 Task: Slide 16 - Picnic Party-1.
Action: Mouse moved to (35, 104)
Screenshot: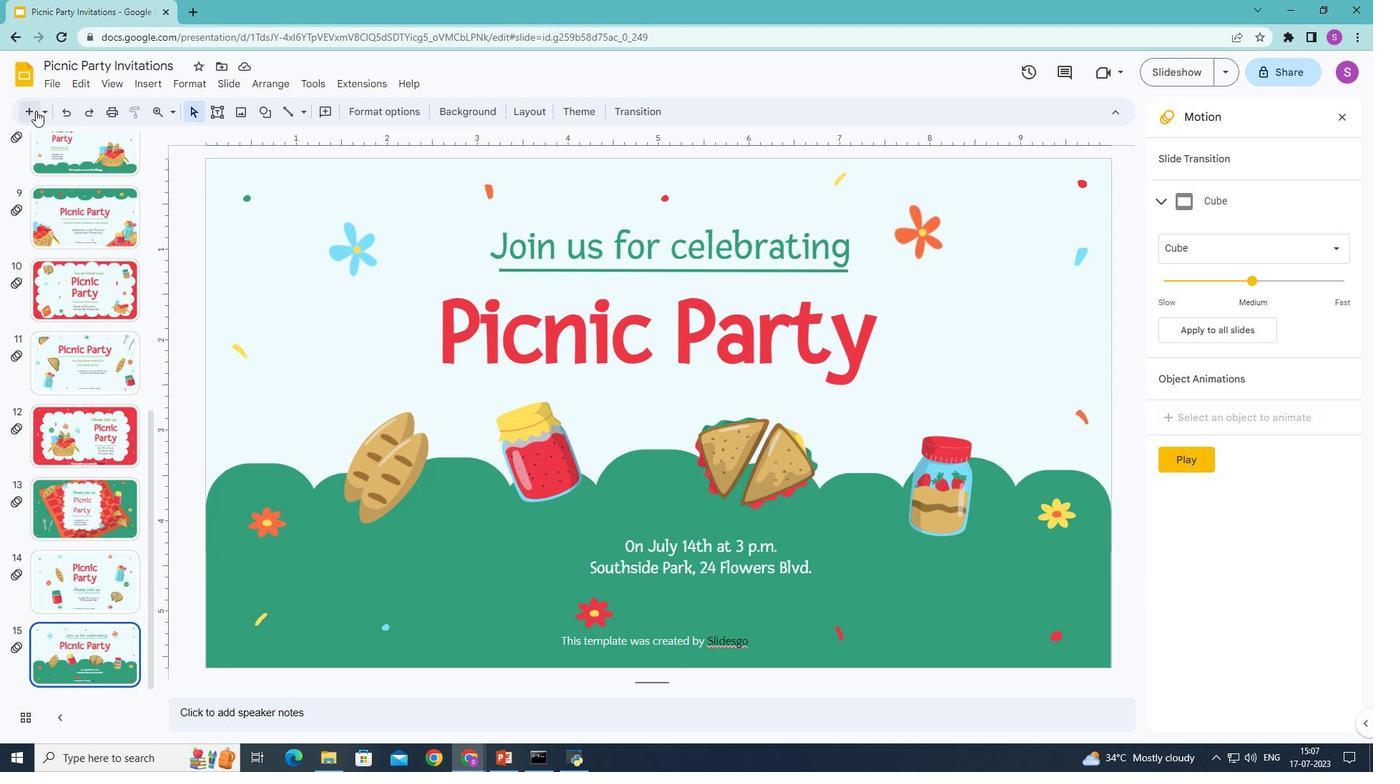 
Action: Mouse pressed left at (35, 104)
Screenshot: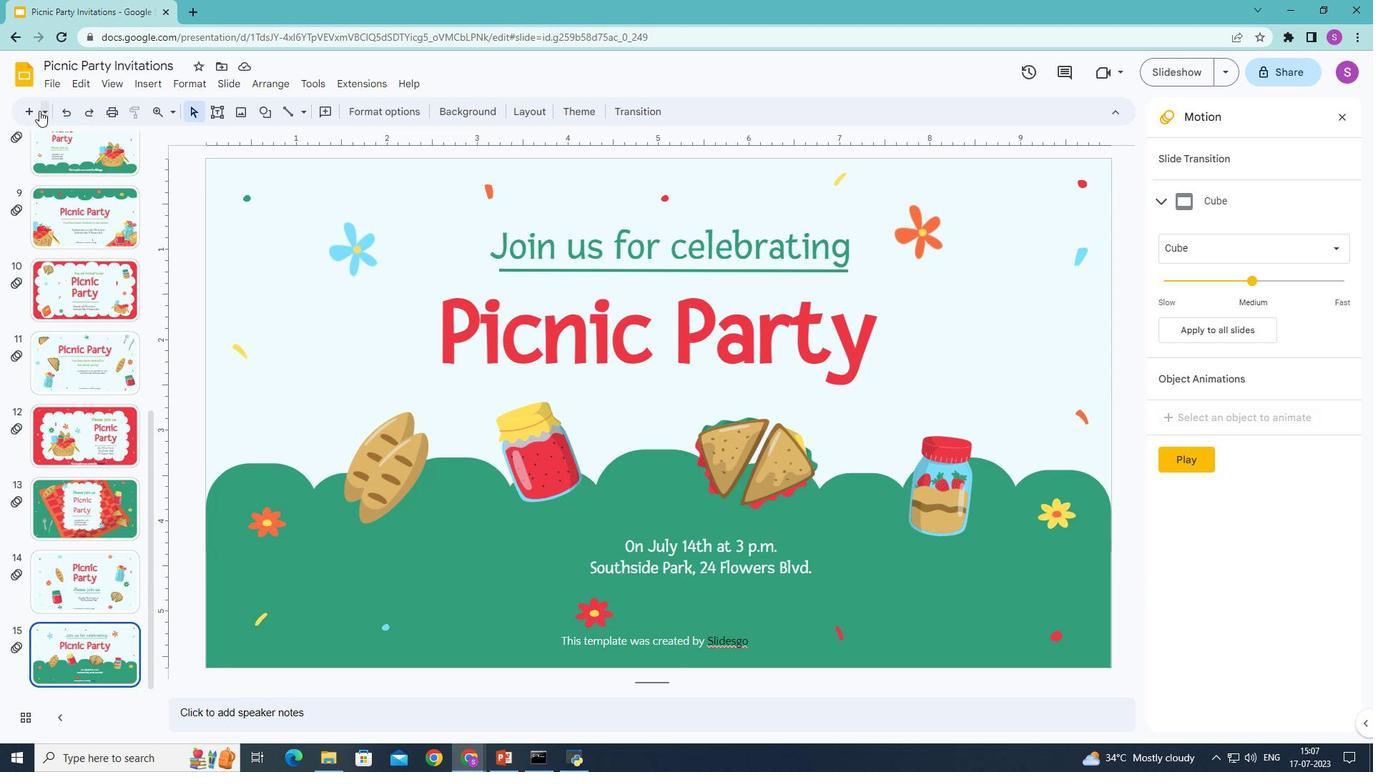 
Action: Mouse moved to (205, 298)
Screenshot: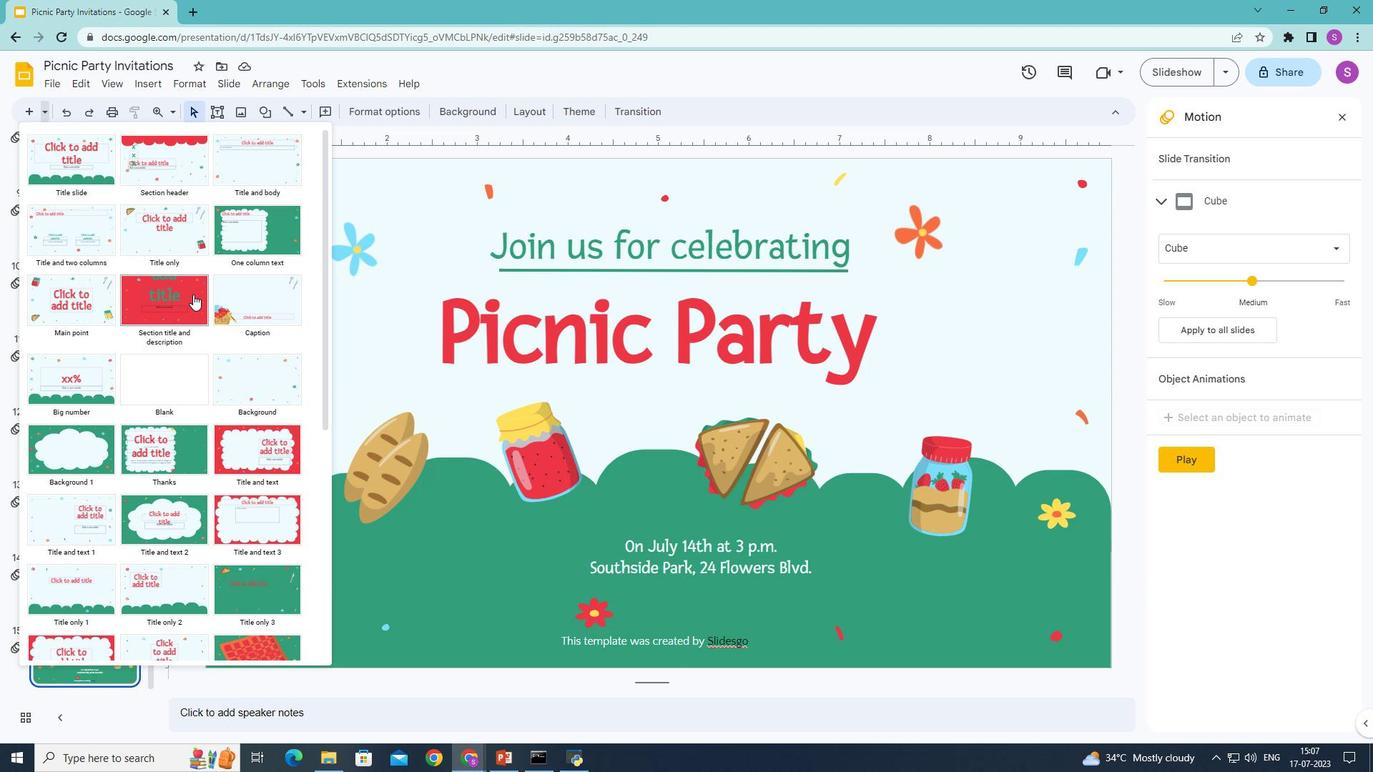 
Action: Mouse scrolled (205, 297) with delta (0, 0)
Screenshot: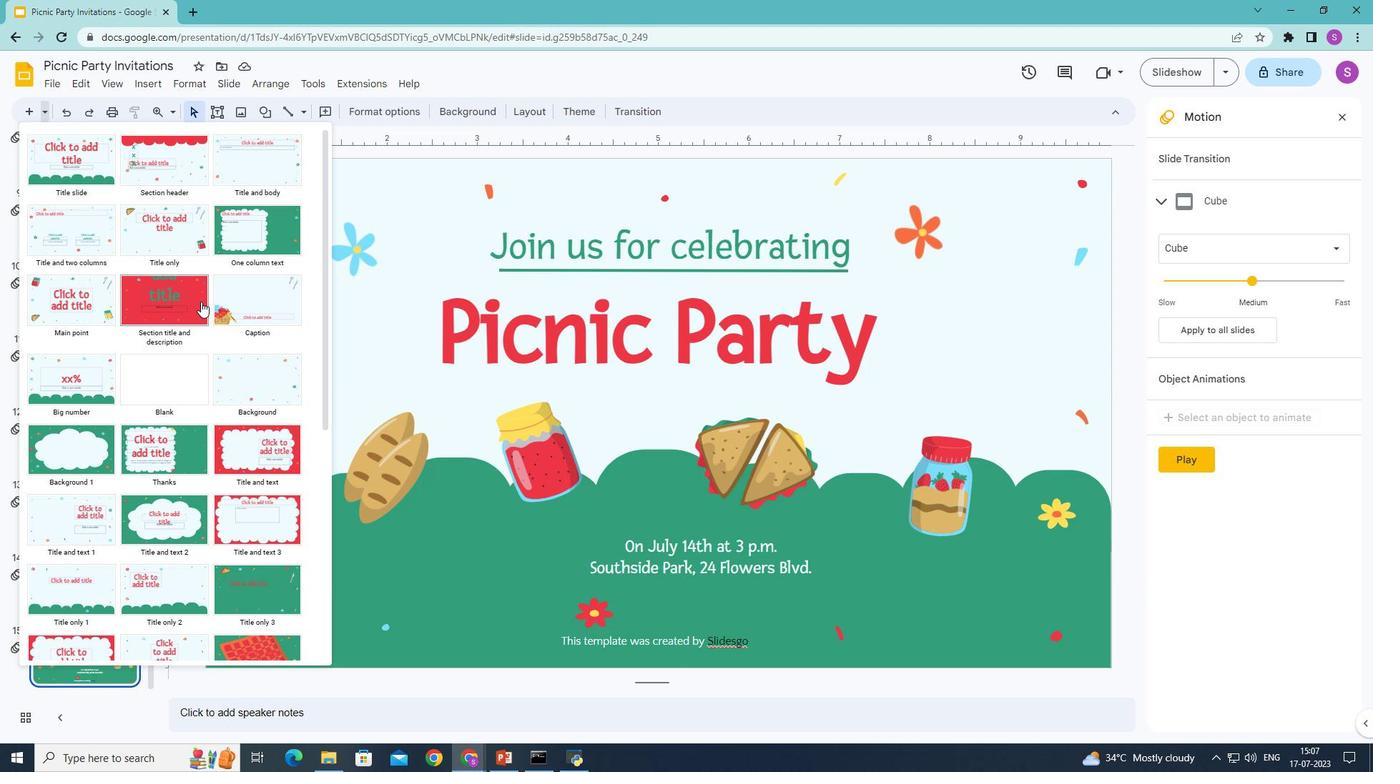 
Action: Mouse scrolled (205, 297) with delta (0, 0)
Screenshot: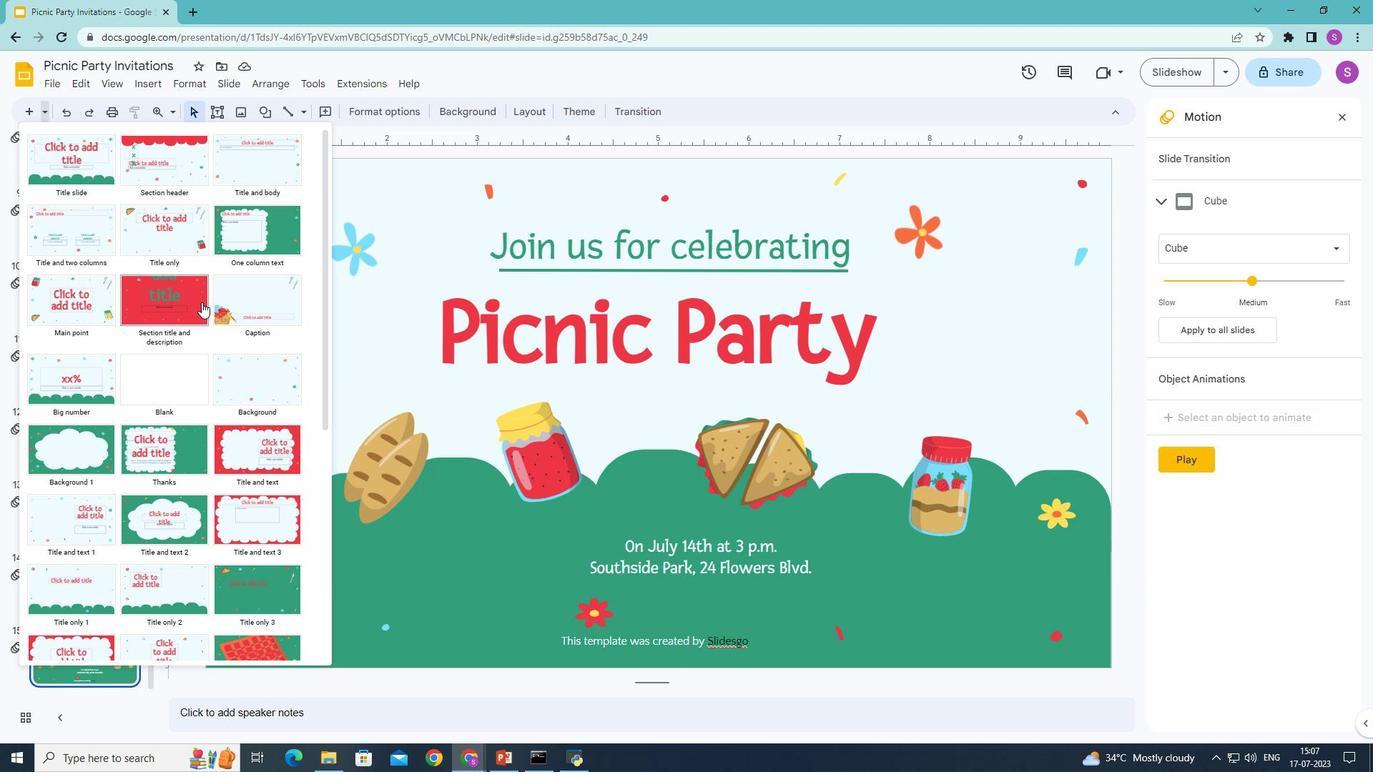 
Action: Mouse scrolled (205, 297) with delta (0, 0)
Screenshot: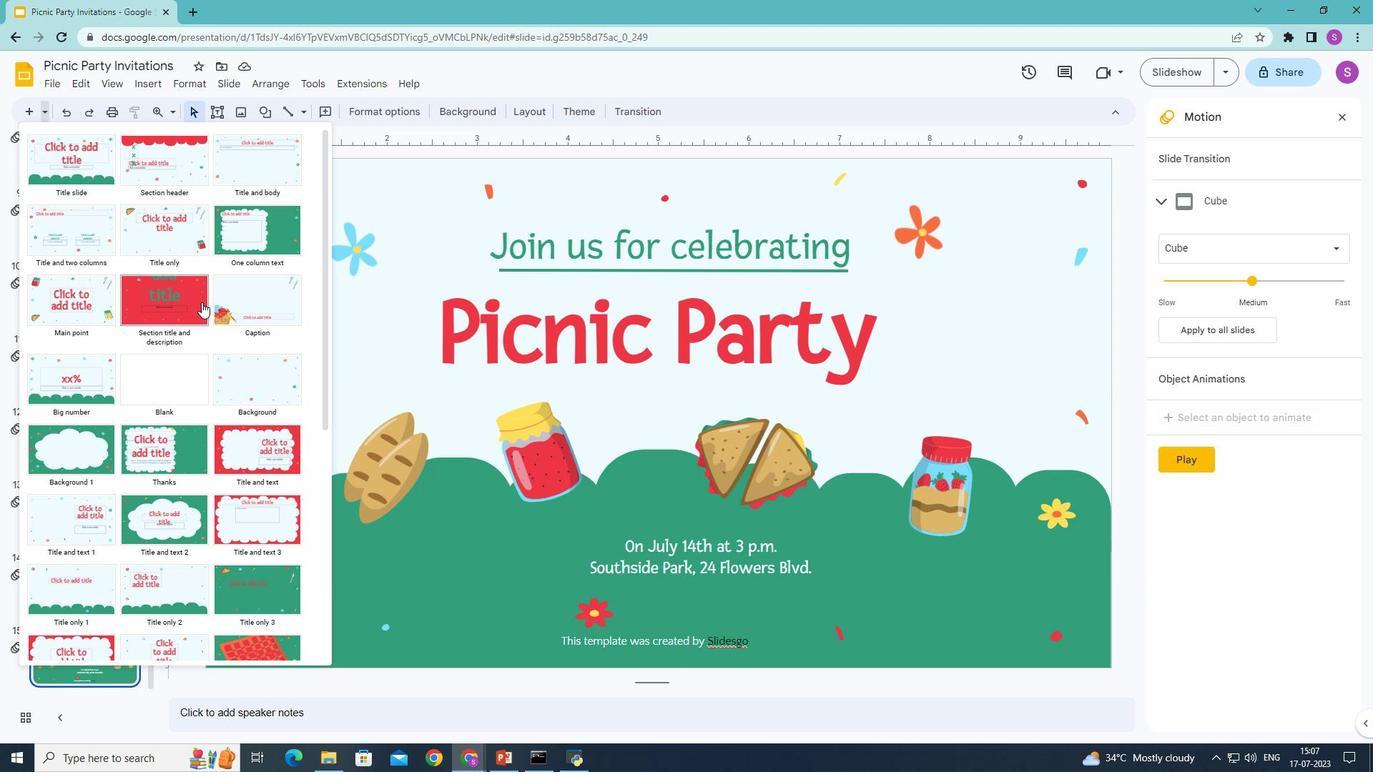 
Action: Mouse scrolled (205, 297) with delta (0, 0)
Screenshot: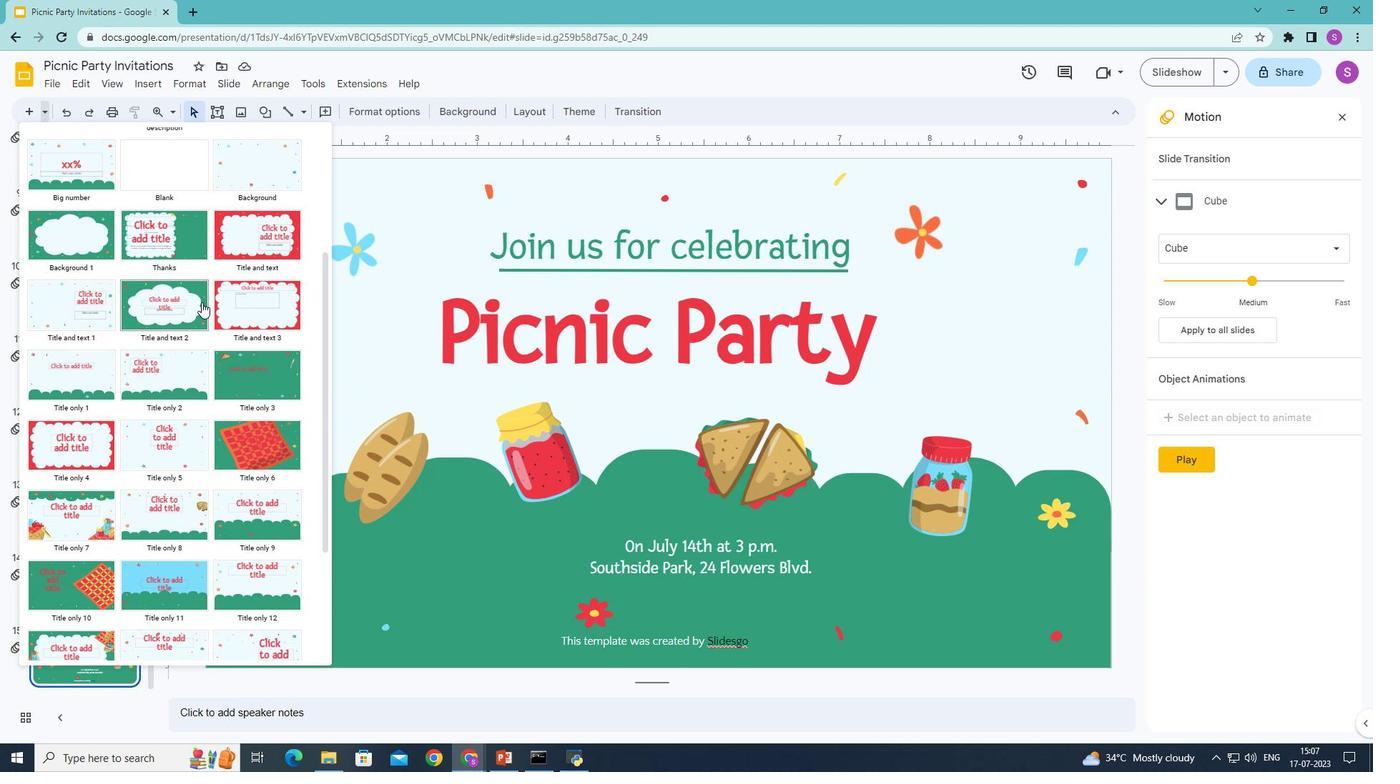 
Action: Mouse moved to (160, 444)
Screenshot: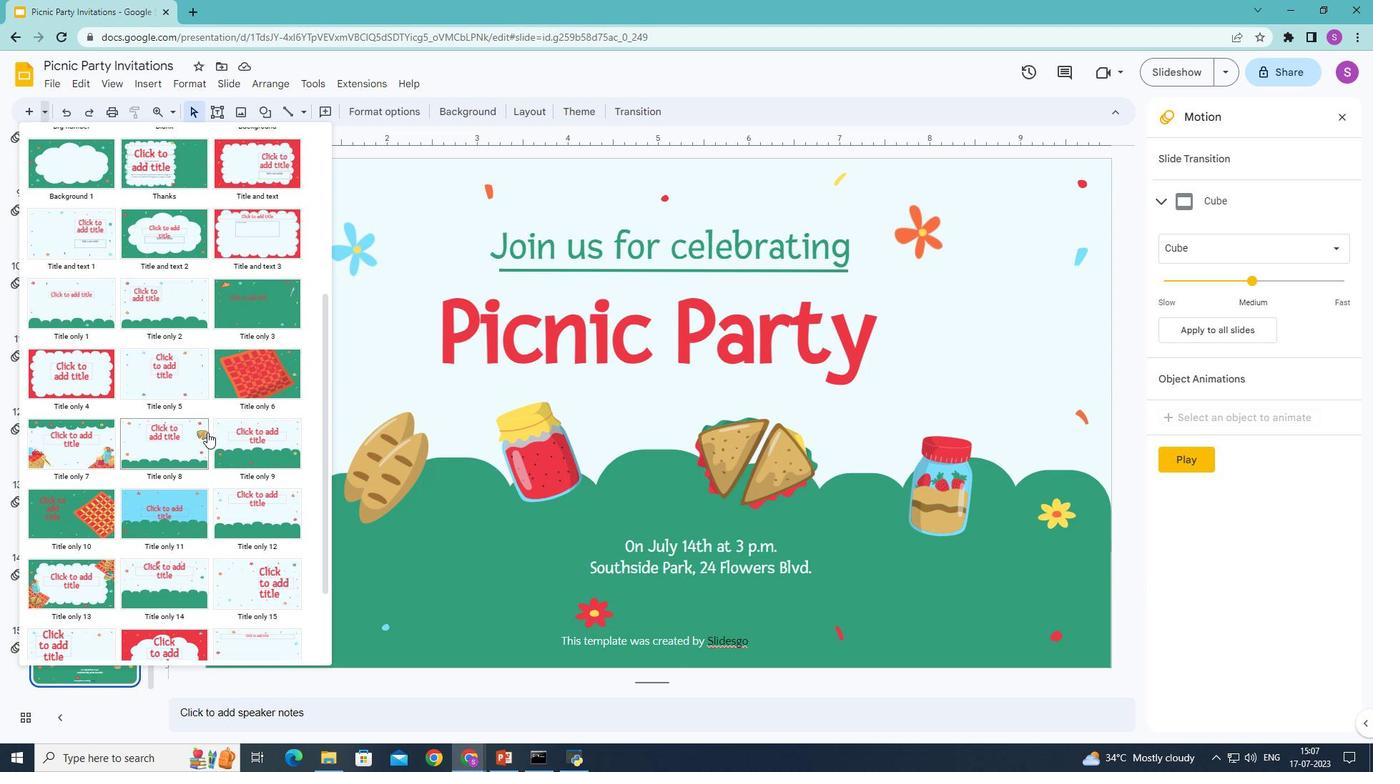 
Action: Mouse pressed left at (160, 444)
Screenshot: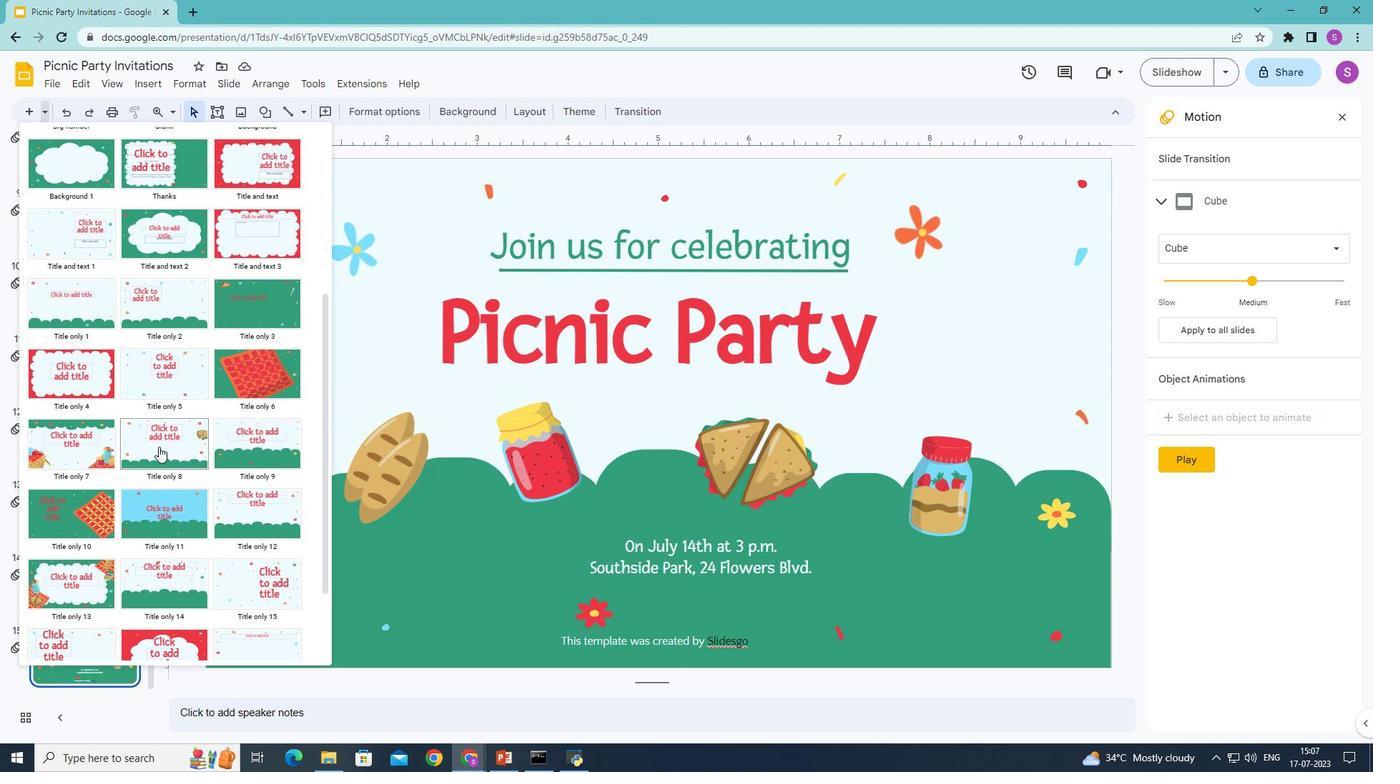 
Action: Mouse moved to (630, 268)
Screenshot: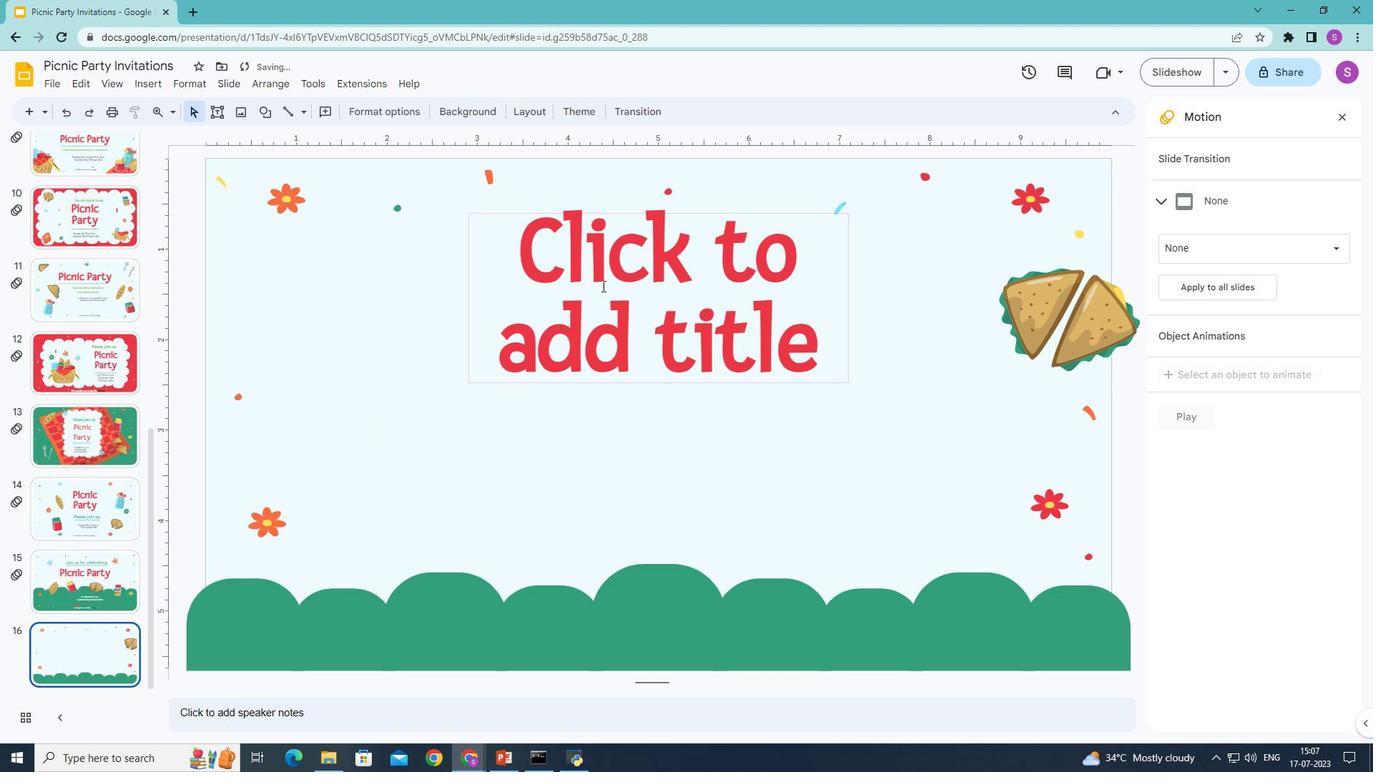 
Action: Mouse pressed left at (630, 268)
Screenshot: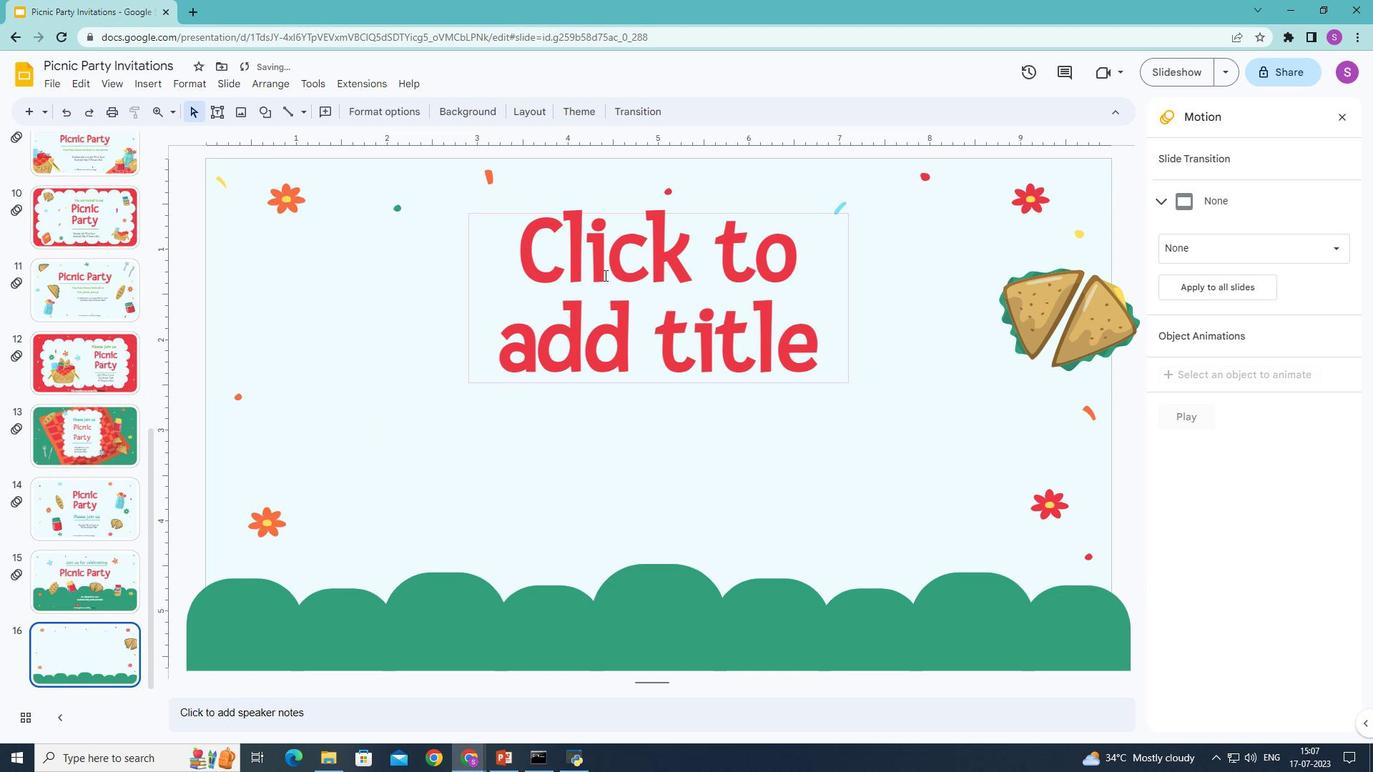 
Action: Key pressed <Key.shift>Picnic<Key.enter><Key.shift>Party
Screenshot: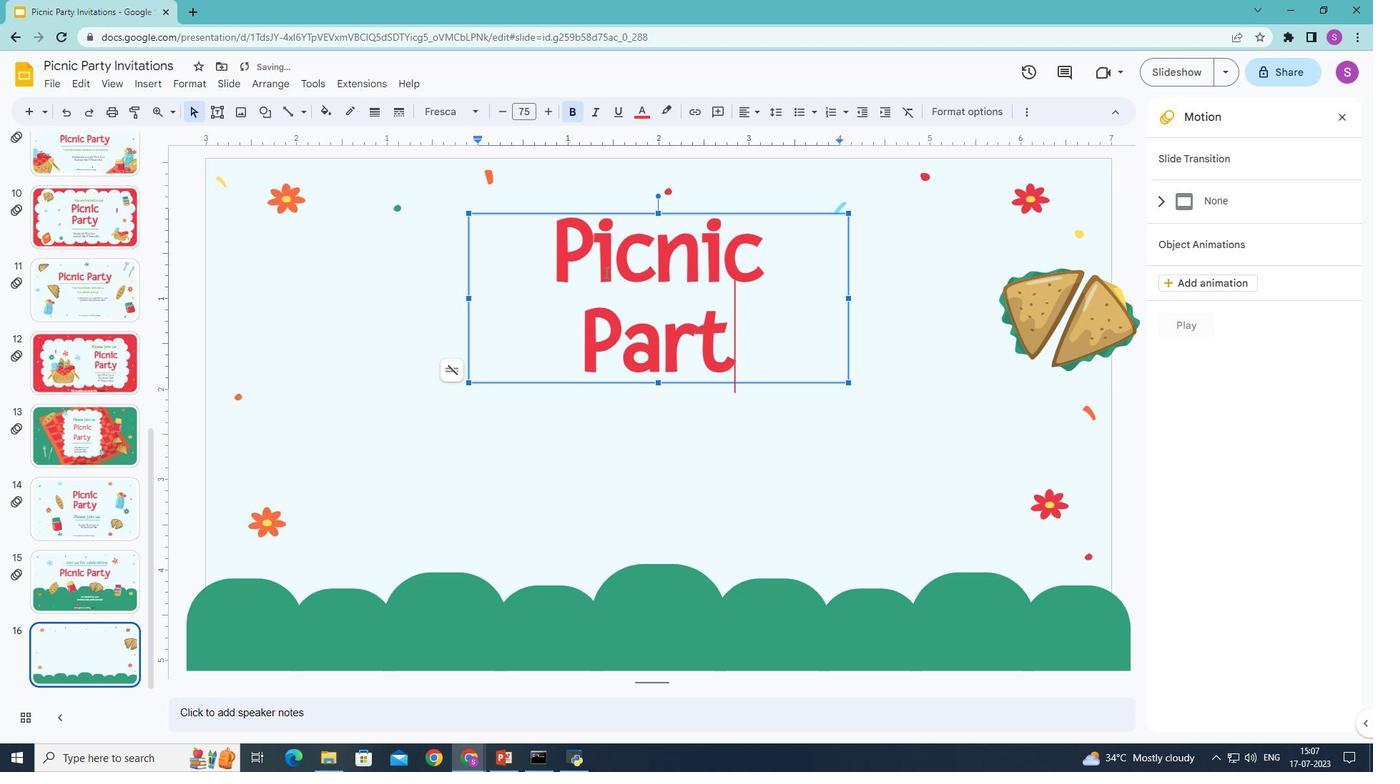 
Action: Mouse moved to (861, 504)
Screenshot: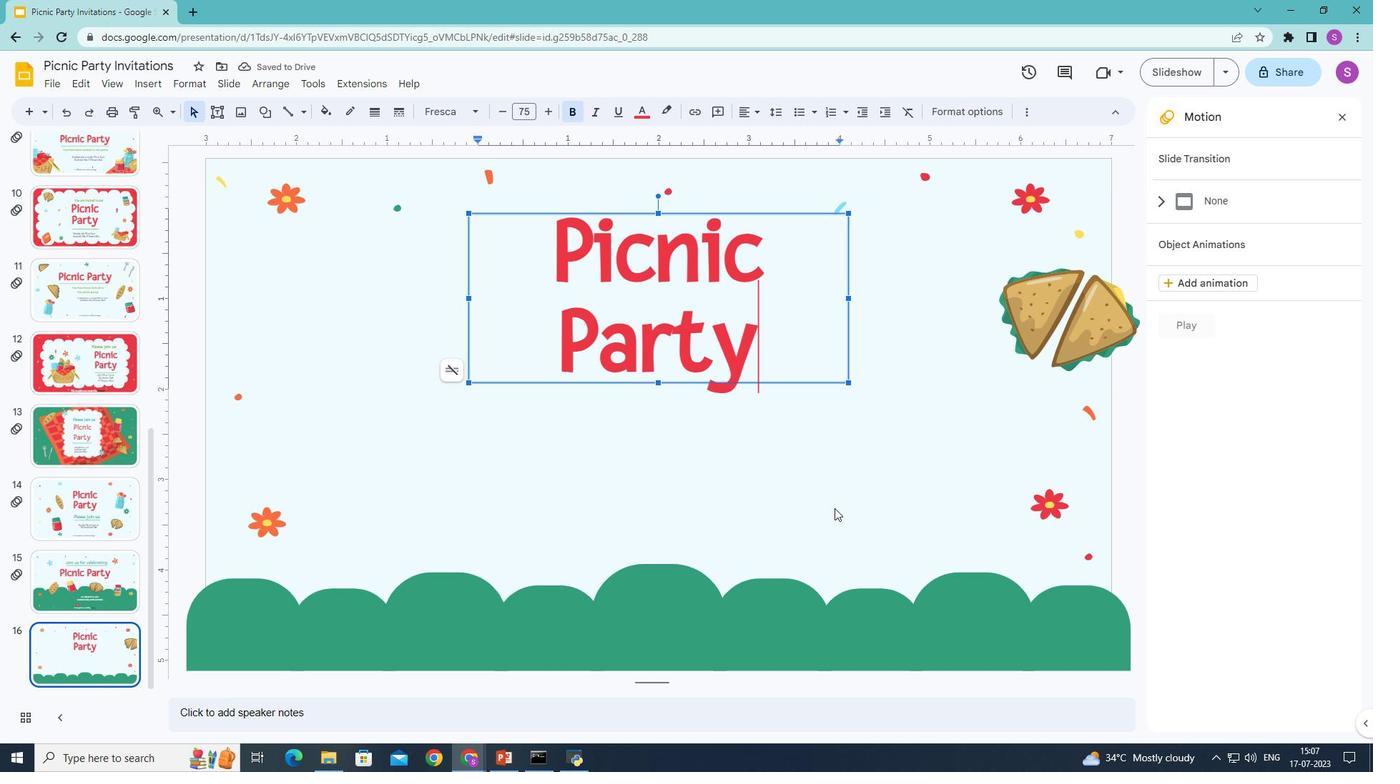 
Action: Mouse pressed left at (861, 504)
Screenshot: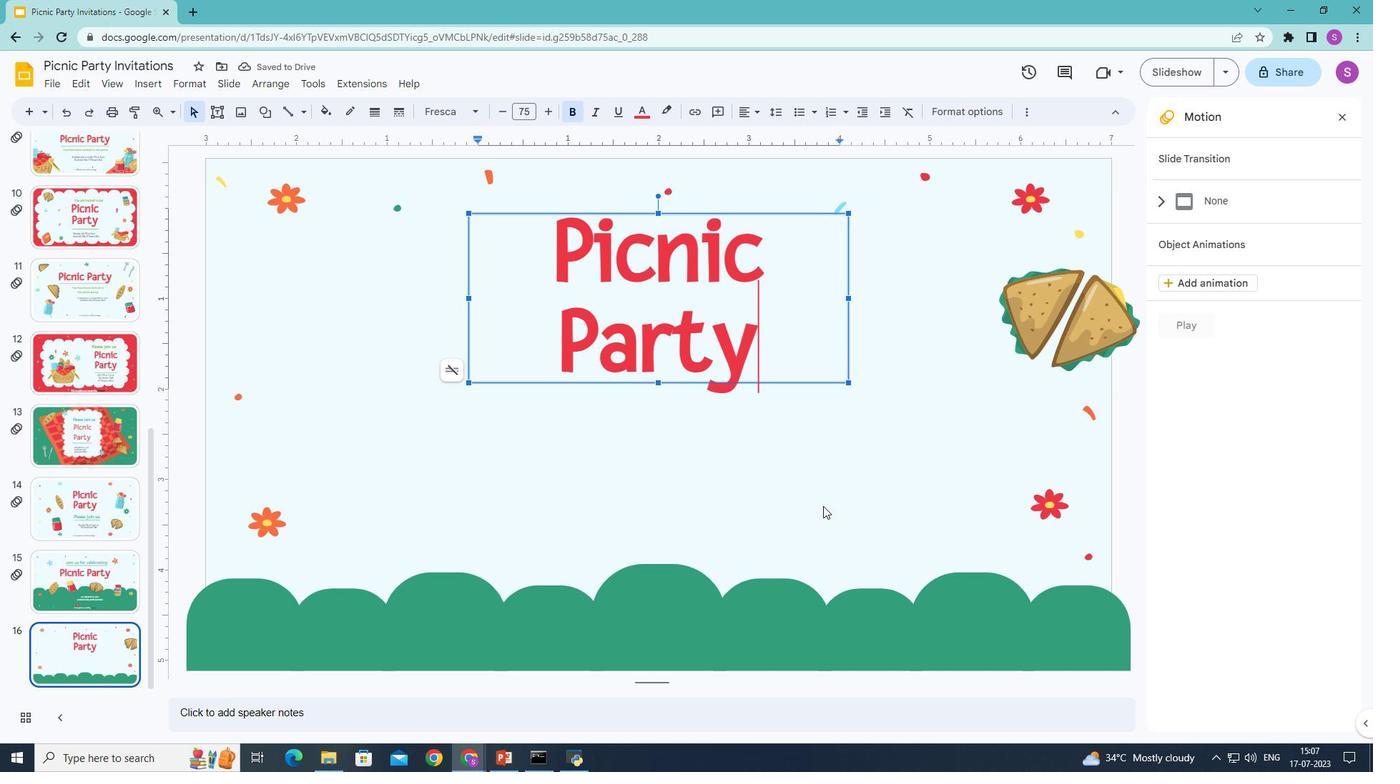 
Action: Mouse moved to (135, 77)
Screenshot: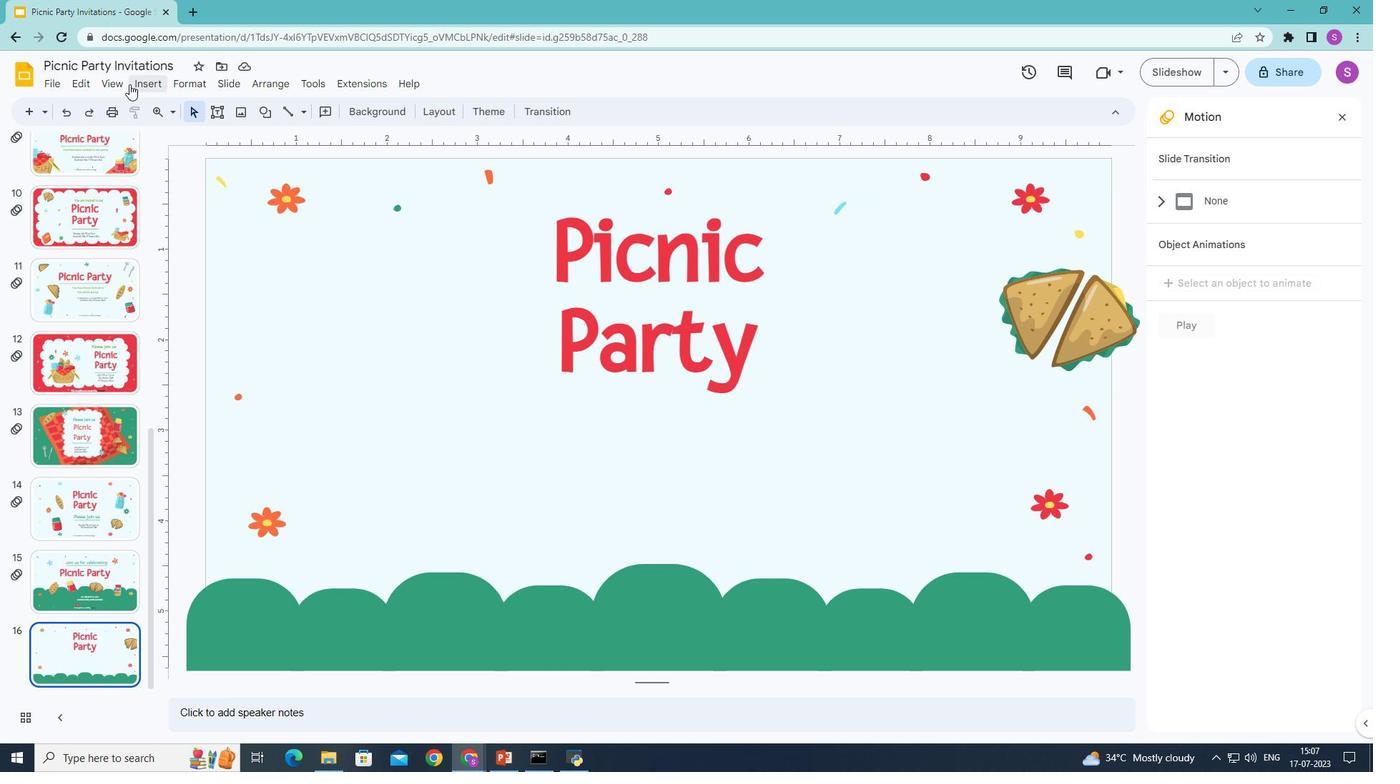 
Action: Mouse pressed left at (135, 77)
Screenshot: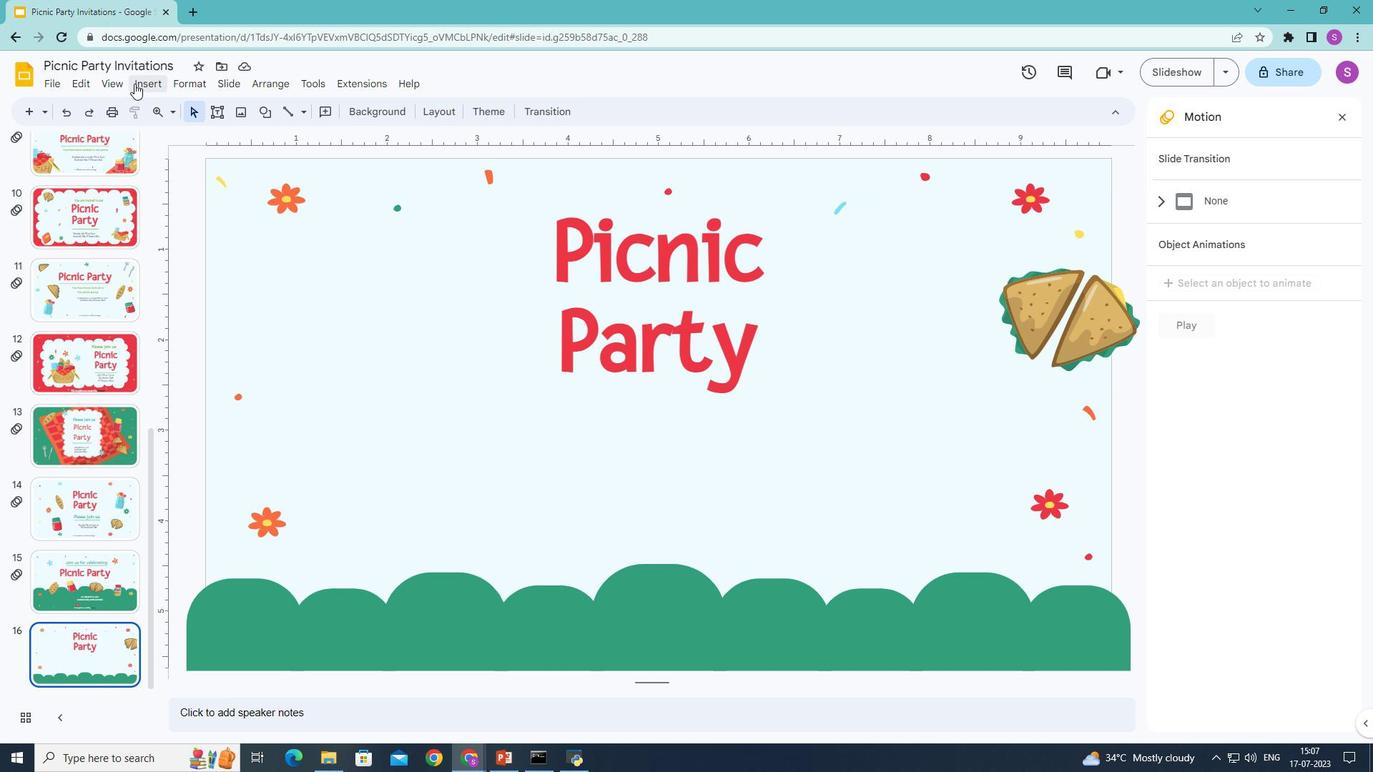
Action: Mouse moved to (489, 106)
Screenshot: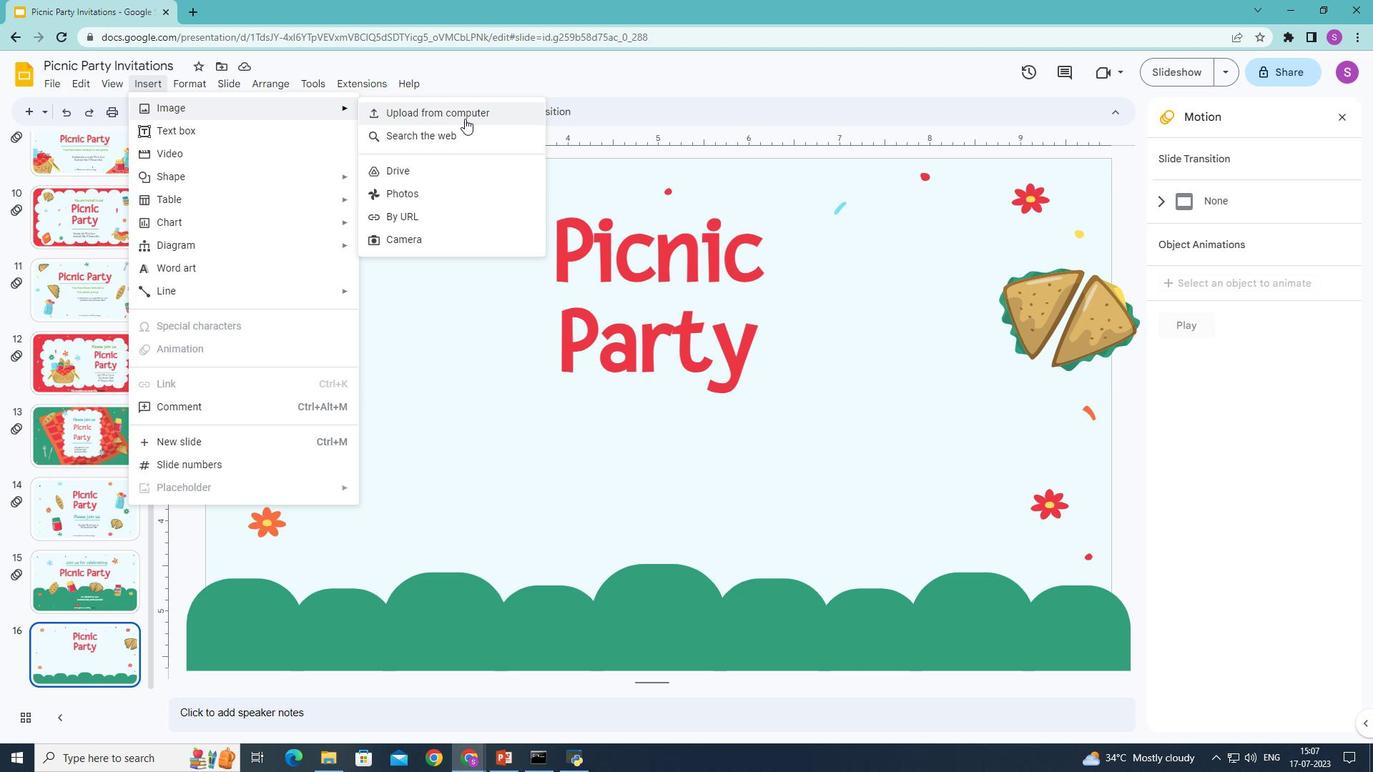 
Action: Mouse pressed left at (489, 106)
Screenshot: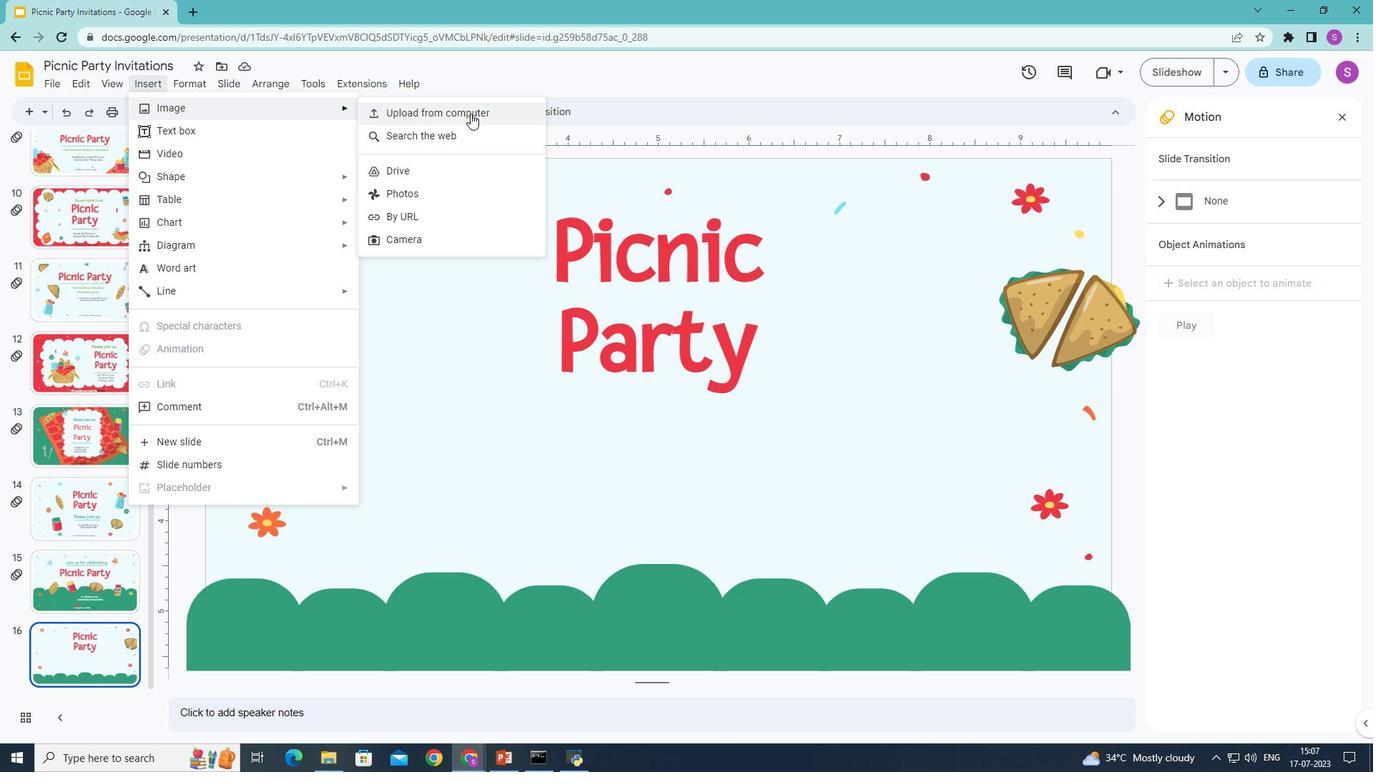 
Action: Mouse moved to (366, 160)
Screenshot: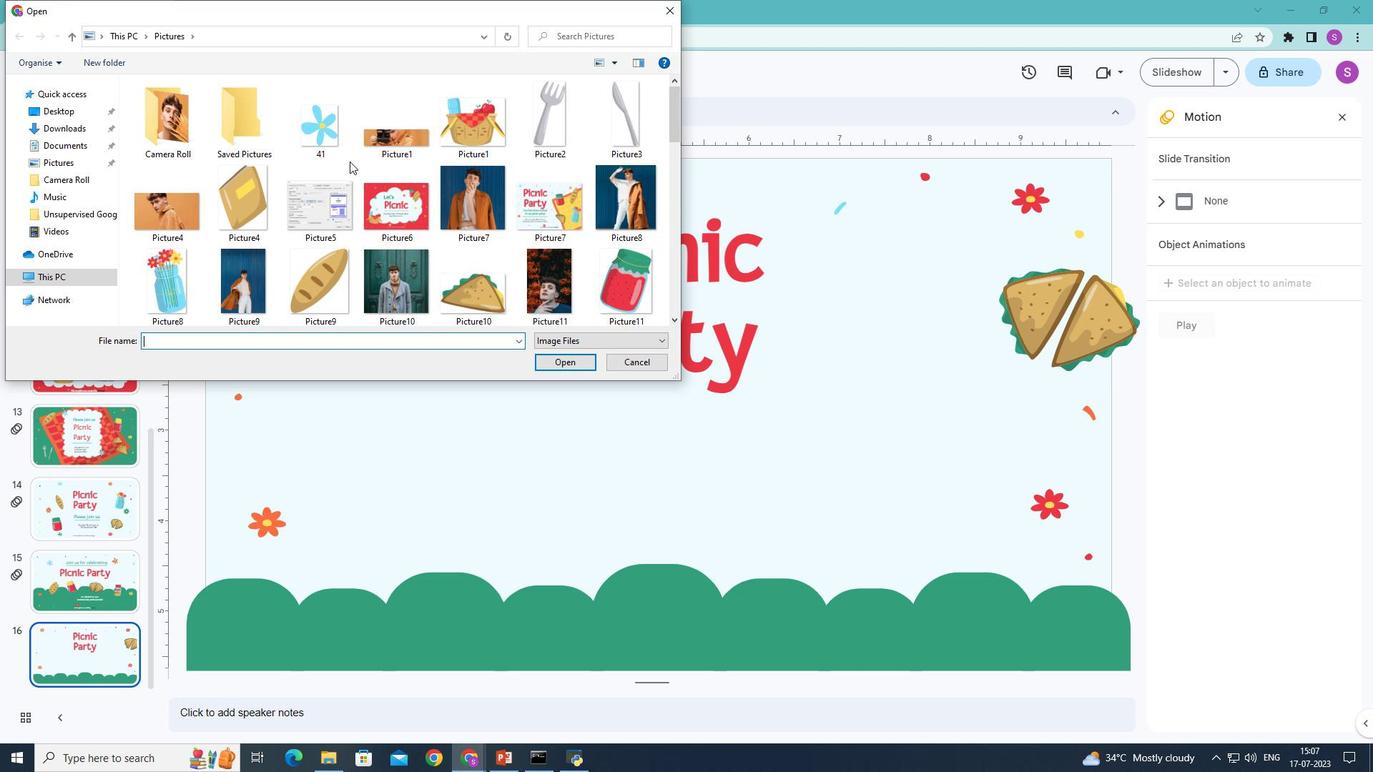 
Action: Mouse scrolled (366, 160) with delta (0, 0)
Screenshot: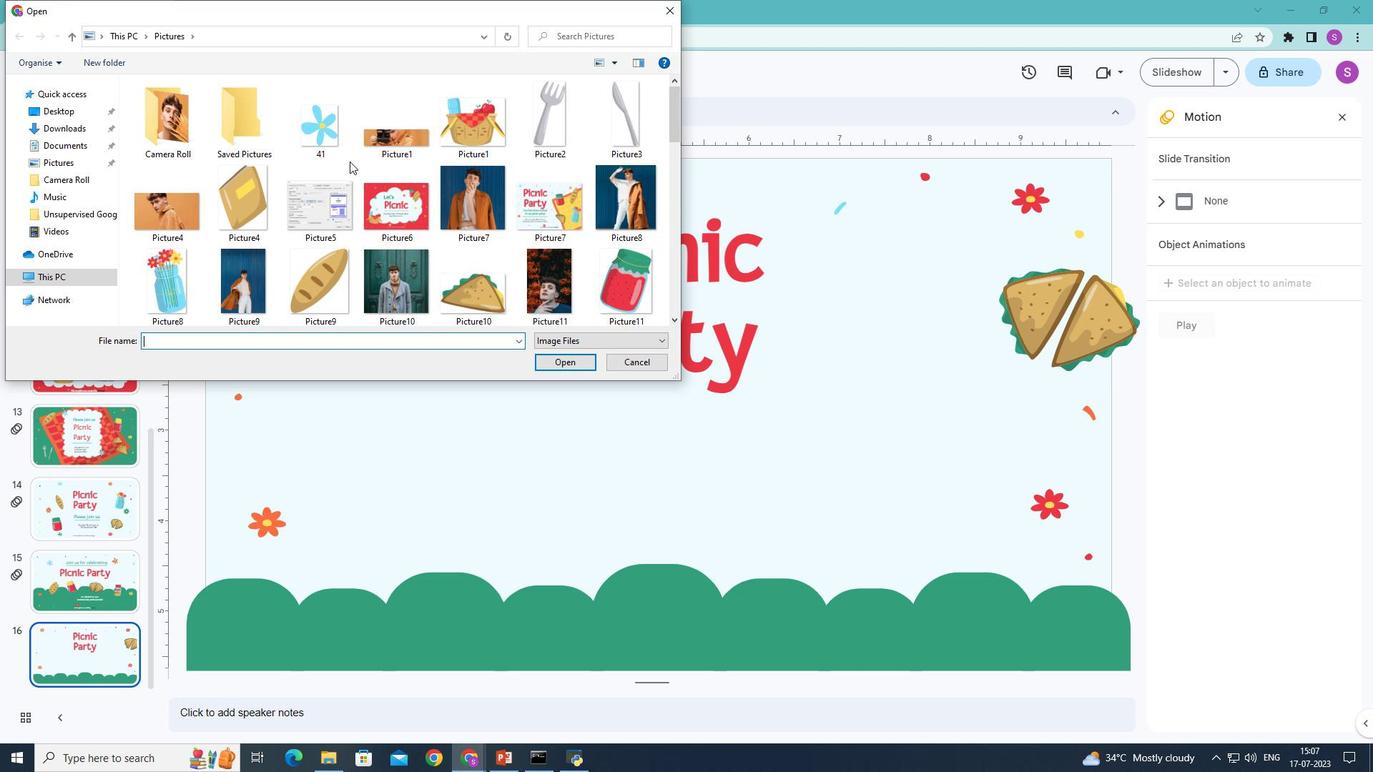 
Action: Mouse moved to (371, 170)
Screenshot: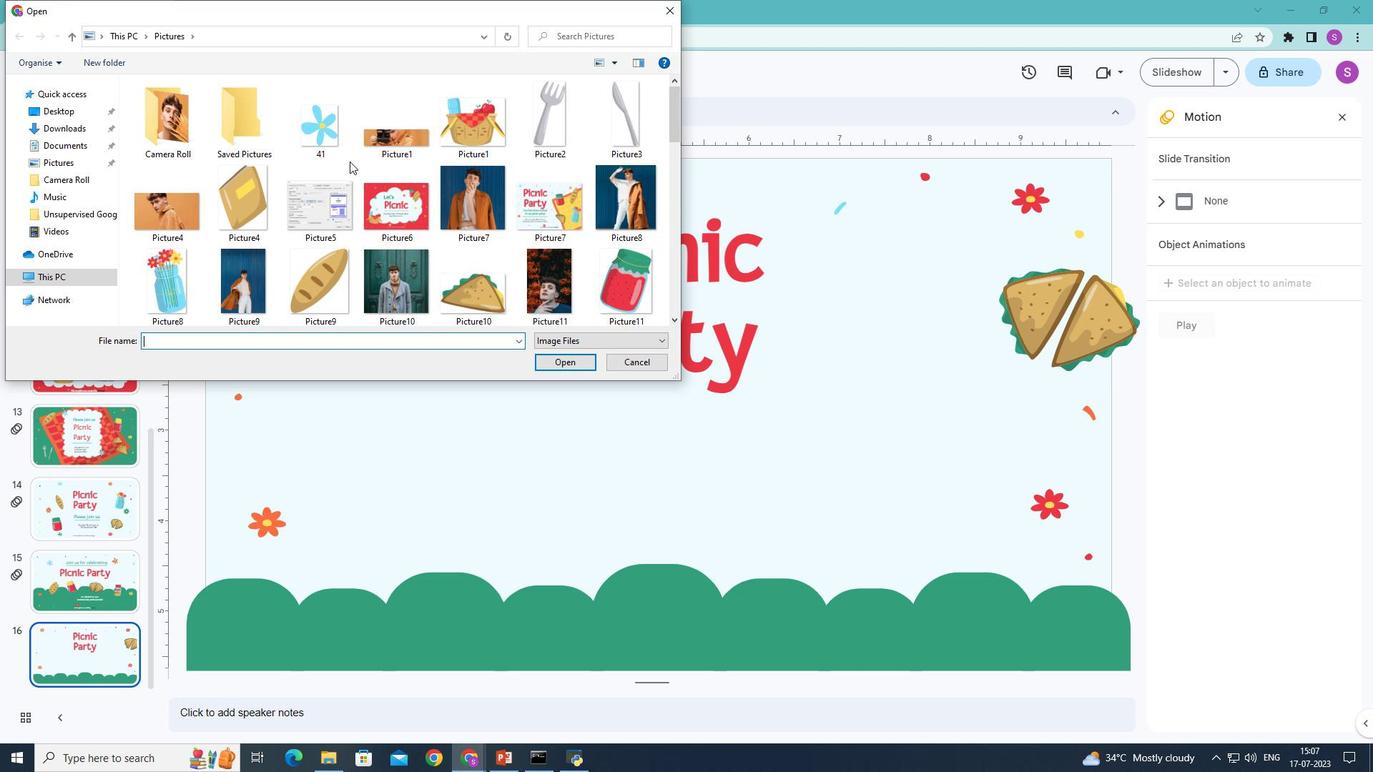 
Action: Mouse scrolled (371, 170) with delta (0, 0)
Screenshot: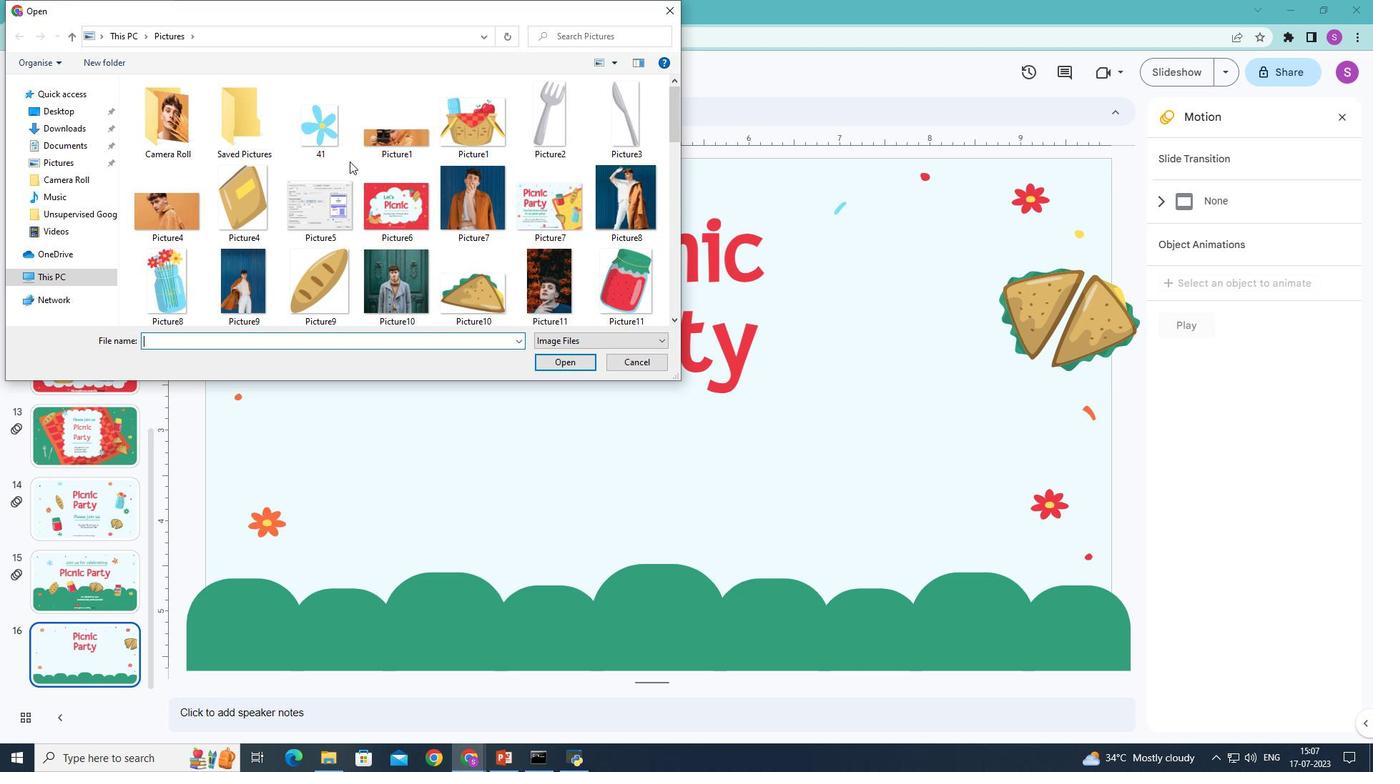 
Action: Mouse moved to (372, 172)
Screenshot: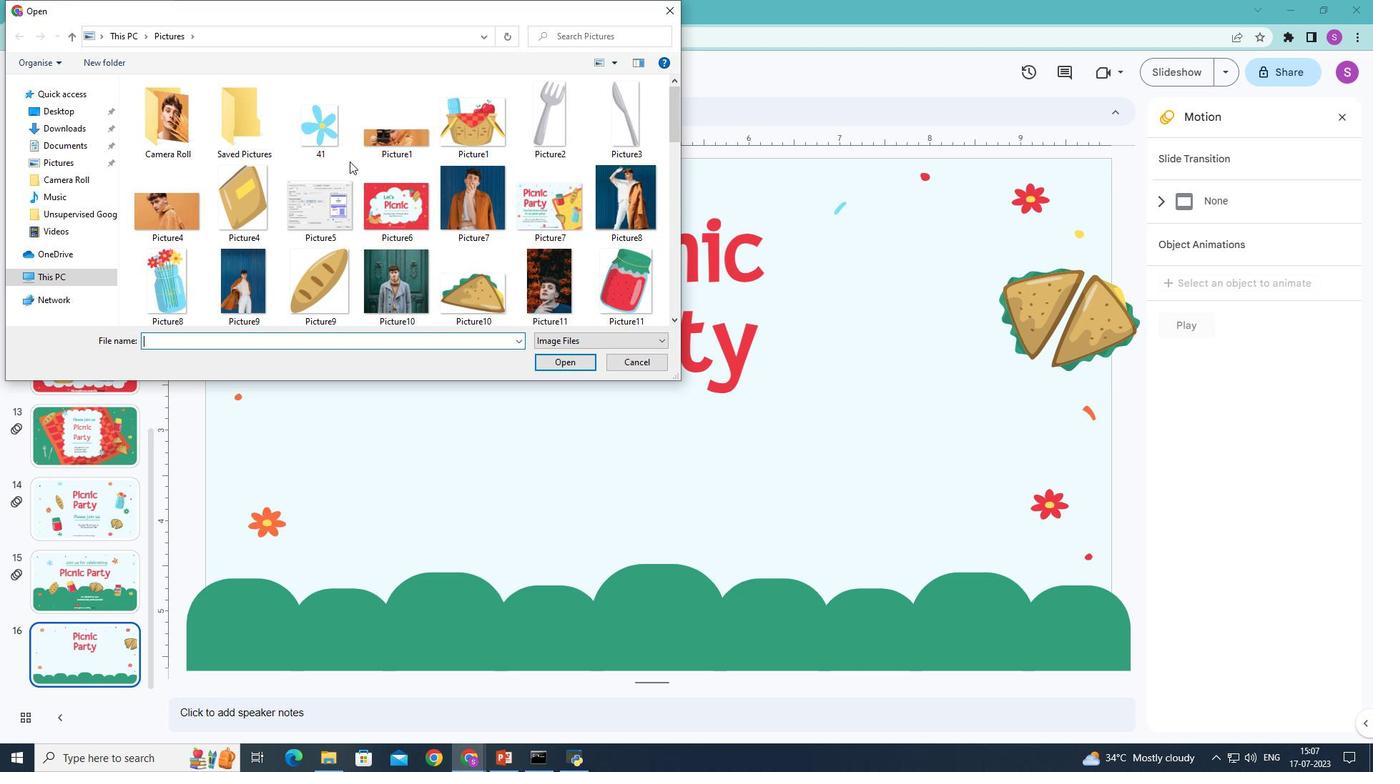 
Action: Mouse scrolled (372, 171) with delta (0, 0)
Screenshot: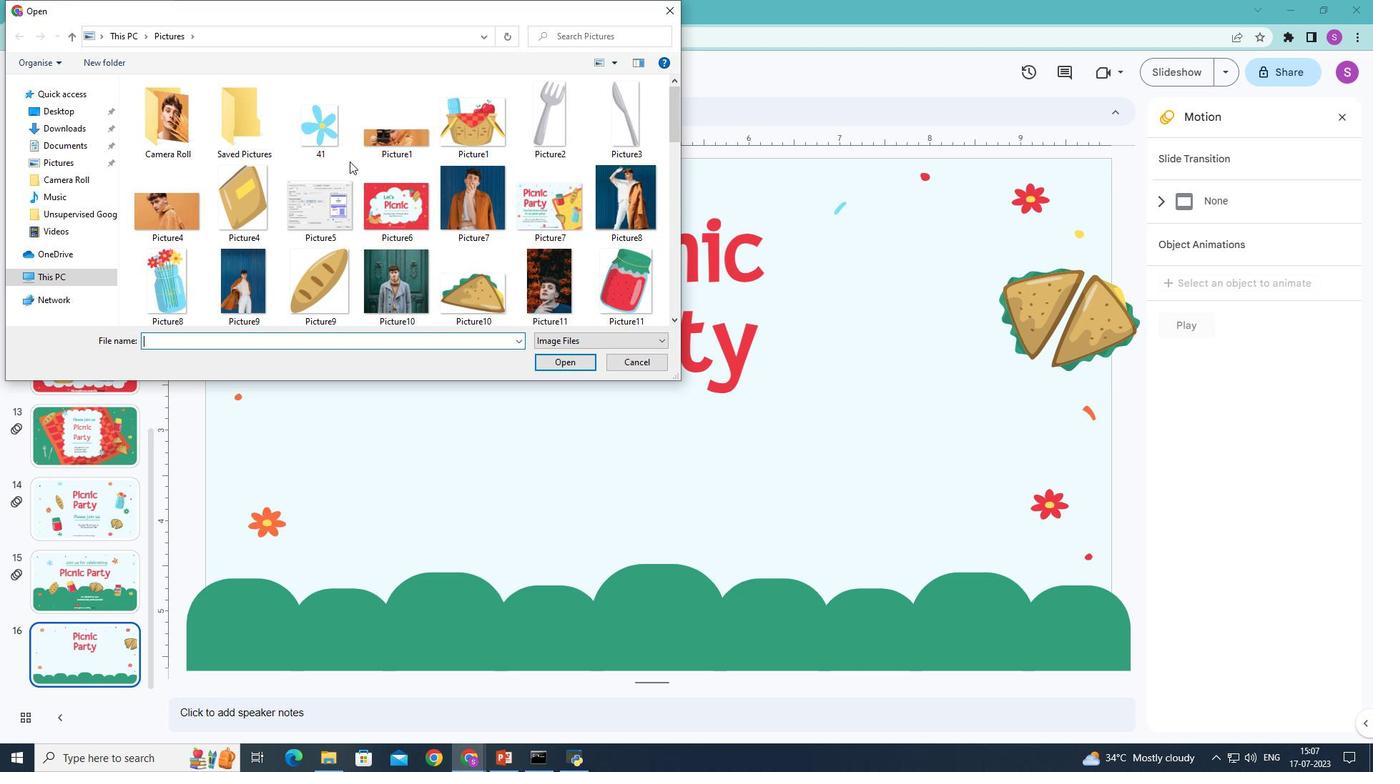 
Action: Mouse moved to (373, 173)
Screenshot: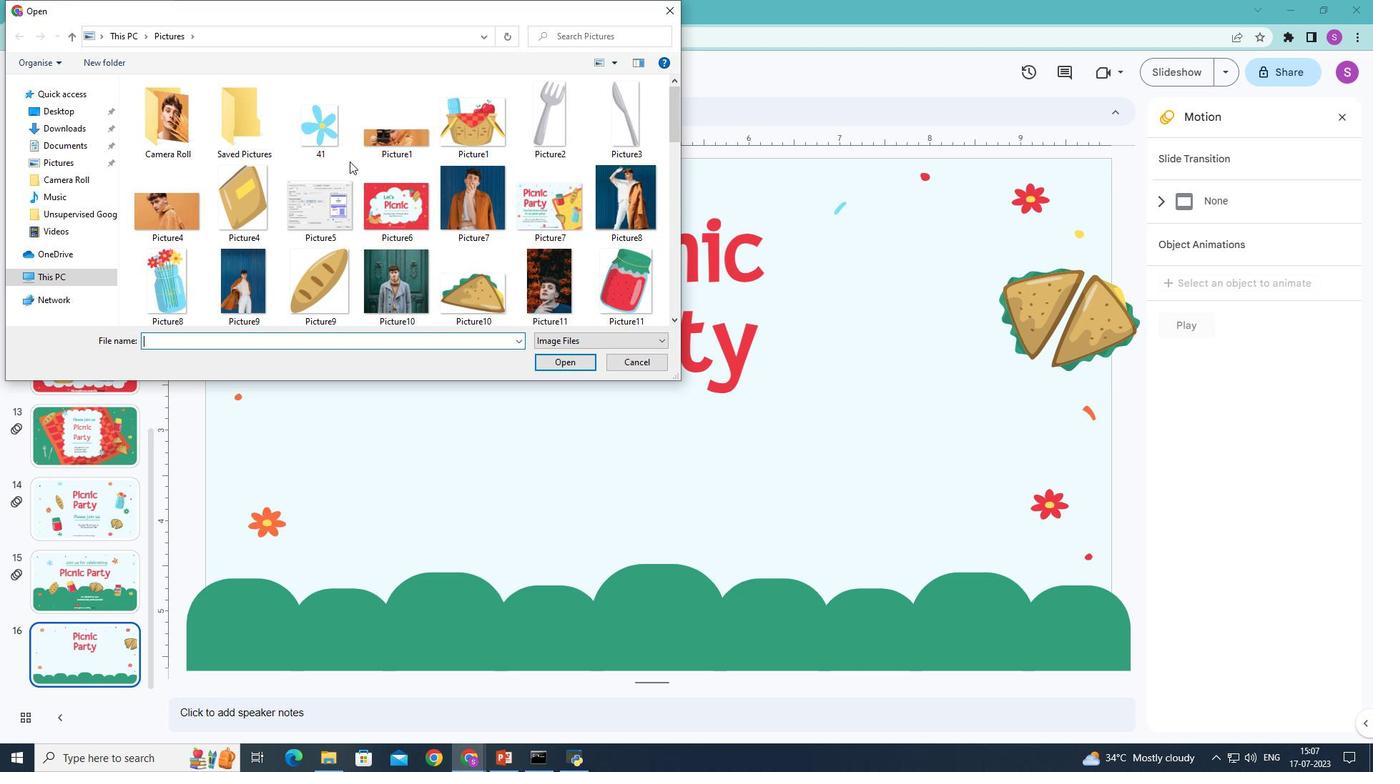
Action: Mouse scrolled (373, 172) with delta (0, 0)
Screenshot: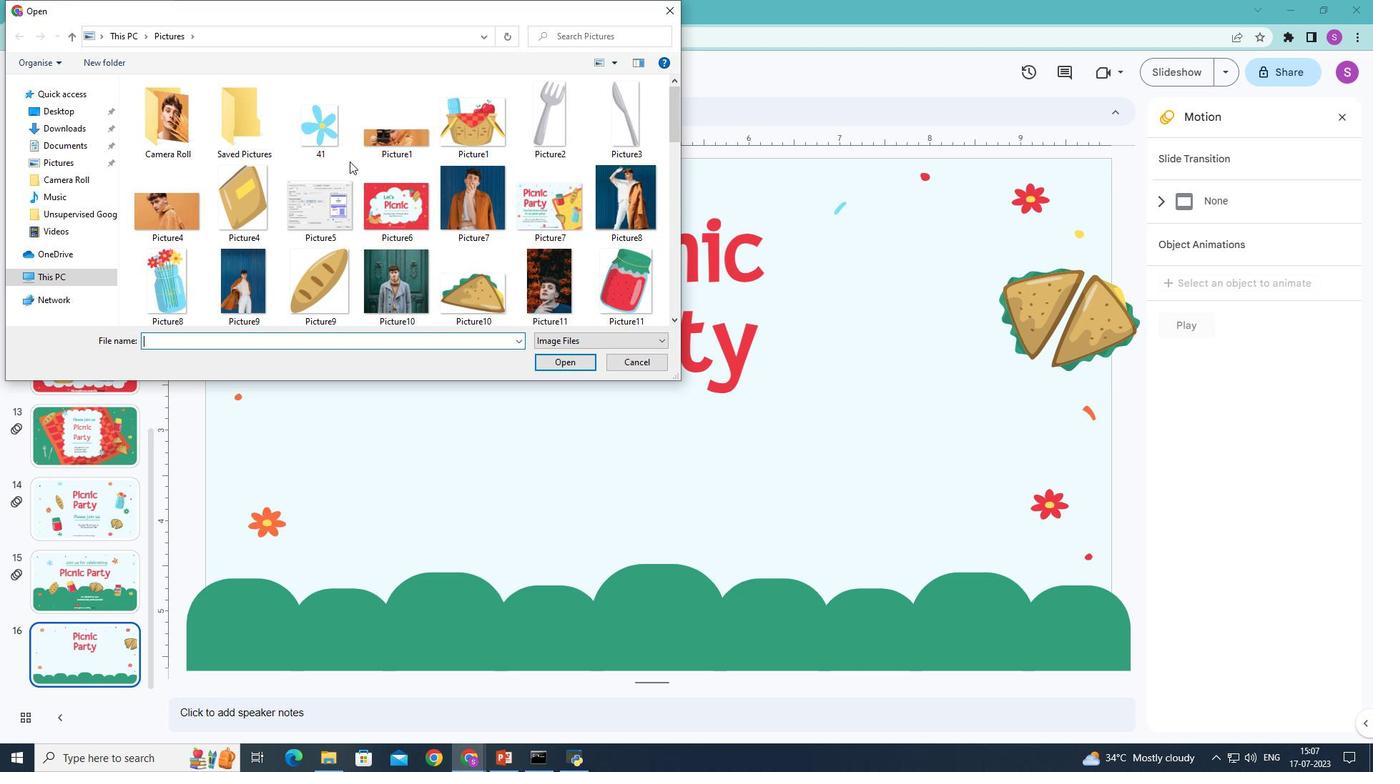 
Action: Mouse moved to (374, 174)
Screenshot: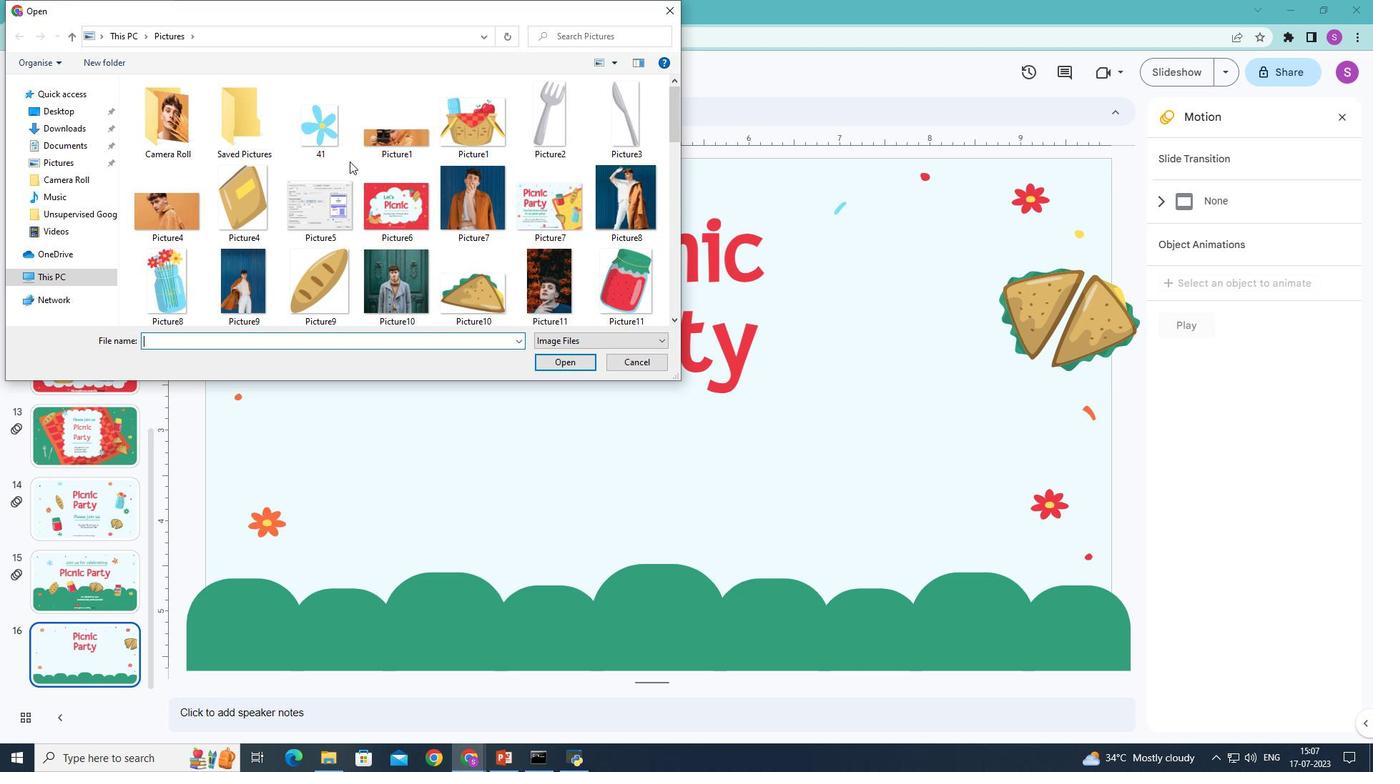 
Action: Mouse scrolled (374, 173) with delta (0, 0)
Screenshot: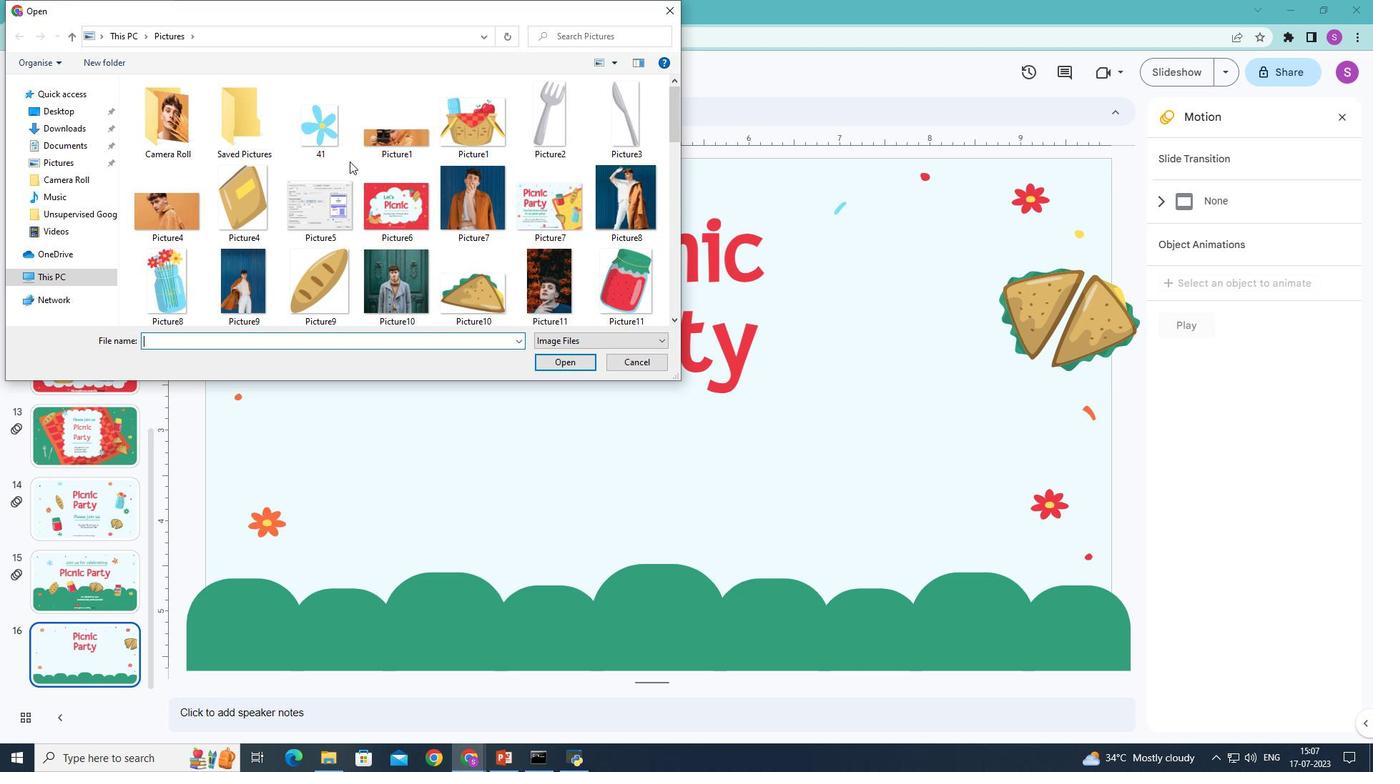 
Action: Mouse moved to (407, 185)
Screenshot: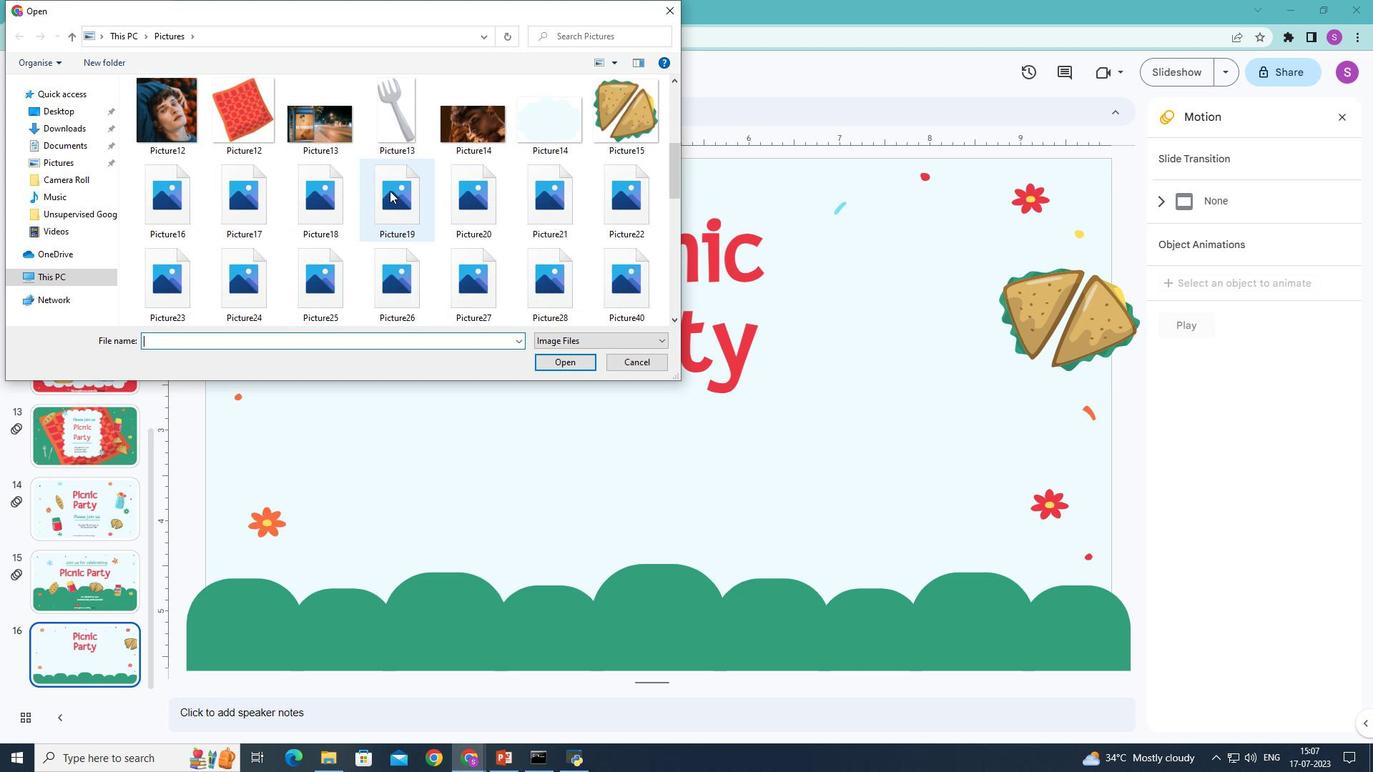 
Action: Mouse scrolled (407, 184) with delta (0, -1)
Screenshot: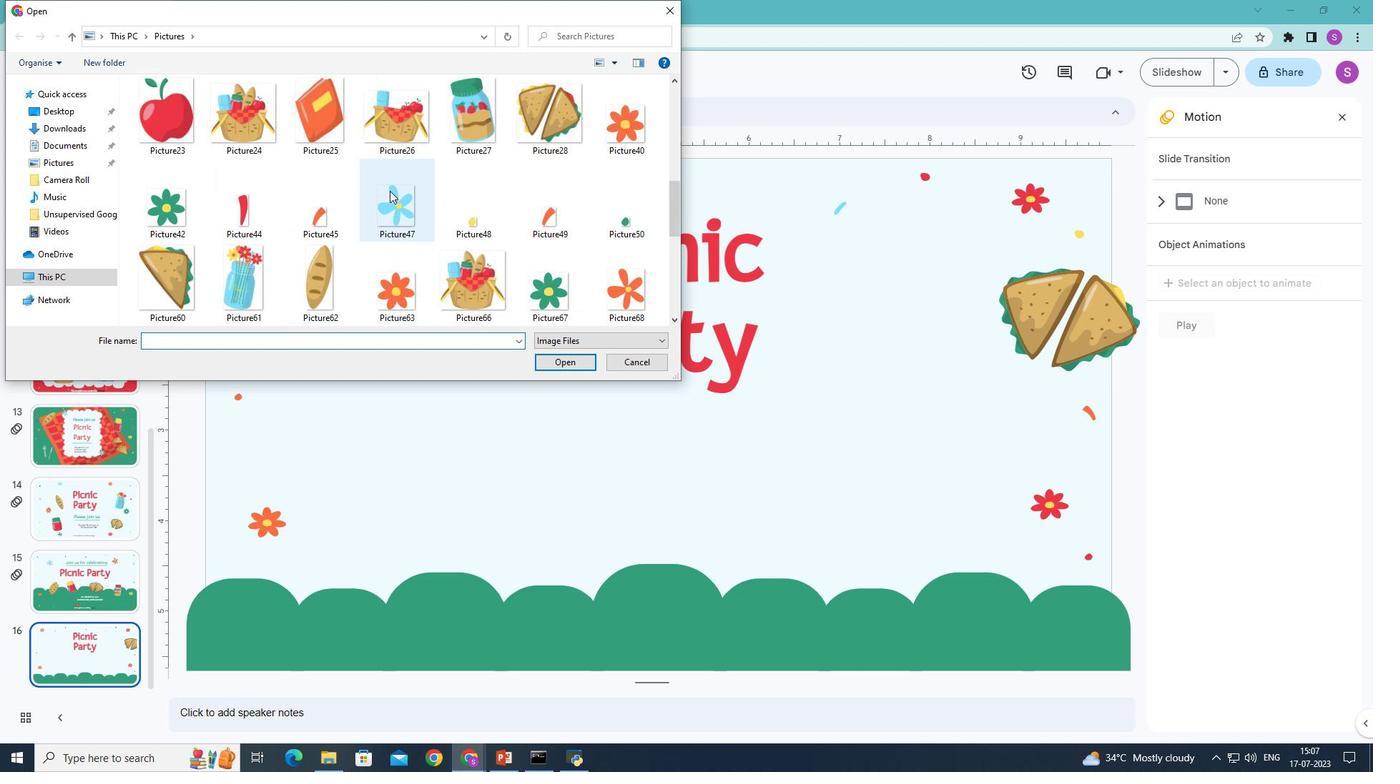 
Action: Mouse scrolled (407, 184) with delta (0, -1)
Screenshot: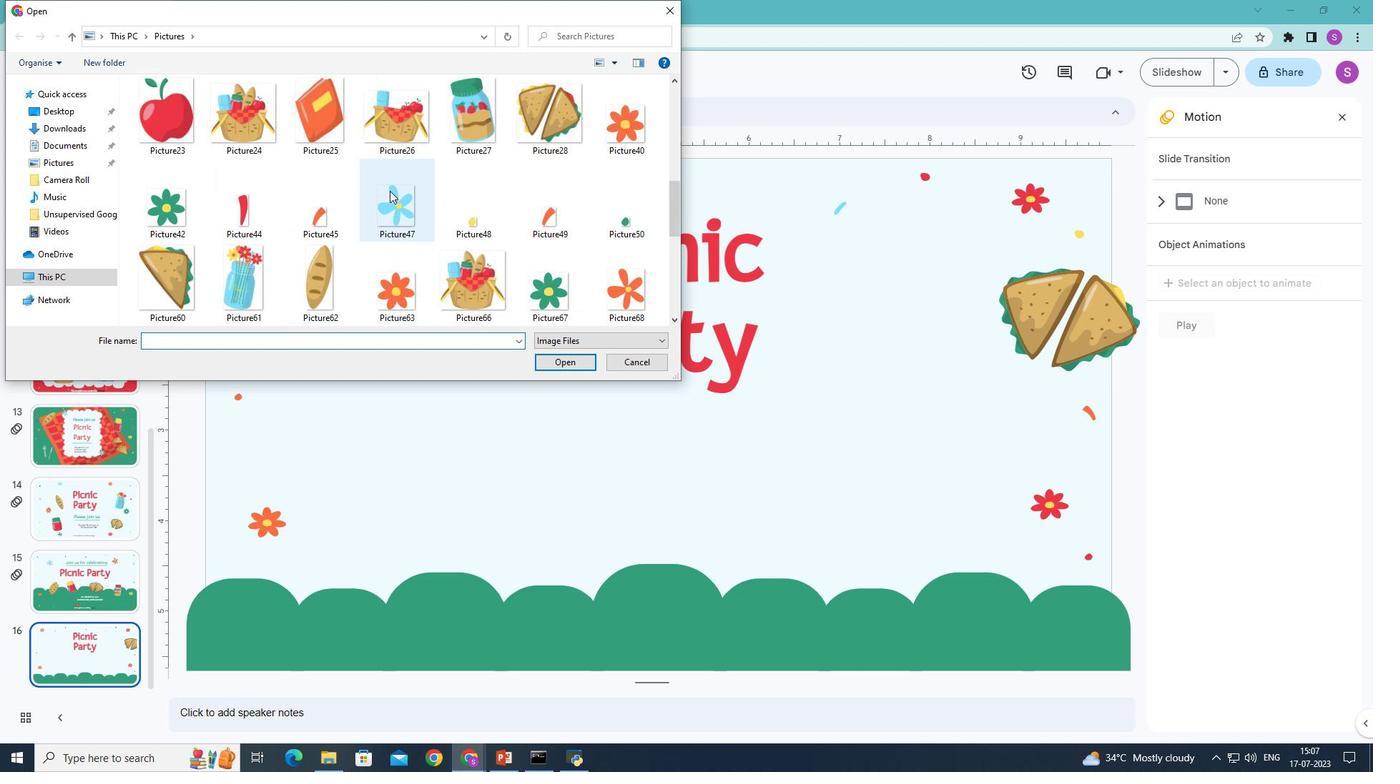 
Action: Mouse scrolled (407, 184) with delta (0, -1)
Screenshot: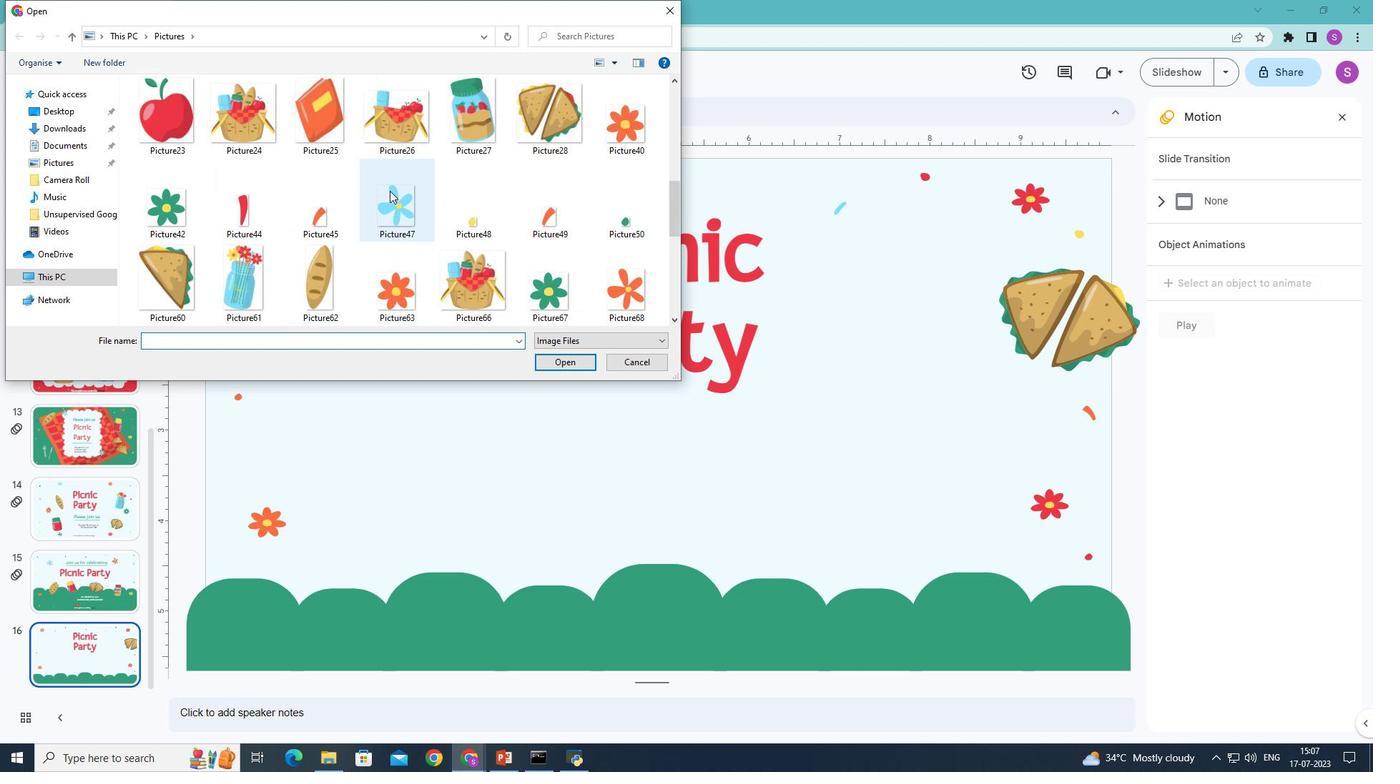 
Action: Mouse moved to (408, 185)
Screenshot: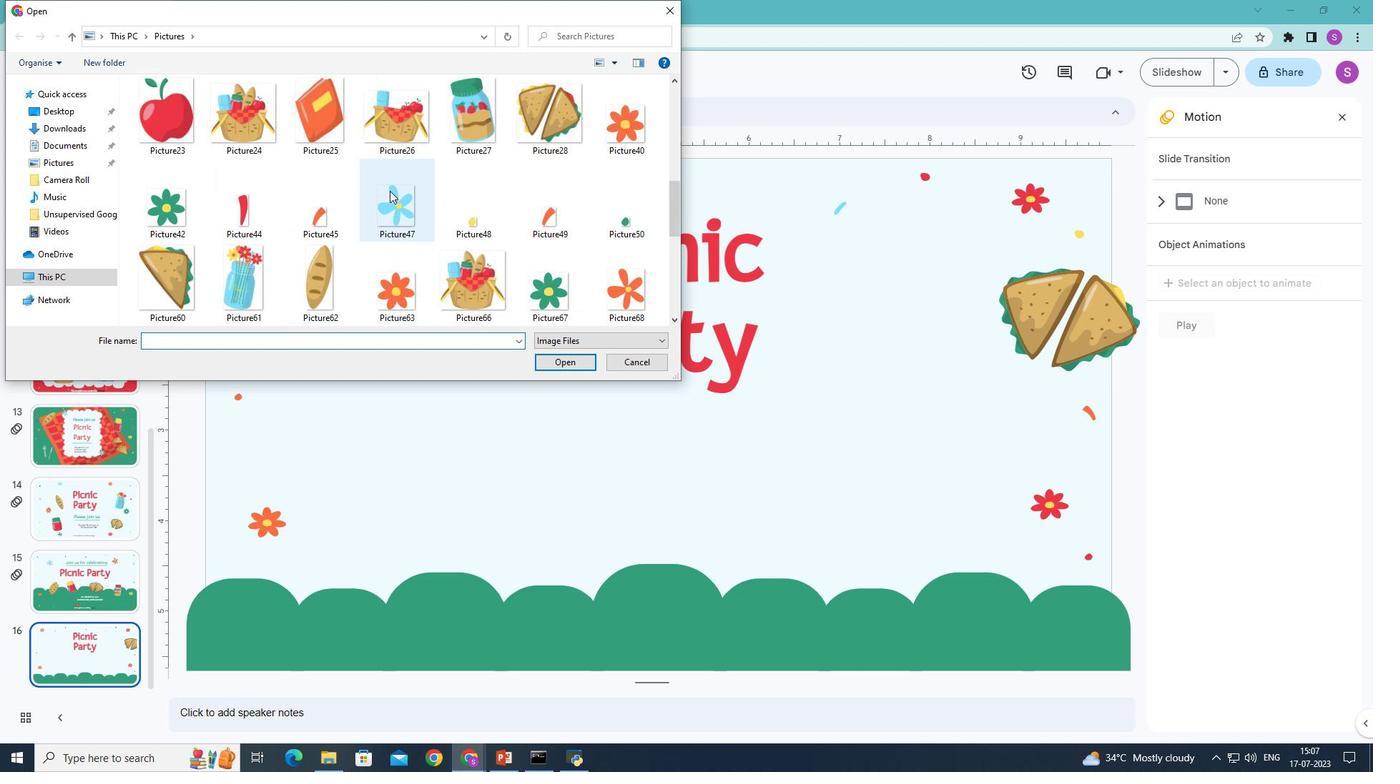 
Action: Mouse scrolled (408, 184) with delta (0, -1)
Screenshot: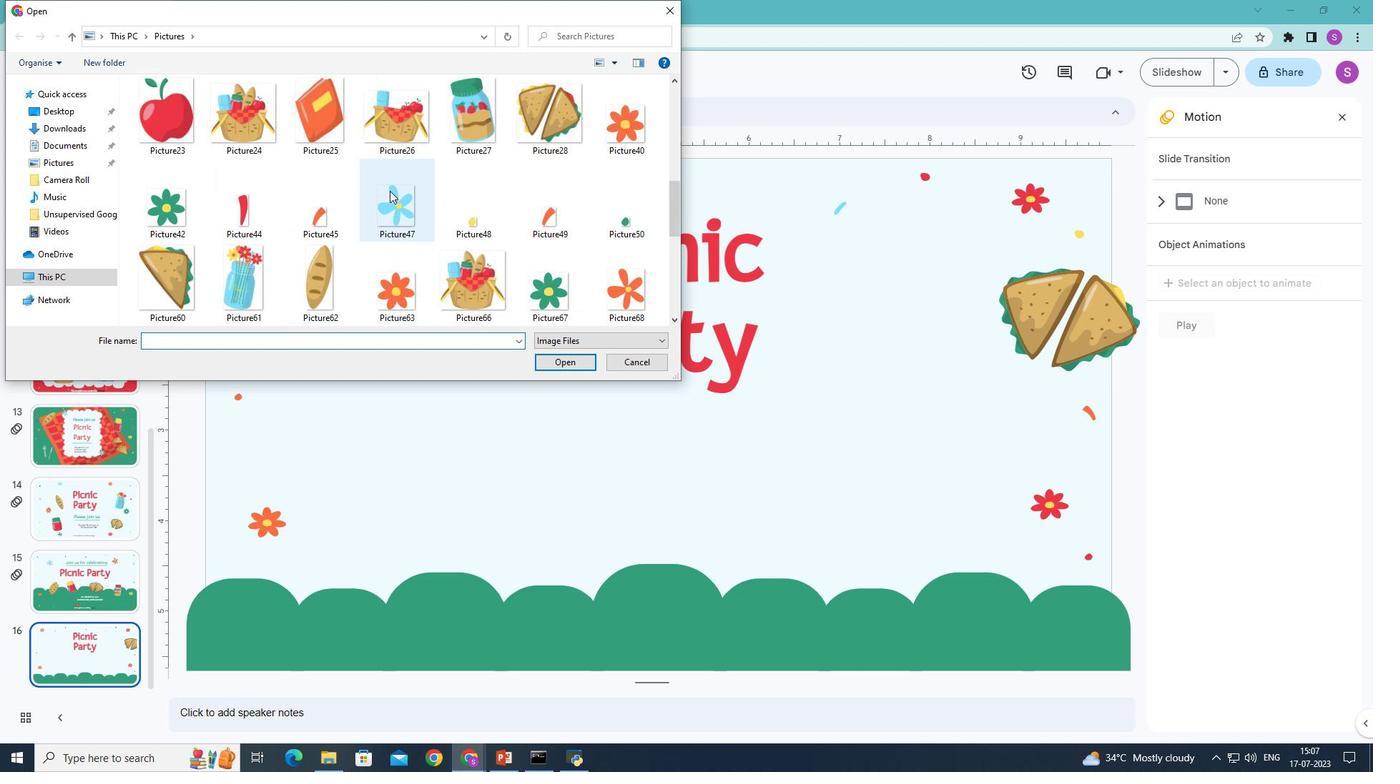 
Action: Mouse scrolled (408, 184) with delta (0, -1)
Screenshot: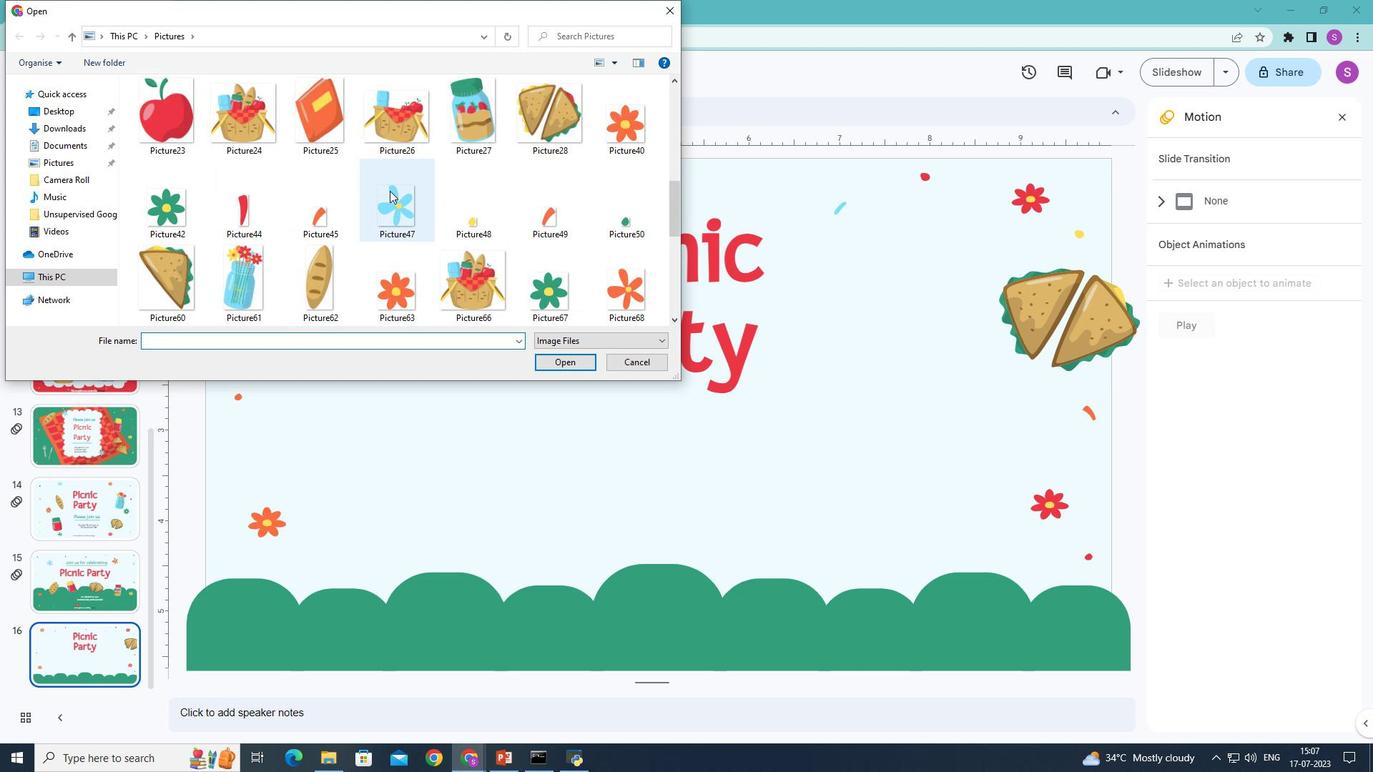 
Action: Mouse moved to (412, 186)
Screenshot: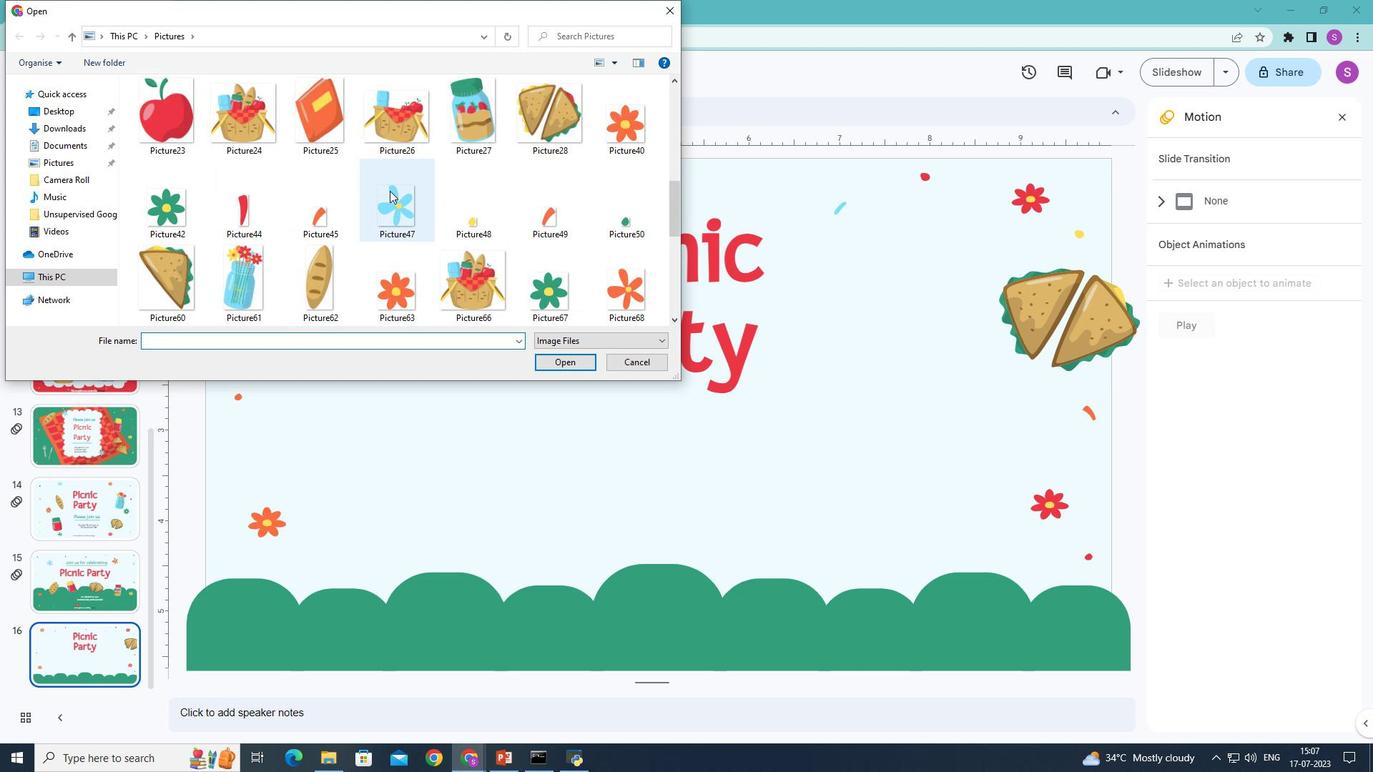 
Action: Mouse scrolled (412, 185) with delta (0, 0)
Screenshot: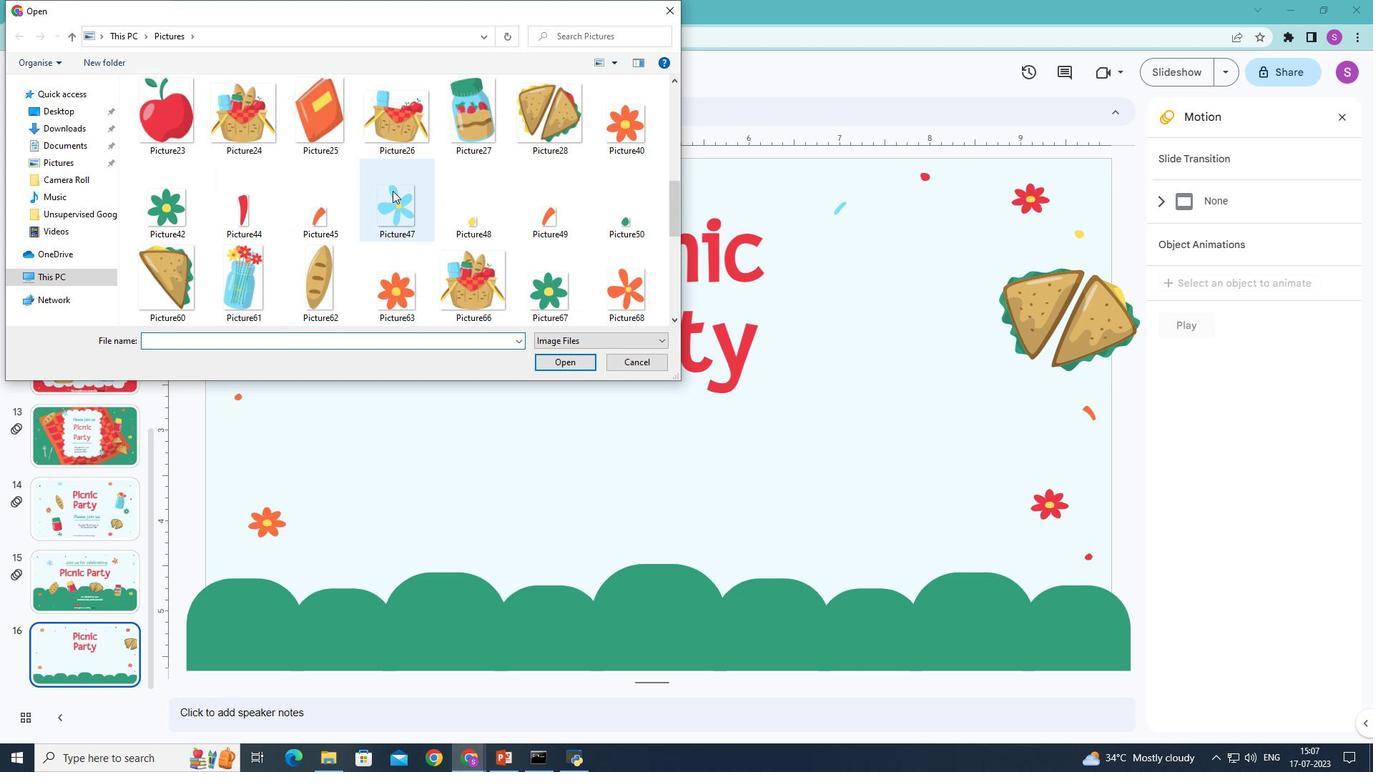 
Action: Mouse moved to (437, 186)
Screenshot: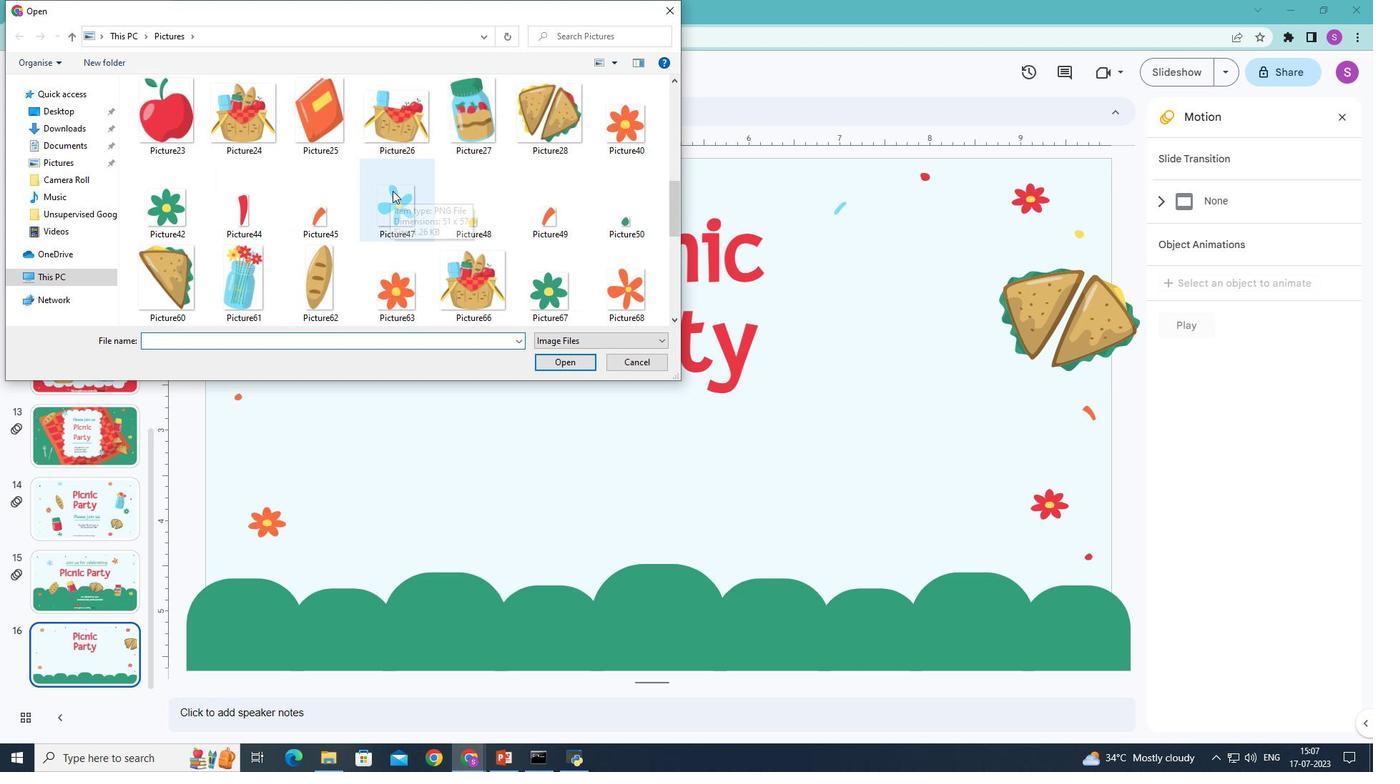 
Action: Mouse scrolled (437, 185) with delta (0, 0)
Screenshot: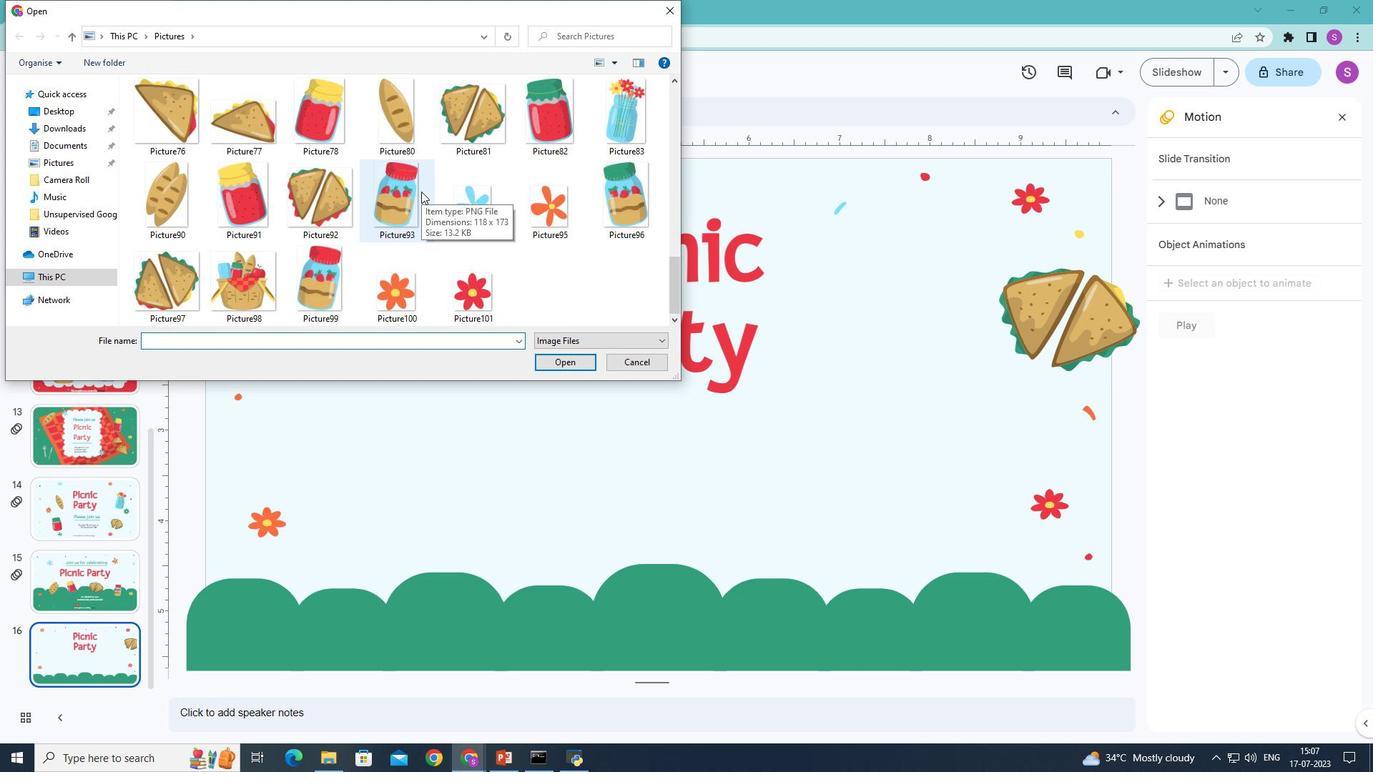
Action: Mouse scrolled (437, 185) with delta (0, 0)
Screenshot: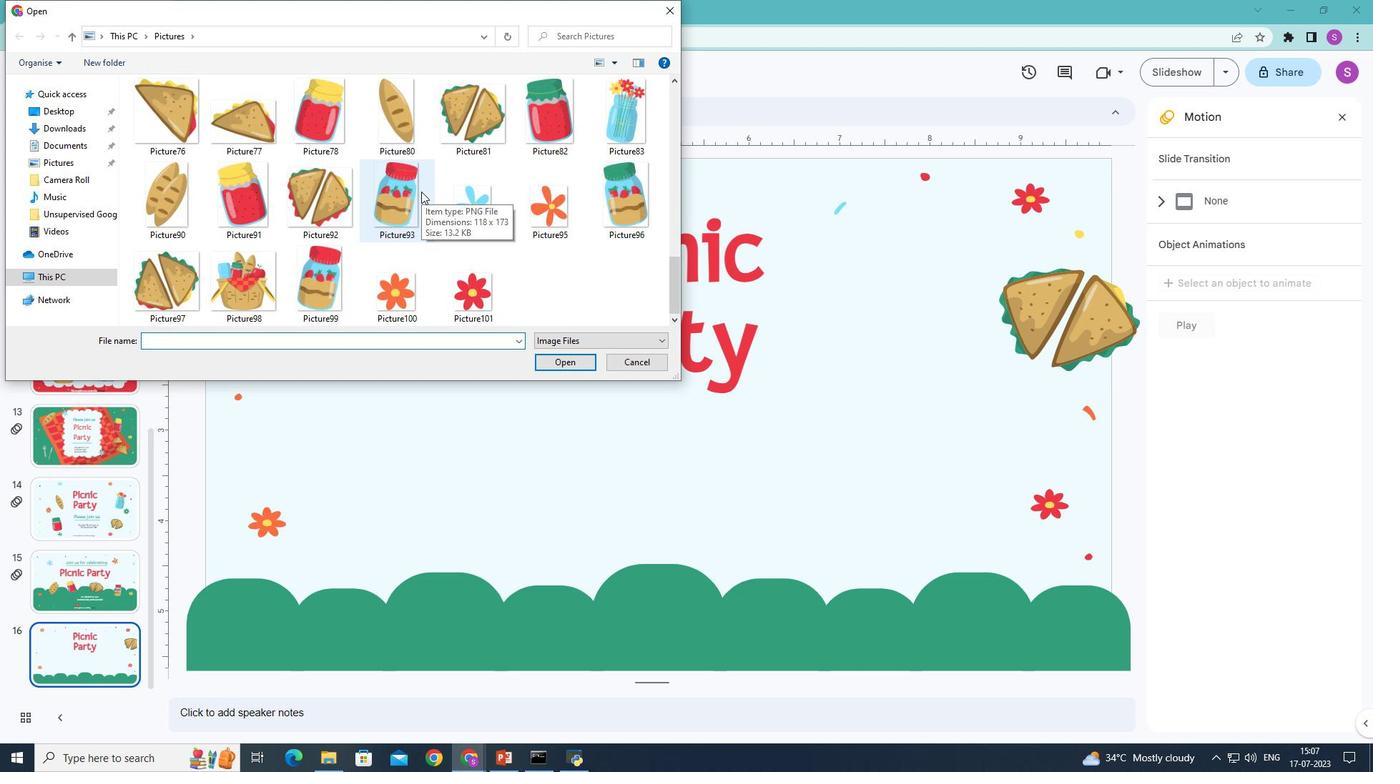 
Action: Mouse scrolled (437, 185) with delta (0, 0)
Screenshot: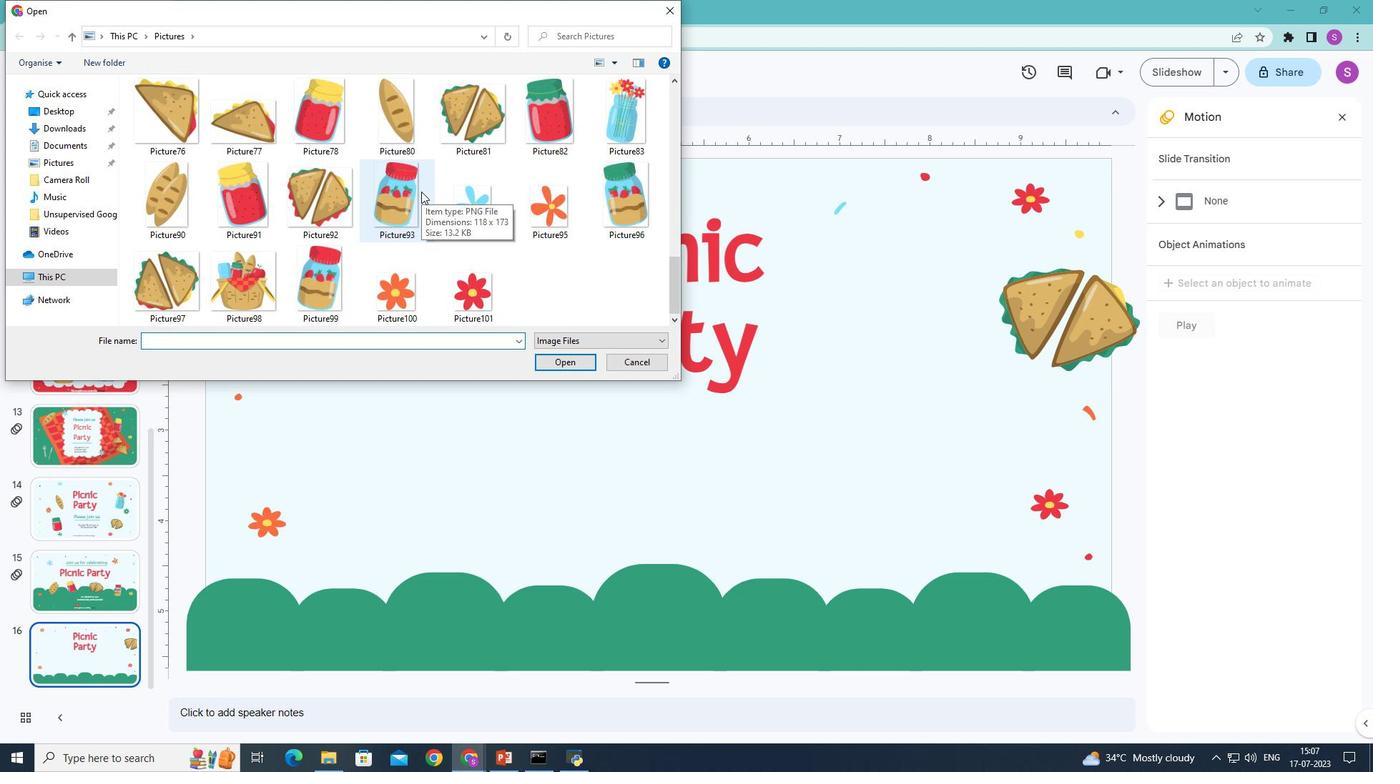 
Action: Mouse scrolled (437, 185) with delta (0, 0)
Screenshot: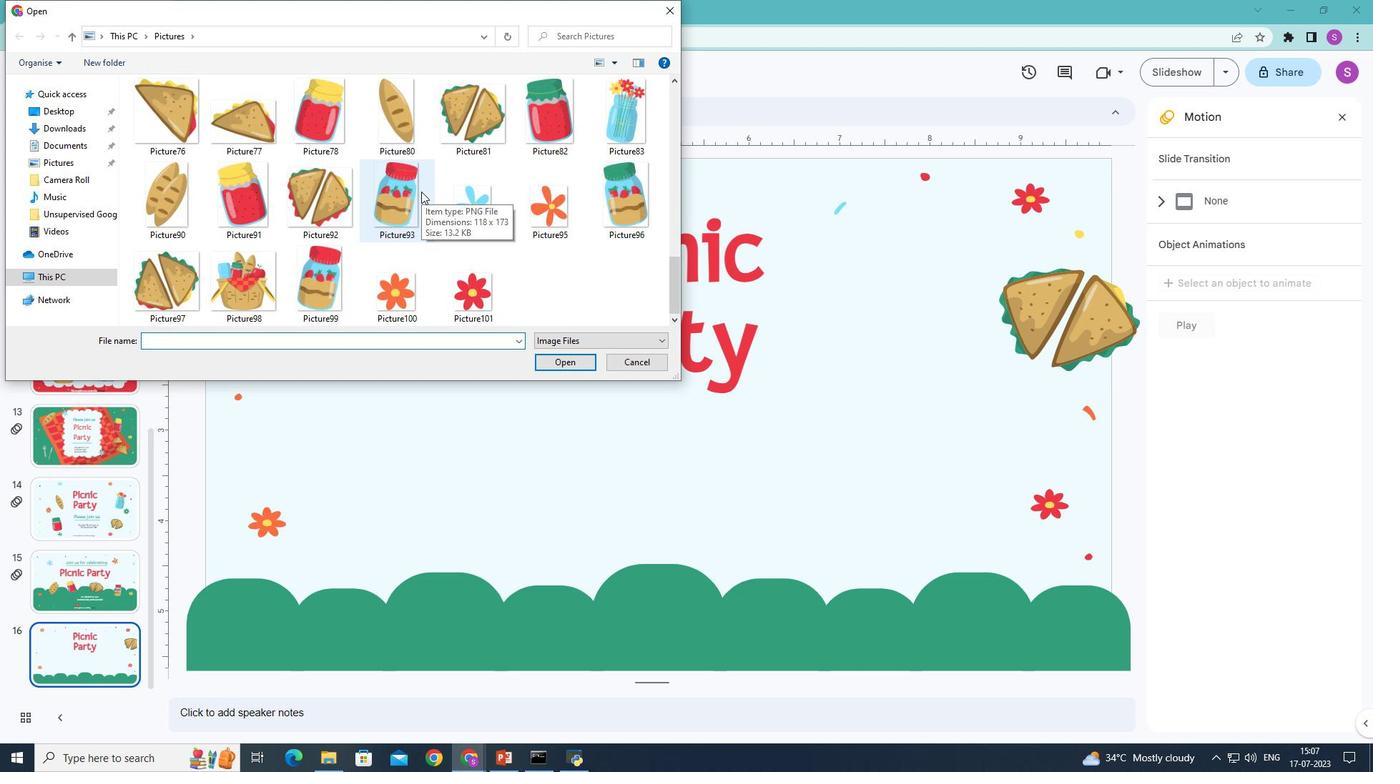 
Action: Mouse scrolled (437, 185) with delta (0, 0)
Screenshot: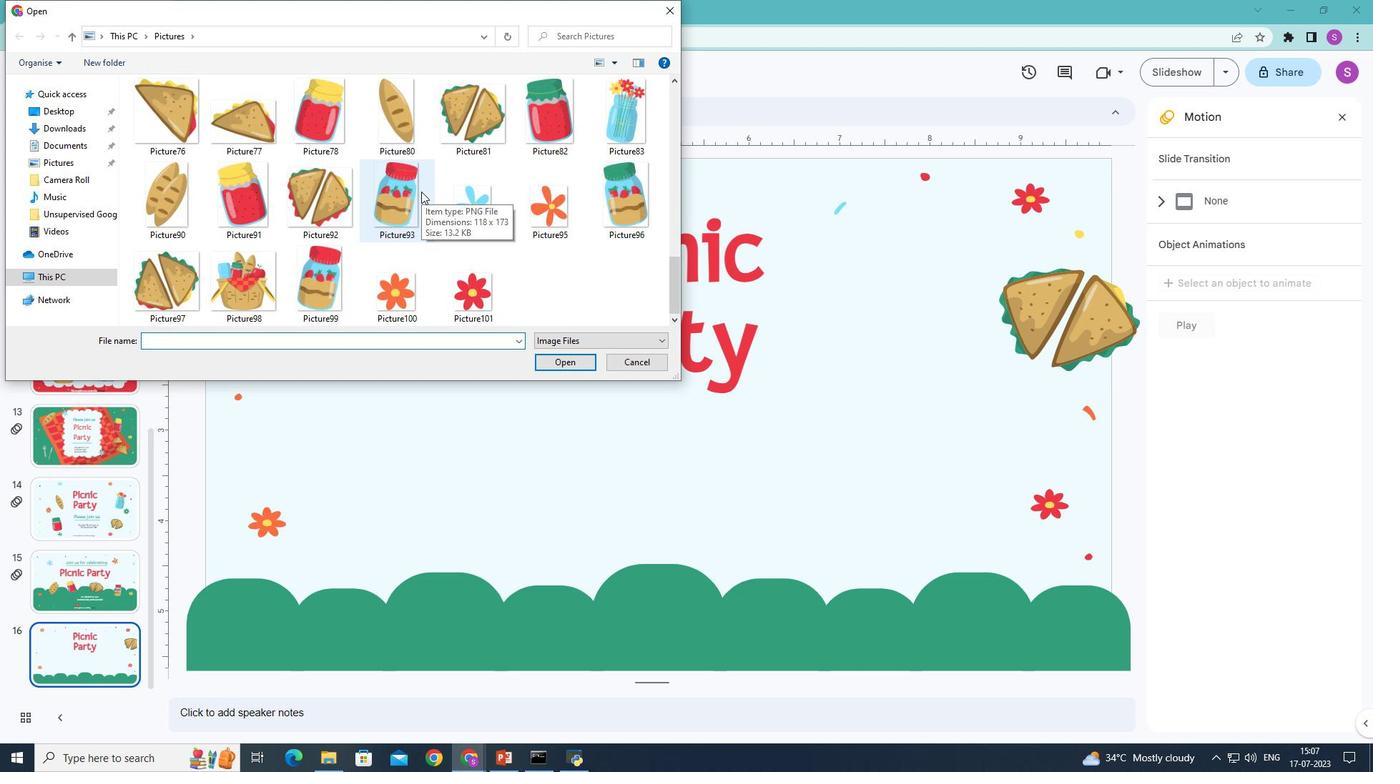 
Action: Mouse moved to (438, 186)
Screenshot: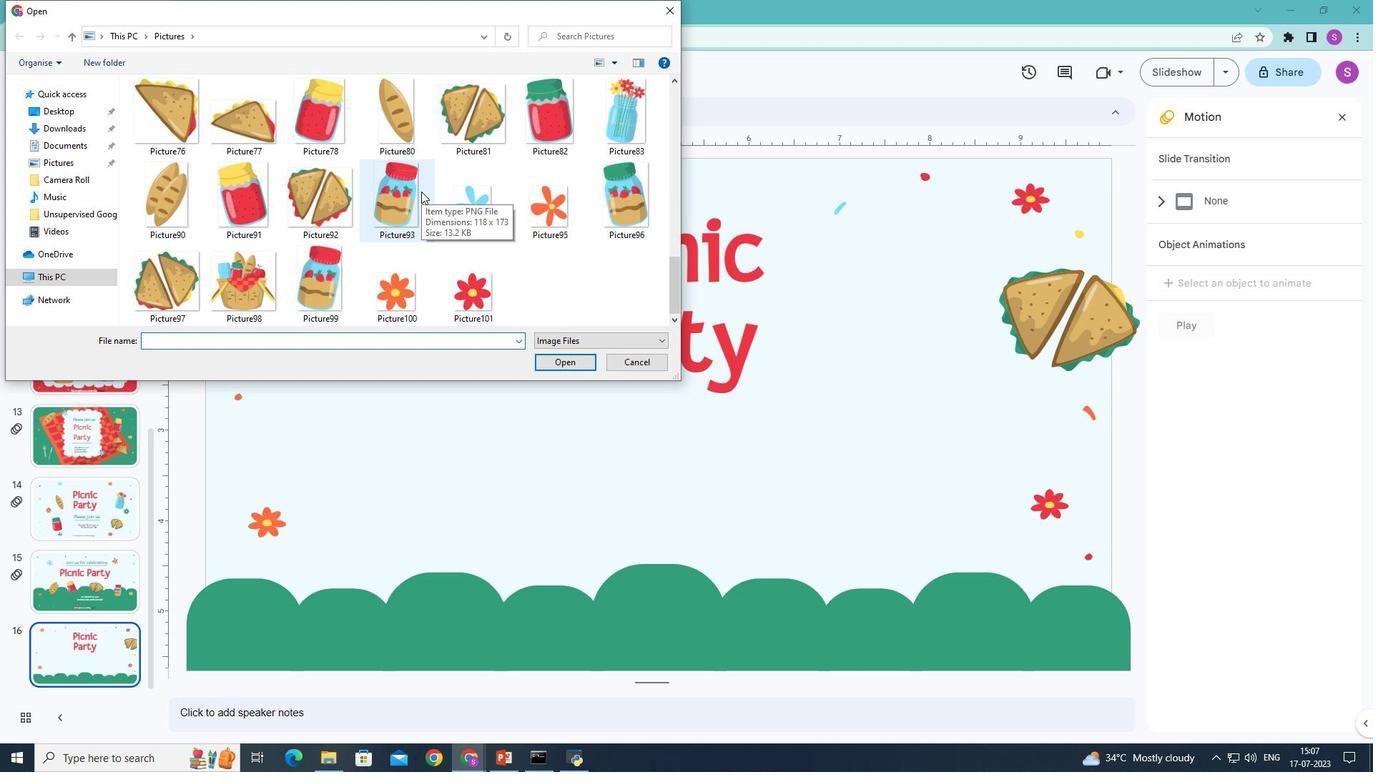
Action: Mouse scrolled (437, 185) with delta (0, 0)
Screenshot: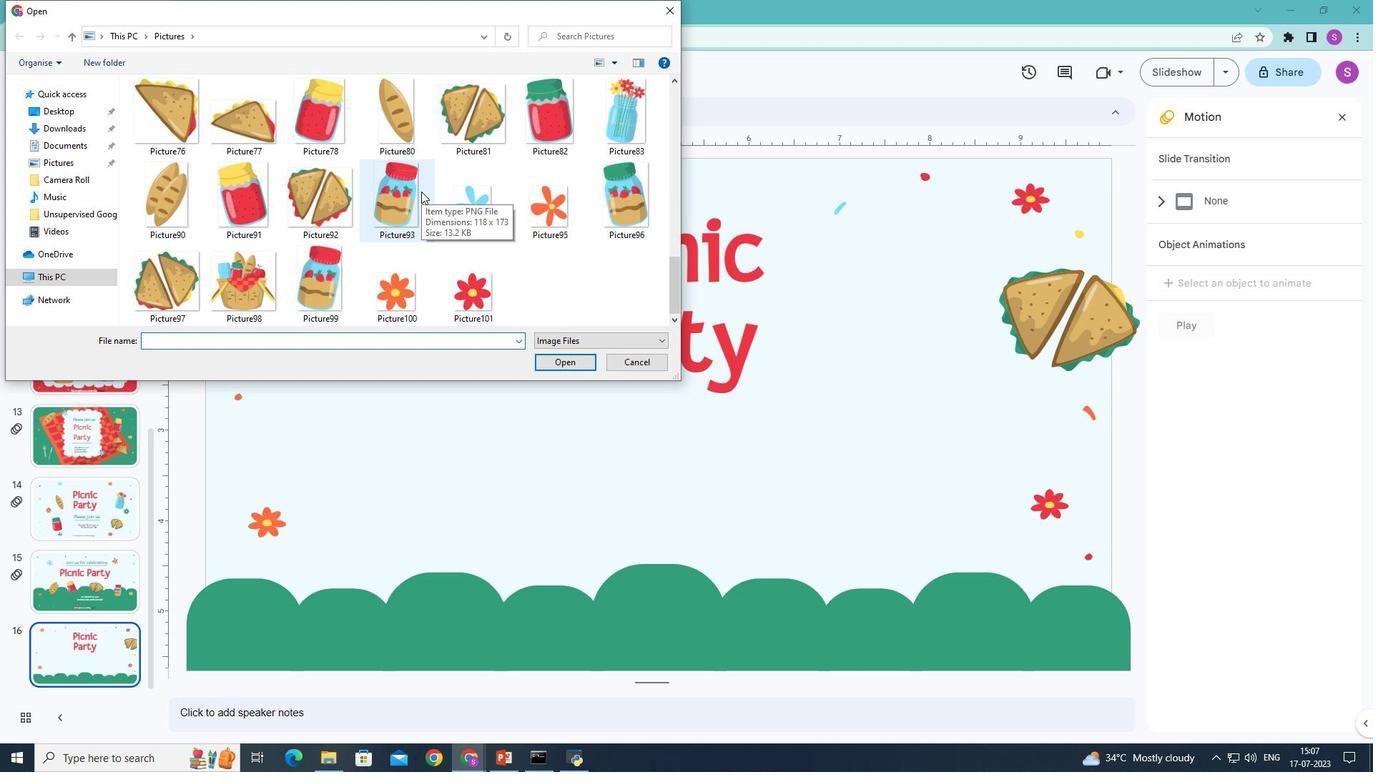 
Action: Mouse moved to (247, 276)
Screenshot: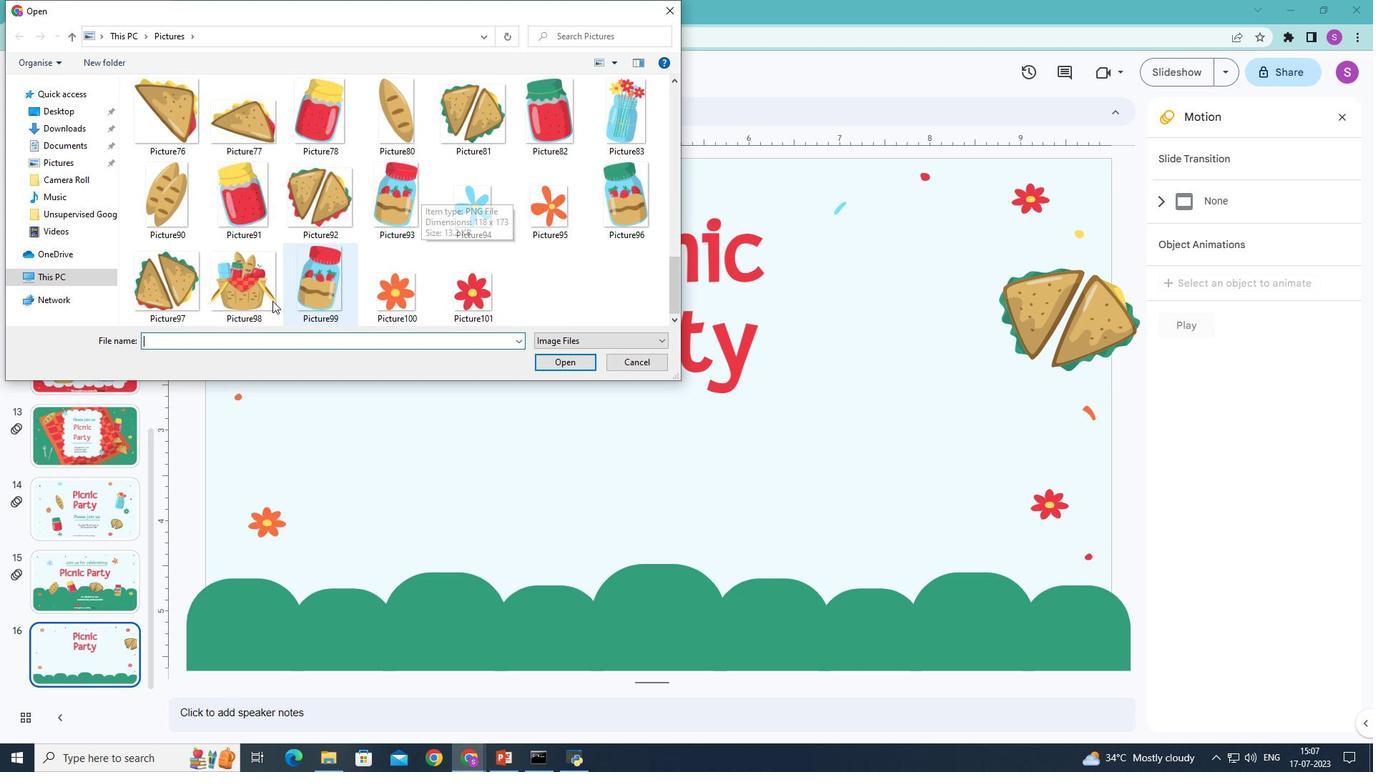 
Action: Mouse pressed left at (247, 276)
Screenshot: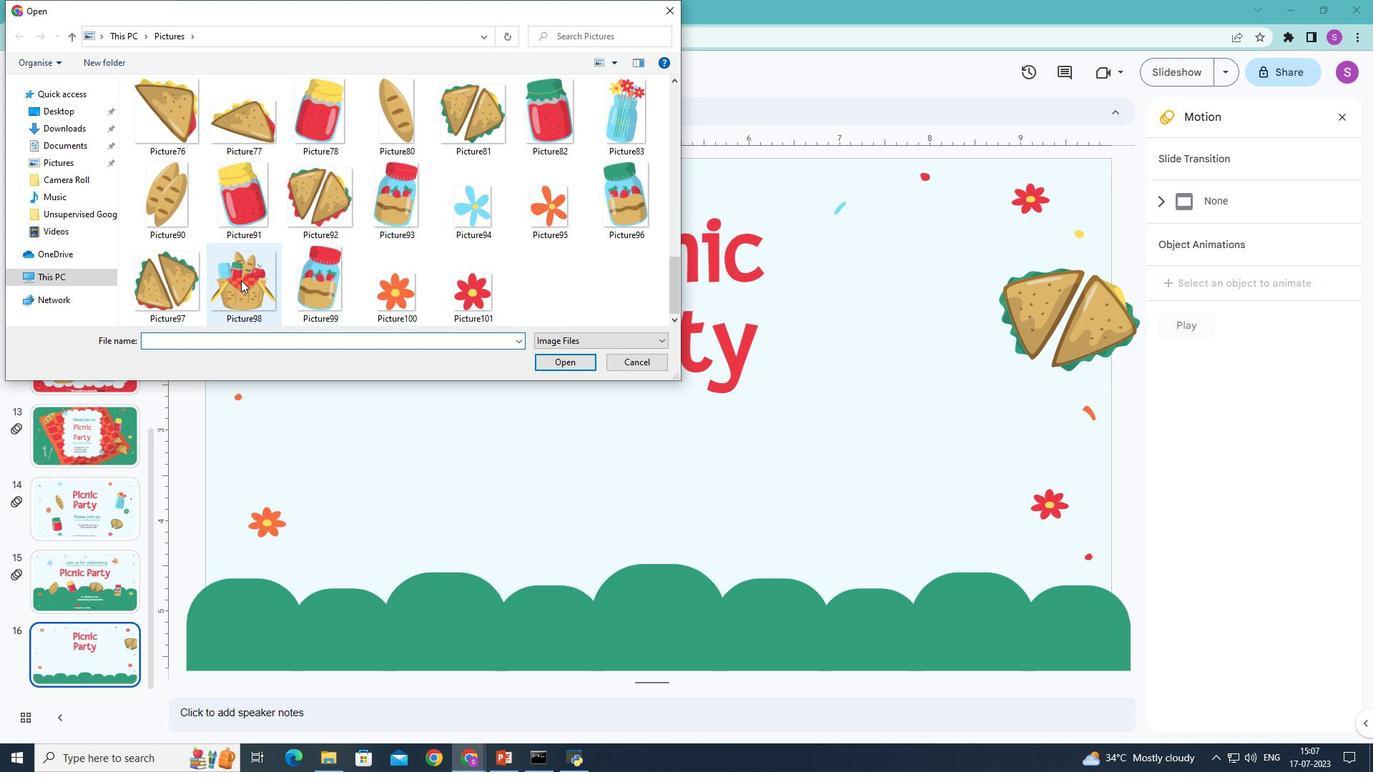 
Action: Mouse moved to (592, 361)
Screenshot: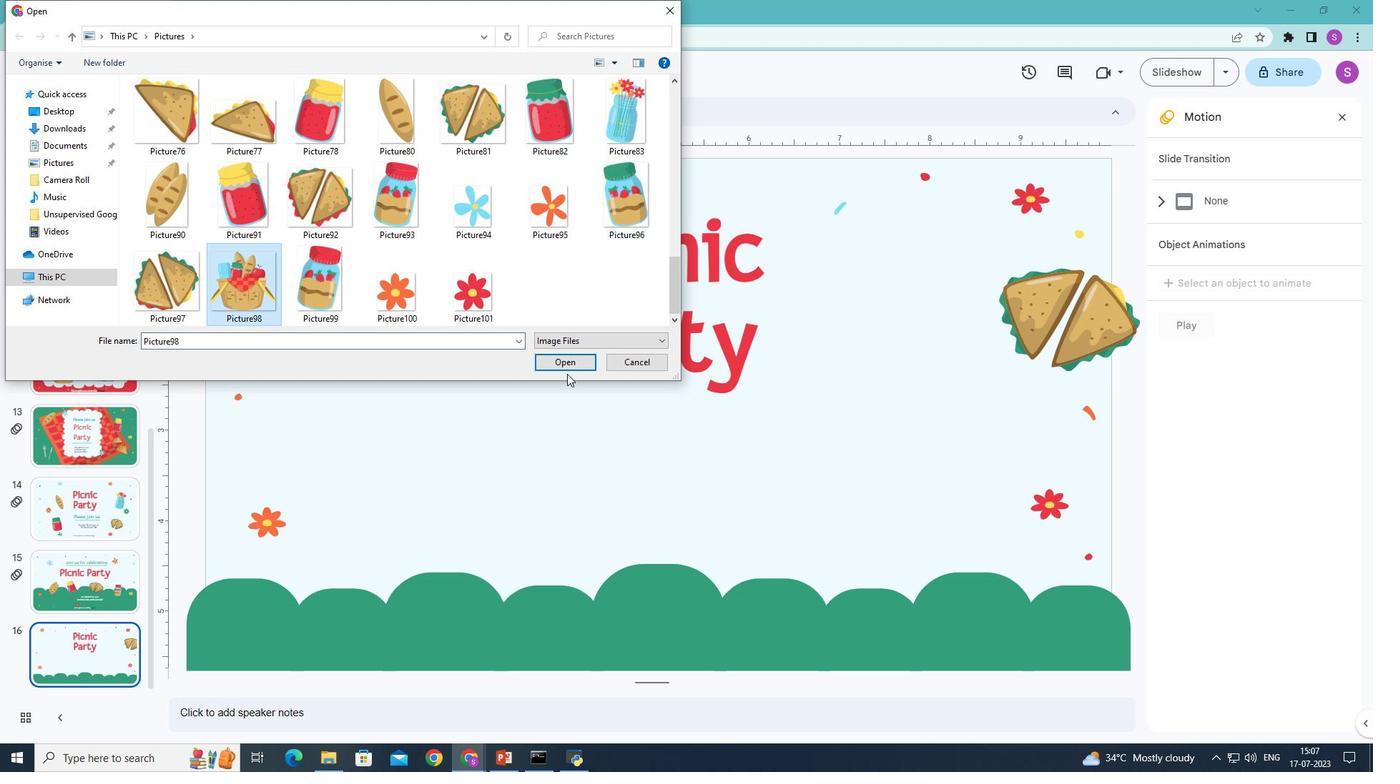 
Action: Mouse pressed left at (592, 361)
Screenshot: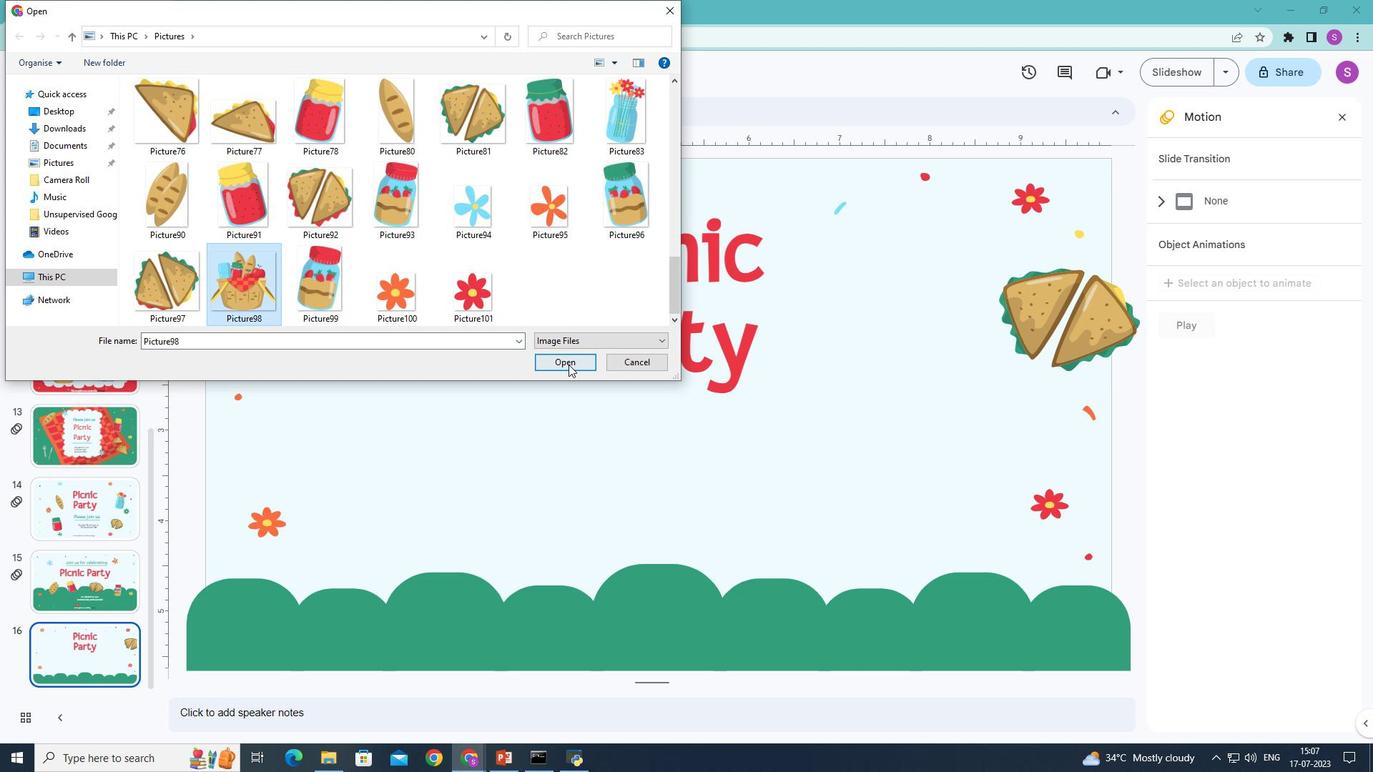 
Action: Mouse moved to (283, 522)
Screenshot: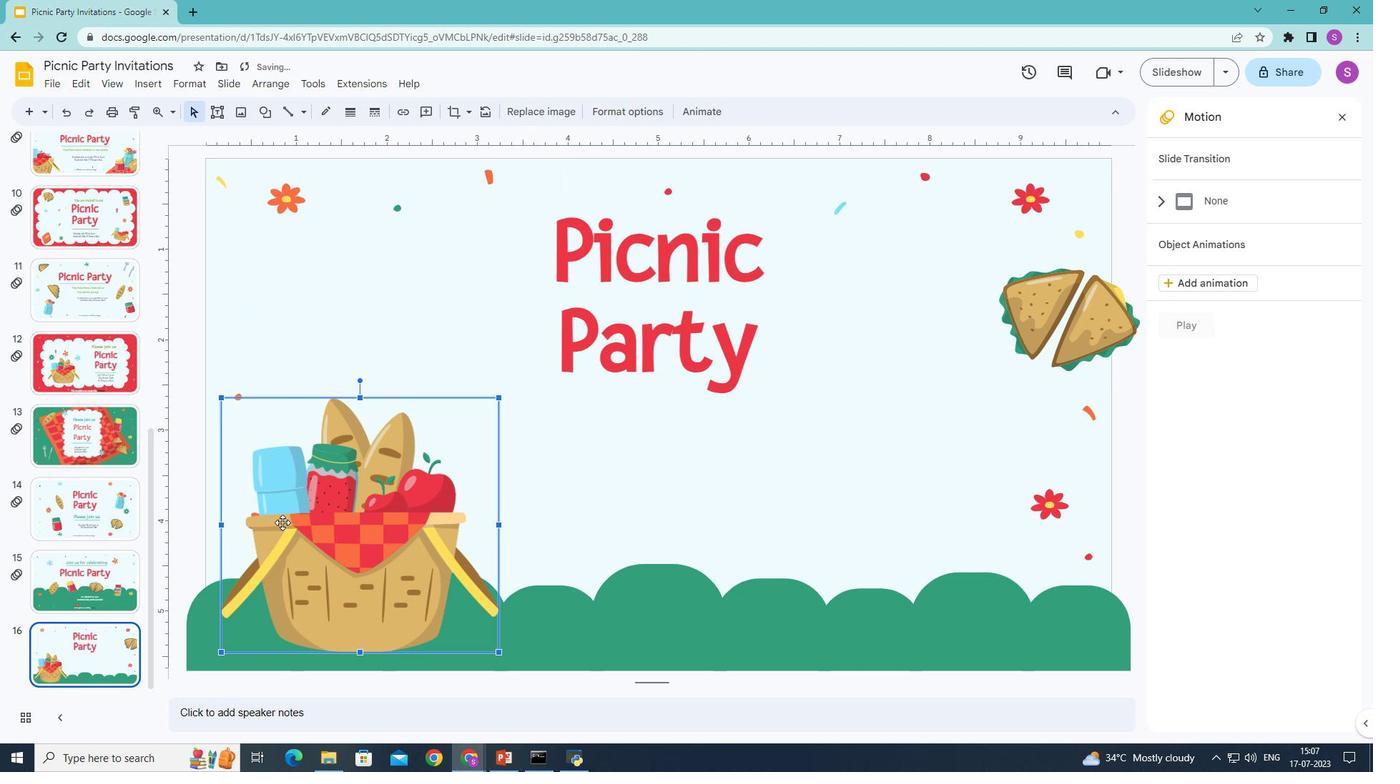 
Action: Mouse pressed left at (283, 522)
Screenshot: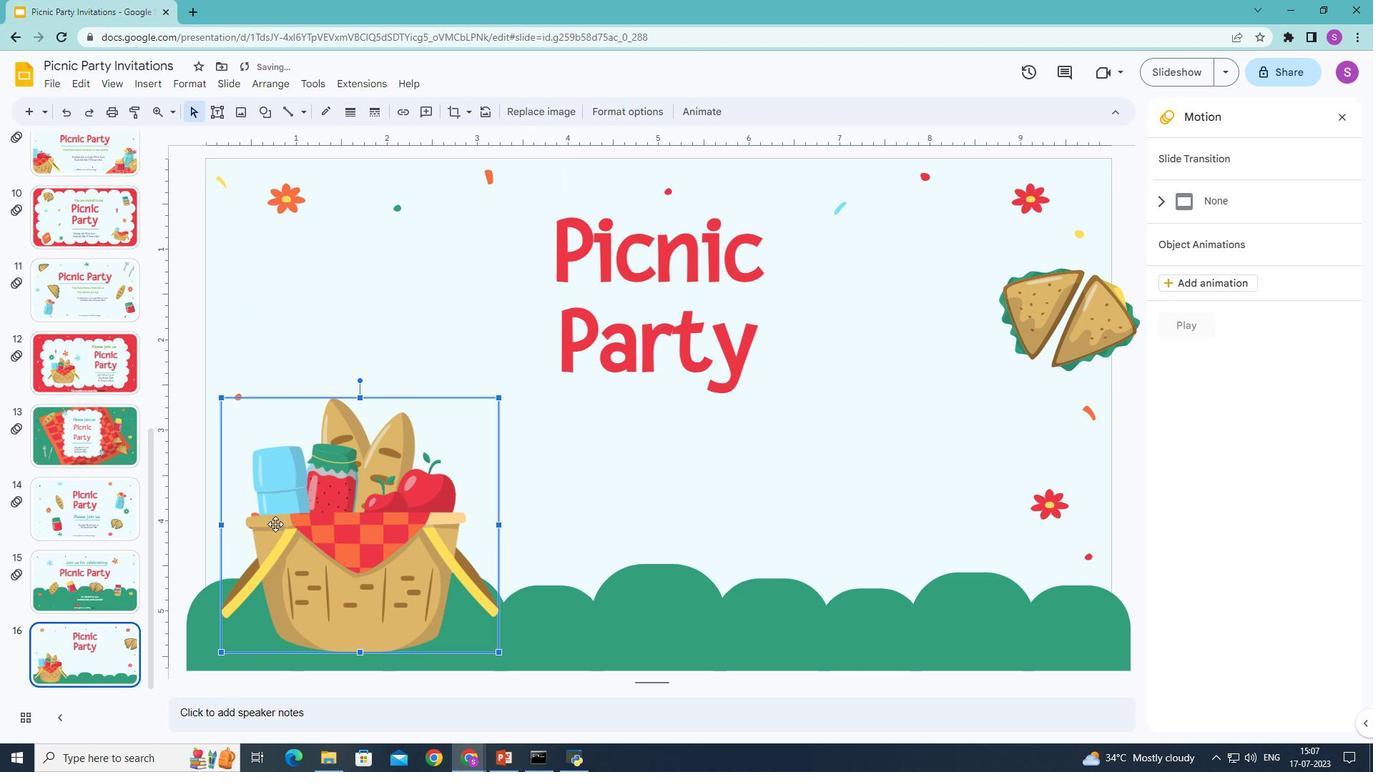
Action: Mouse moved to (714, 394)
Screenshot: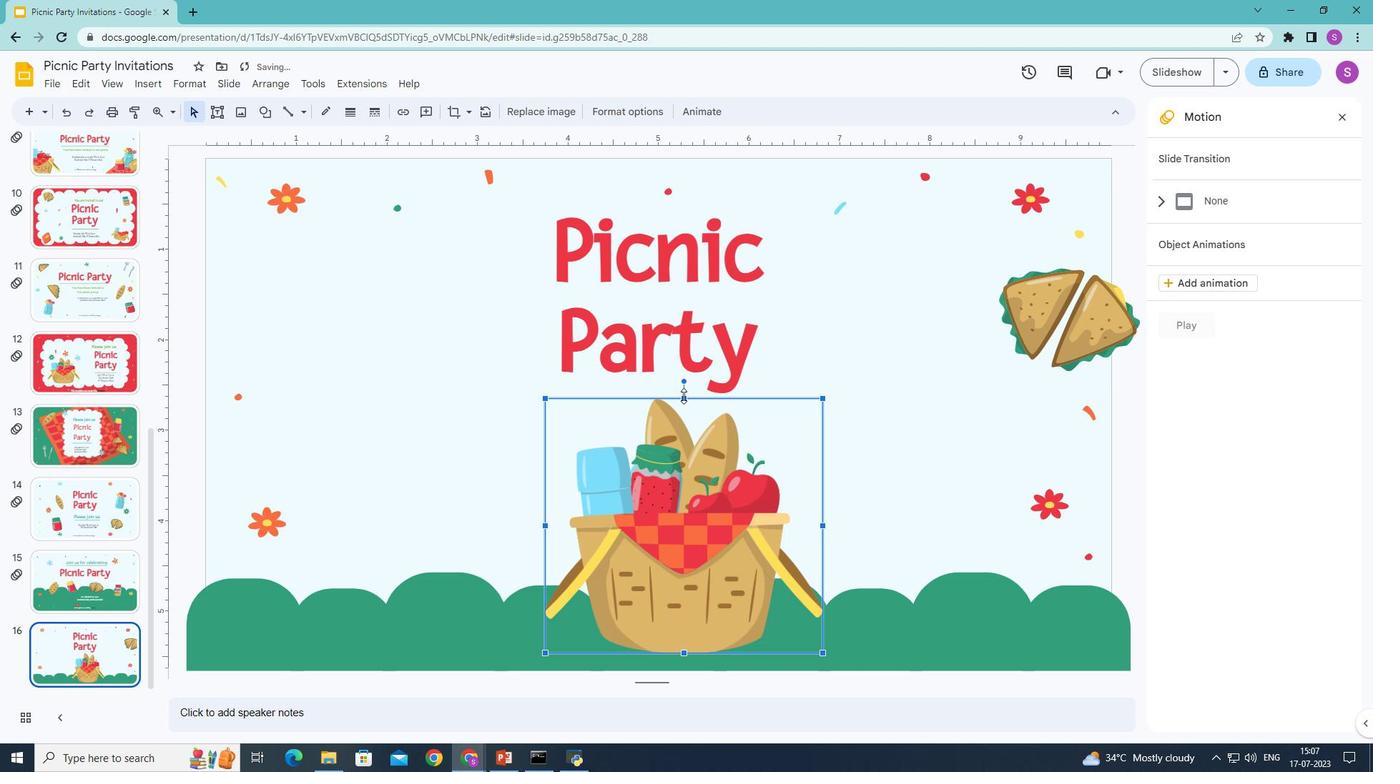
Action: Mouse pressed left at (714, 394)
Screenshot: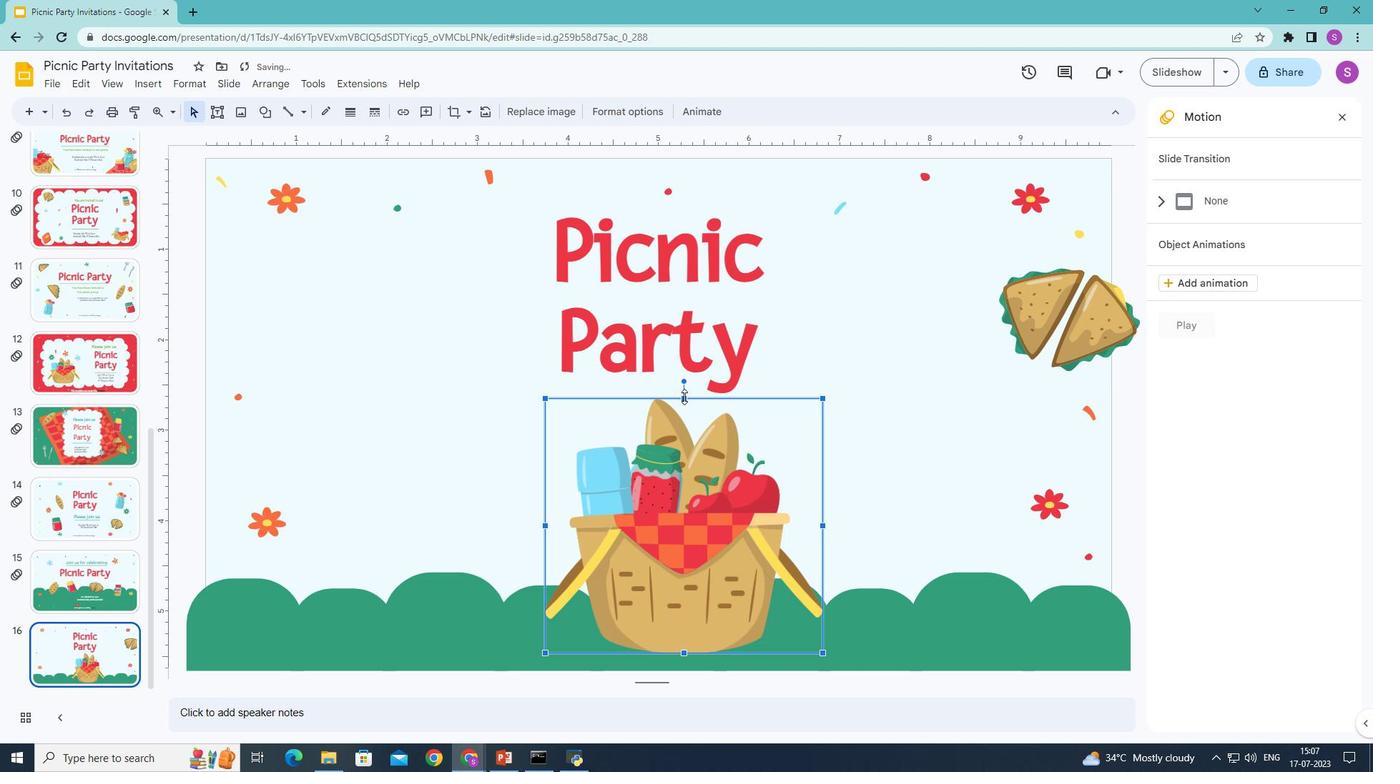 
Action: Mouse moved to (569, 540)
Screenshot: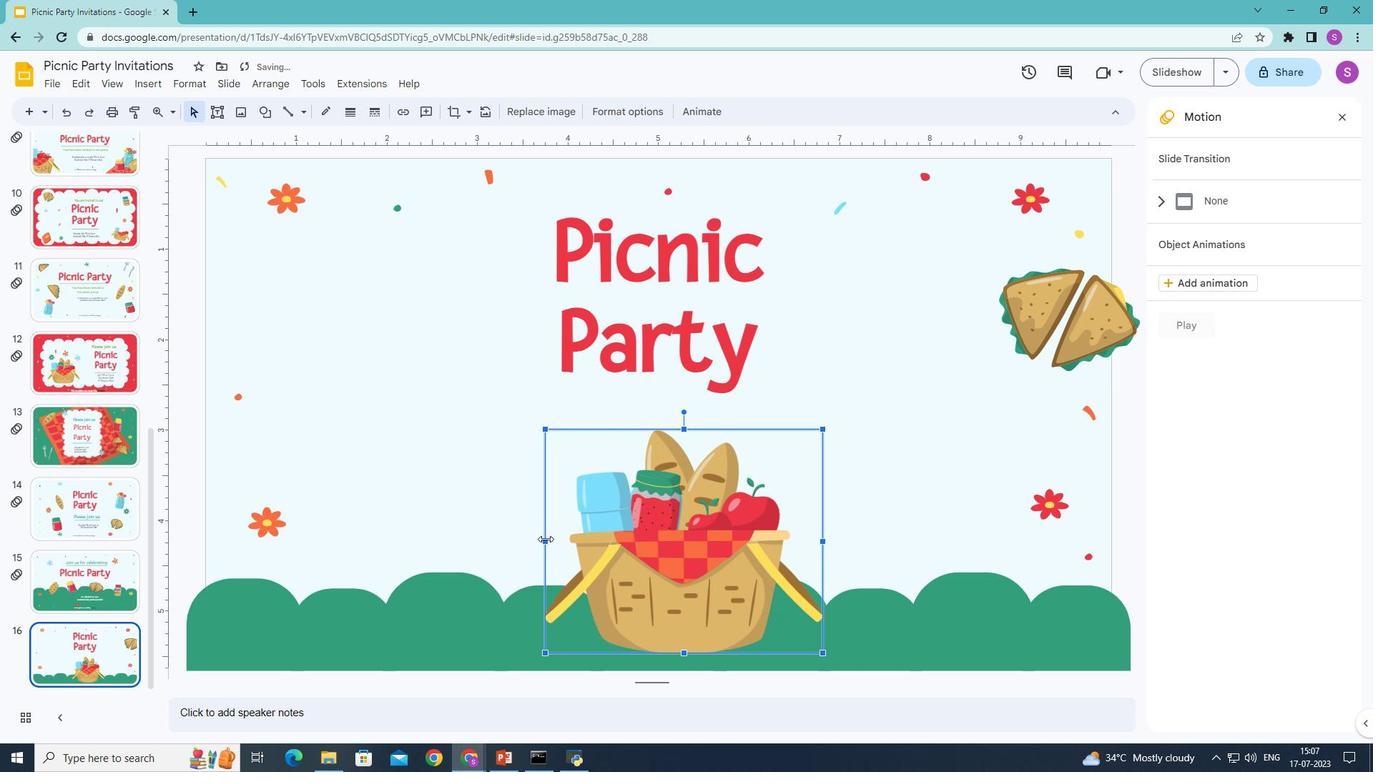 
Action: Mouse pressed left at (569, 540)
Screenshot: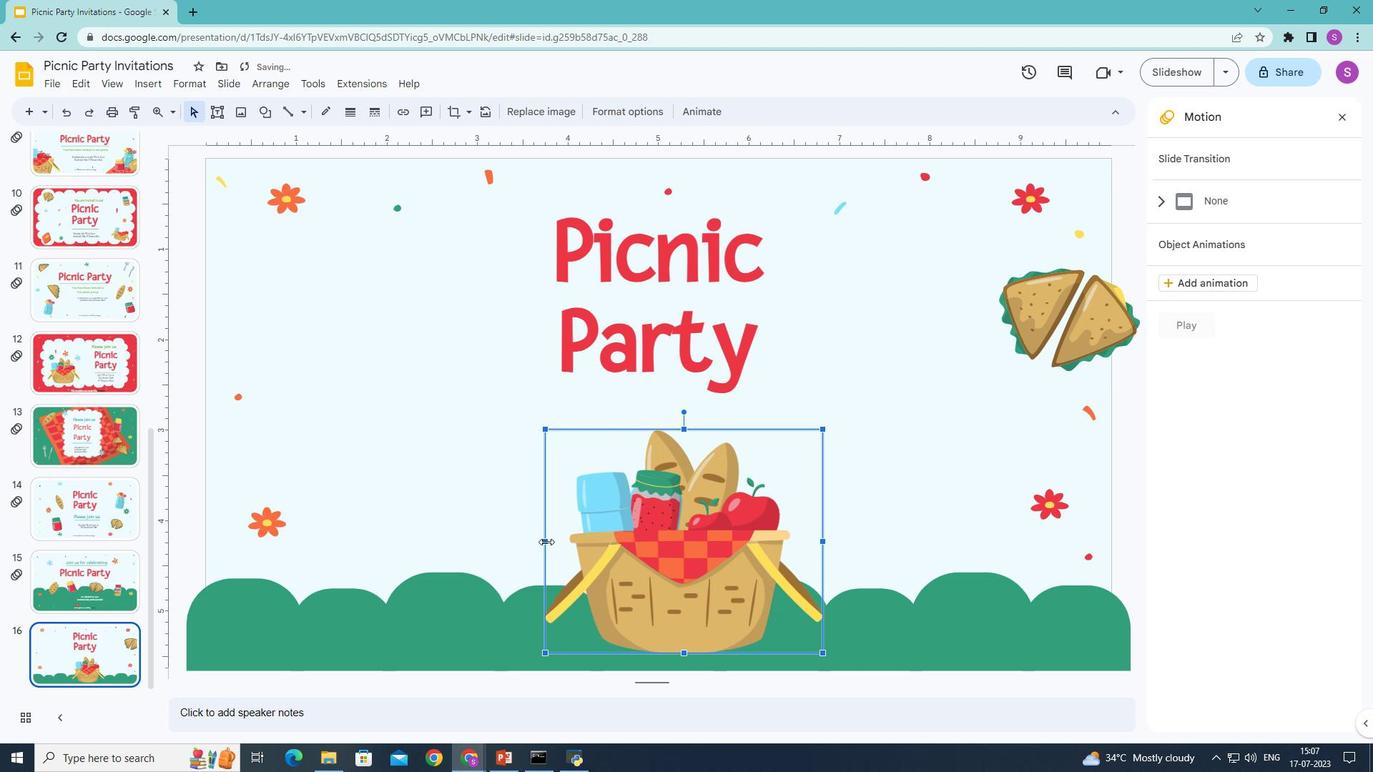 
Action: Mouse moved to (861, 540)
Screenshot: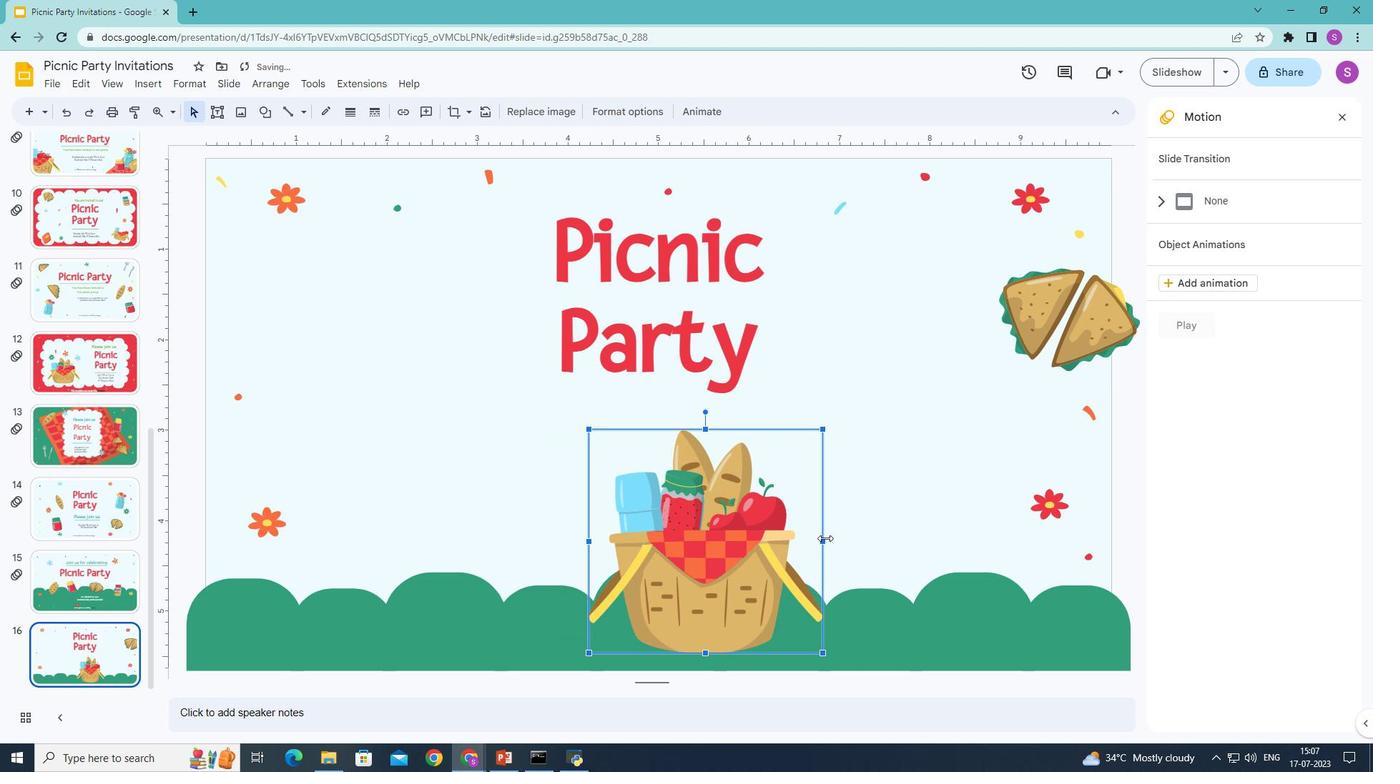
Action: Mouse pressed left at (861, 540)
Screenshot: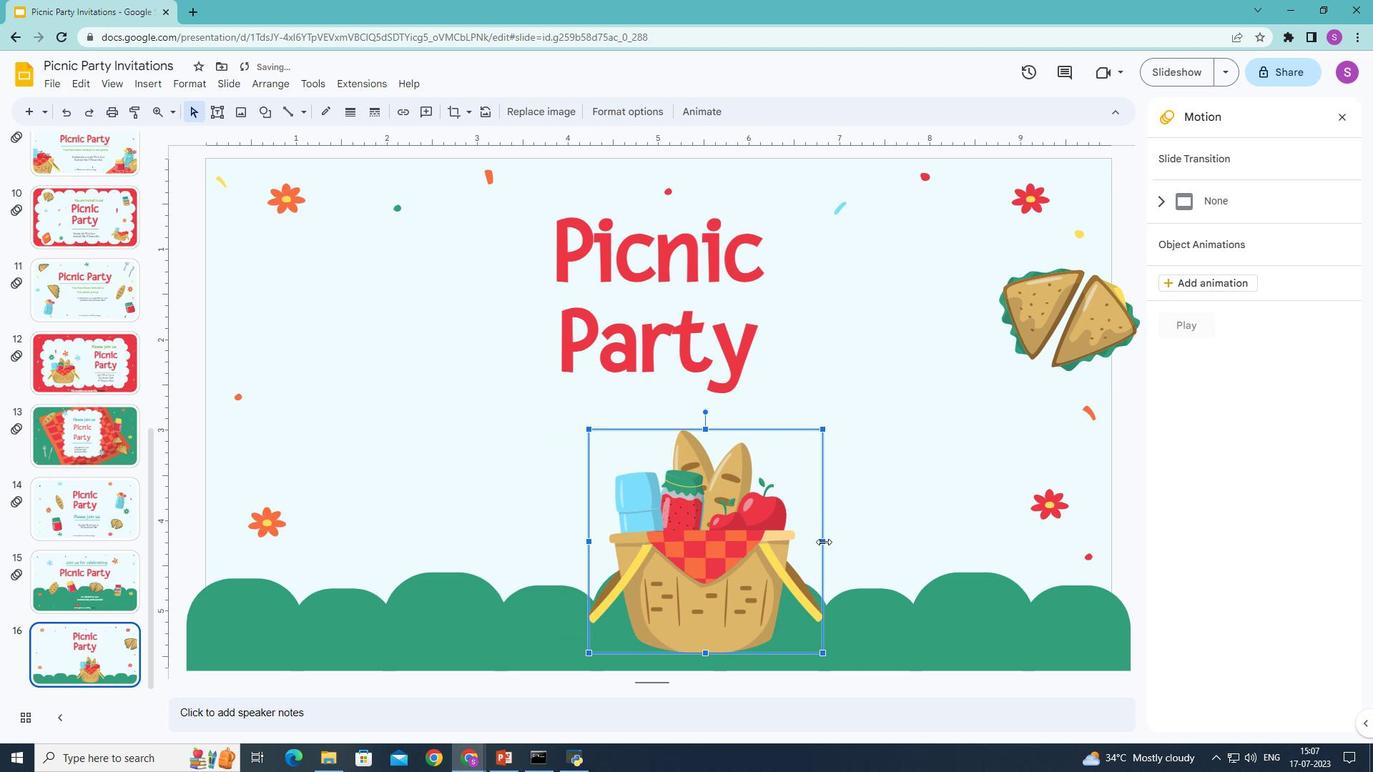 
Action: Mouse moved to (725, 652)
Screenshot: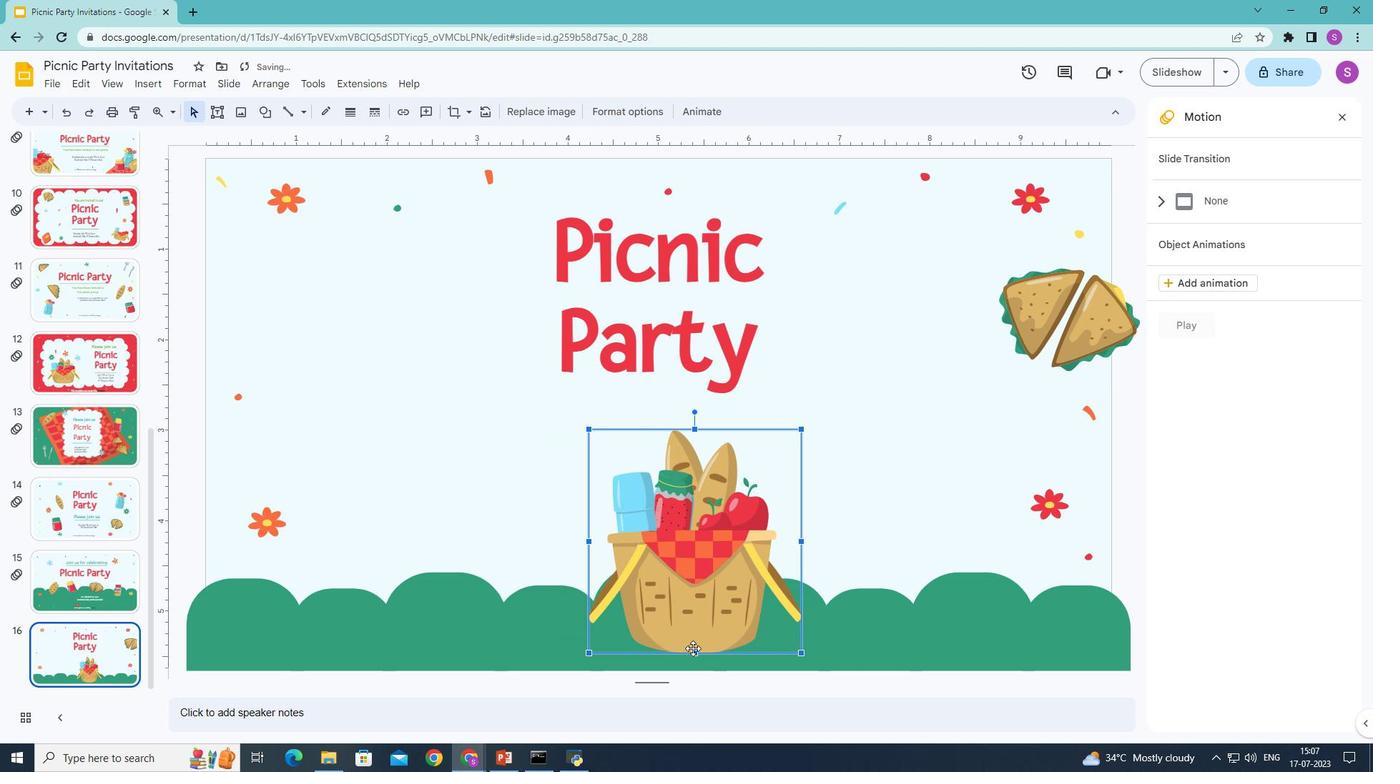 
Action: Mouse pressed left at (725, 652)
Screenshot: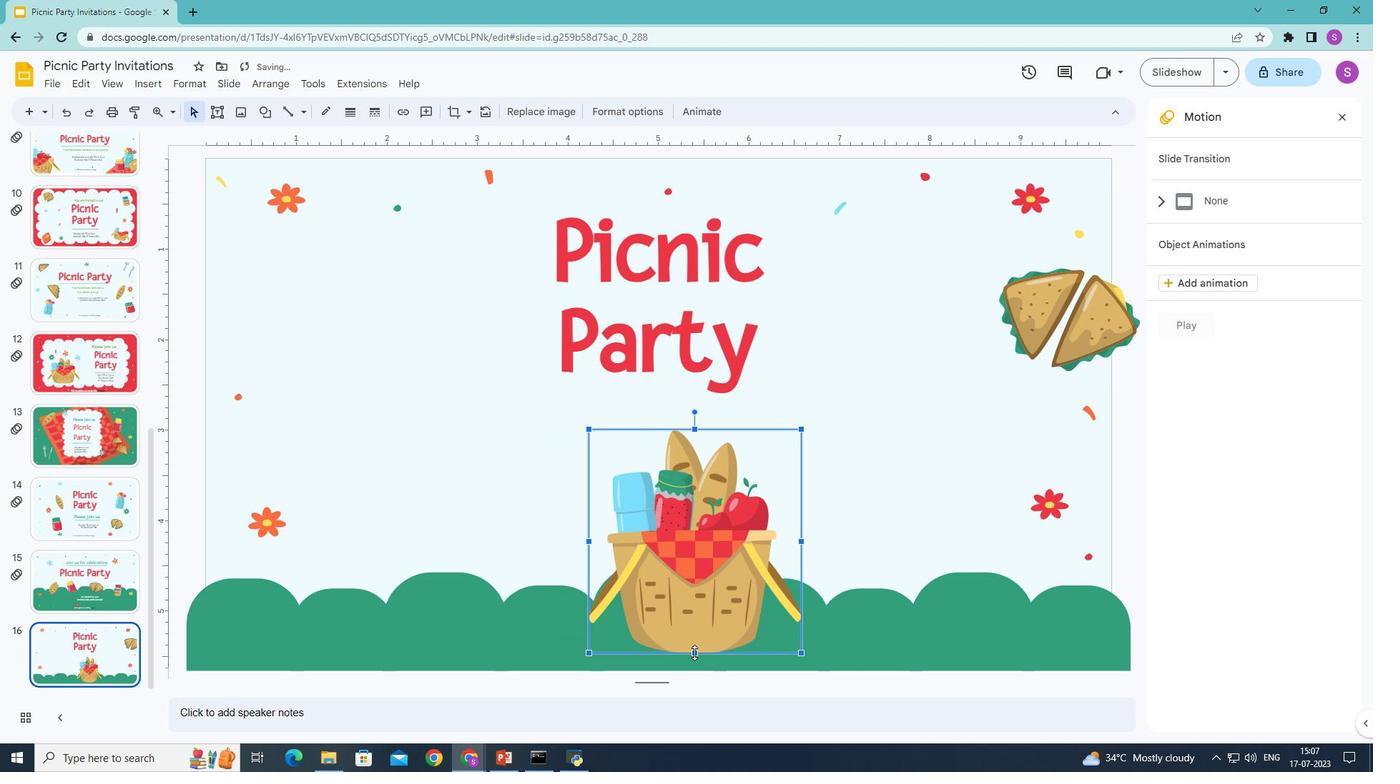 
Action: Mouse moved to (940, 451)
Screenshot: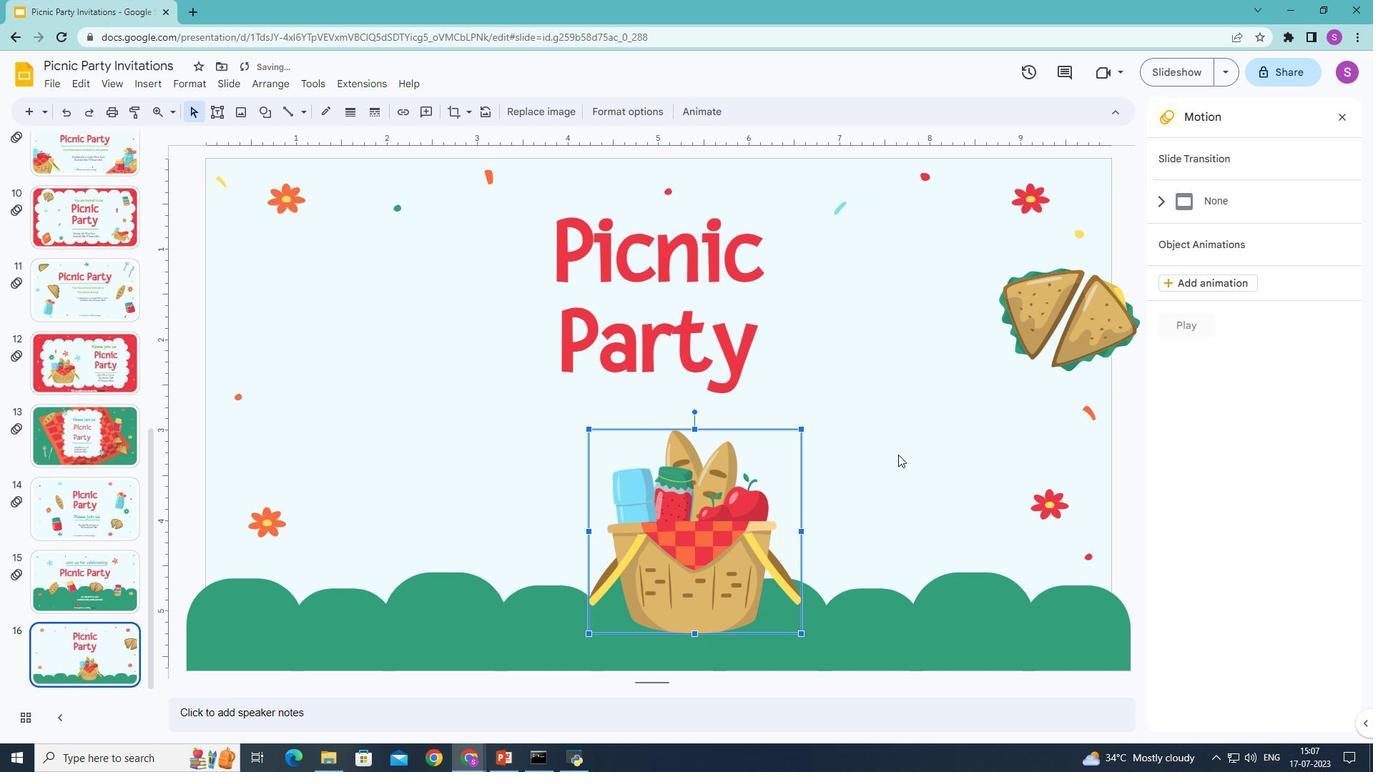 
Action: Mouse pressed left at (940, 451)
Screenshot: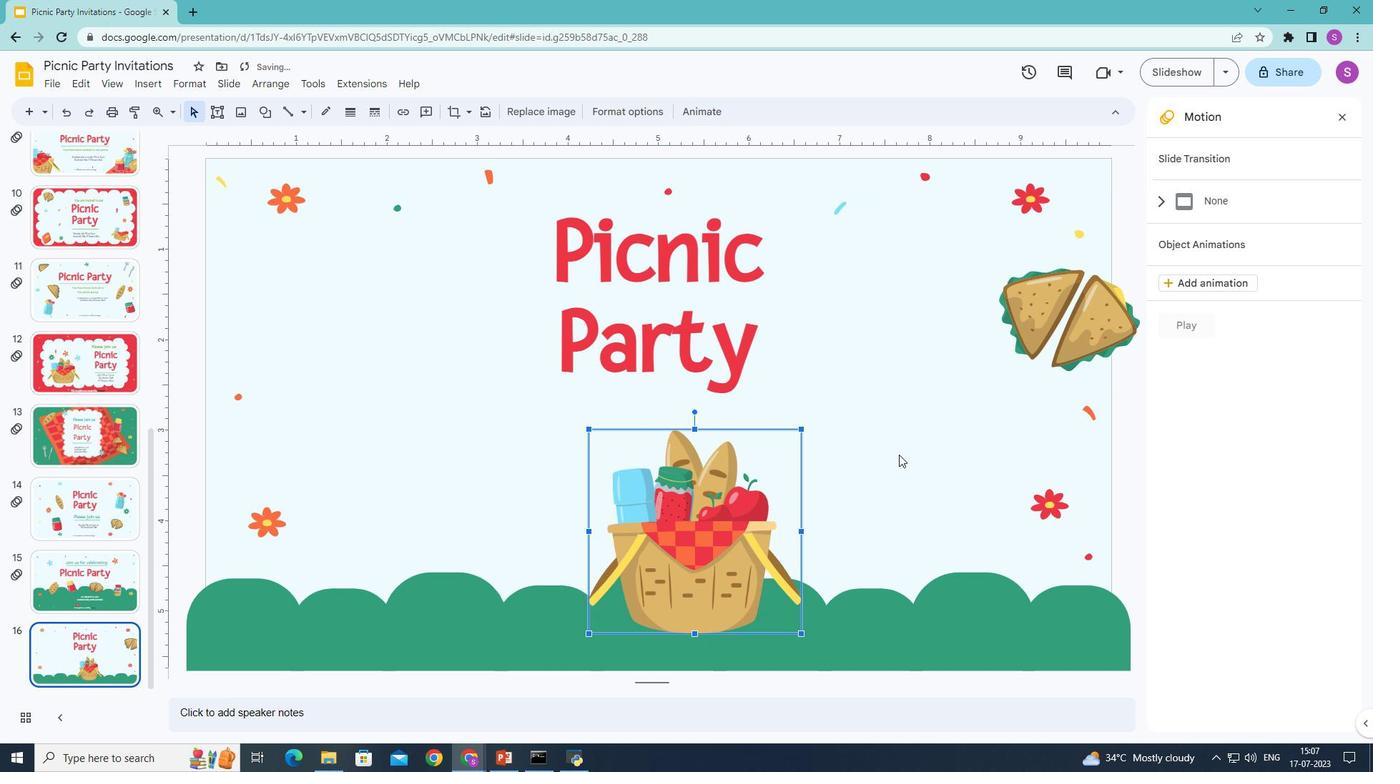 
Action: Mouse moved to (721, 558)
Screenshot: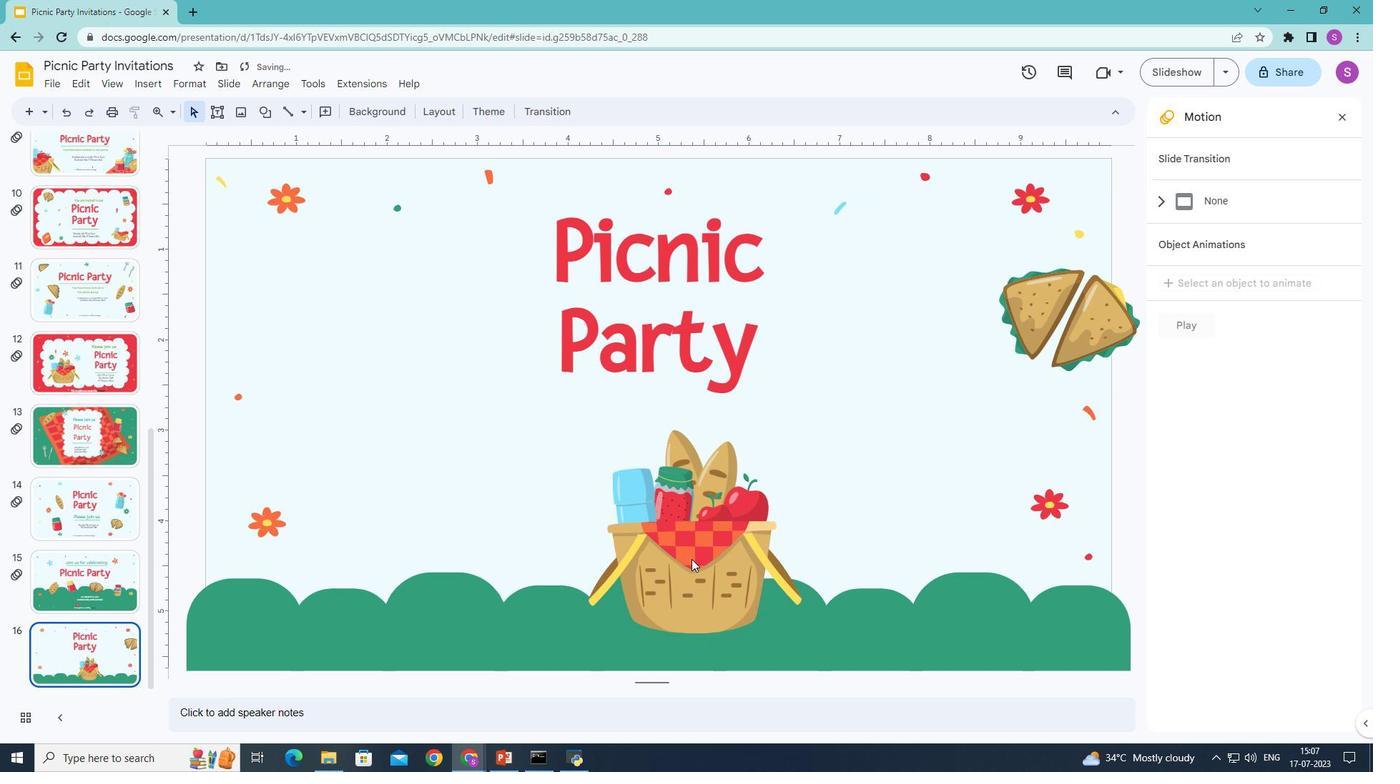 
Action: Mouse pressed left at (721, 558)
Screenshot: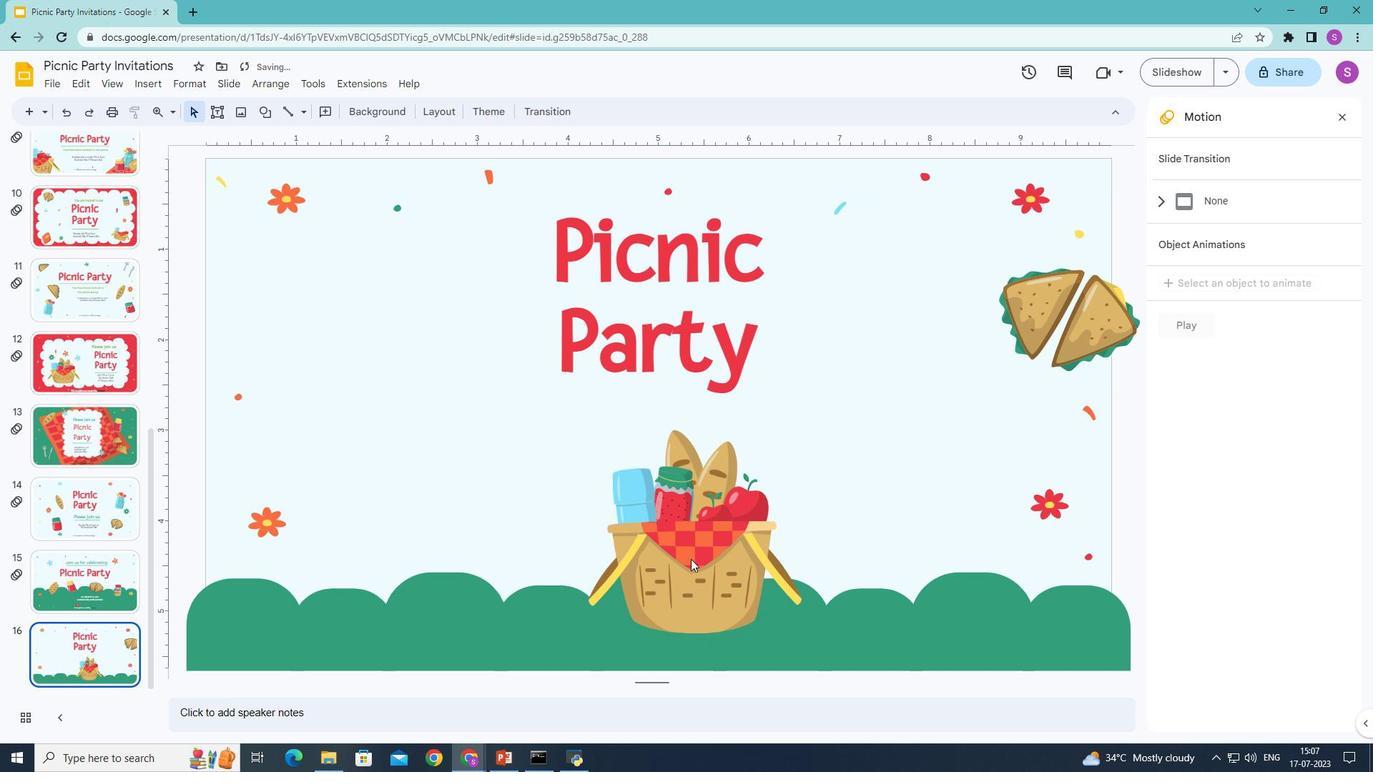 
Action: Mouse moved to (720, 558)
Screenshot: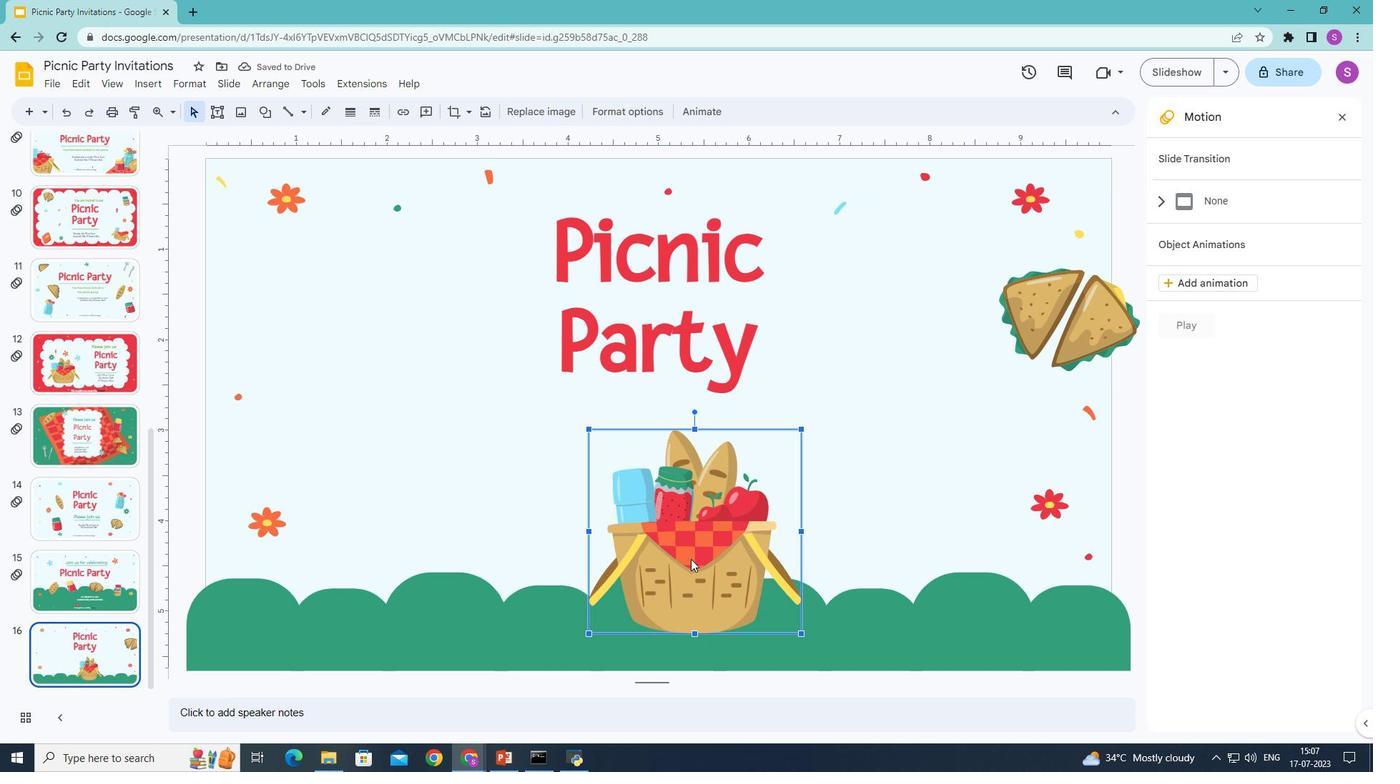 
Action: Mouse pressed left at (720, 558)
Screenshot: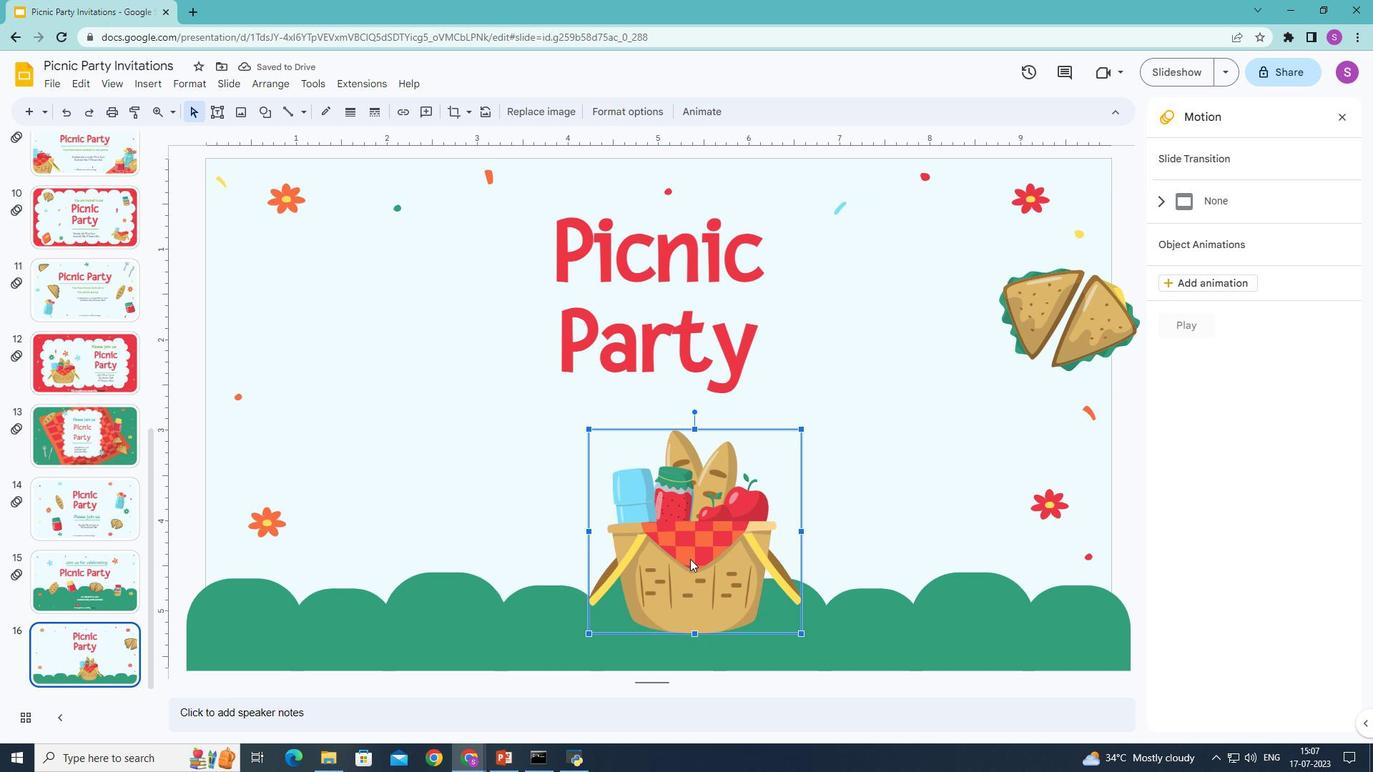 
Action: Mouse moved to (901, 494)
Screenshot: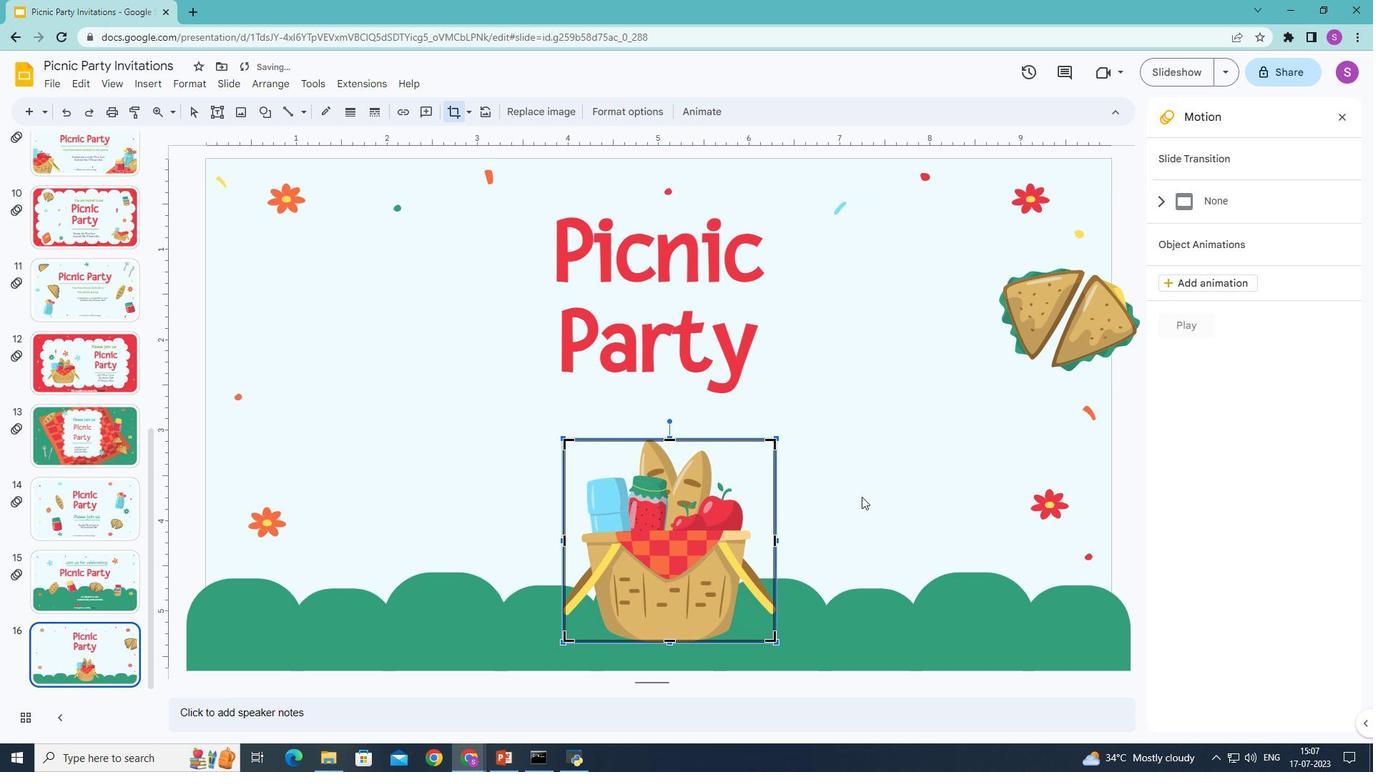 
Action: Mouse pressed left at (901, 494)
Screenshot: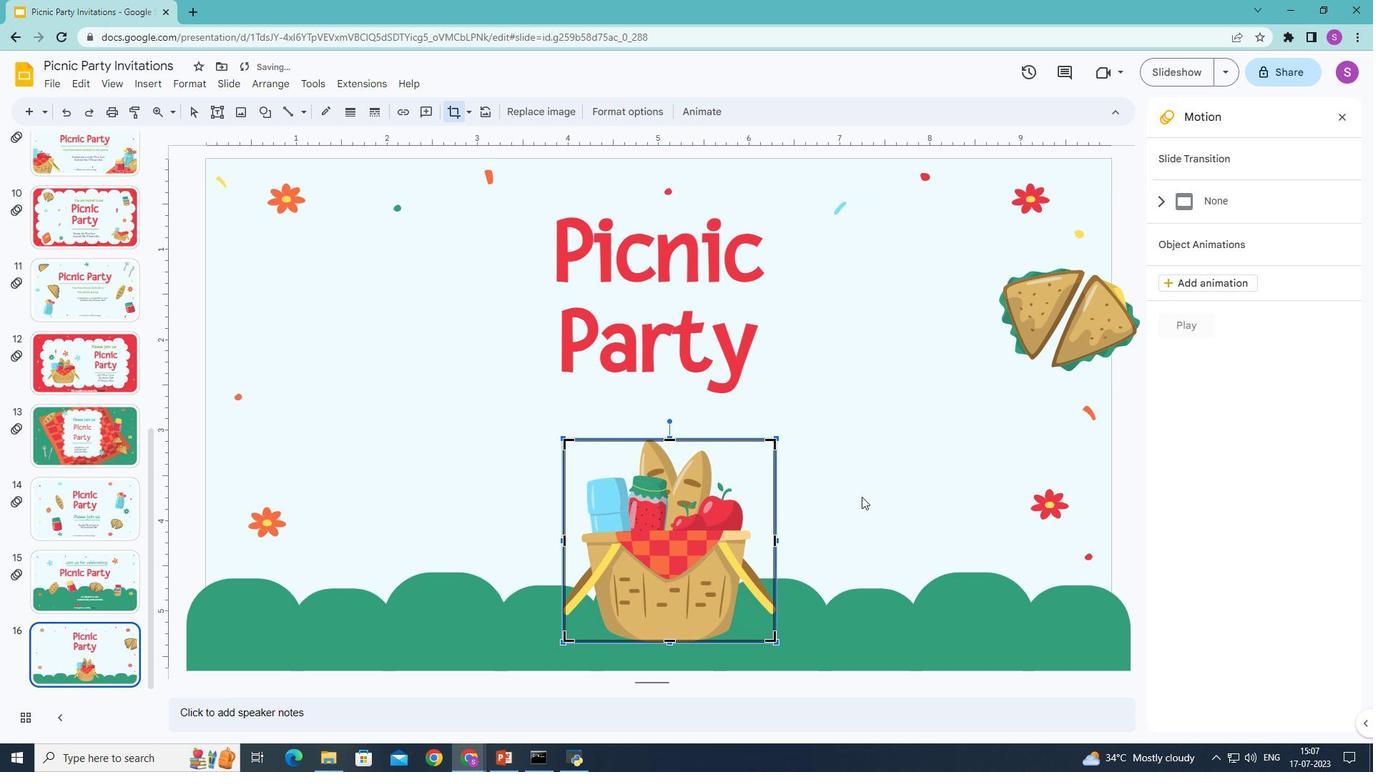 
Action: Mouse moved to (897, 504)
Screenshot: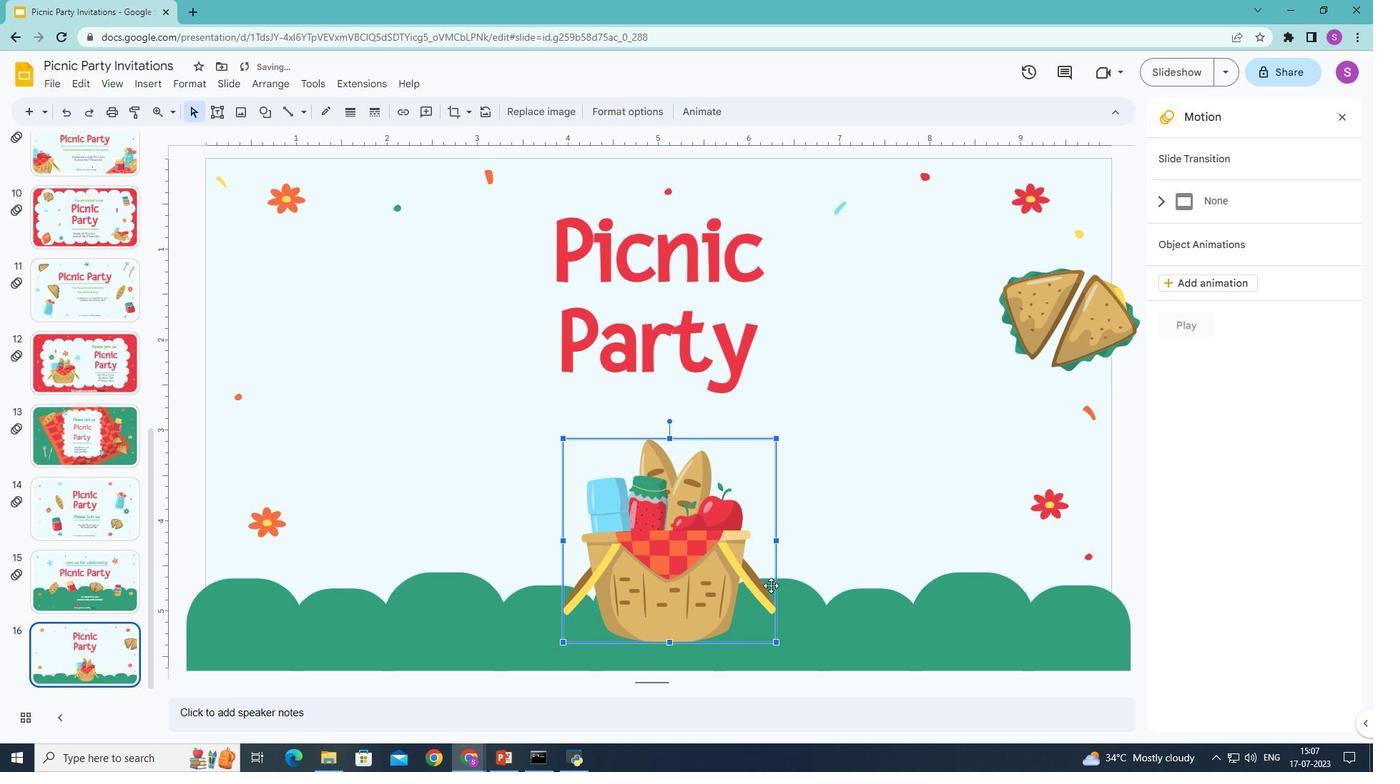 
Action: Mouse pressed left at (897, 504)
Screenshot: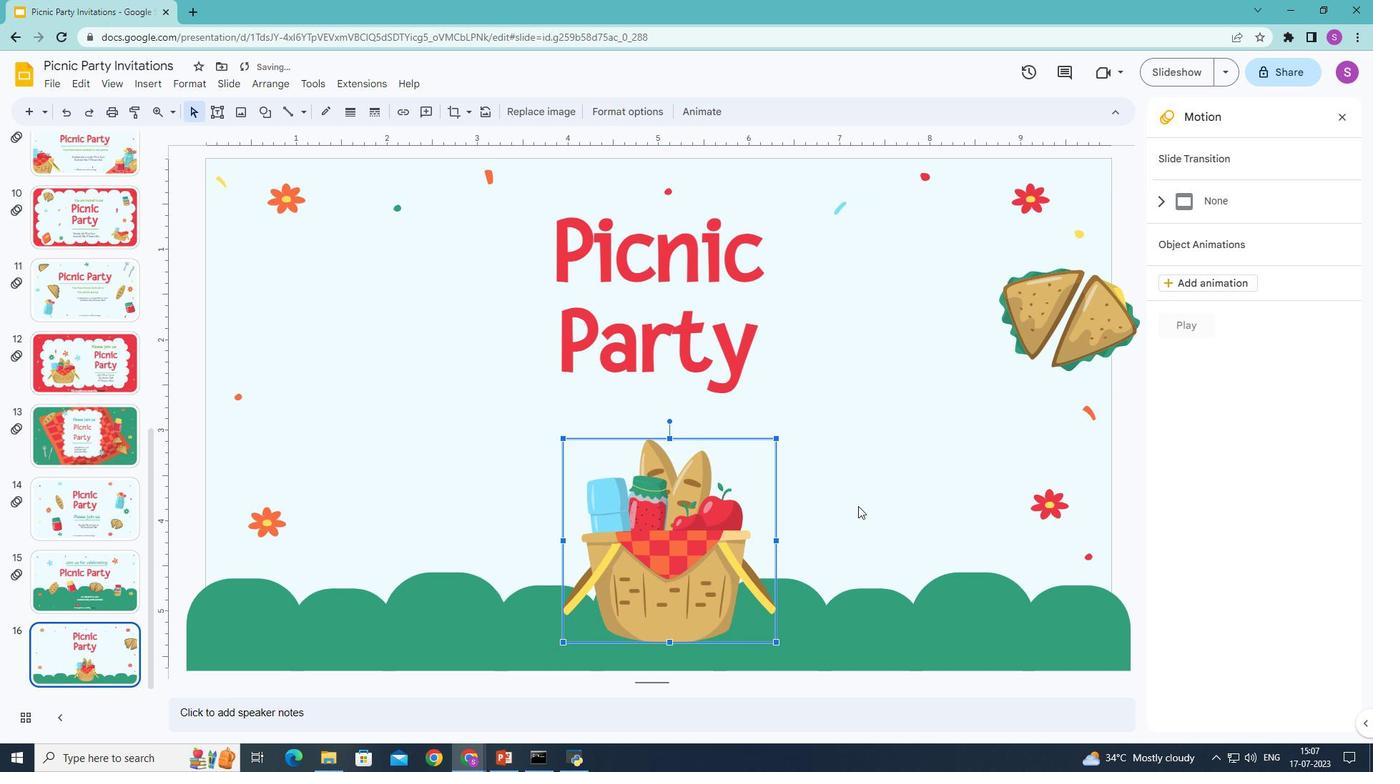 
Action: Mouse moved to (293, 102)
Screenshot: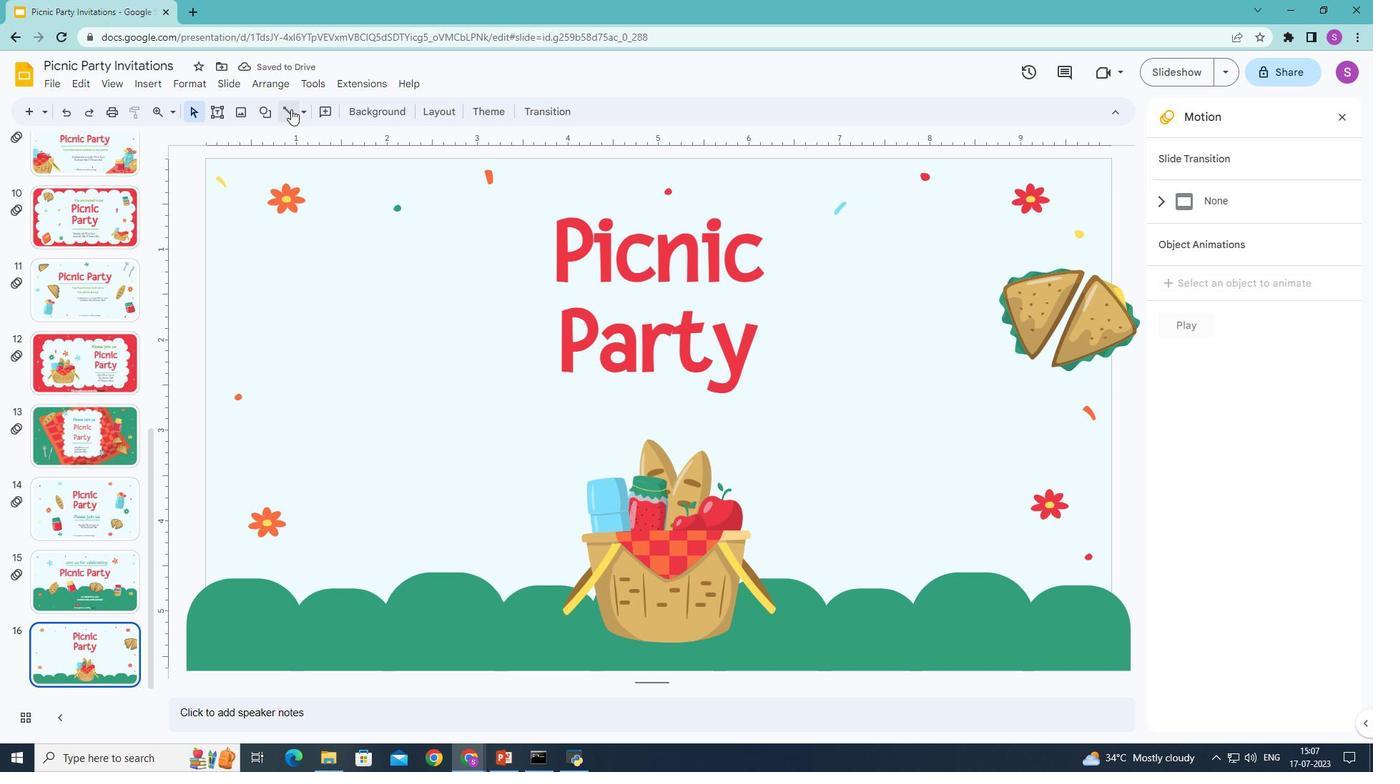 
Action: Mouse pressed left at (293, 102)
Screenshot: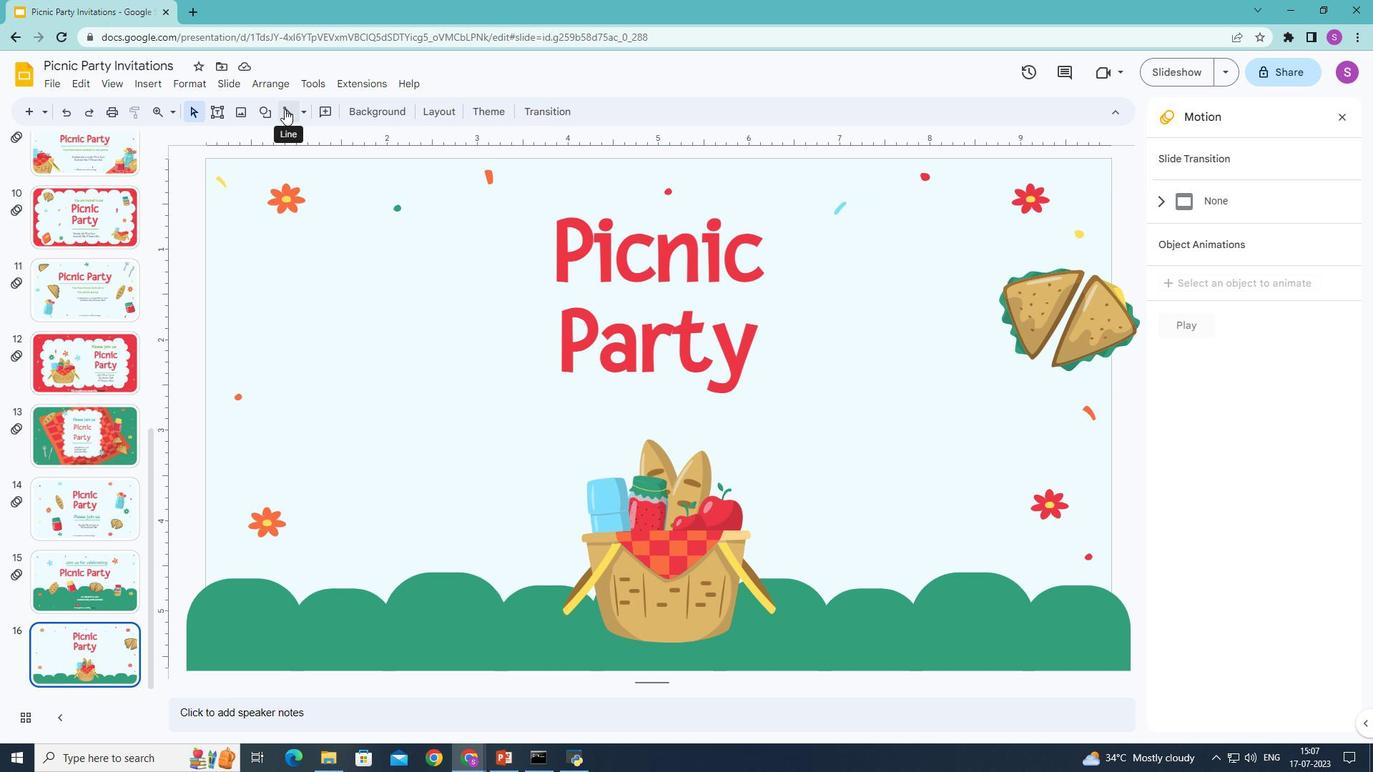 
Action: Mouse moved to (322, 404)
Screenshot: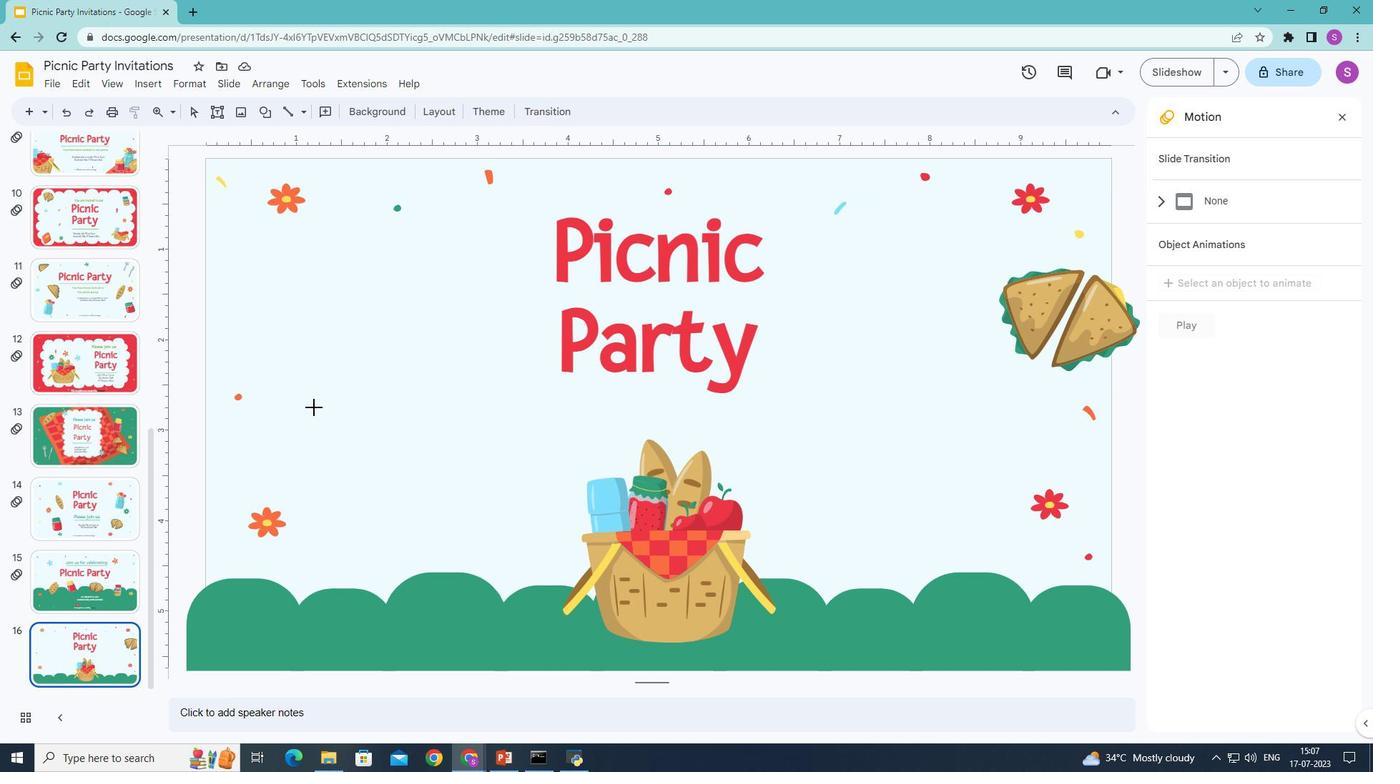 
Action: Mouse pressed left at (322, 404)
Screenshot: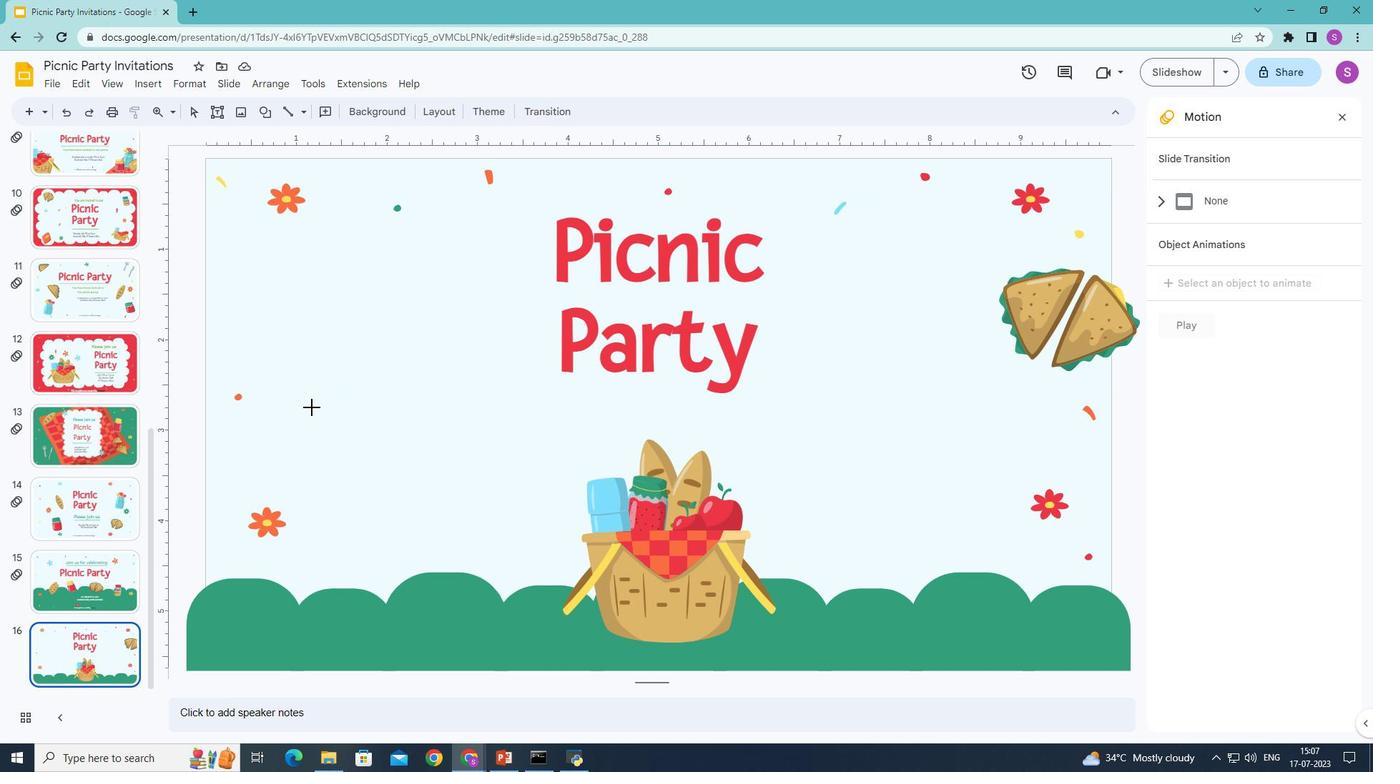 
Action: Mouse moved to (358, 106)
Screenshot: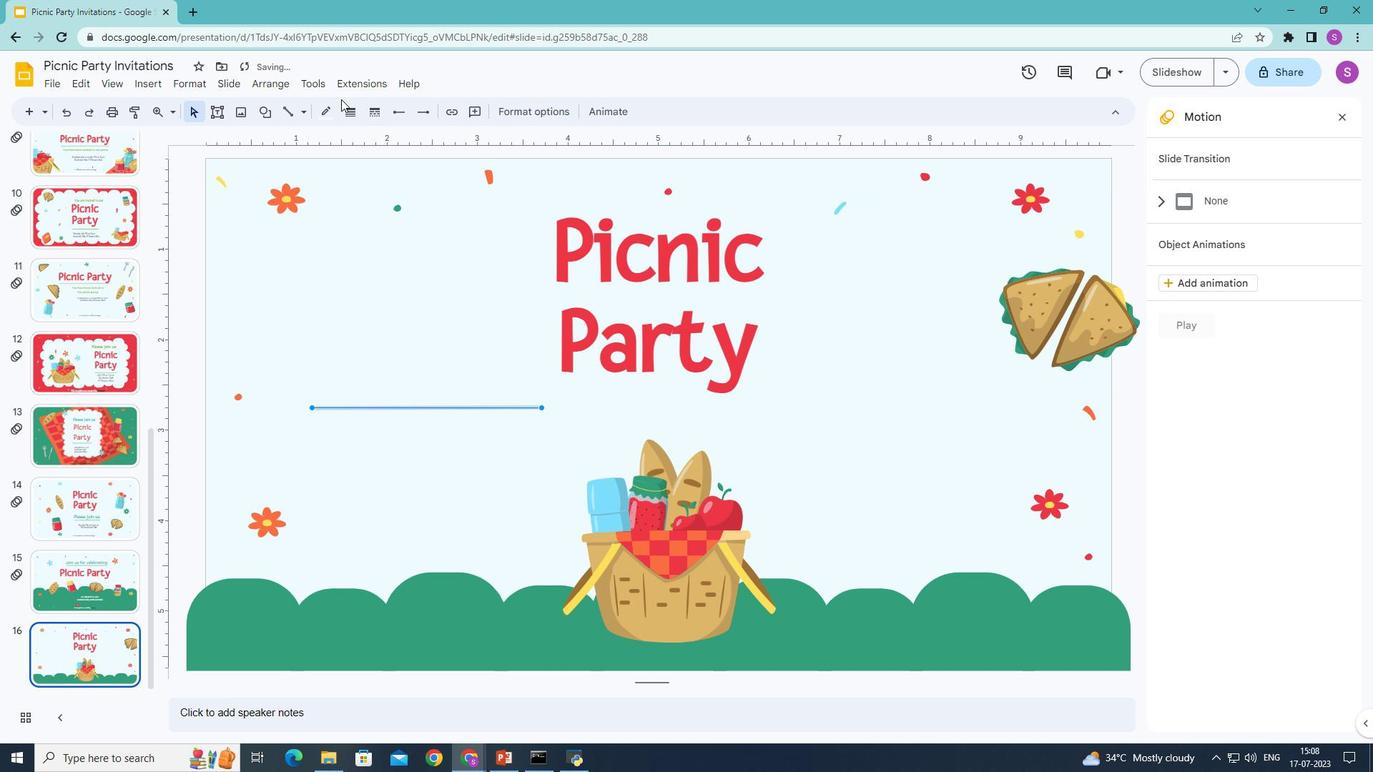
Action: Mouse pressed left at (358, 106)
Screenshot: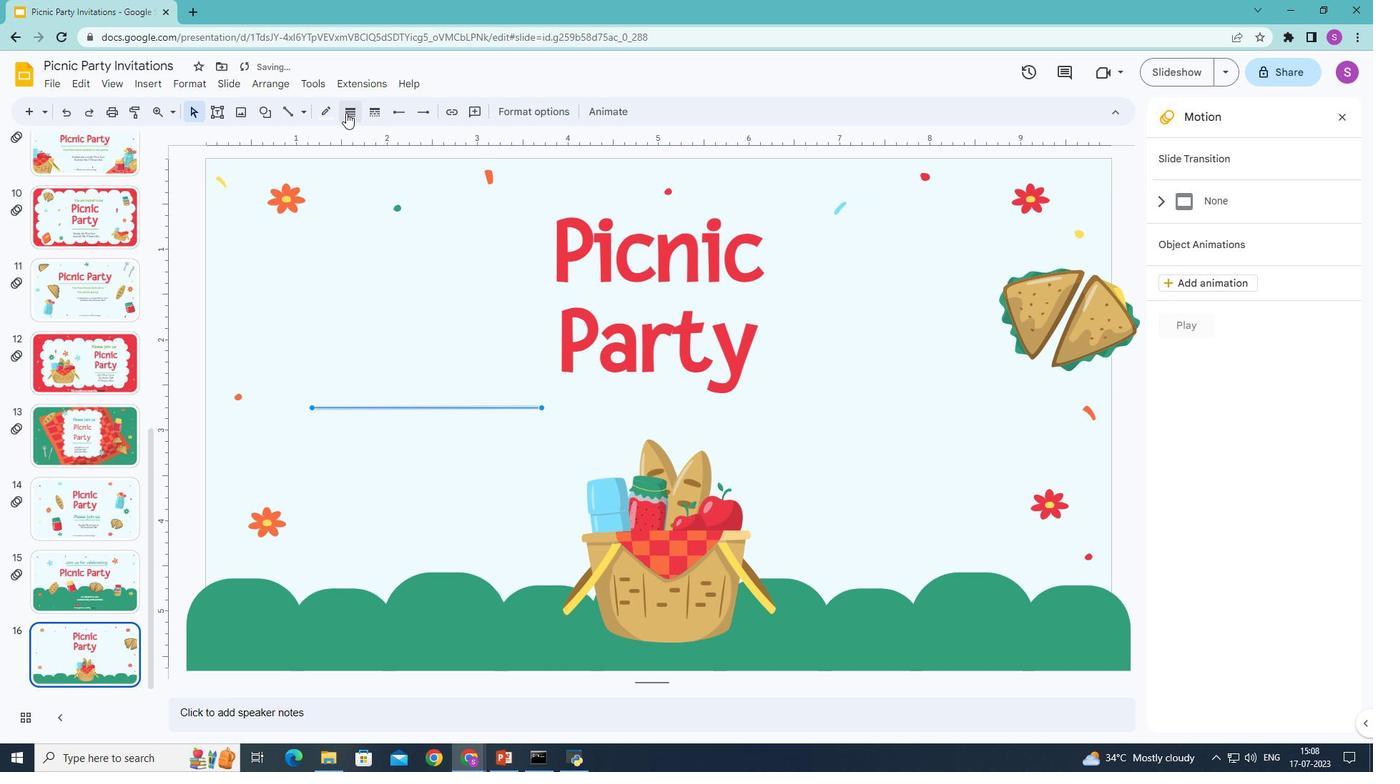 
Action: Mouse moved to (376, 180)
Screenshot: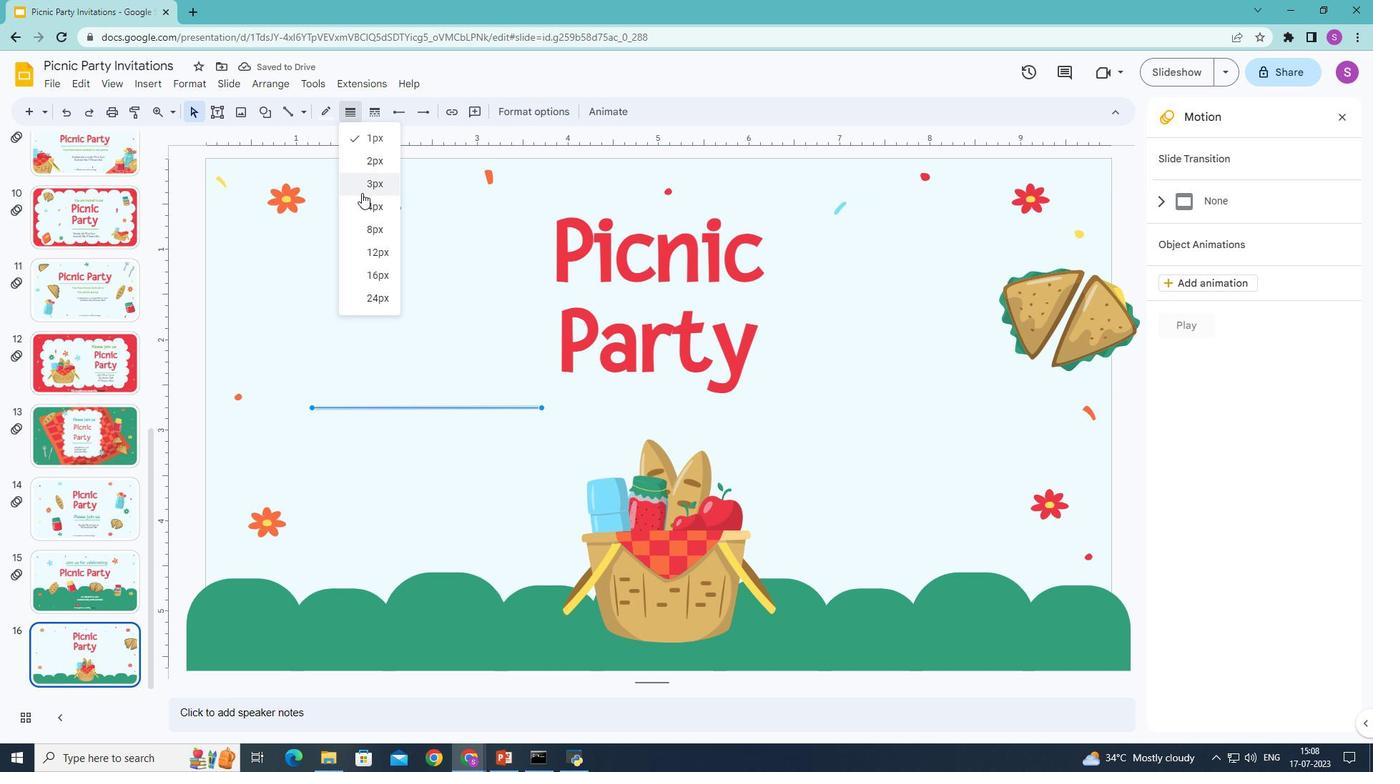 
Action: Mouse pressed left at (376, 180)
Screenshot: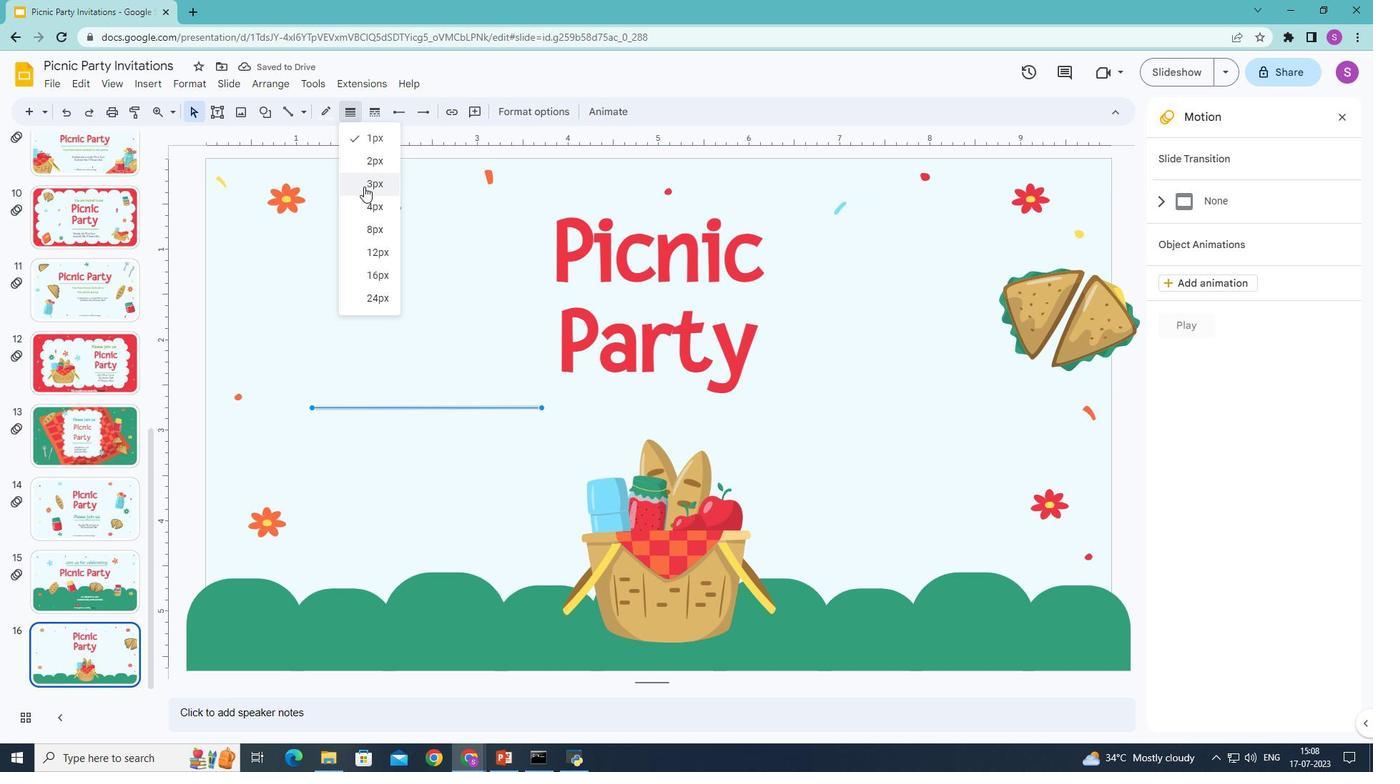 
Action: Mouse moved to (340, 105)
Screenshot: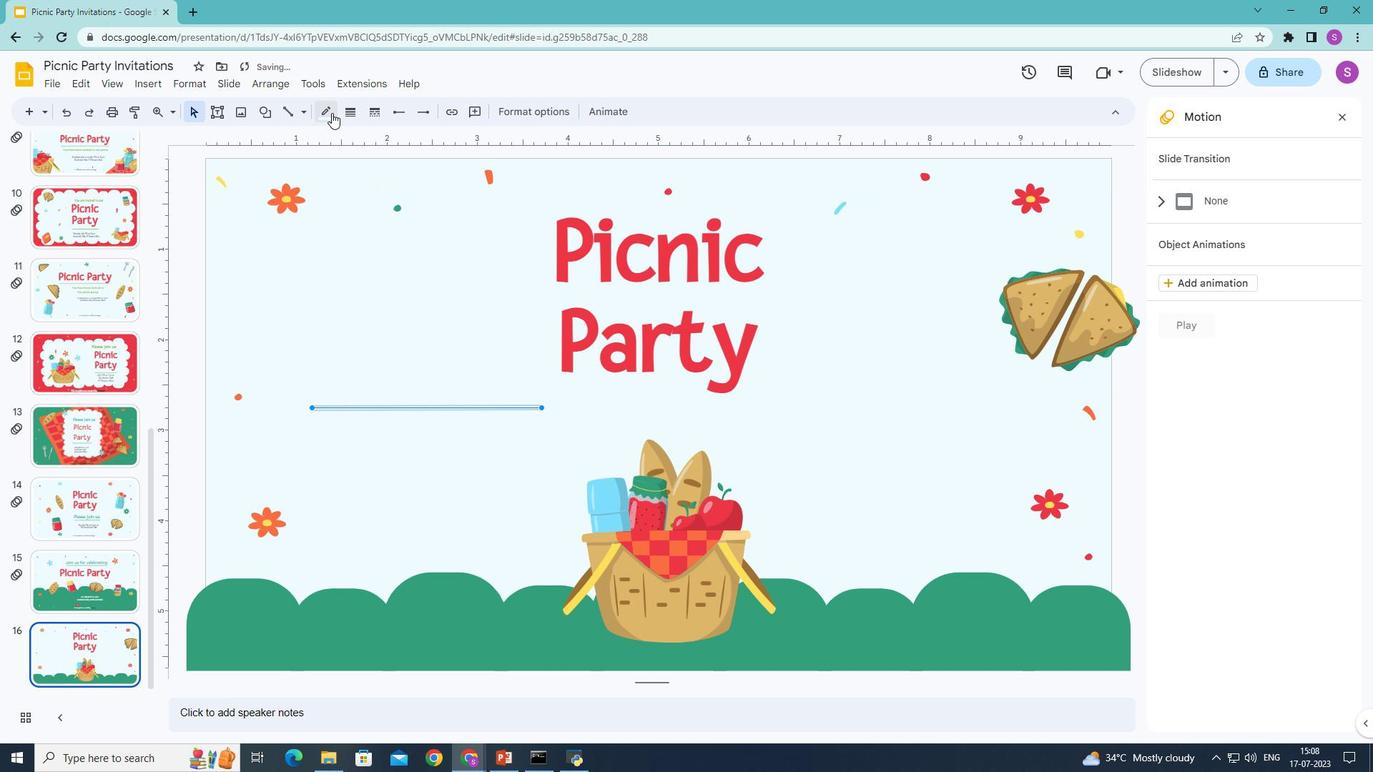 
Action: Mouse pressed left at (340, 105)
Screenshot: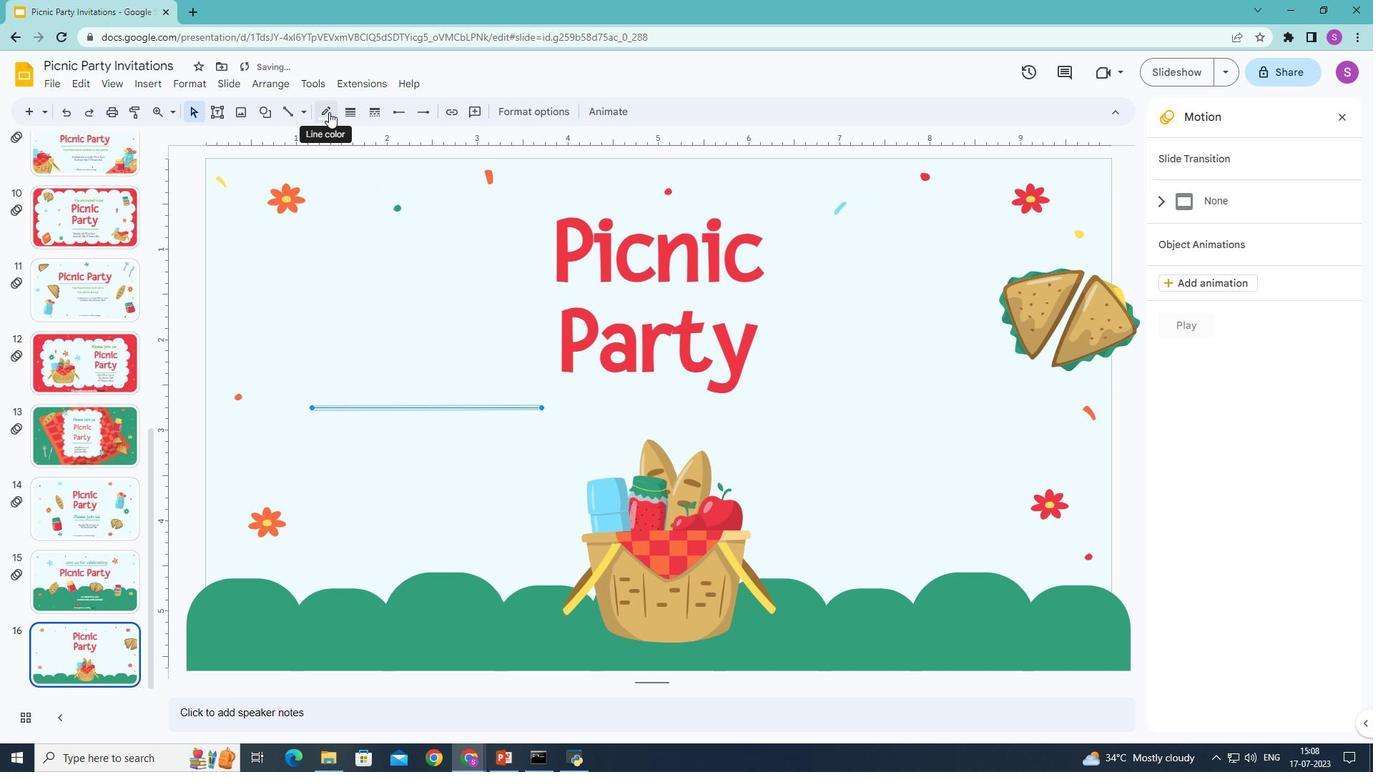 
Action: Mouse moved to (470, 153)
Screenshot: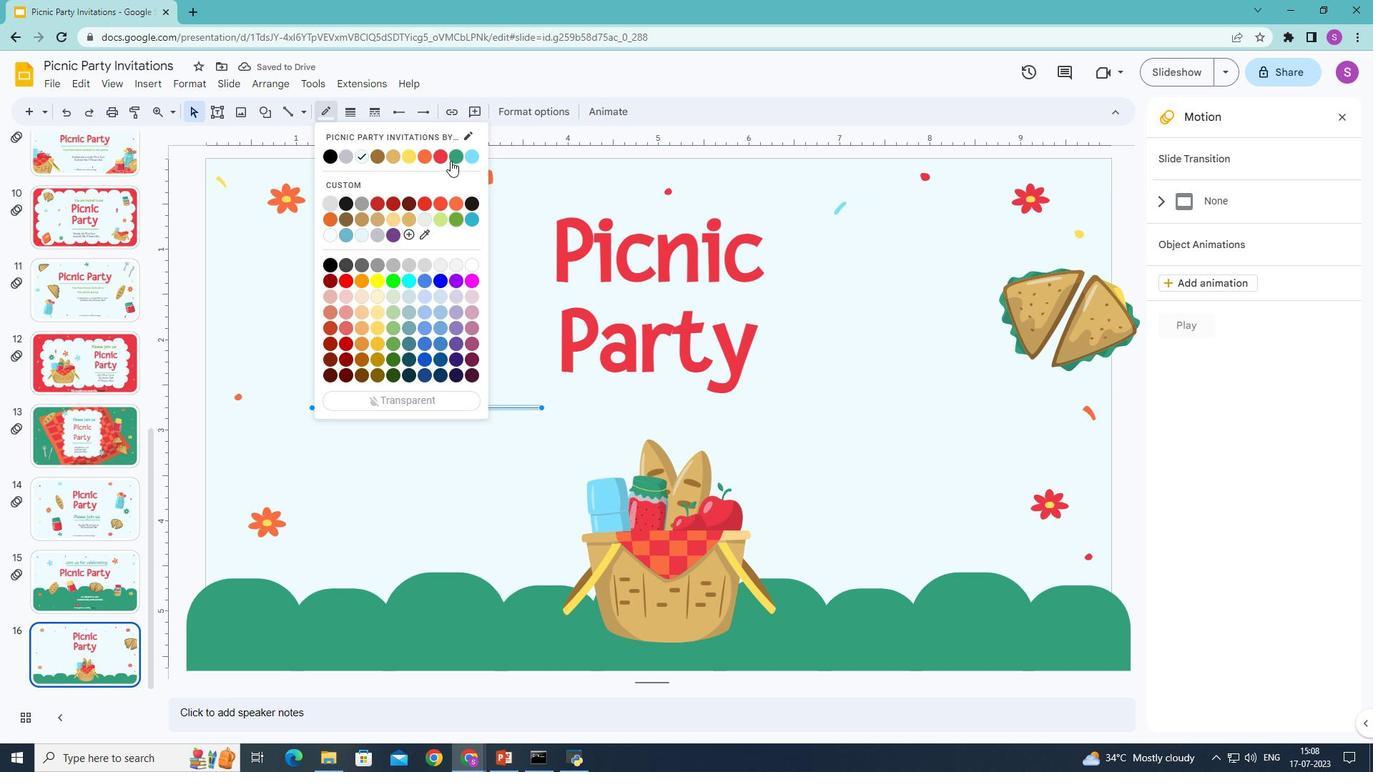 
Action: Mouse pressed left at (470, 153)
Screenshot: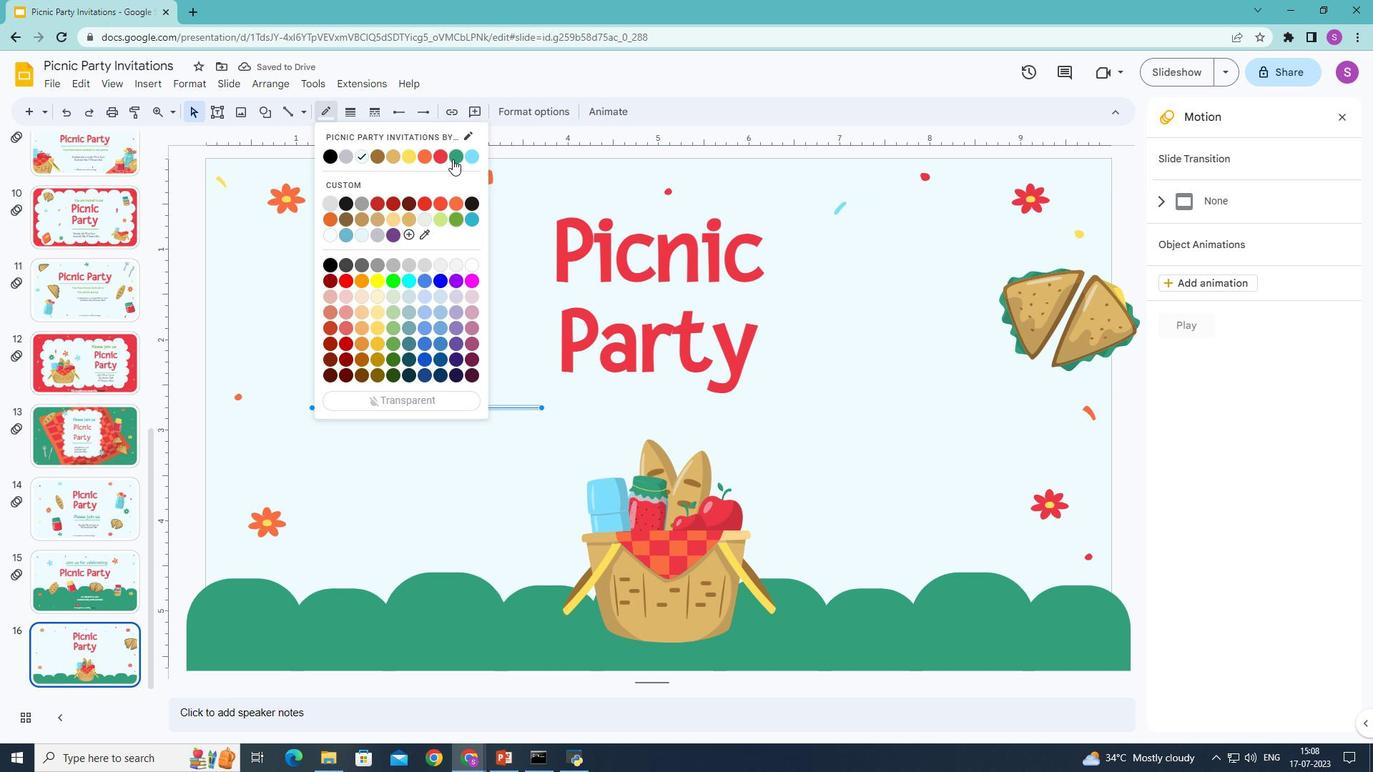 
Action: Mouse moved to (469, 272)
Screenshot: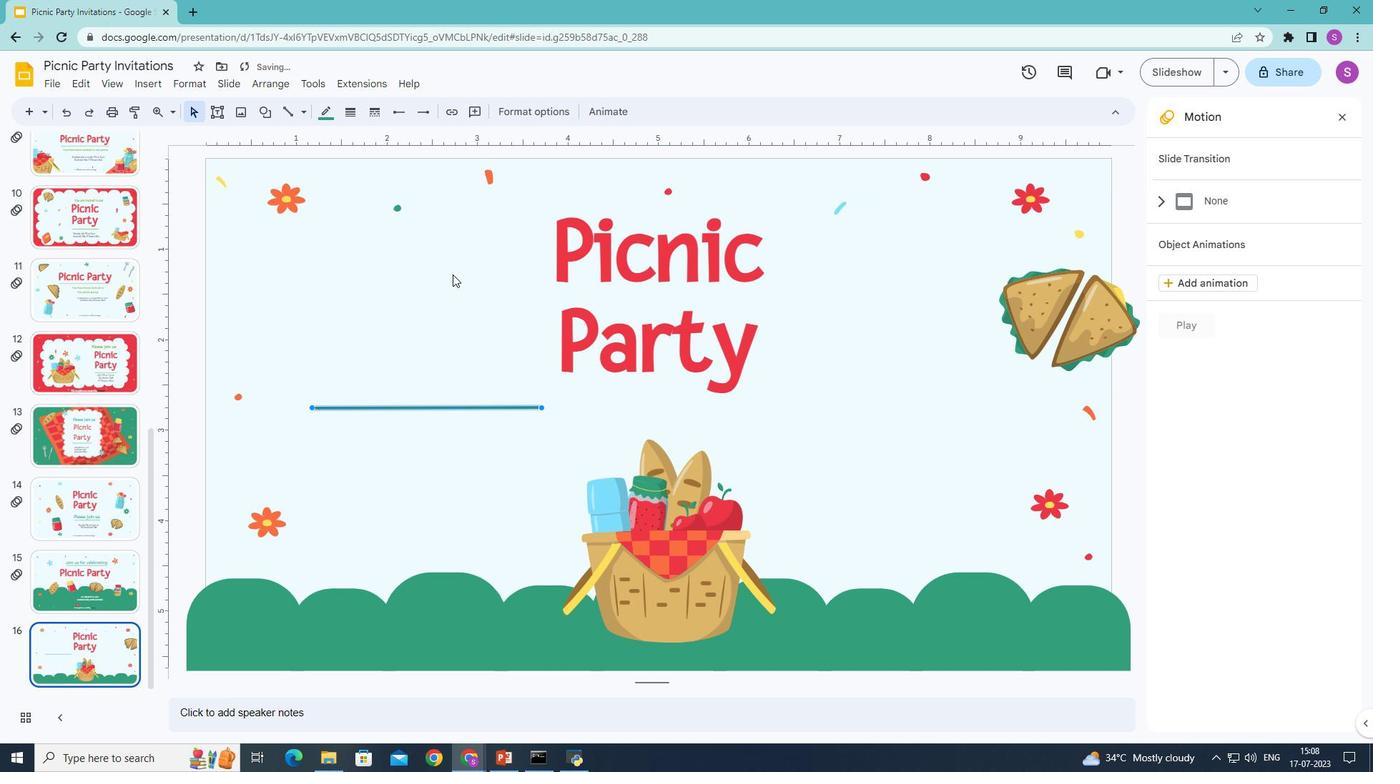 
Action: Mouse pressed left at (469, 272)
Screenshot: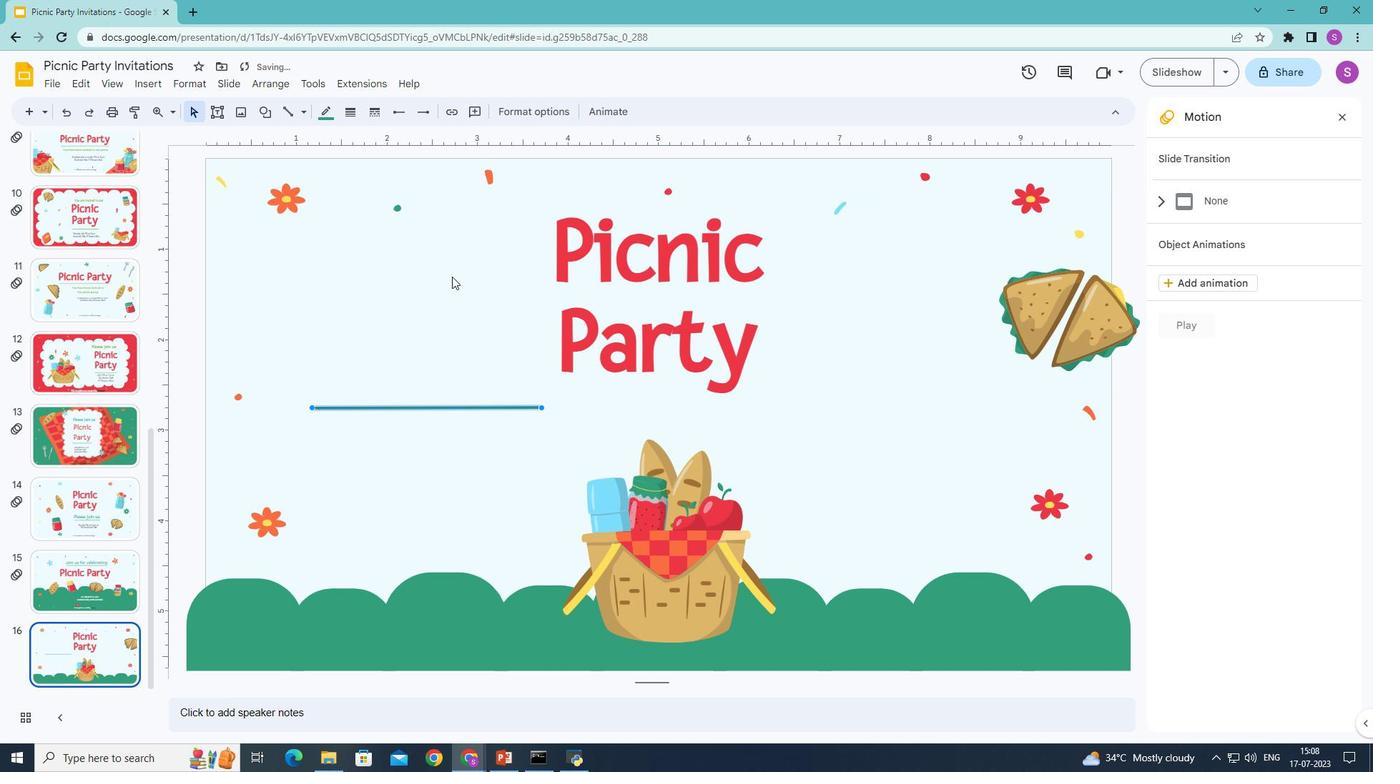 
Action: Mouse moved to (216, 106)
Screenshot: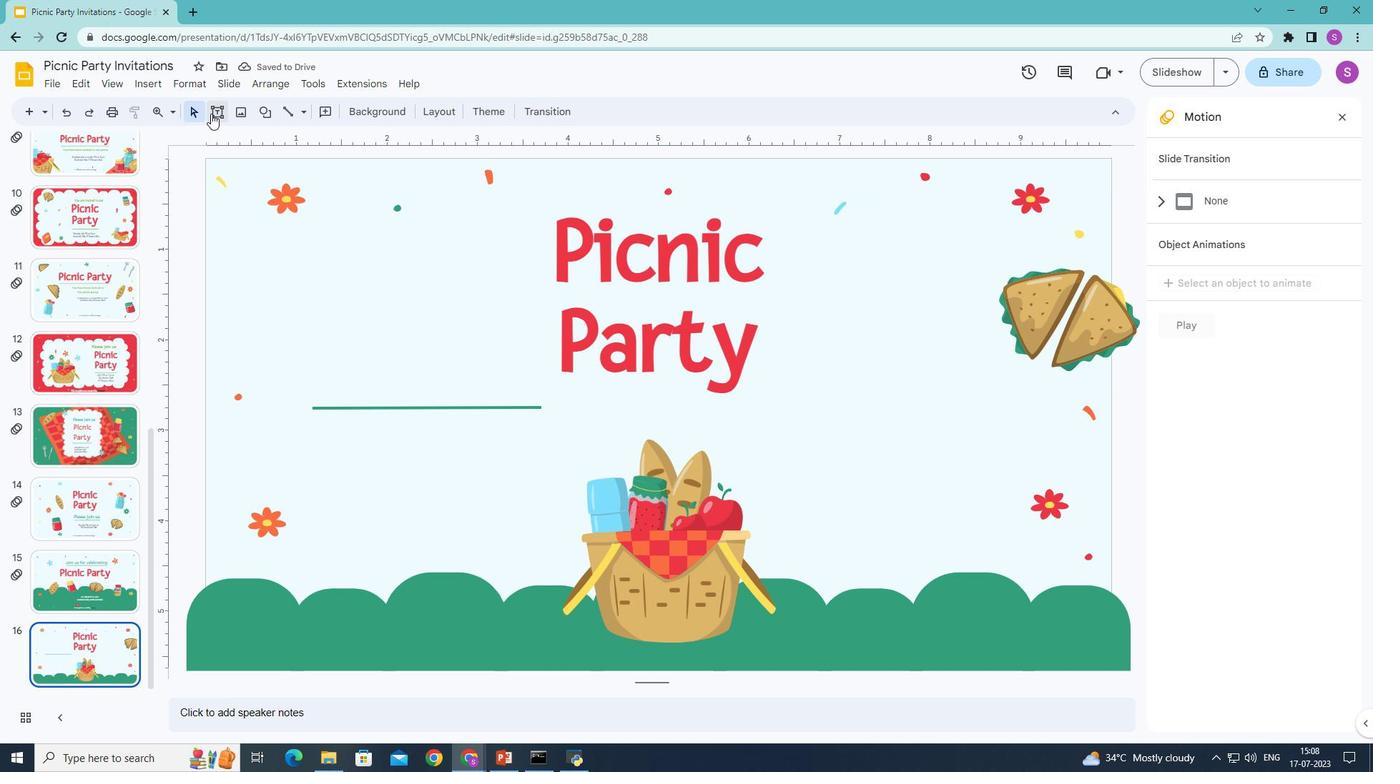 
Action: Mouse pressed left at (216, 106)
Screenshot: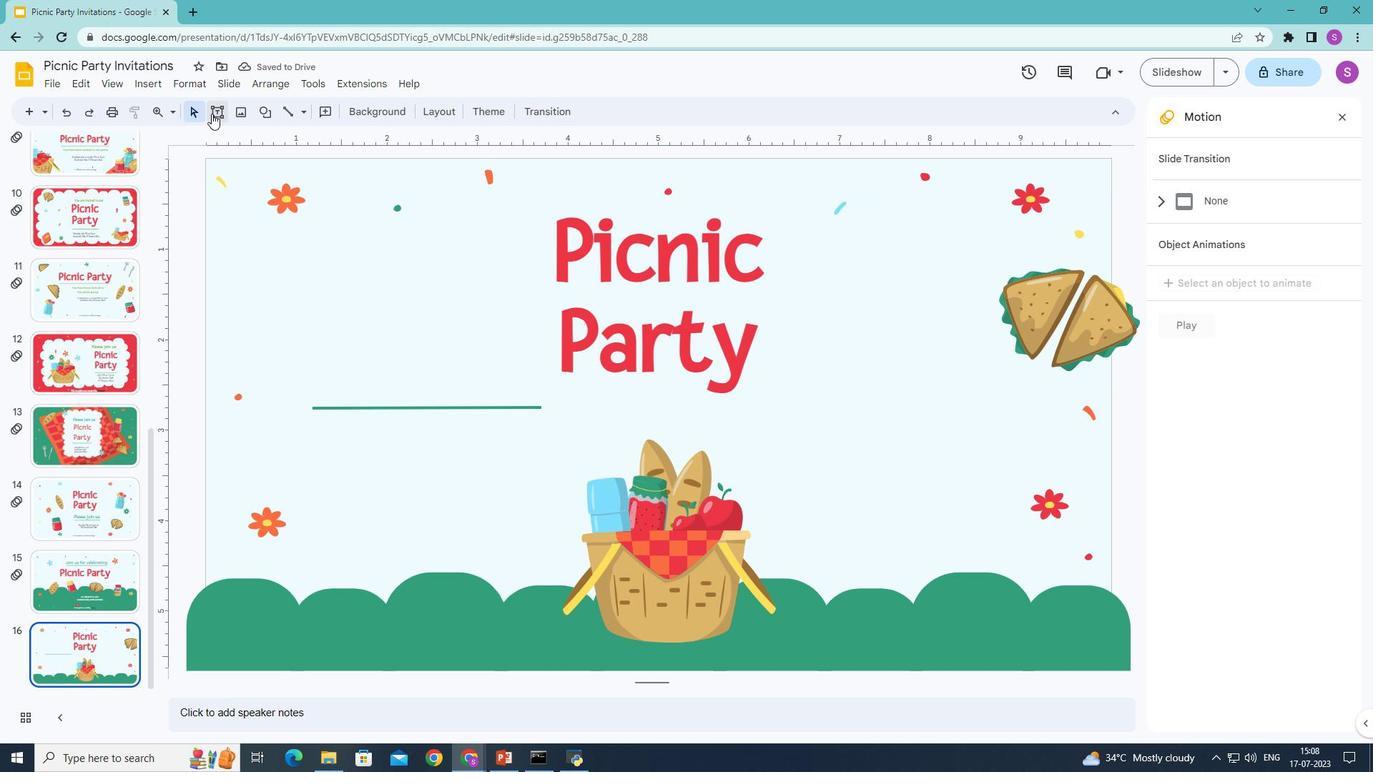 
Action: Mouse moved to (379, 381)
Screenshot: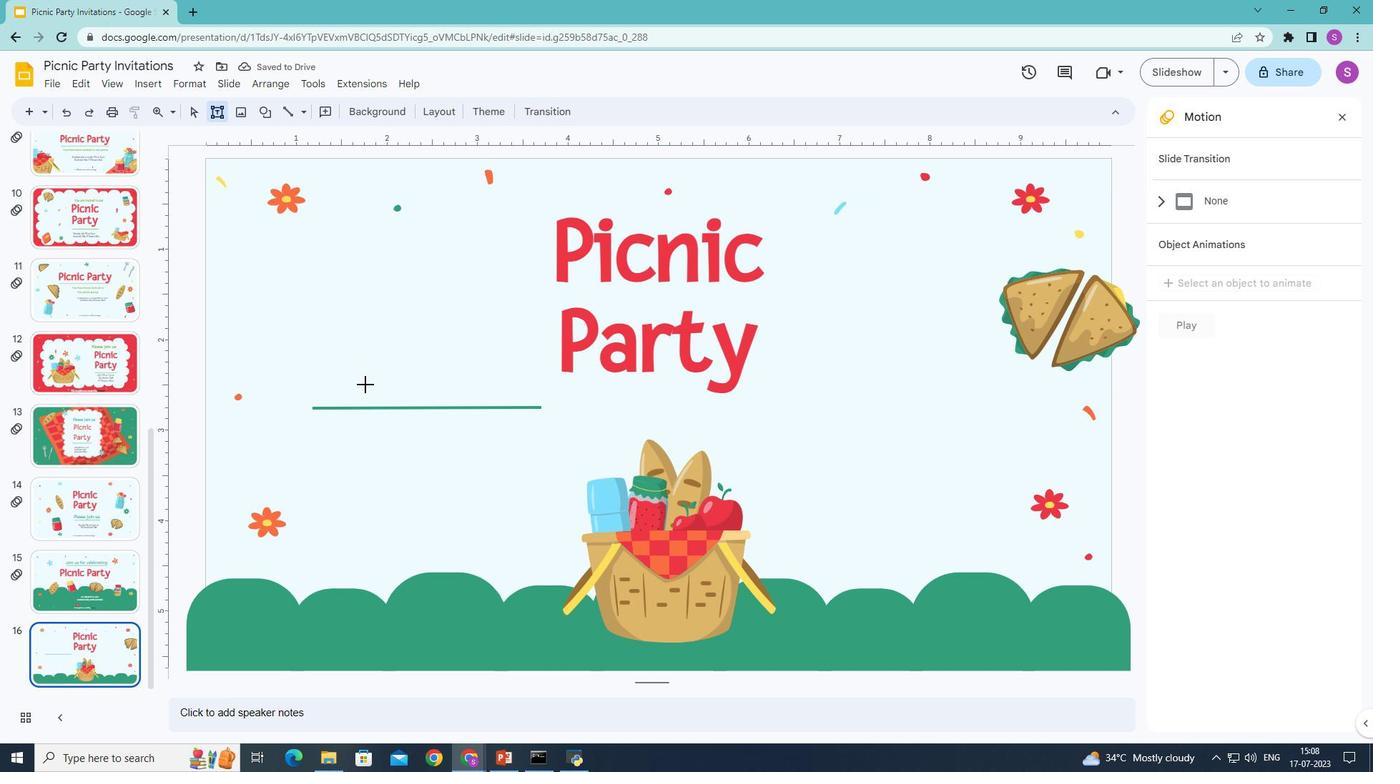 
Action: Mouse pressed left at (379, 381)
Screenshot: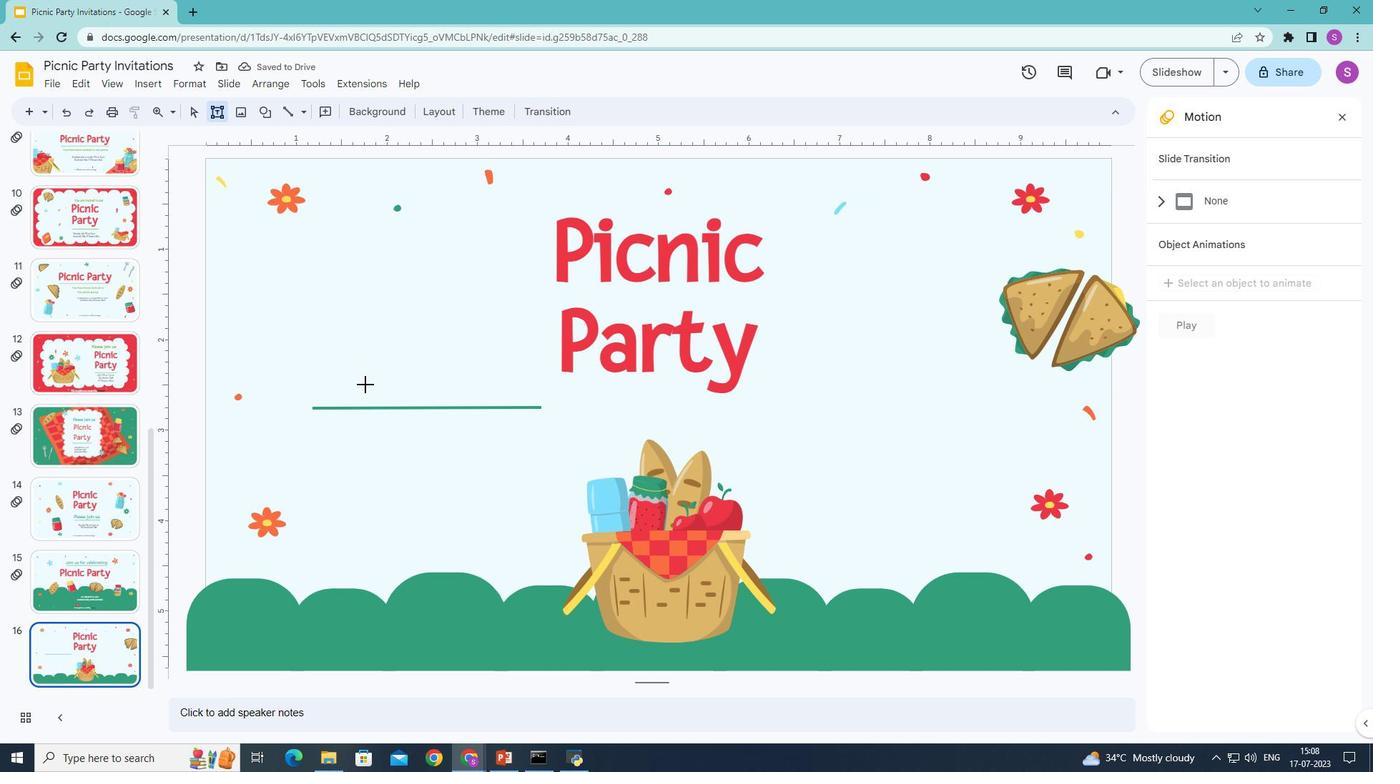 
Action: Mouse moved to (498, 391)
Screenshot: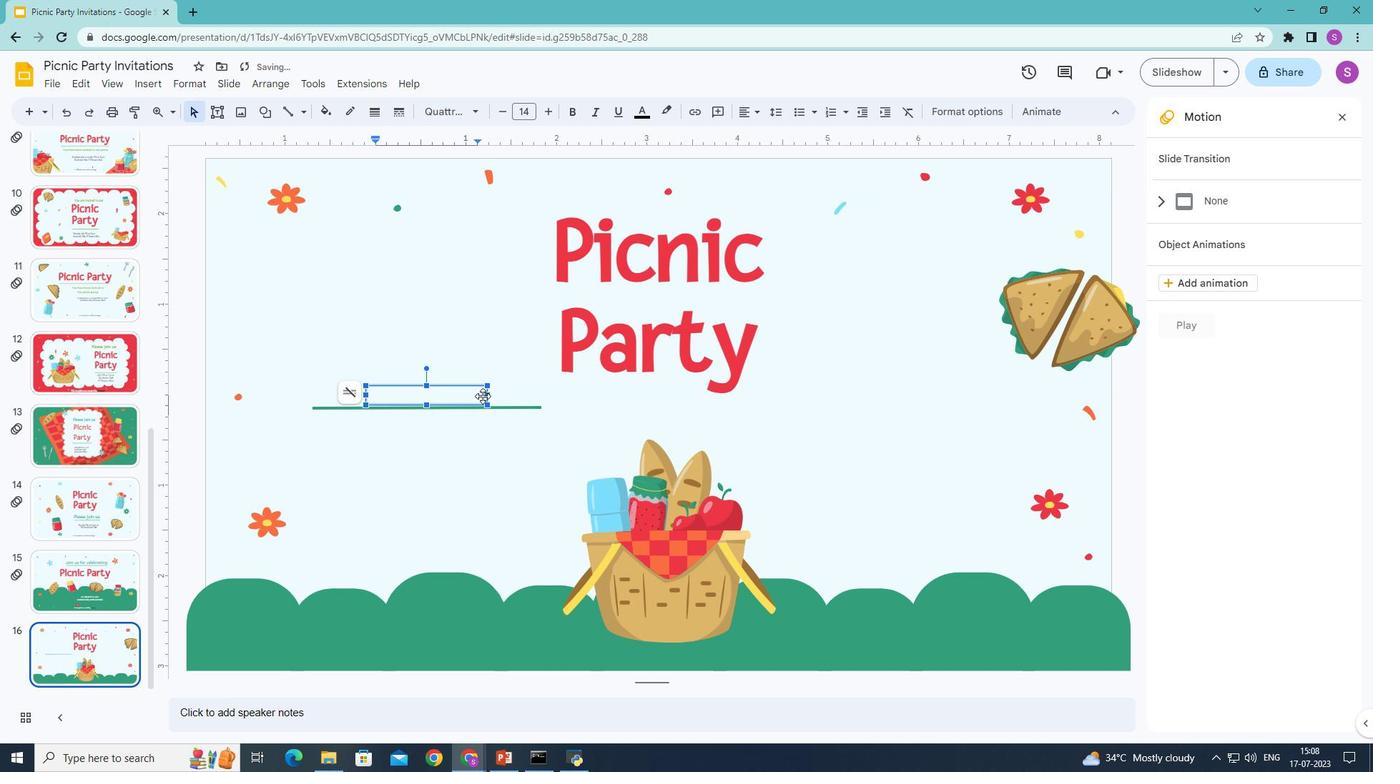 
Action: Key pressed <Key.shift>July<Key.space>14th
Screenshot: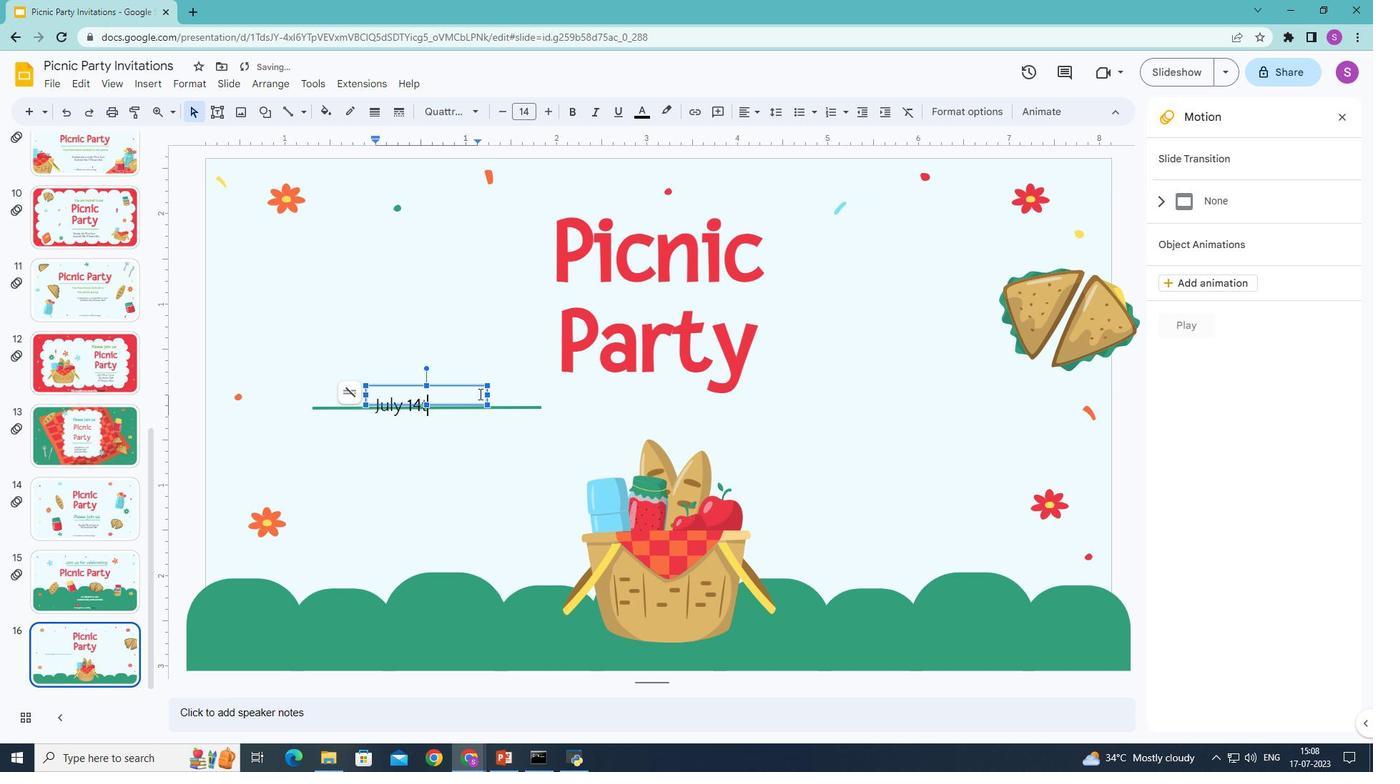 
Action: Mouse moved to (467, 450)
Screenshot: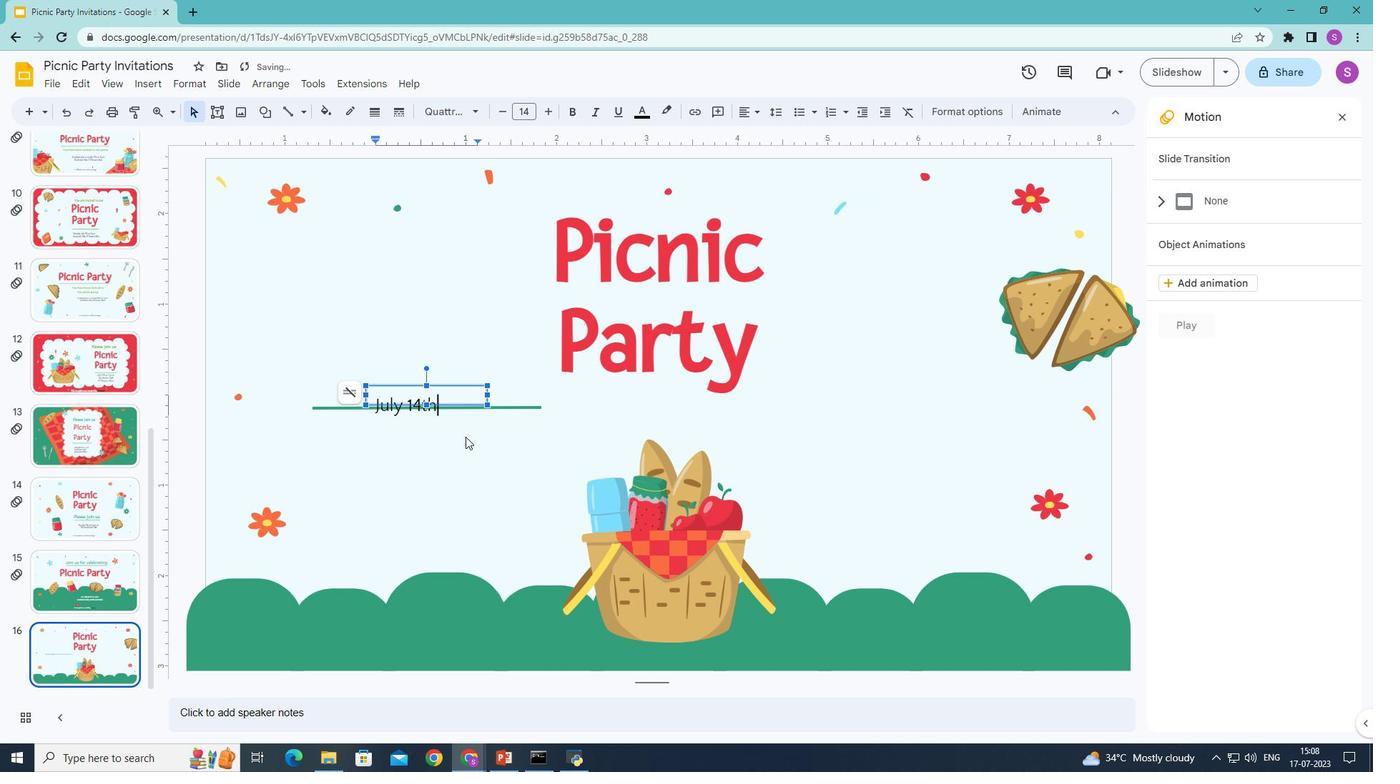 
Action: Mouse pressed left at (467, 450)
Screenshot: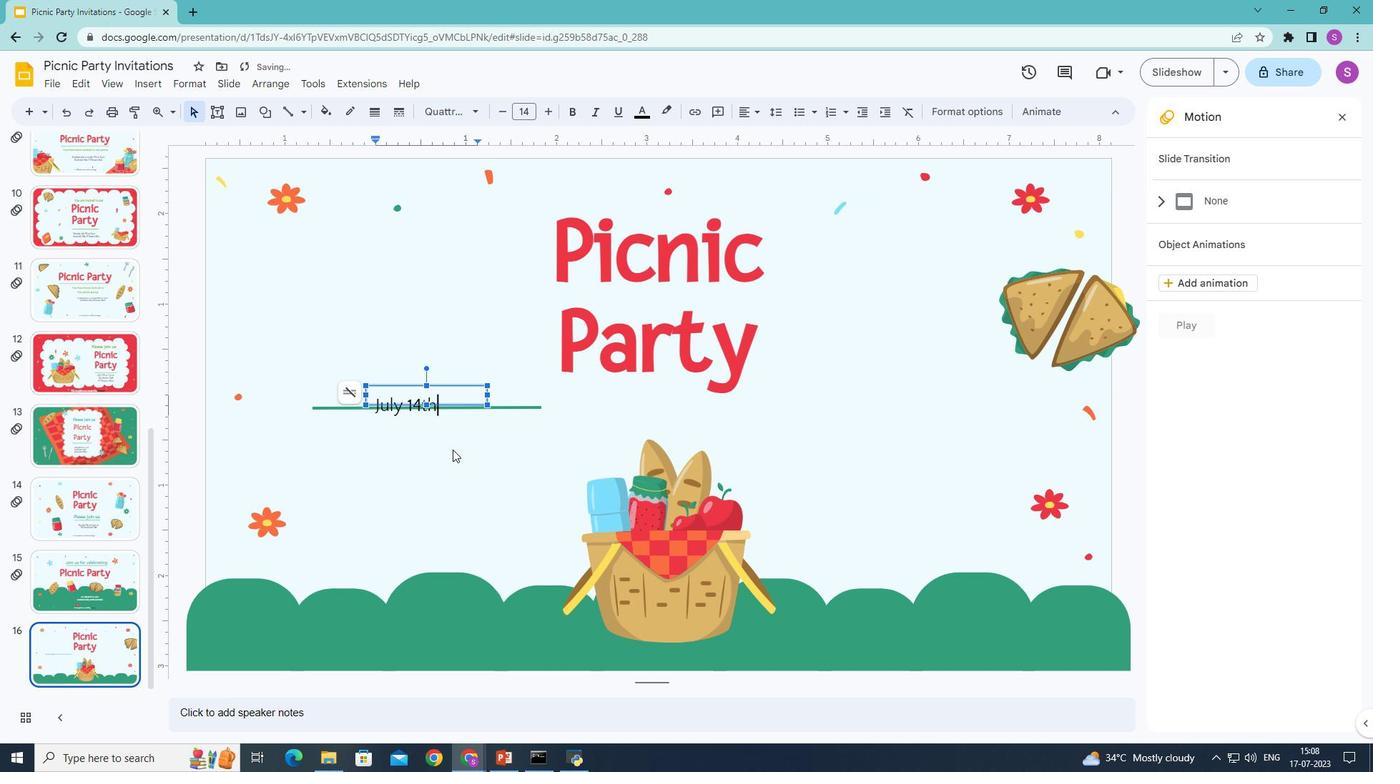 
Action: Mouse moved to (439, 398)
Screenshot: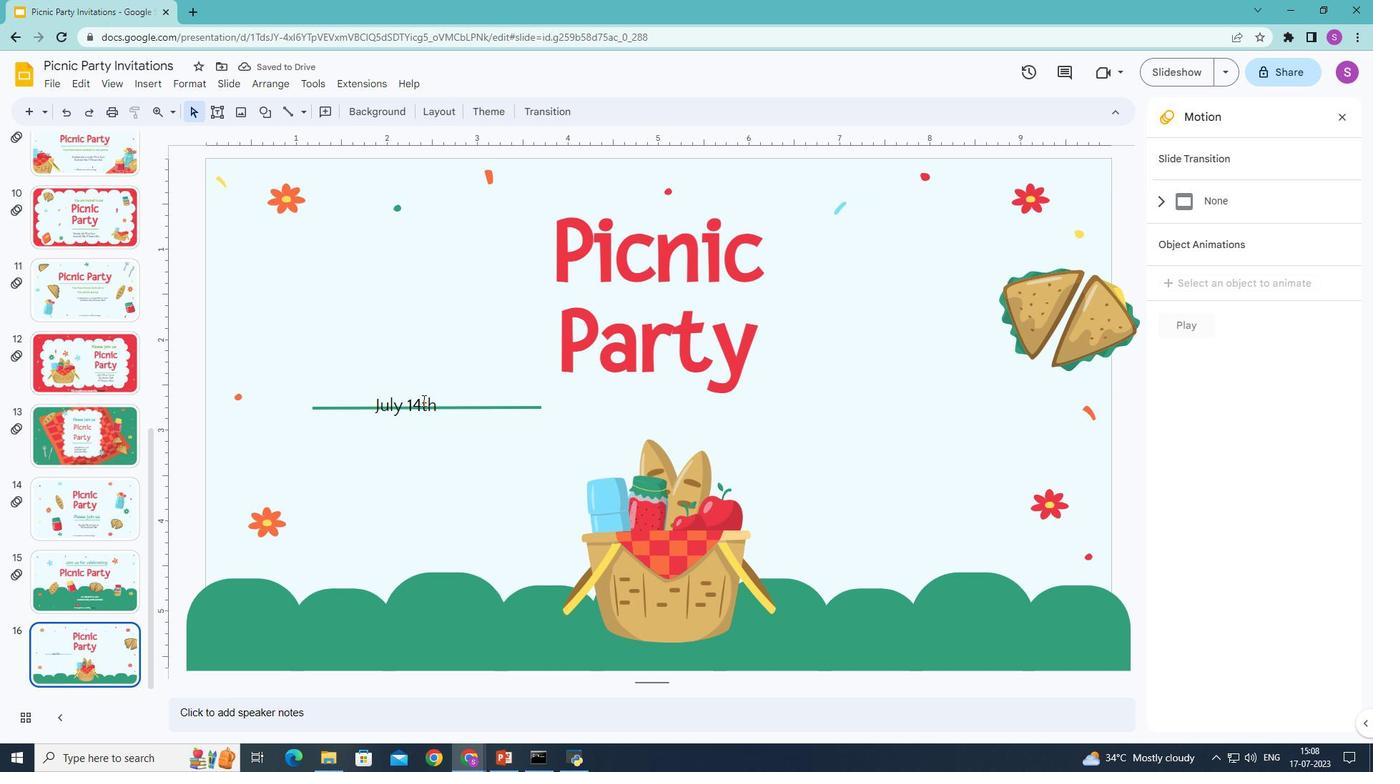 
Action: Mouse pressed left at (439, 398)
Screenshot: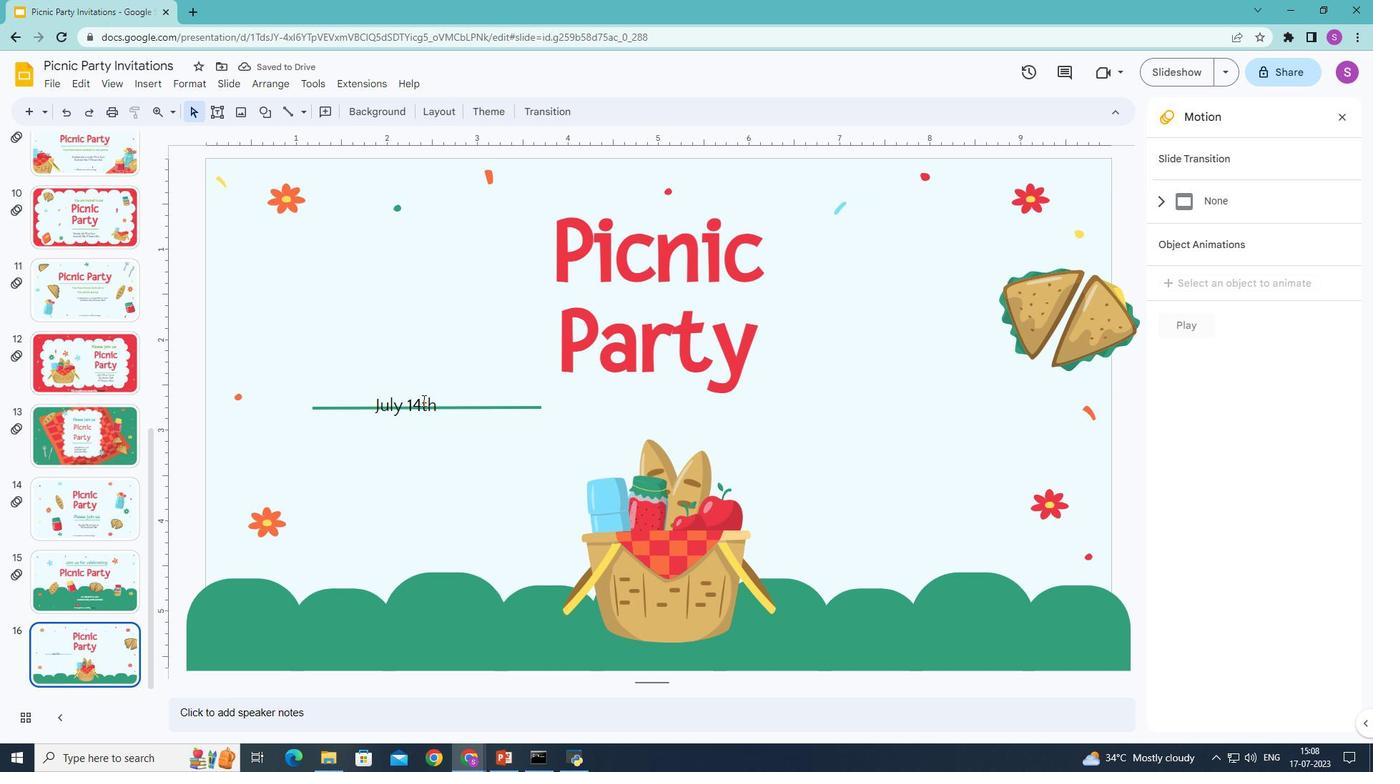 
Action: Mouse moved to (443, 381)
Screenshot: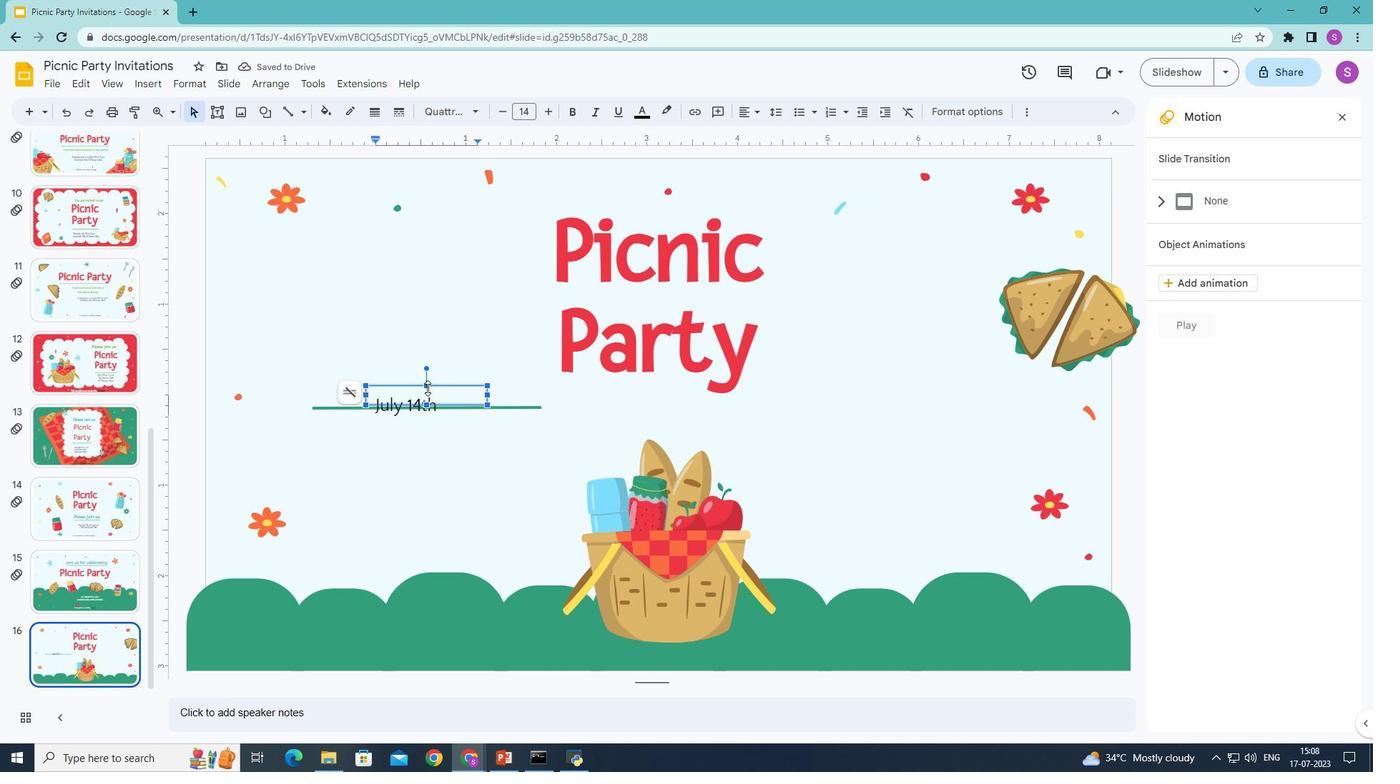 
Action: Mouse pressed left at (443, 381)
Screenshot: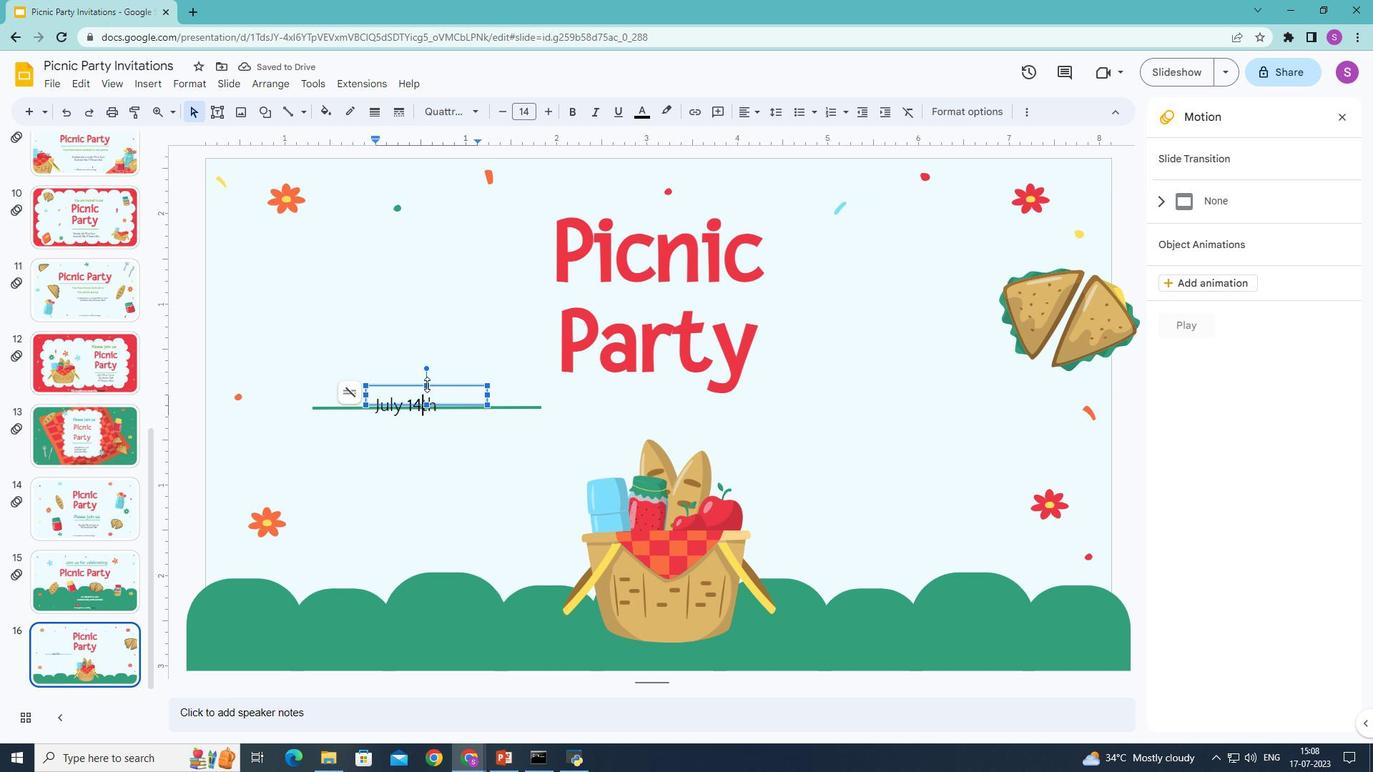 
Action: Mouse moved to (467, 521)
Screenshot: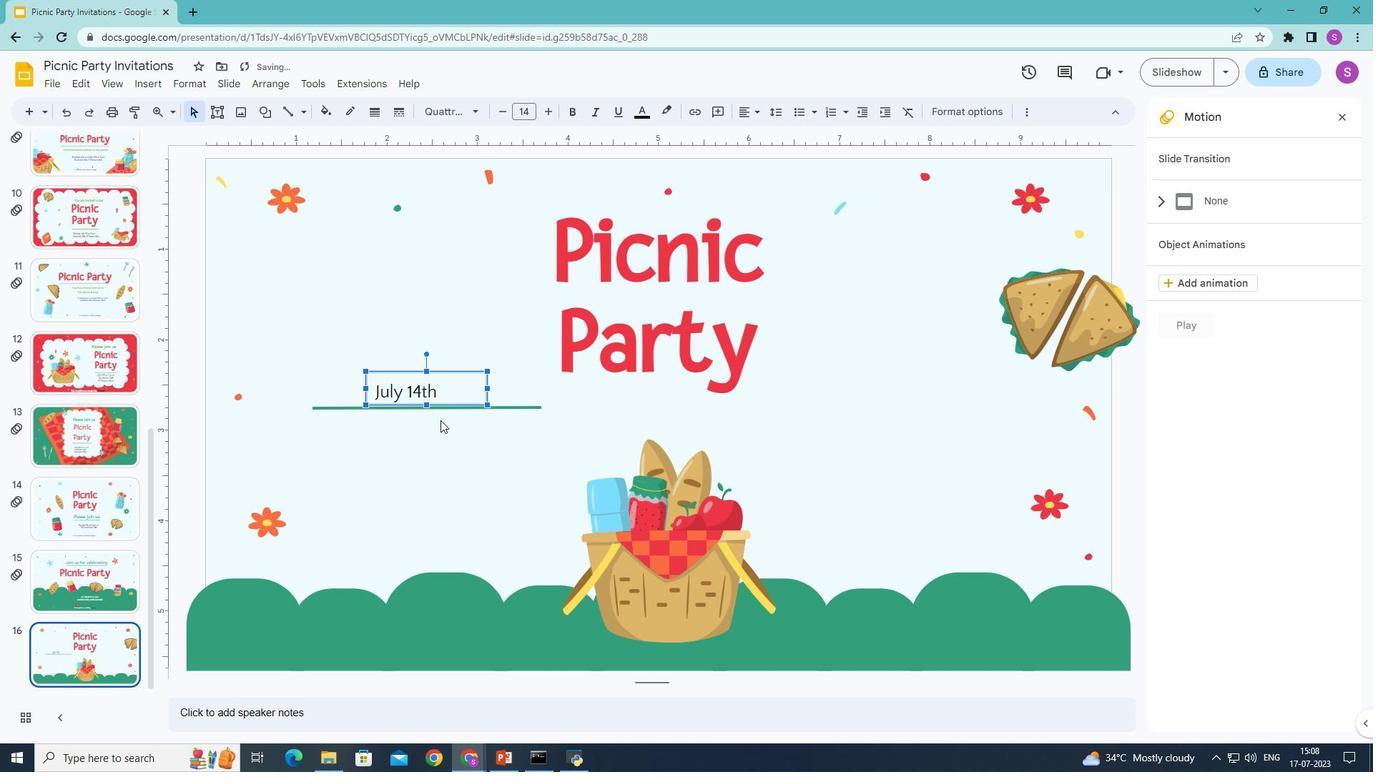 
Action: Mouse pressed left at (467, 521)
Screenshot: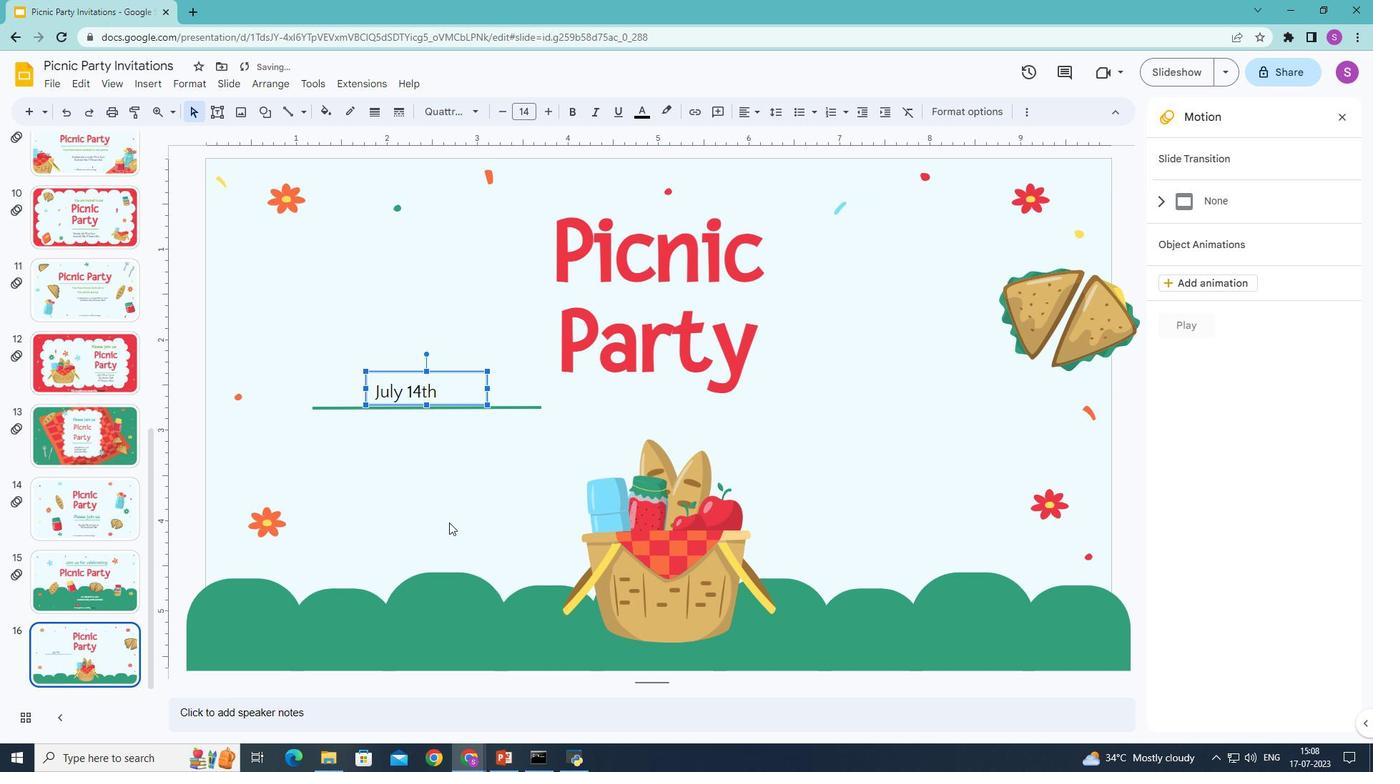 
Action: Mouse moved to (225, 107)
Screenshot: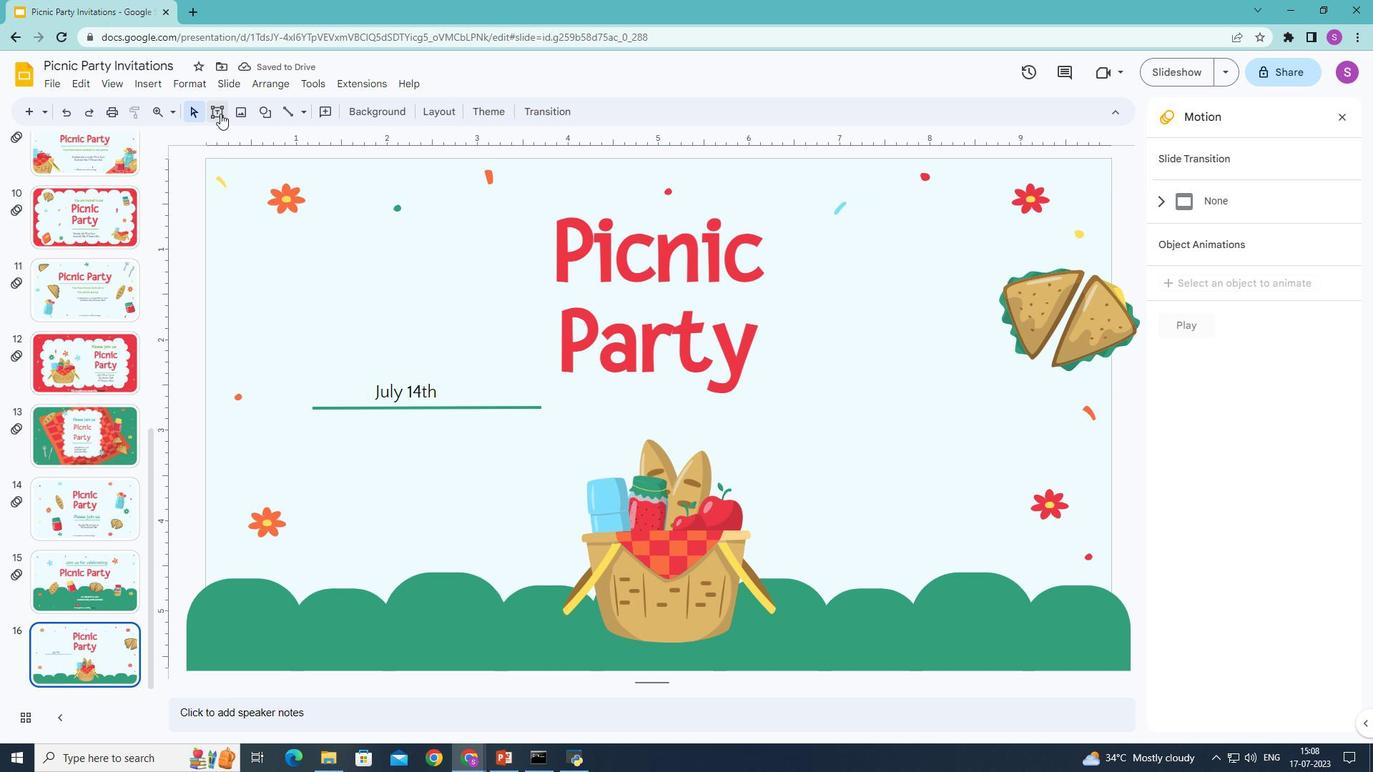 
Action: Mouse pressed left at (225, 107)
Screenshot: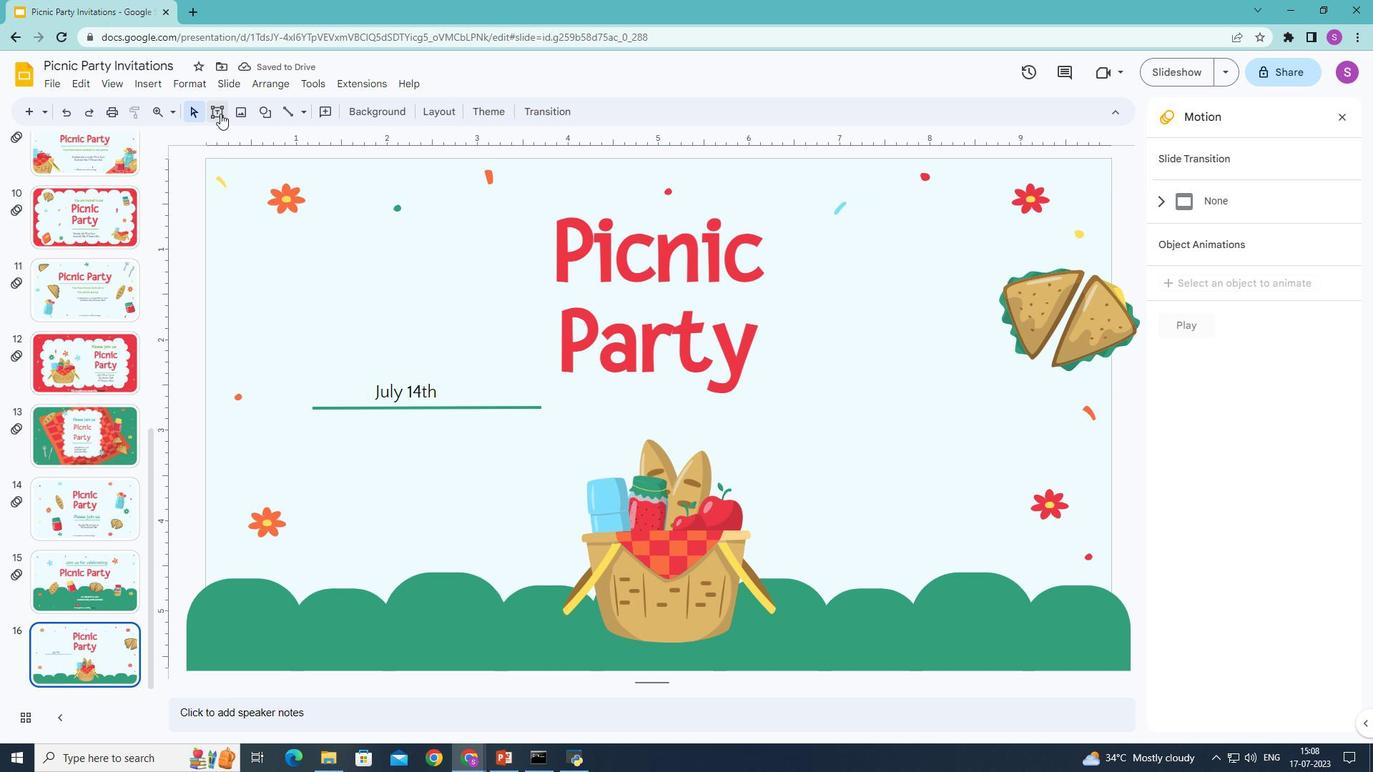 
Action: Mouse moved to (387, 414)
Screenshot: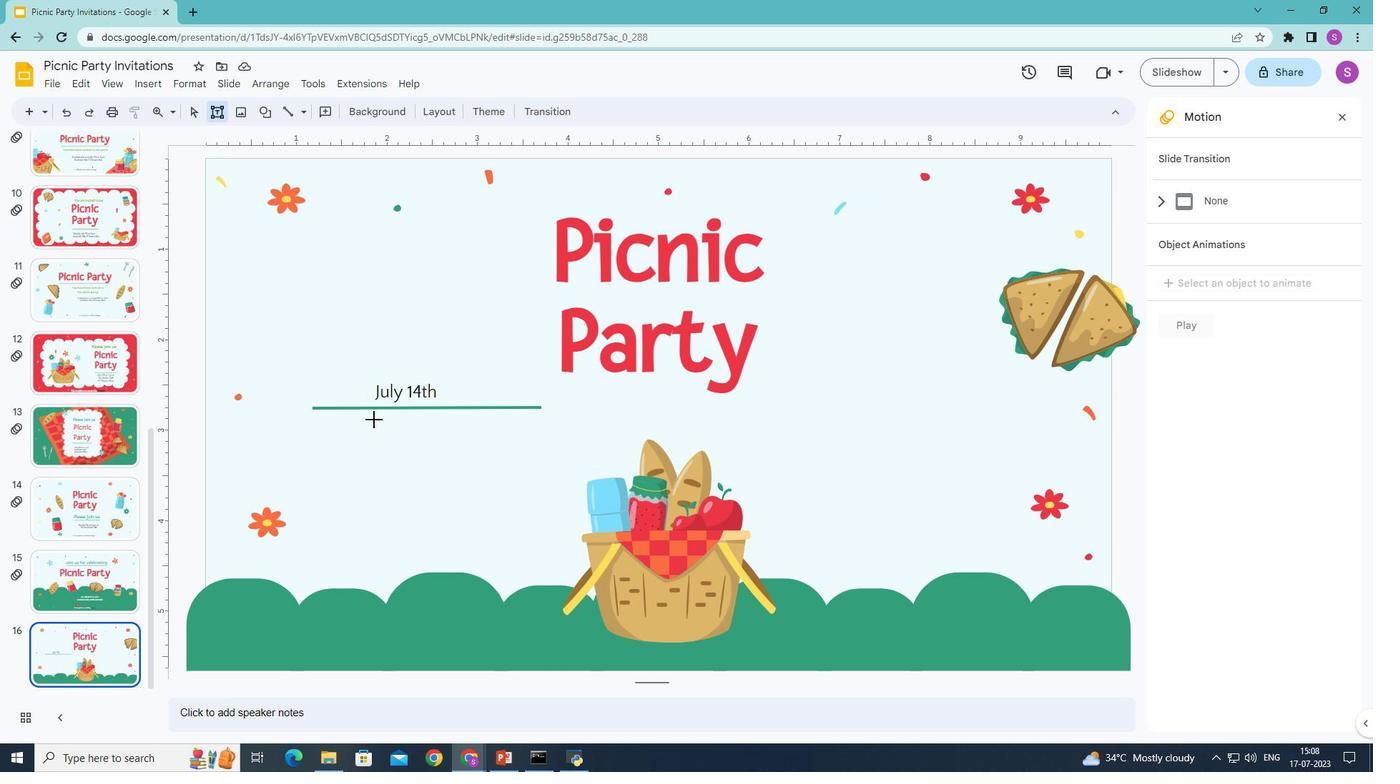 
Action: Mouse pressed left at (387, 414)
Screenshot: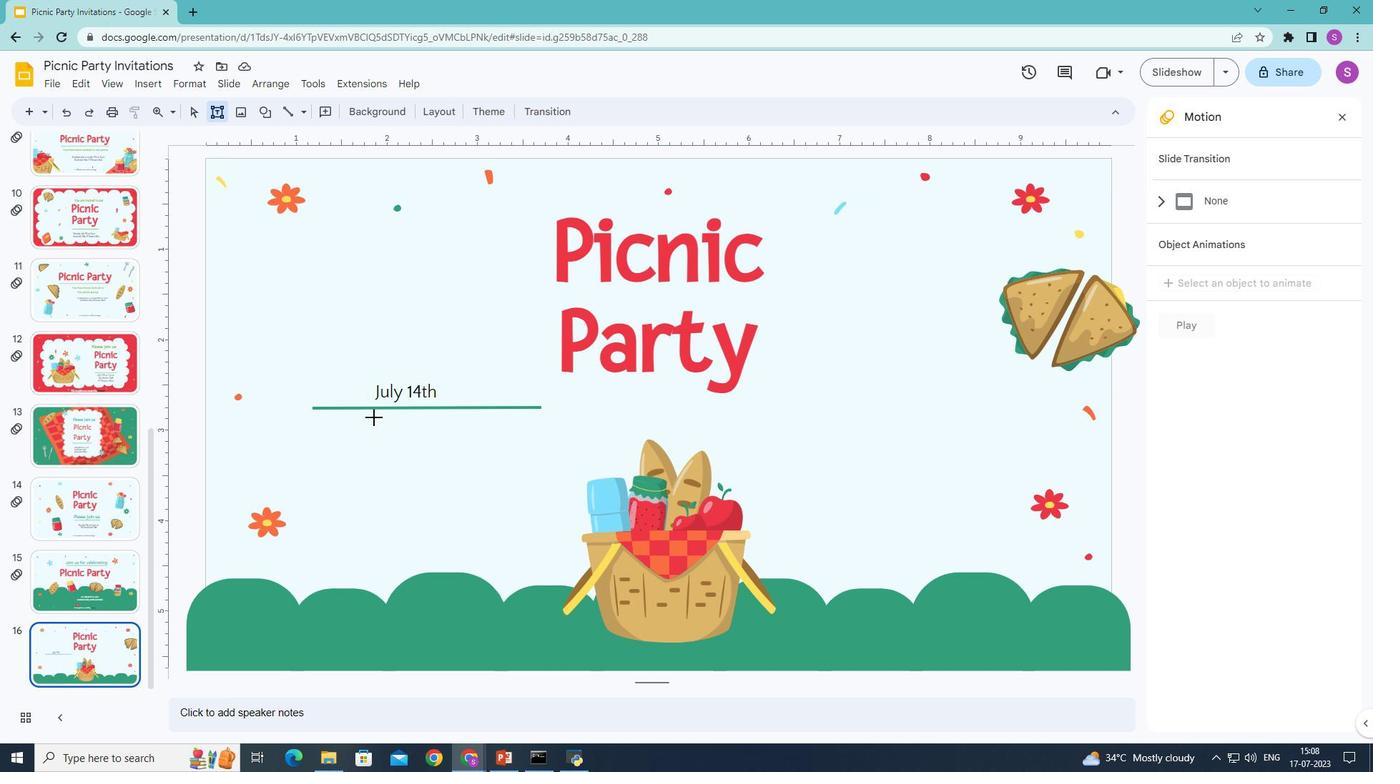 
Action: Mouse moved to (477, 431)
Screenshot: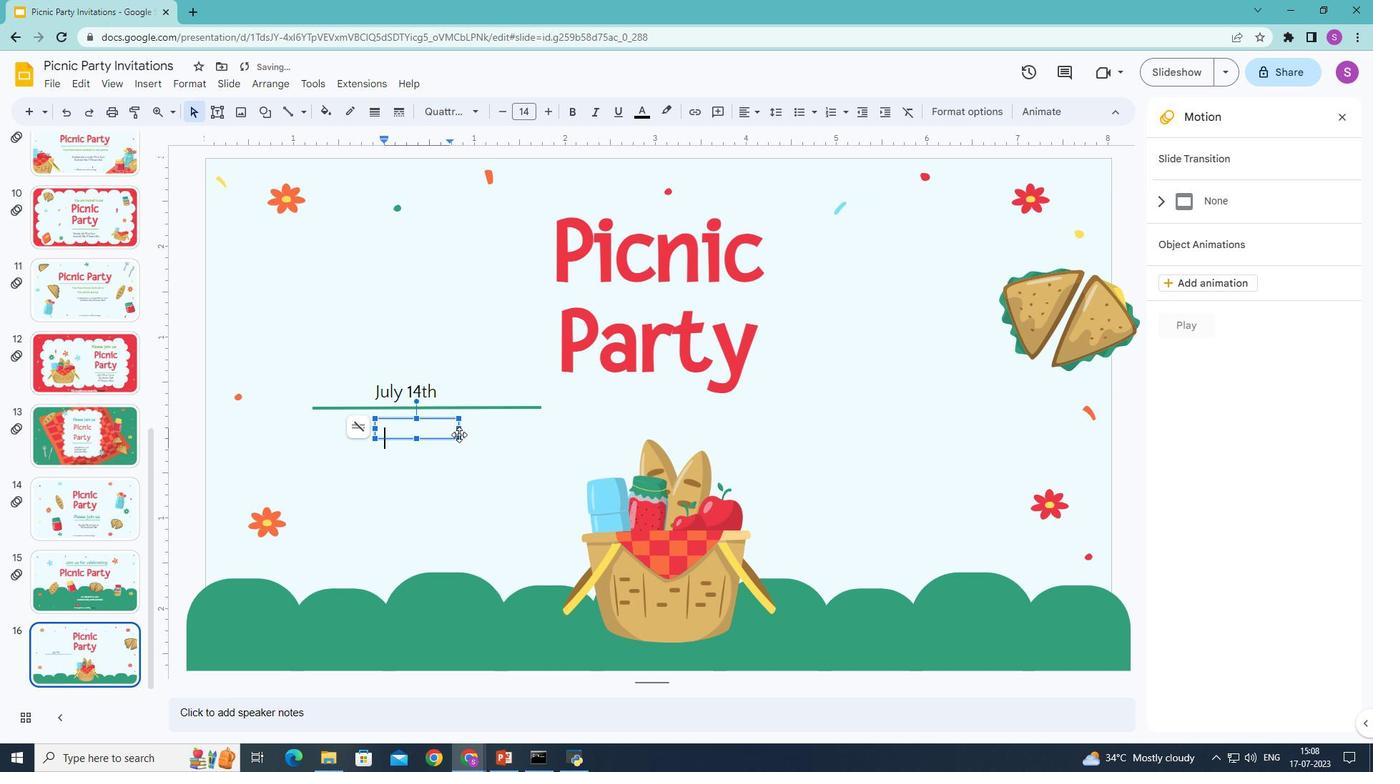 
Action: Key pressed 3<Key.space>p.m.
Screenshot: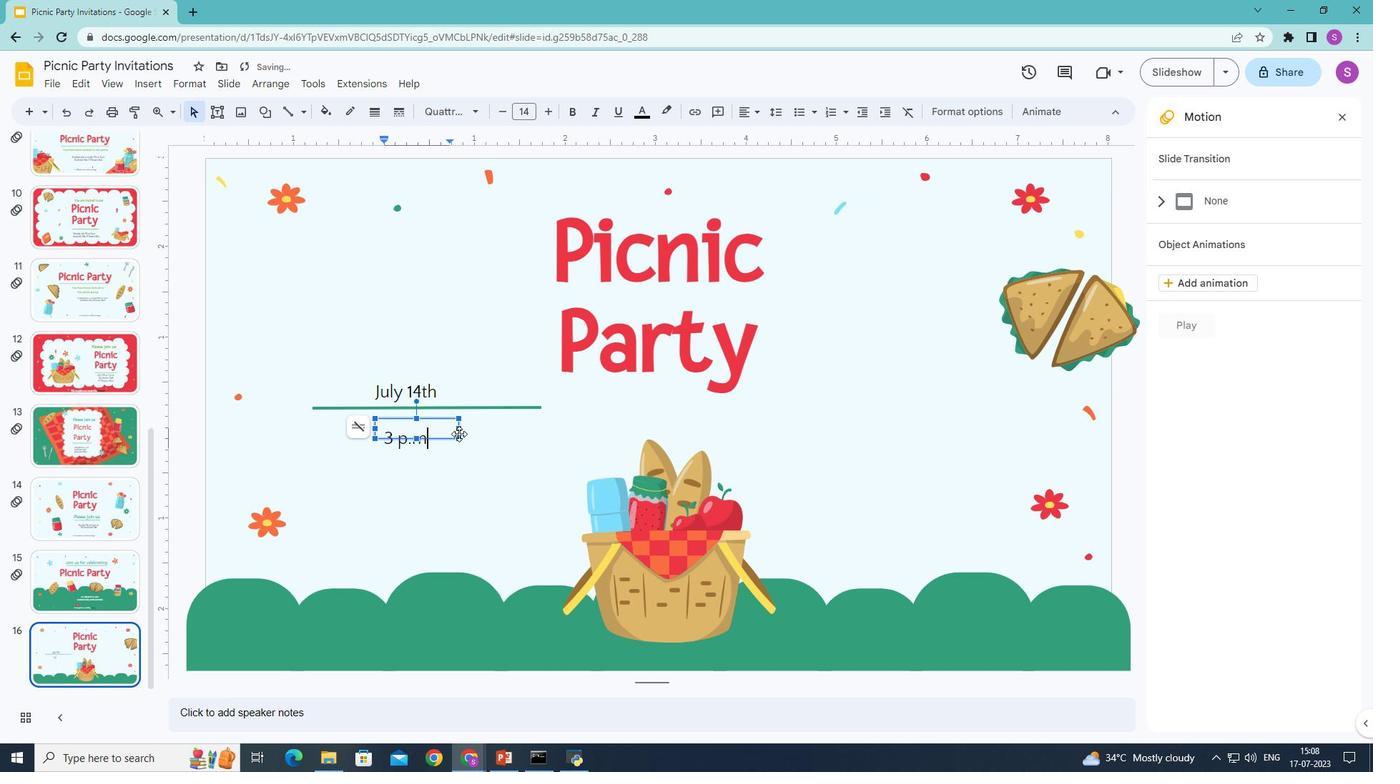 
Action: Mouse moved to (461, 464)
Screenshot: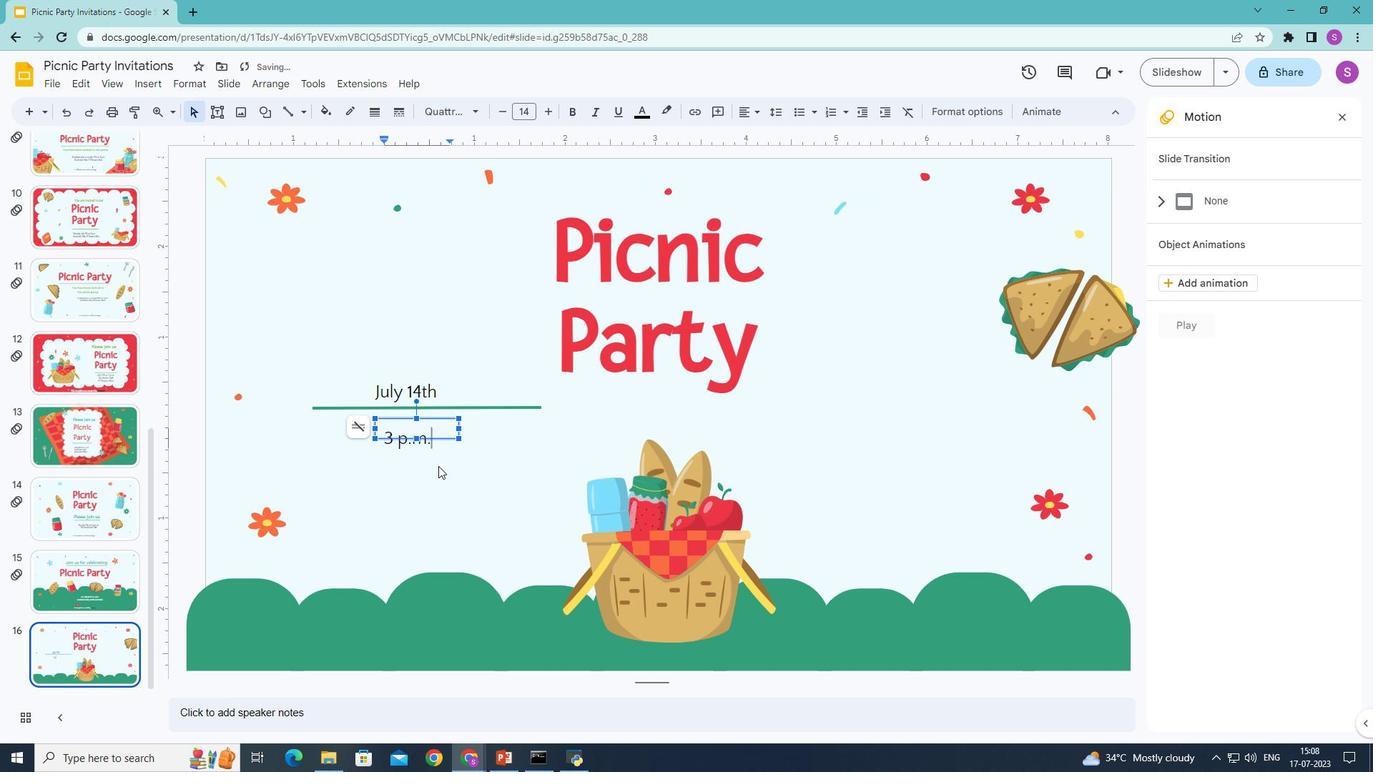 
Action: Mouse pressed left at (461, 464)
Screenshot: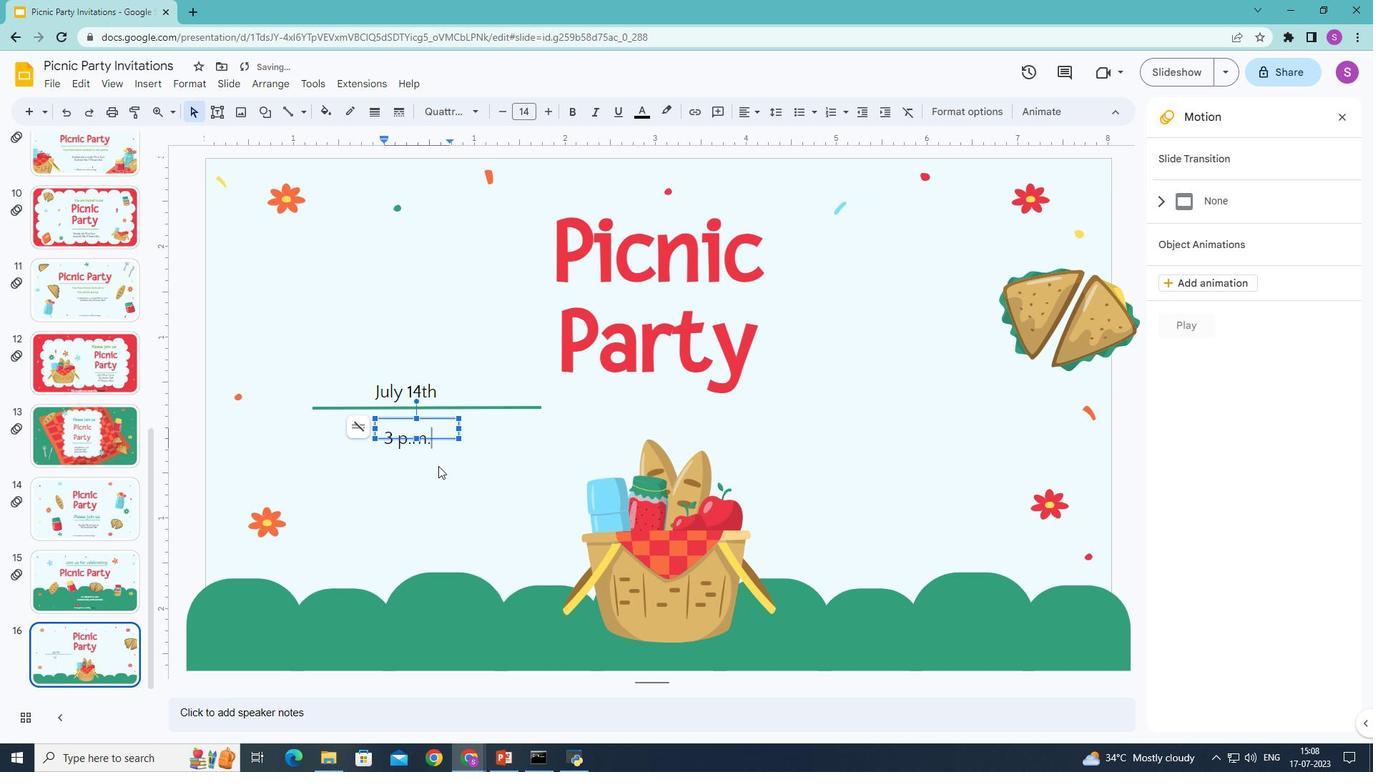 
Action: Mouse moved to (424, 439)
Screenshot: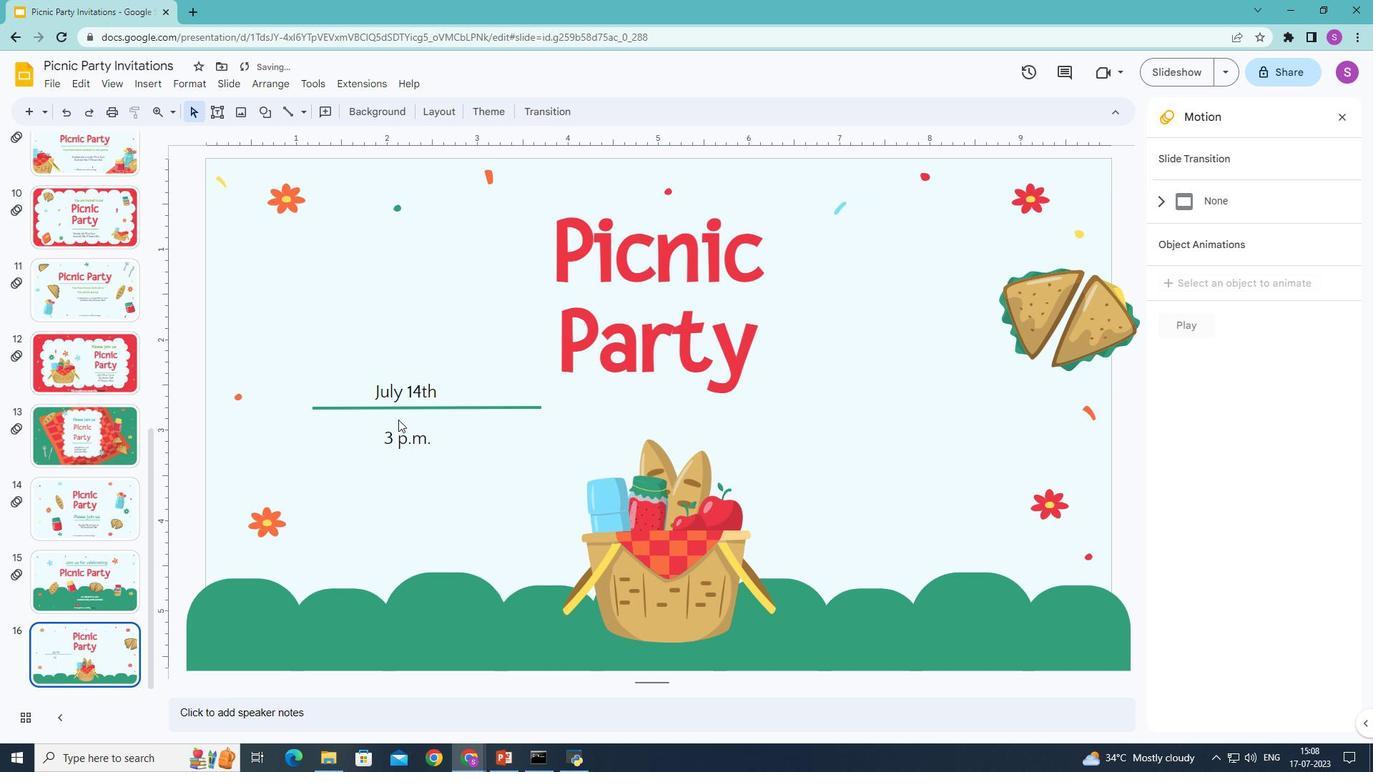 
Action: Mouse pressed left at (424, 439)
Screenshot: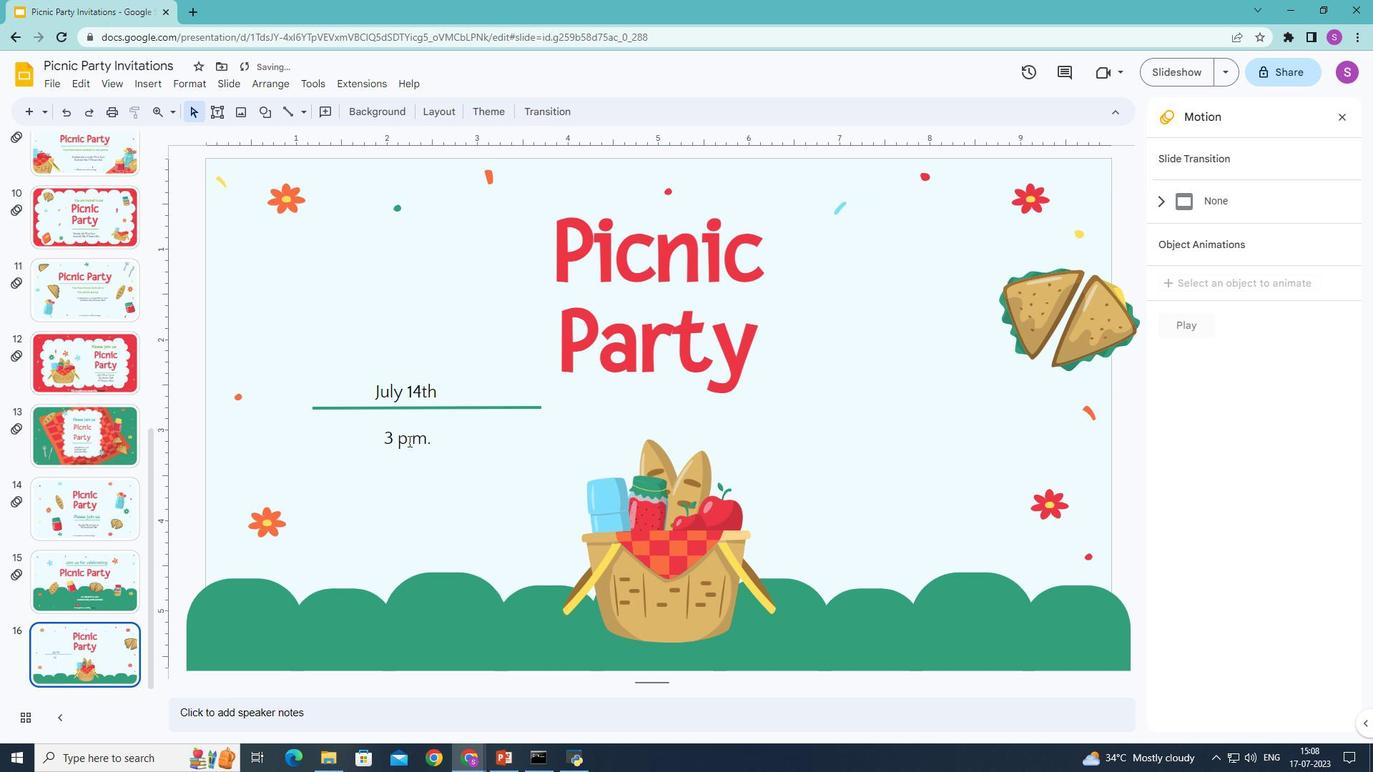 
Action: Mouse moved to (432, 414)
Screenshot: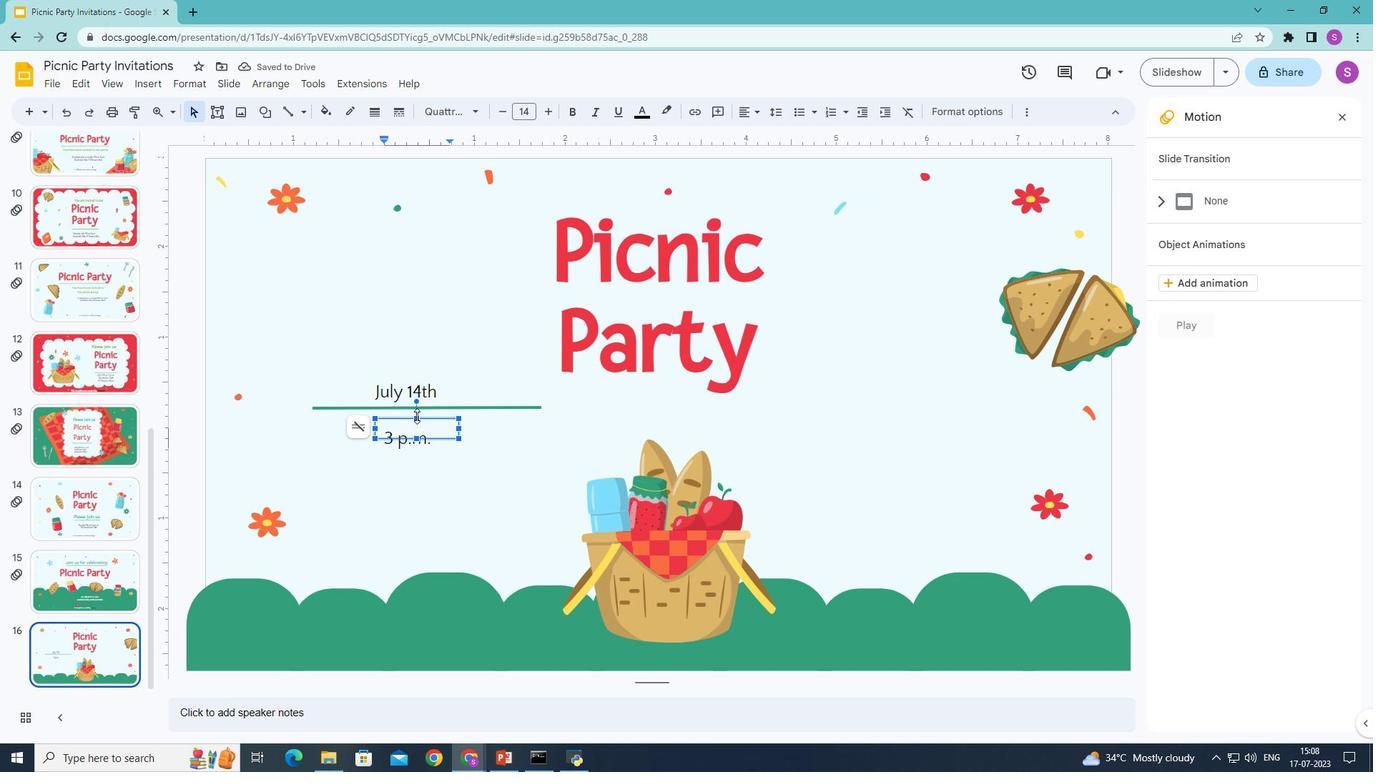 
Action: Mouse pressed left at (432, 414)
Screenshot: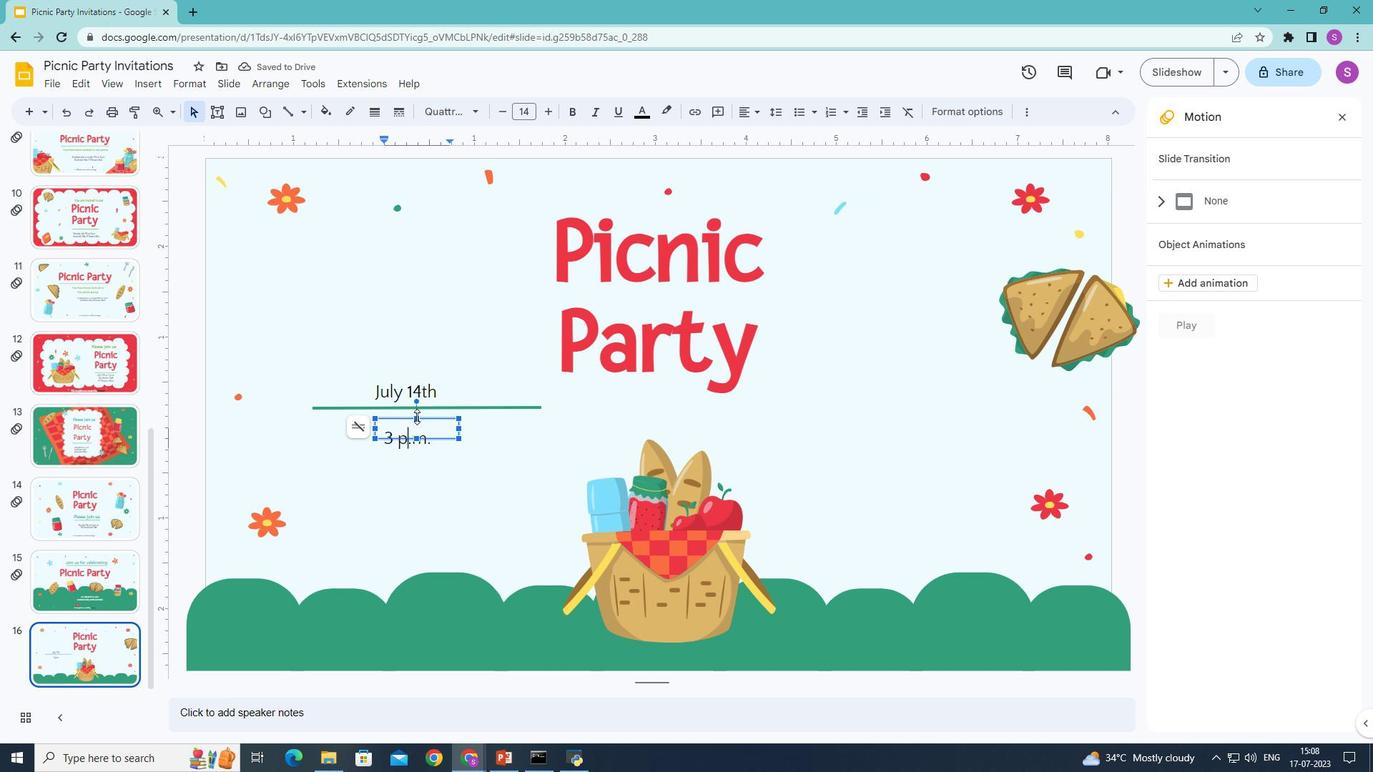 
Action: Mouse moved to (442, 480)
Screenshot: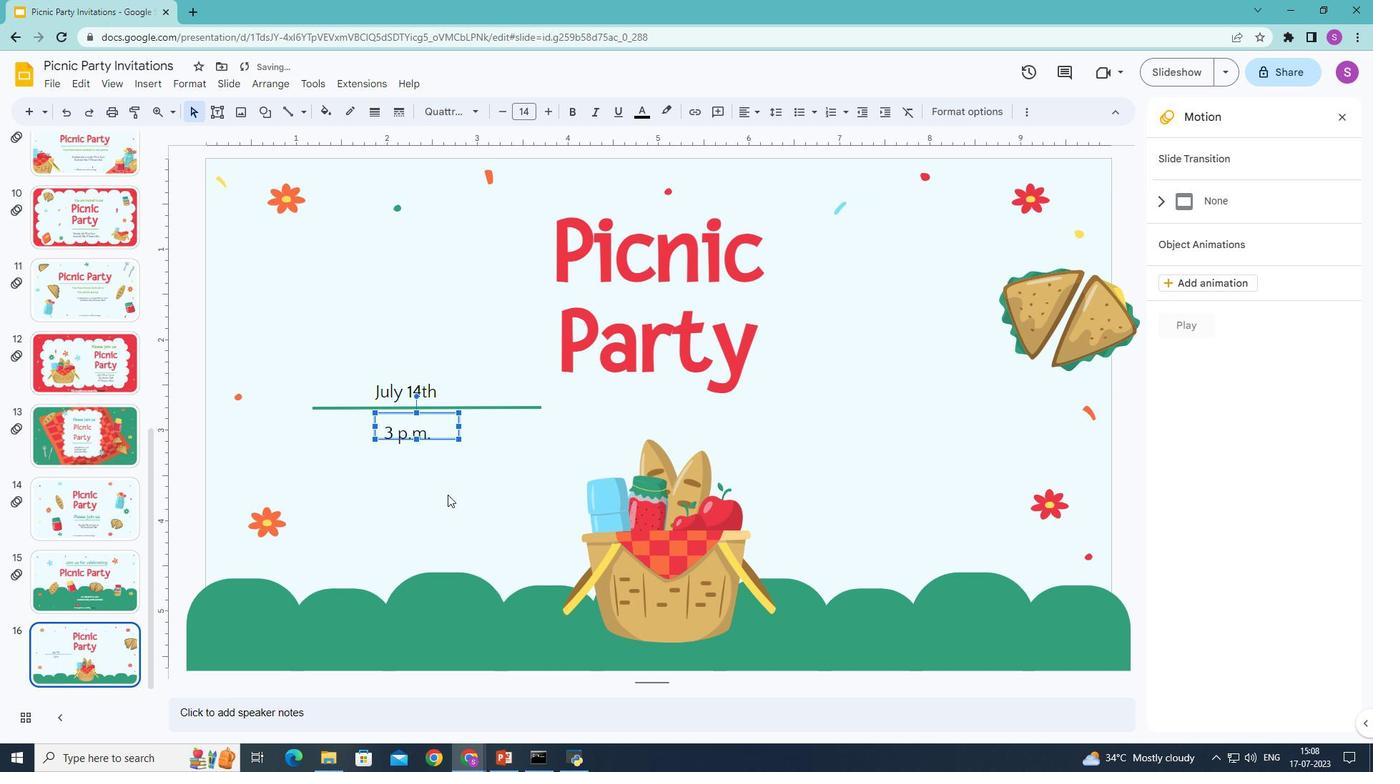 
Action: Mouse pressed left at (442, 480)
Screenshot: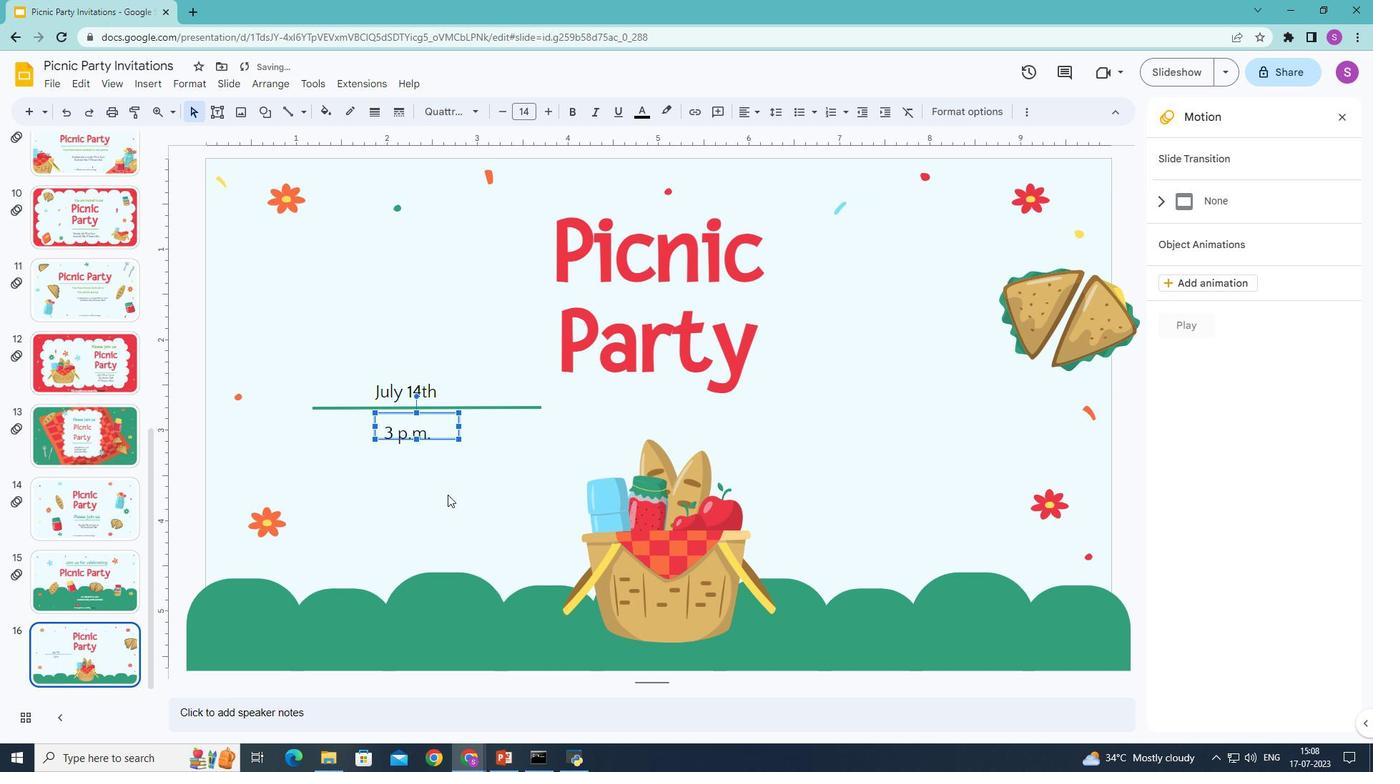 
Action: Mouse moved to (295, 102)
Screenshot: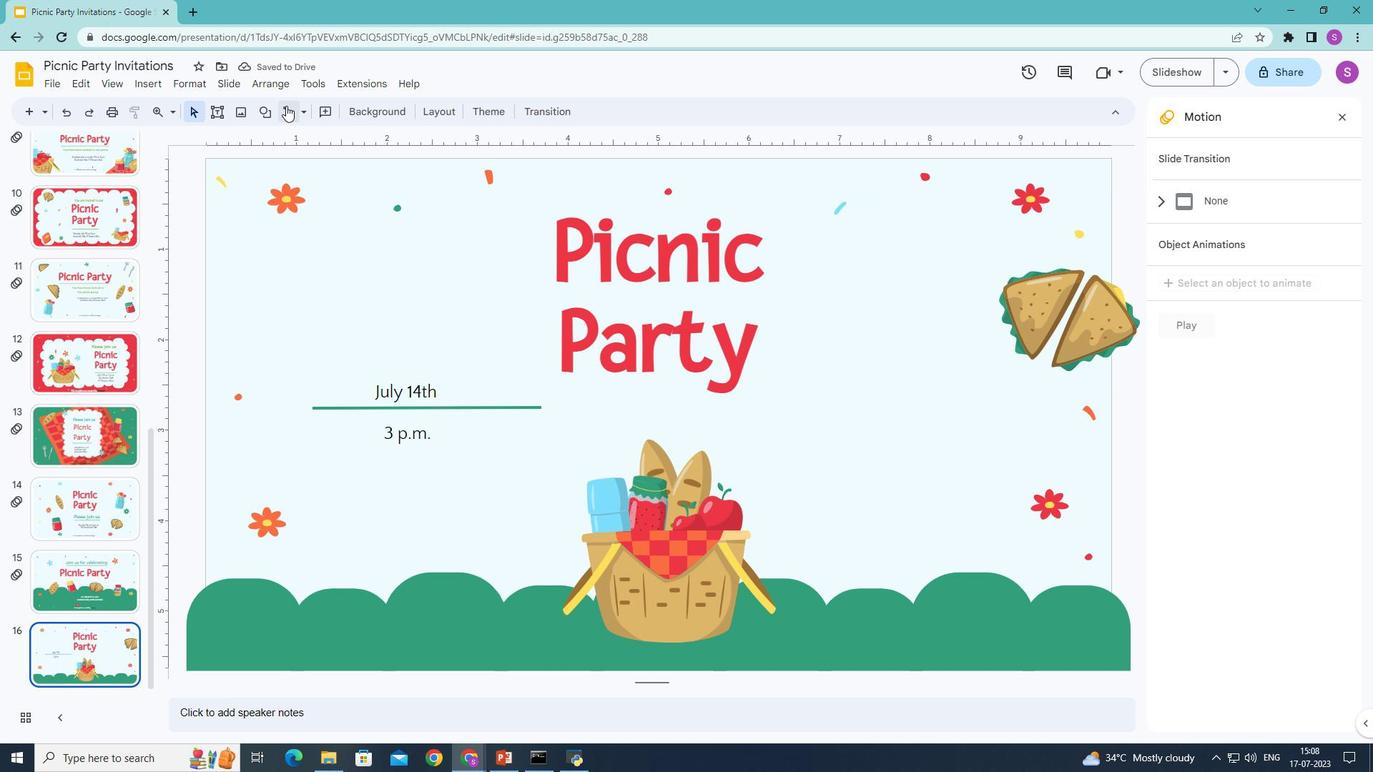 
Action: Mouse pressed left at (295, 102)
Screenshot: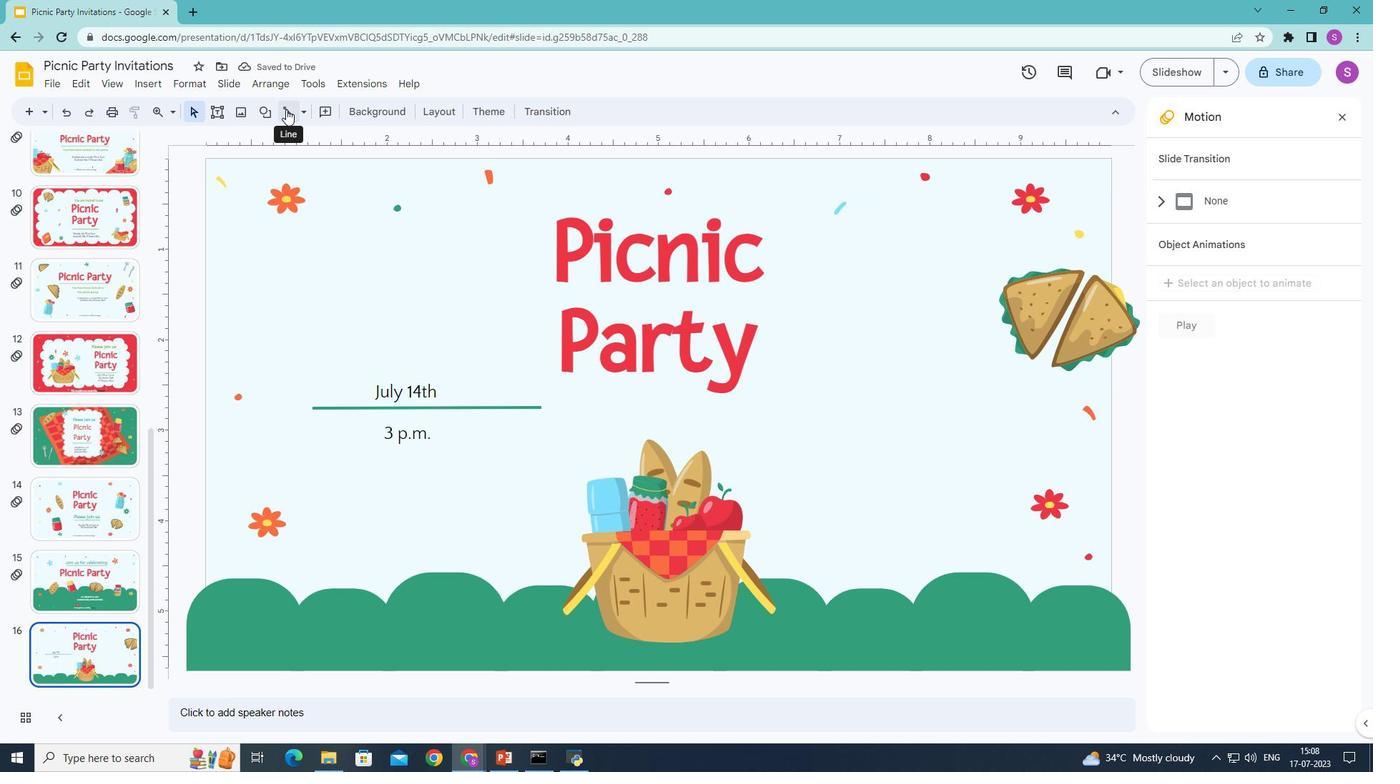 
Action: Mouse moved to (836, 397)
Screenshot: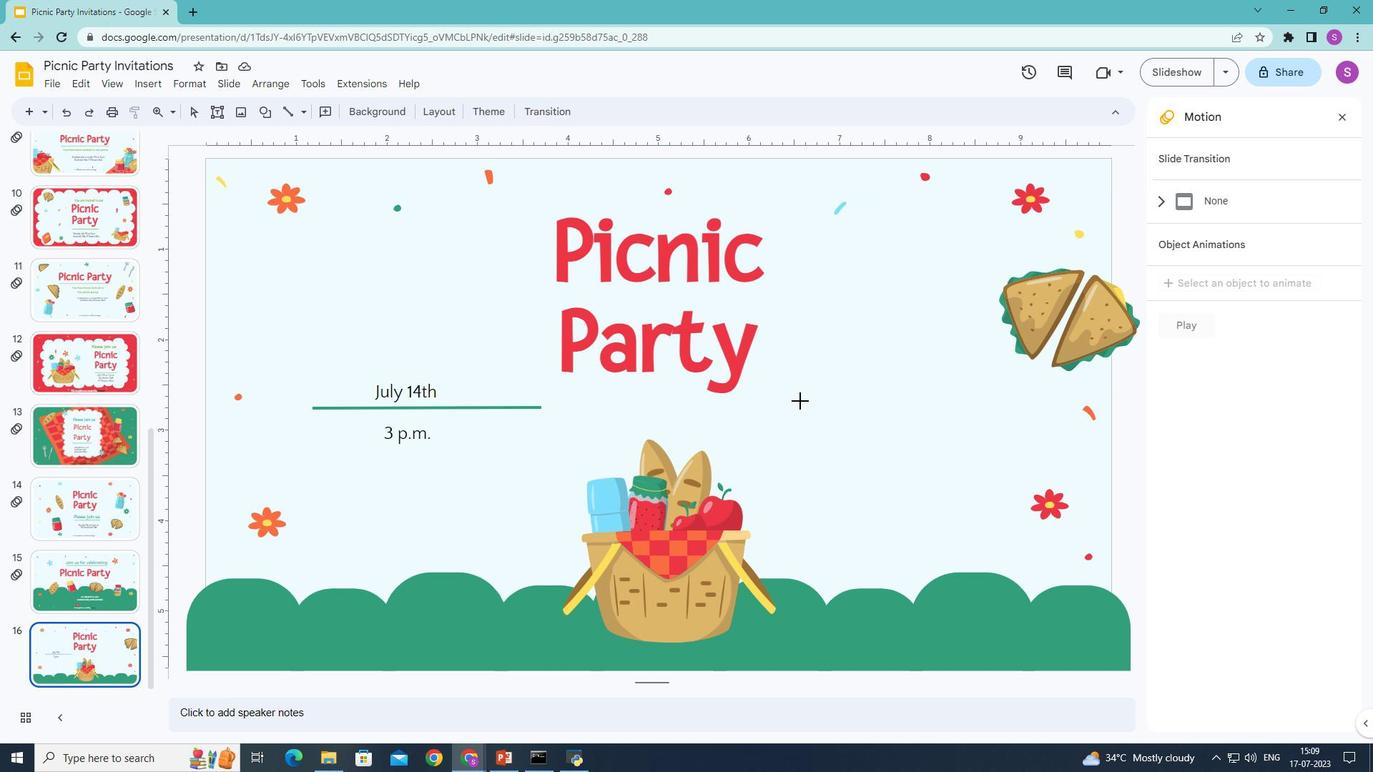 
Action: Mouse pressed left at (836, 397)
Screenshot: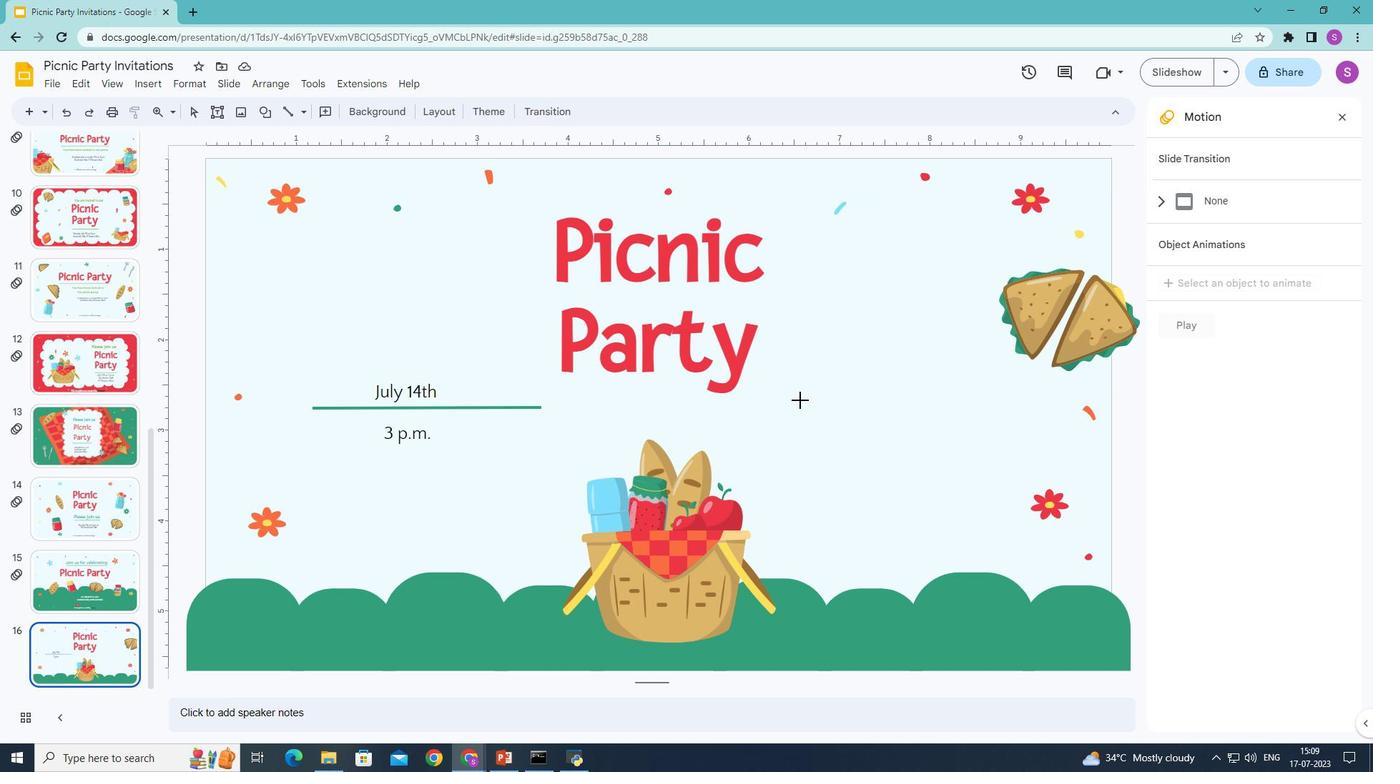 
Action: Mouse moved to (365, 110)
Screenshot: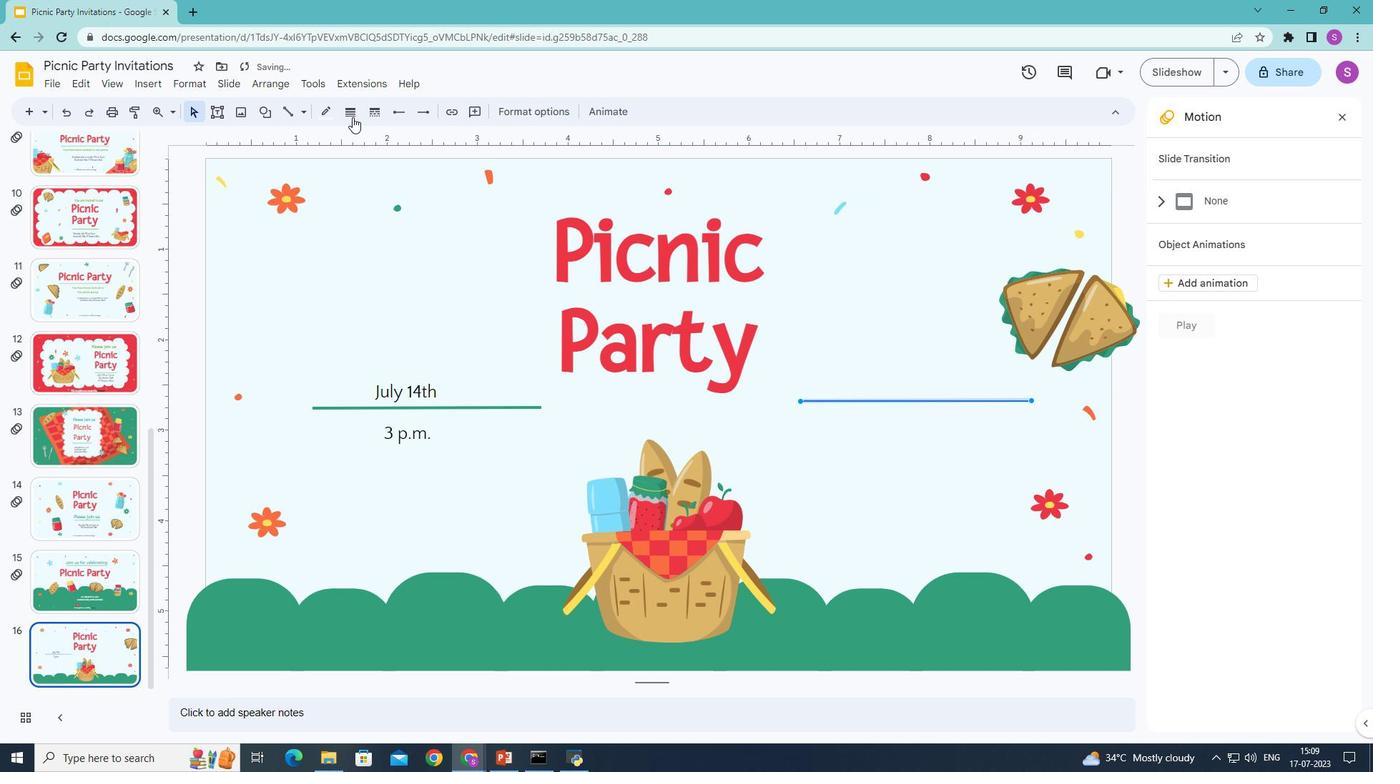 
Action: Mouse pressed left at (365, 110)
Screenshot: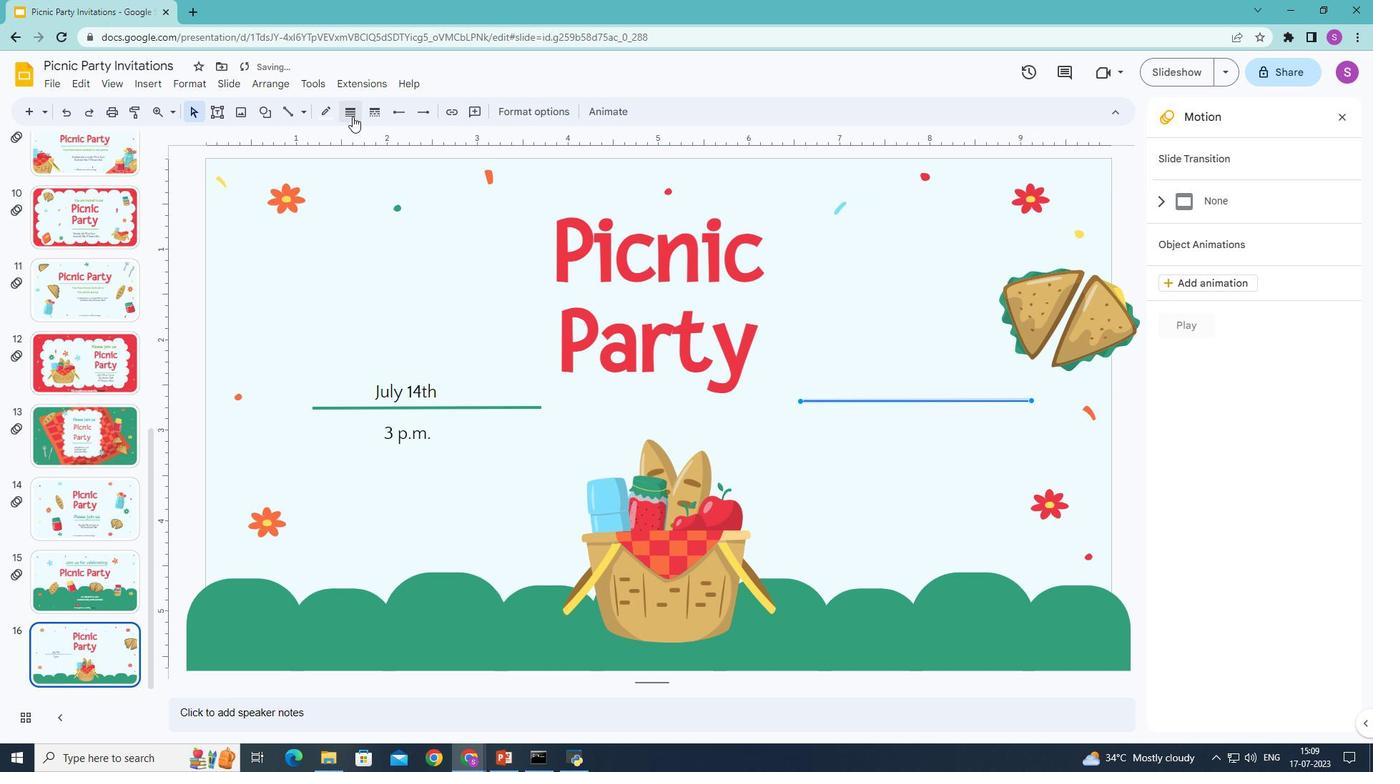 
Action: Mouse moved to (386, 181)
Screenshot: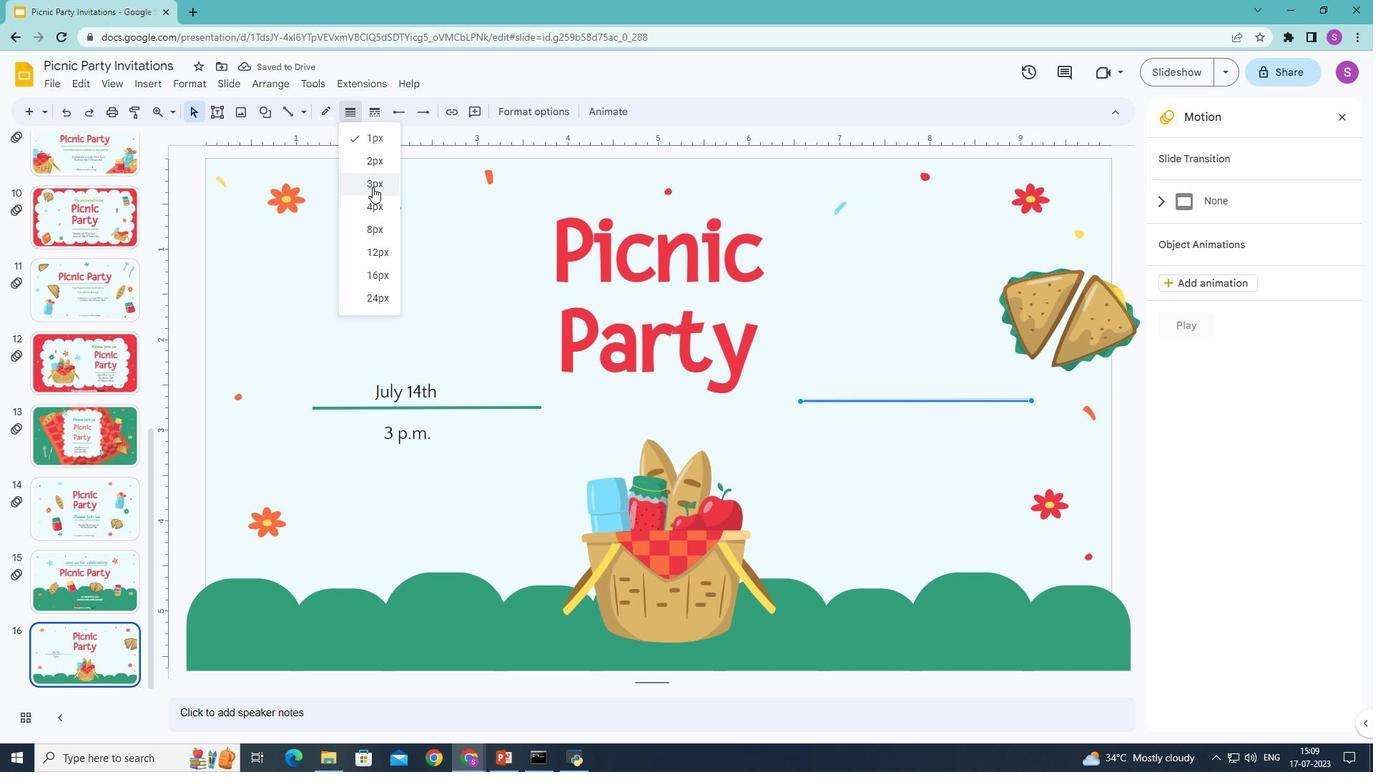 
Action: Mouse pressed left at (386, 181)
Screenshot: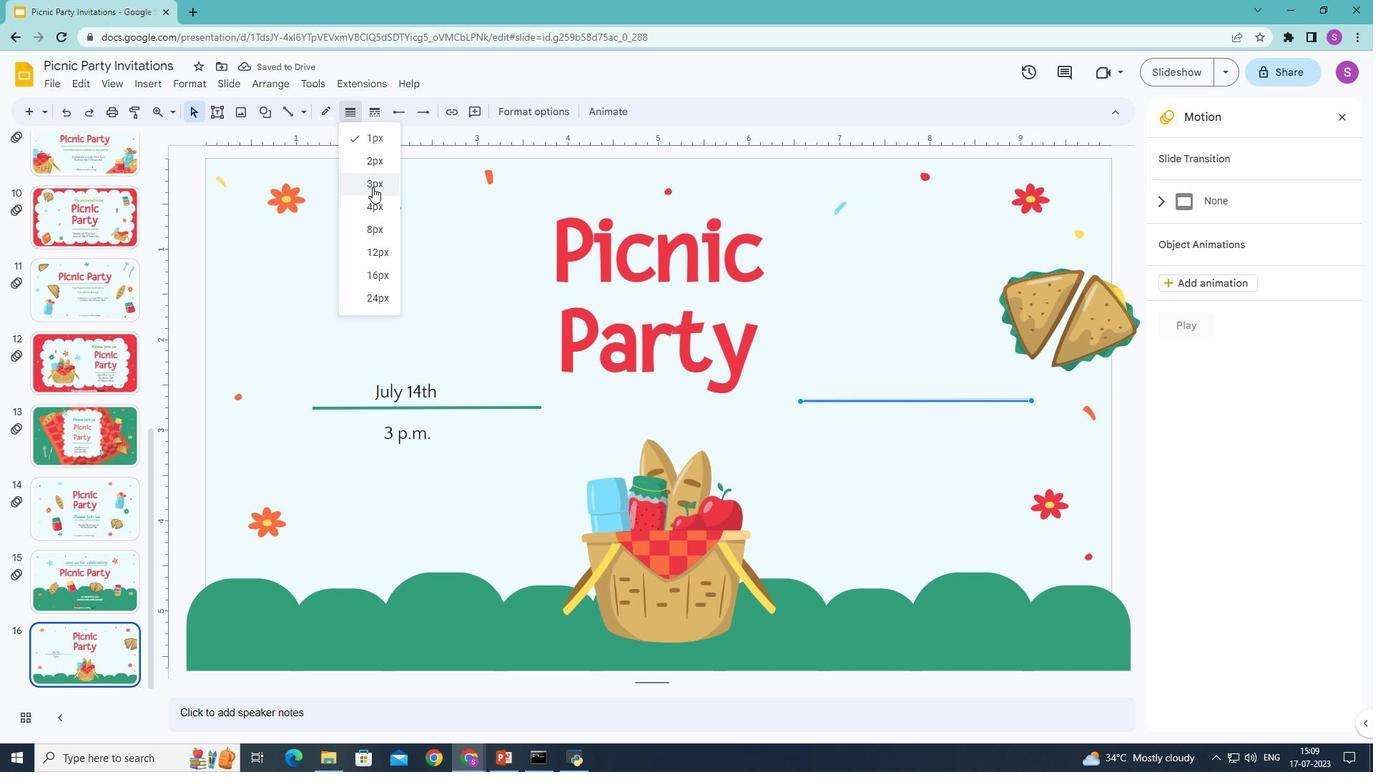 
Action: Mouse moved to (336, 105)
Screenshot: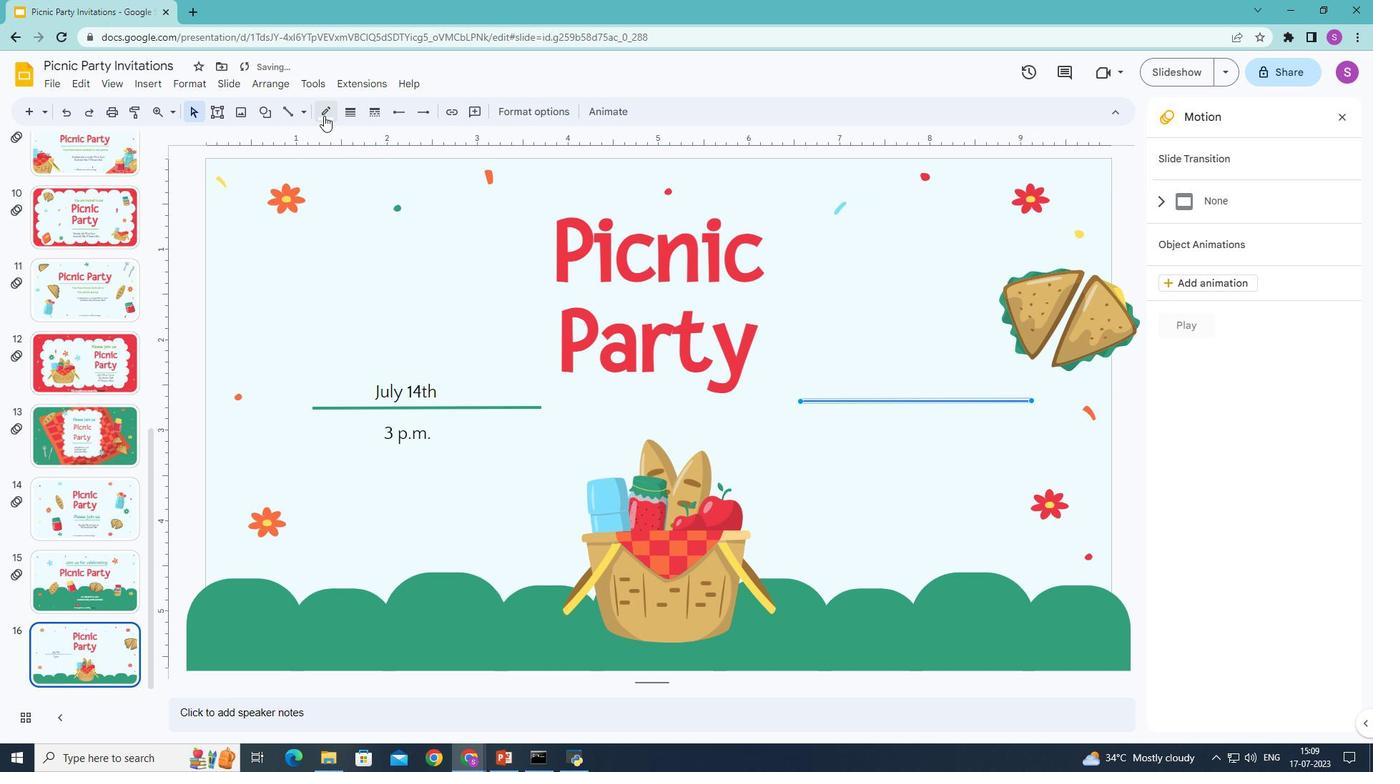 
Action: Mouse pressed left at (336, 105)
Screenshot: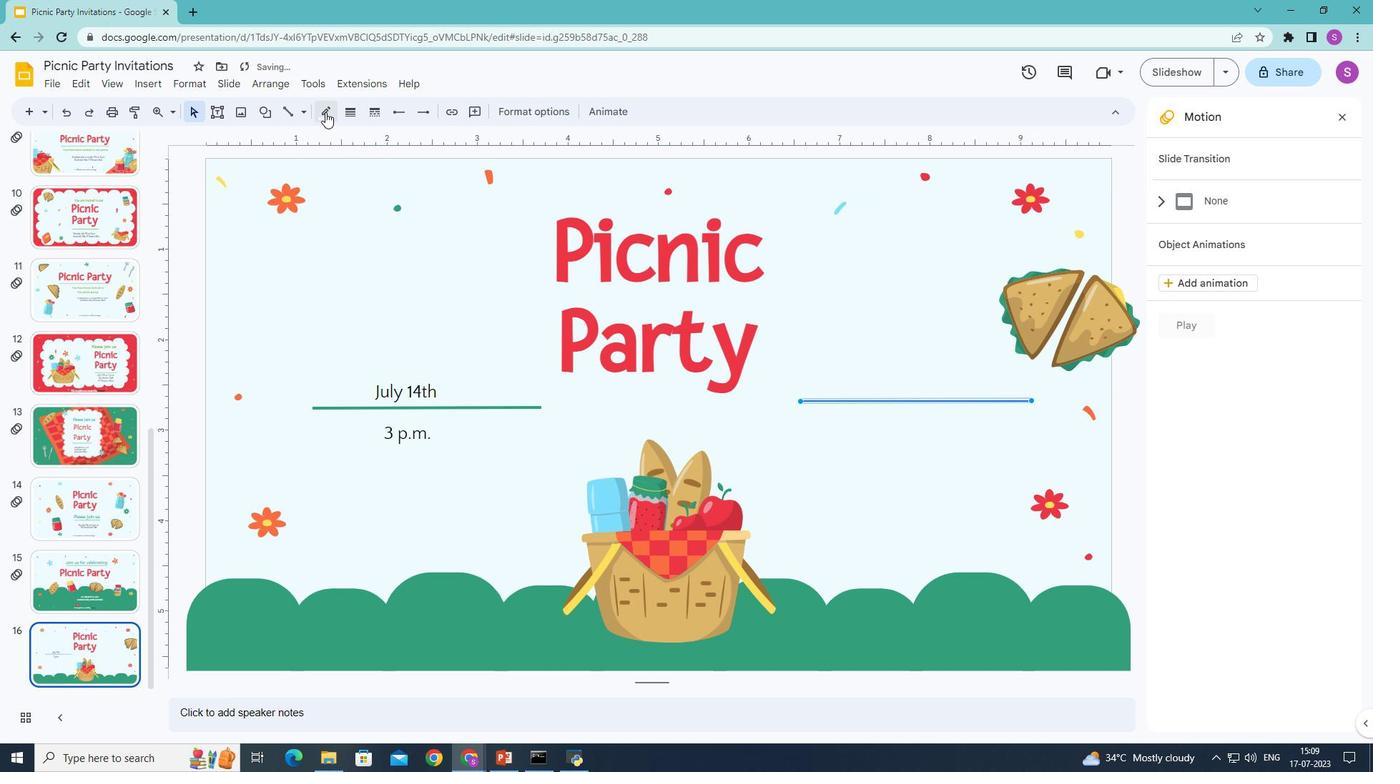 
Action: Mouse moved to (469, 146)
Screenshot: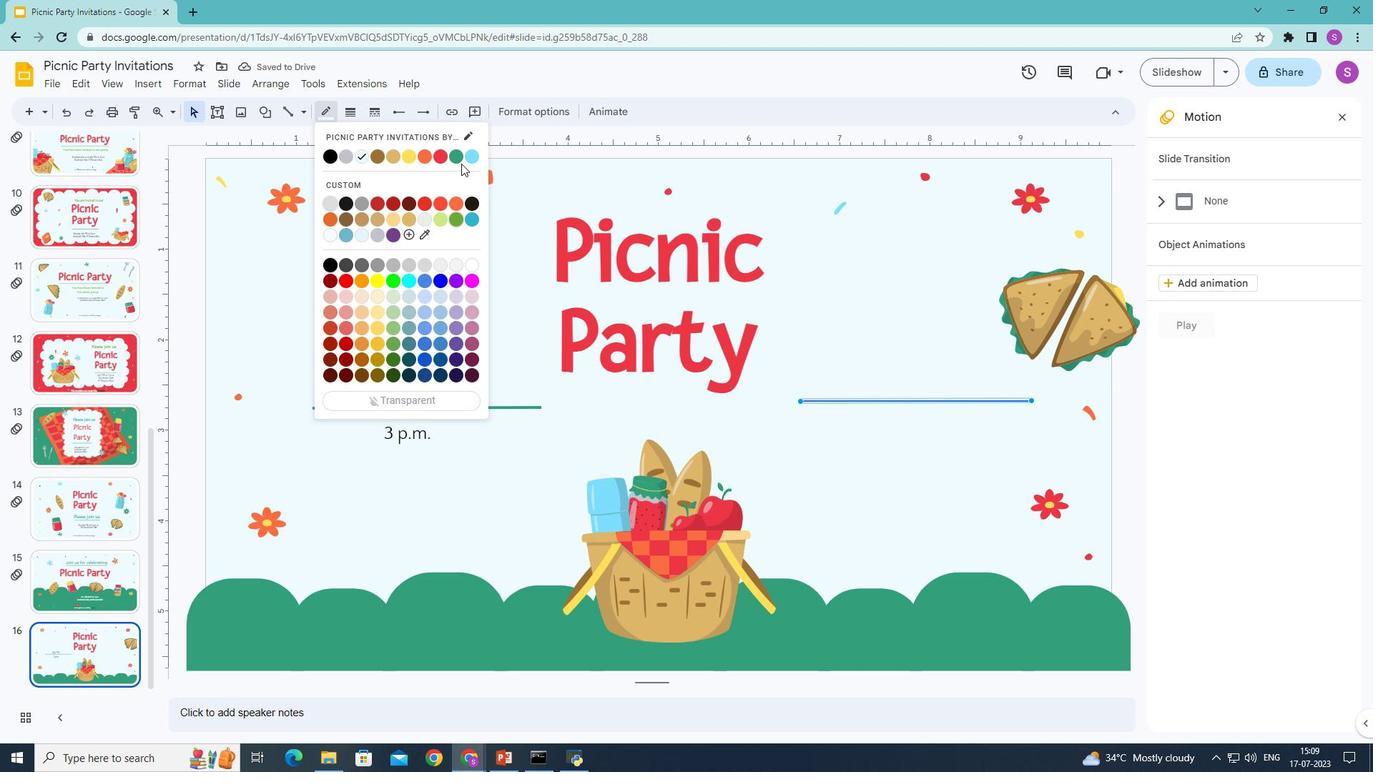 
Action: Mouse pressed left at (469, 146)
Screenshot: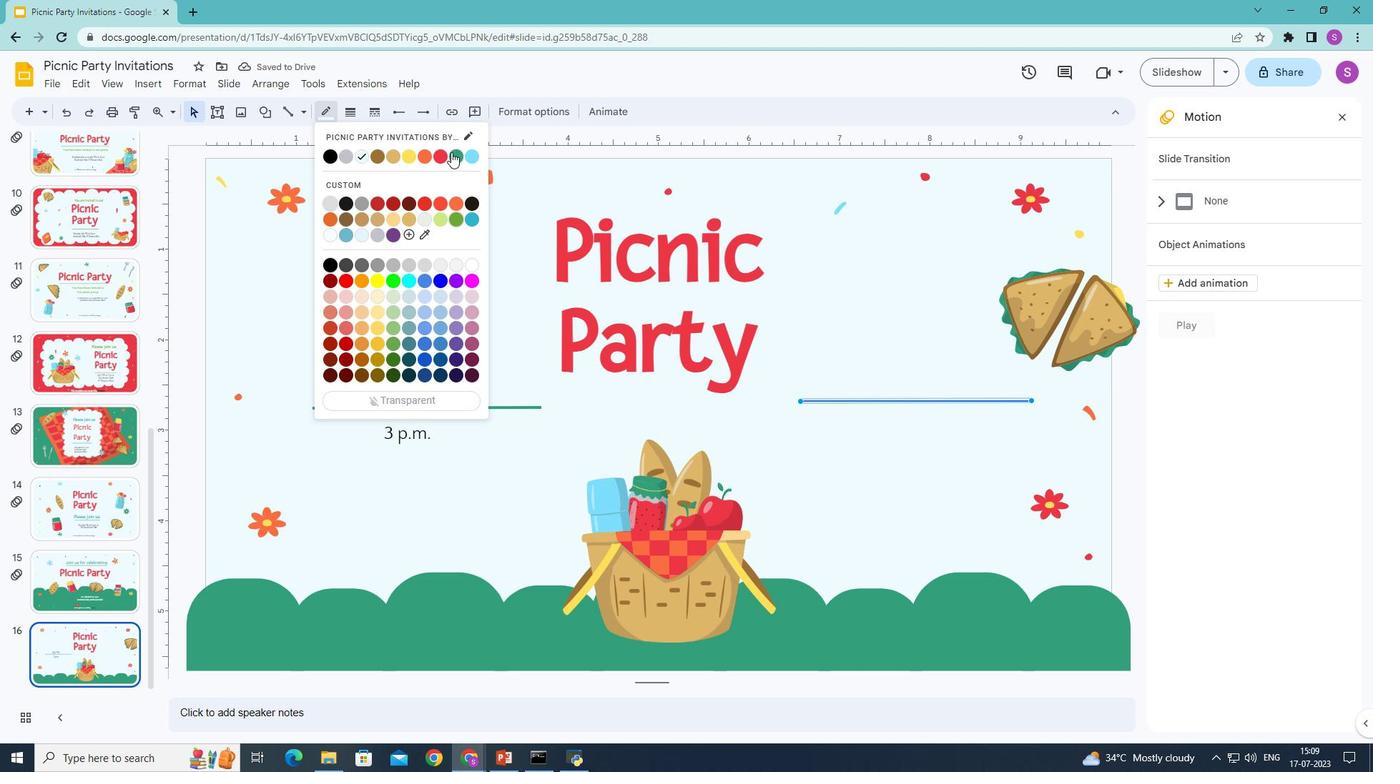 
Action: Mouse moved to (926, 465)
Screenshot: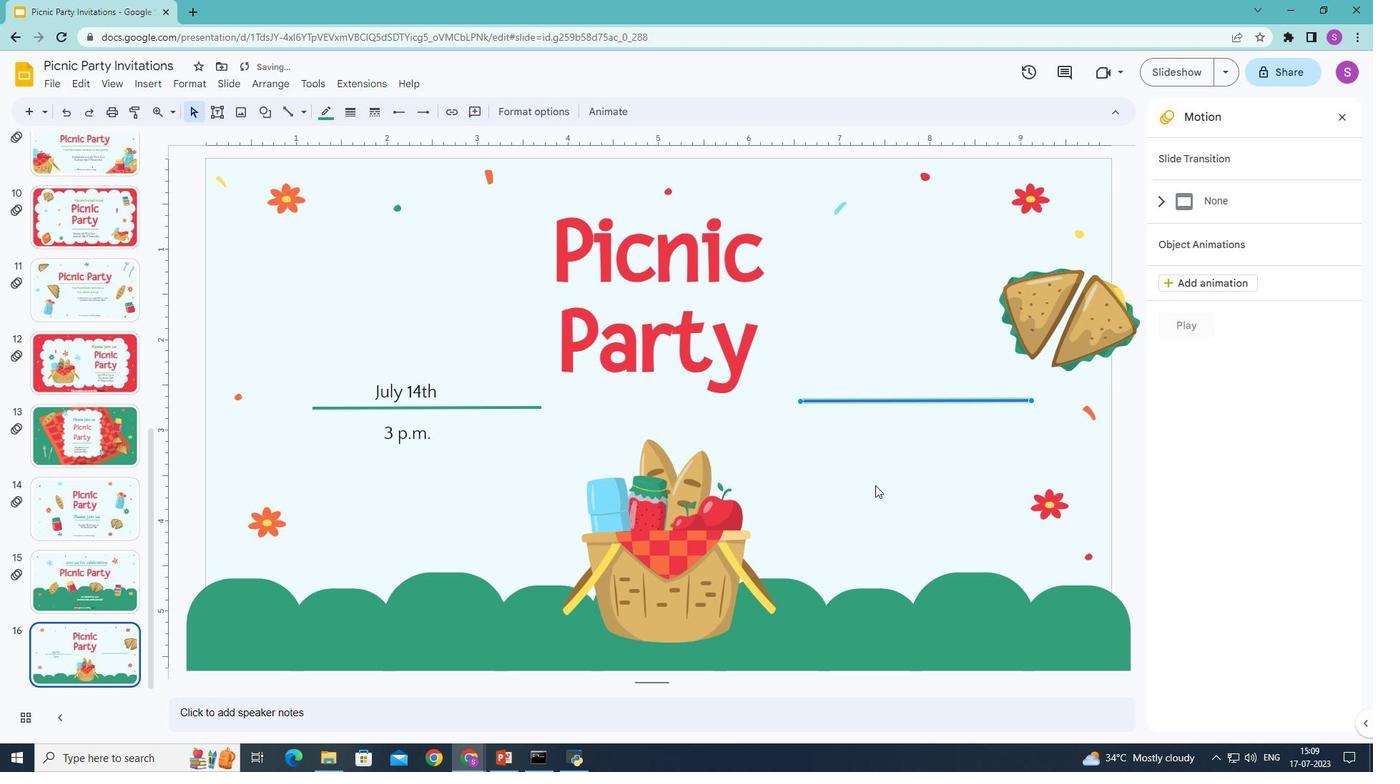 
Action: Mouse pressed left at (926, 465)
Screenshot: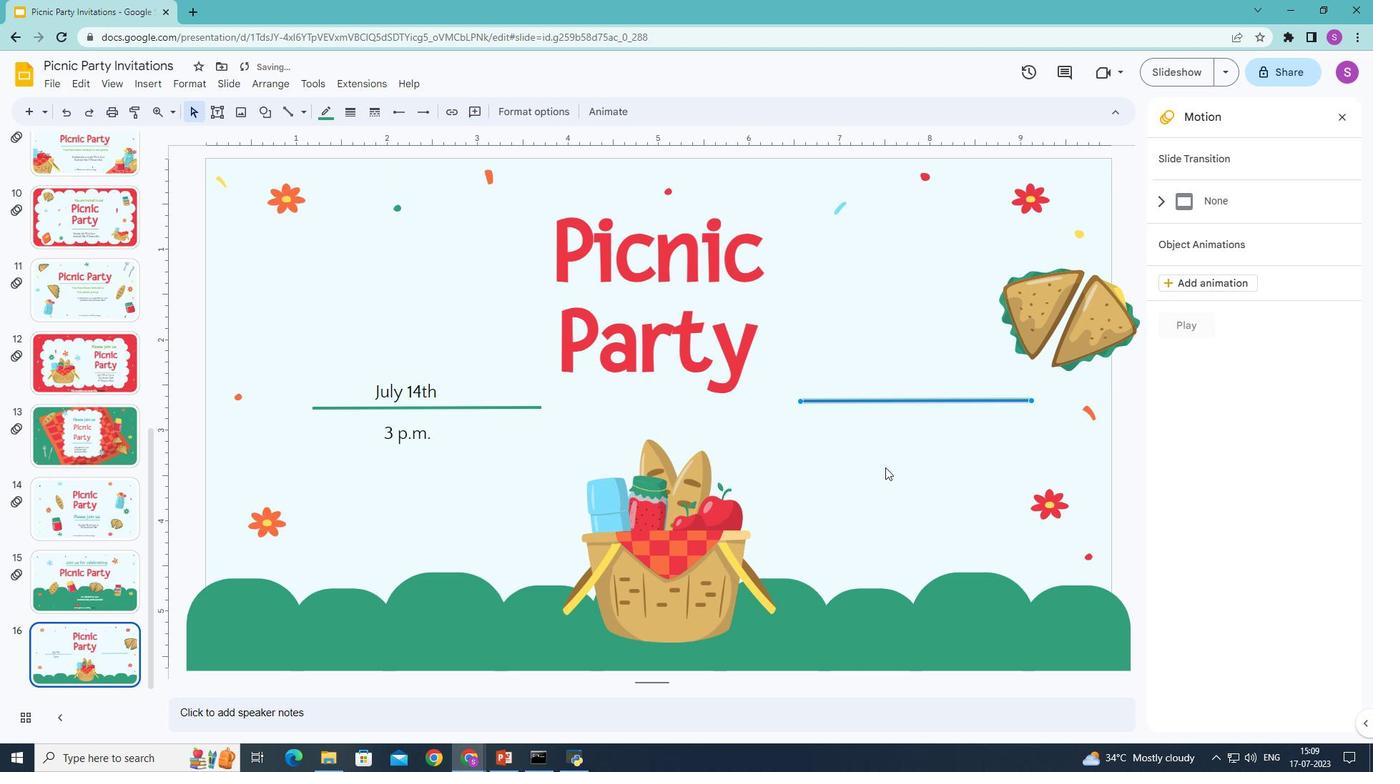 
Action: Mouse moved to (218, 99)
Screenshot: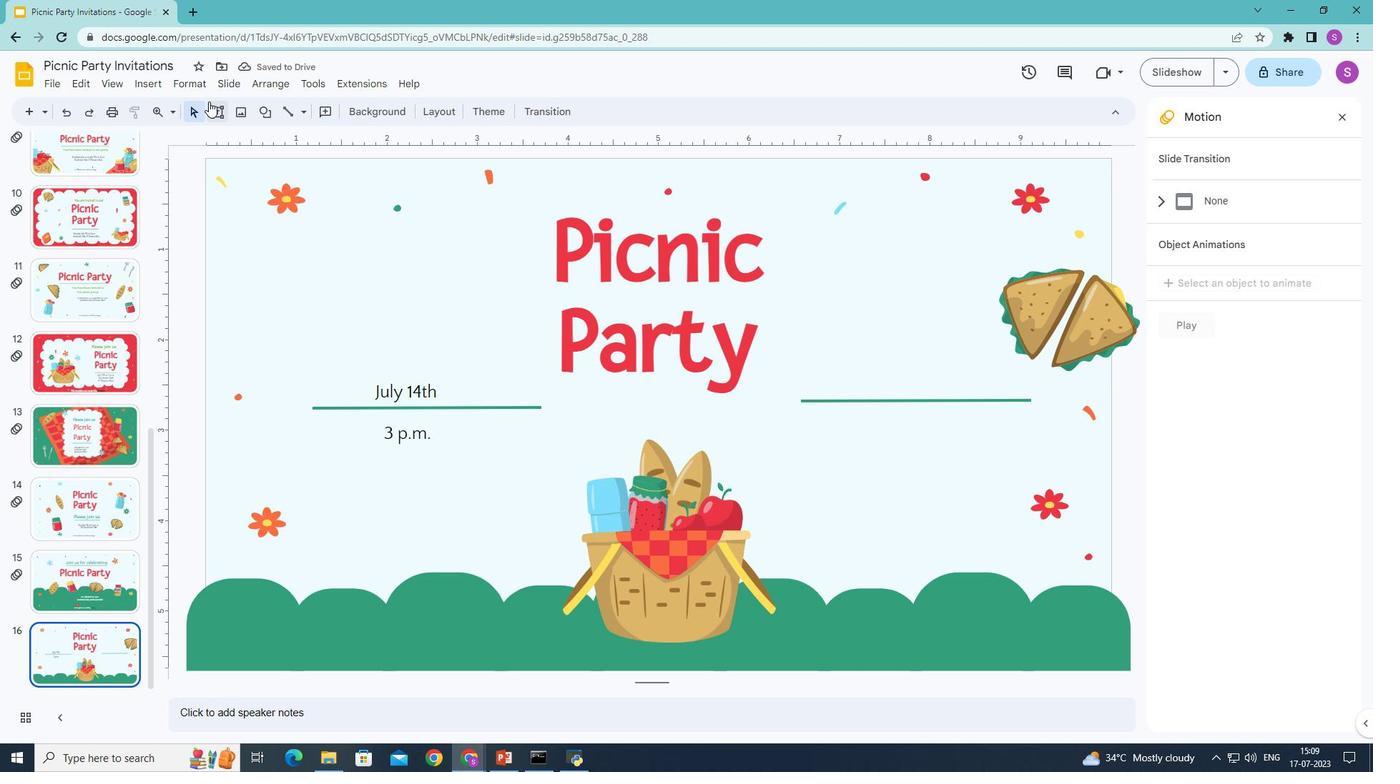 
Action: Mouse pressed left at (218, 99)
Screenshot: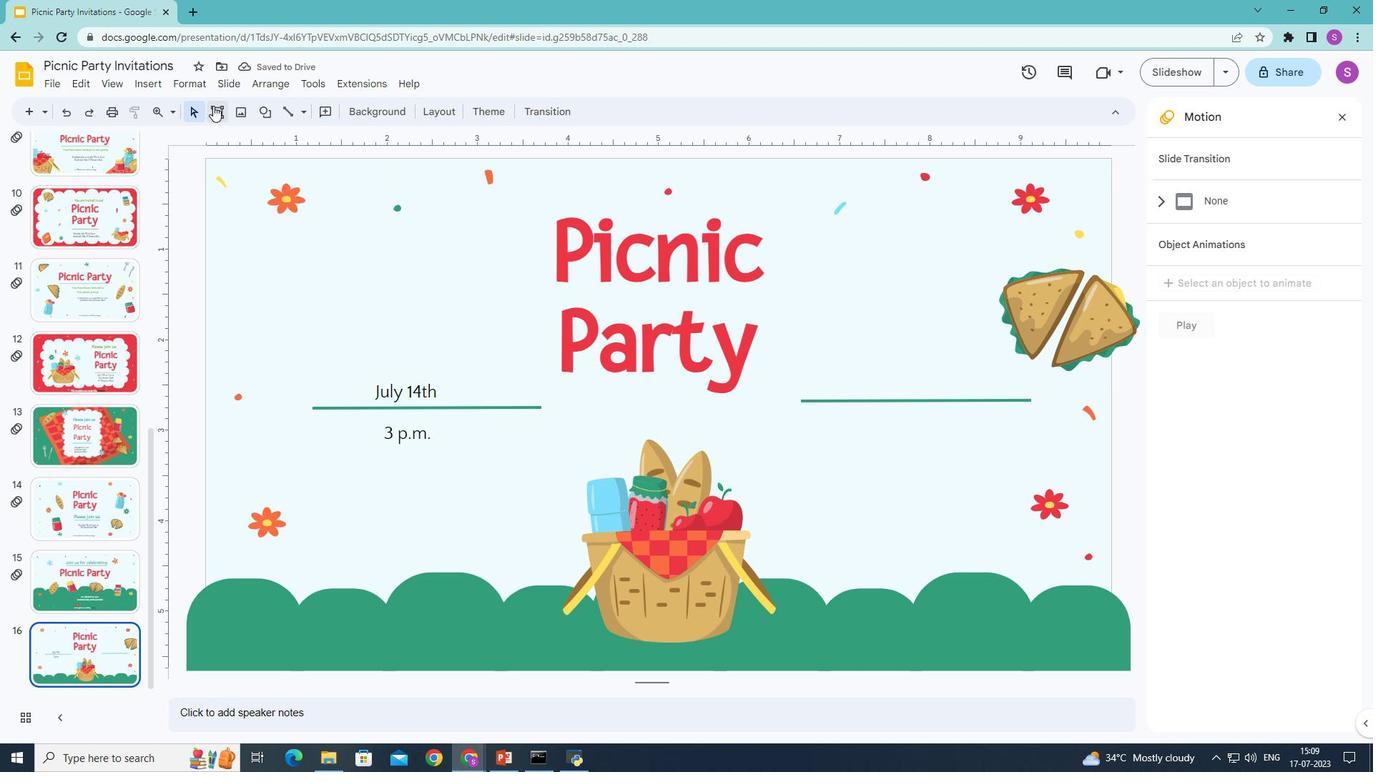 
Action: Mouse moved to (884, 371)
Screenshot: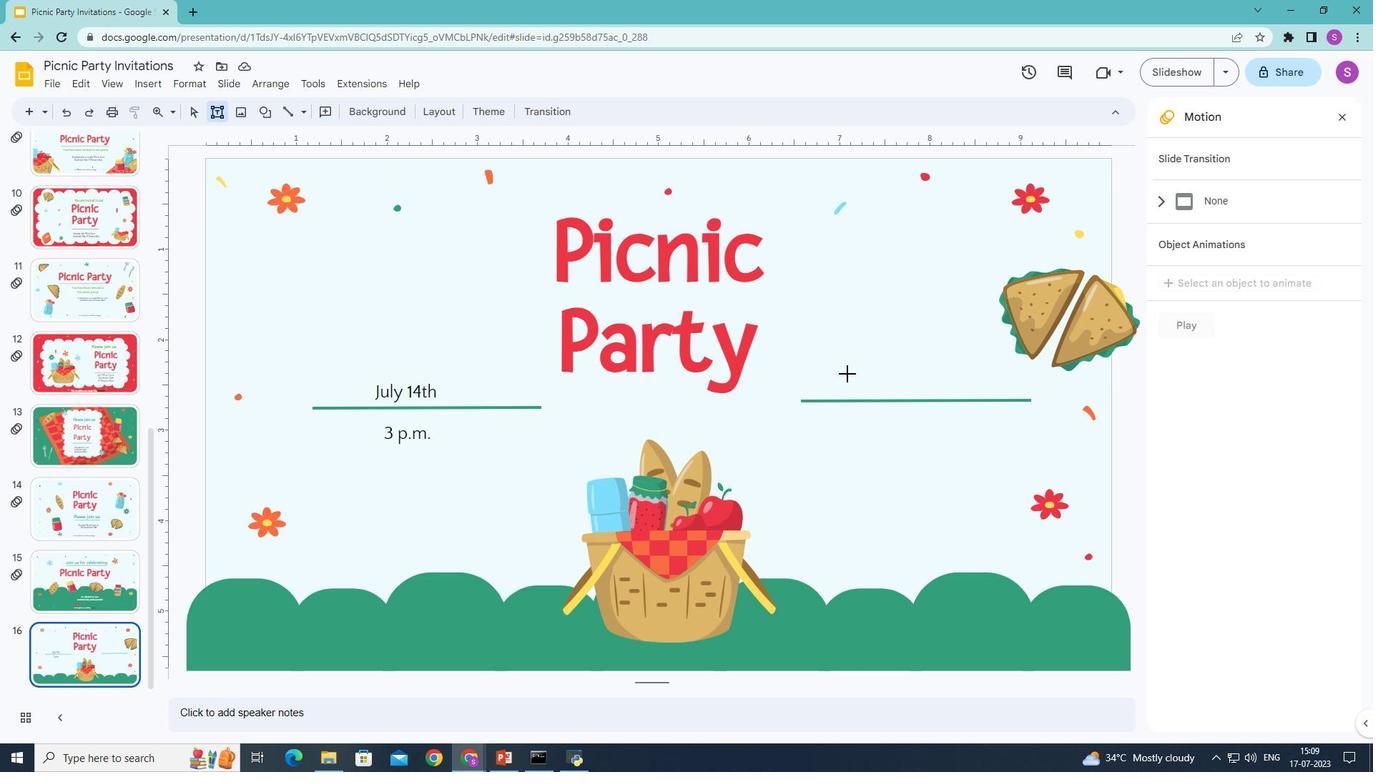 
Action: Mouse pressed left at (884, 371)
Screenshot: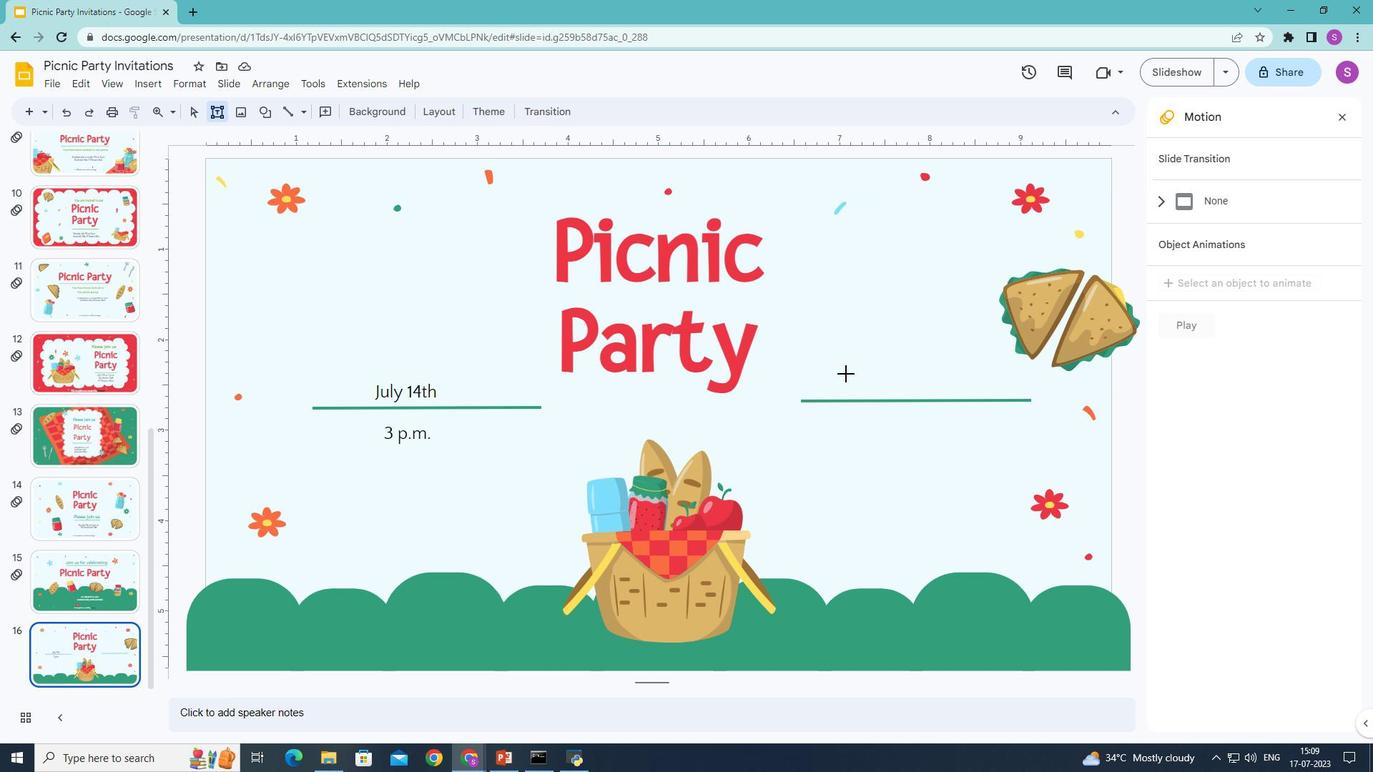 
Action: Mouse moved to (1034, 394)
Screenshot: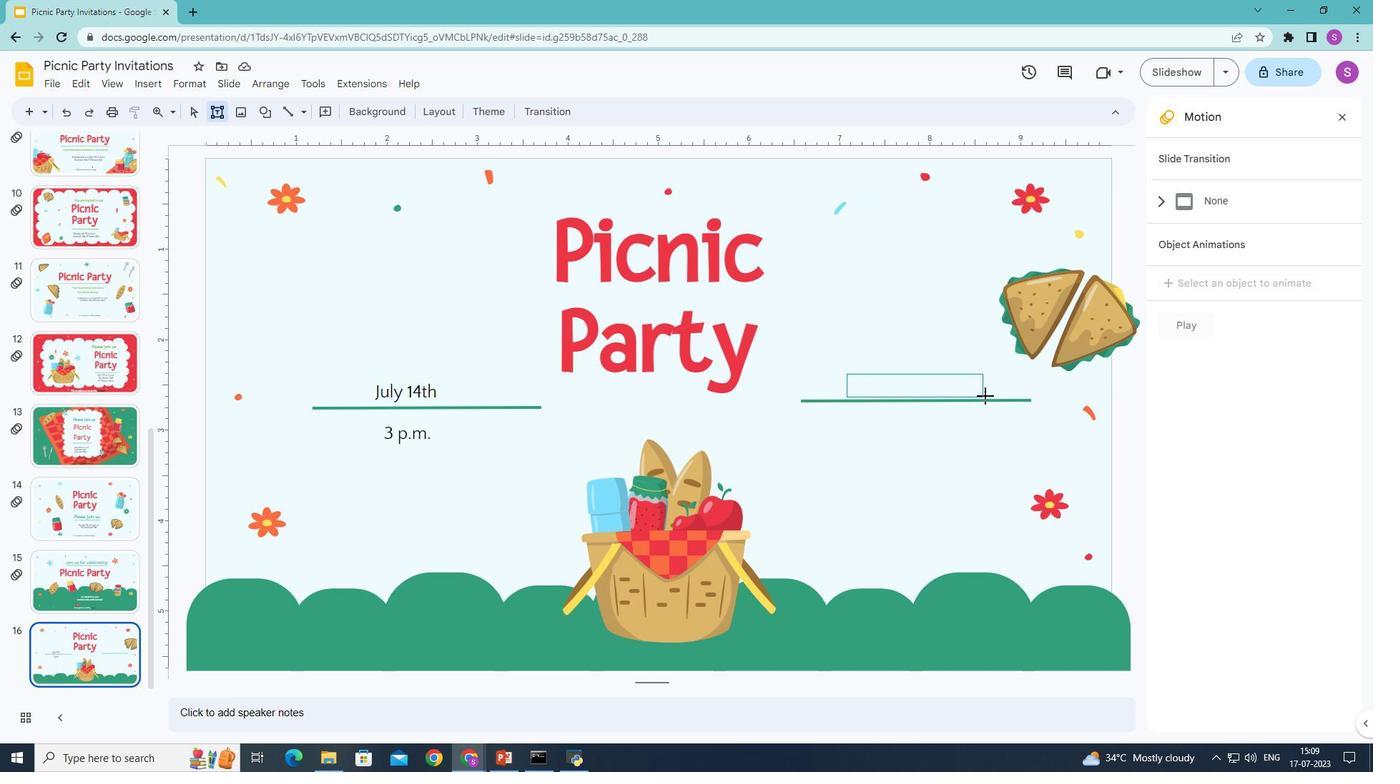
Action: Key pressed <Key.shift>Blue<Key.space><Key.shift>Park
Screenshot: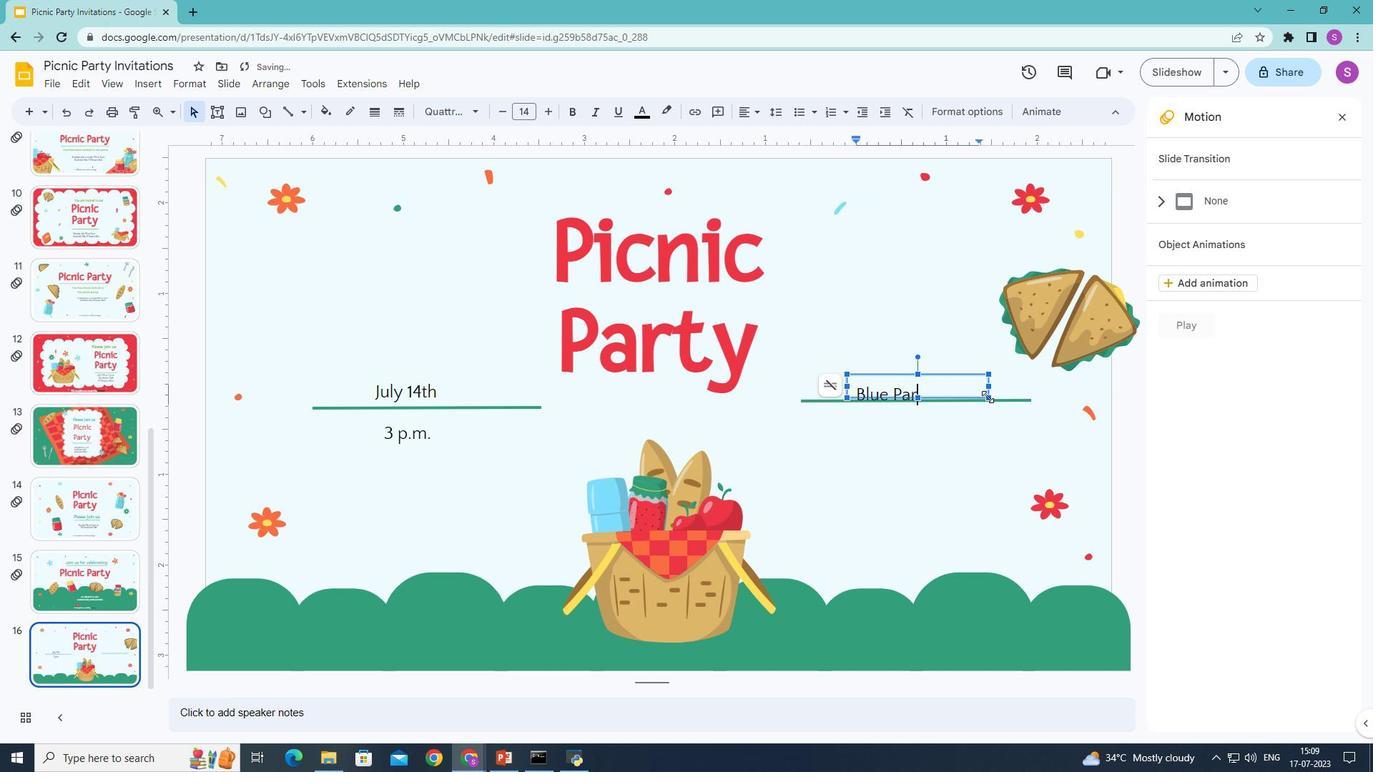 
Action: Mouse moved to (968, 450)
Screenshot: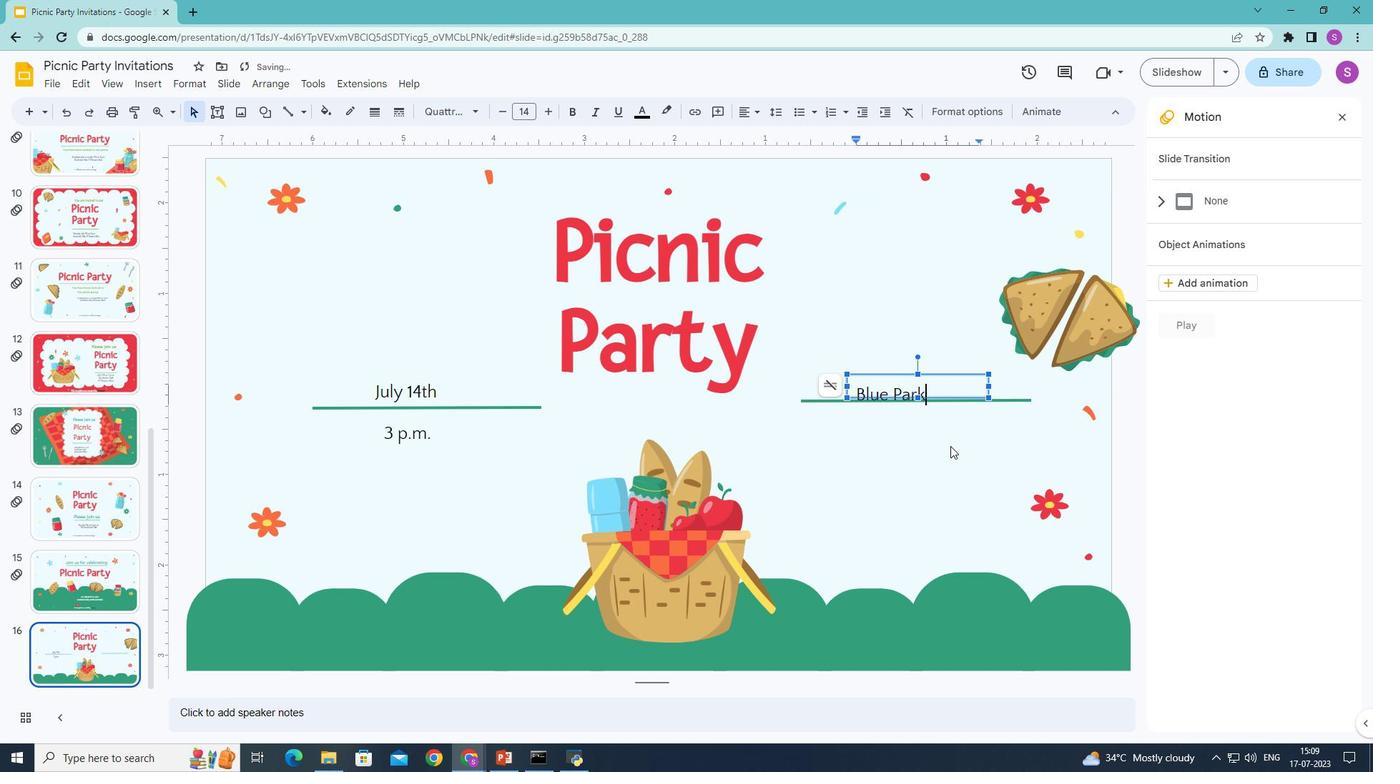 
Action: Mouse pressed left at (968, 450)
Screenshot: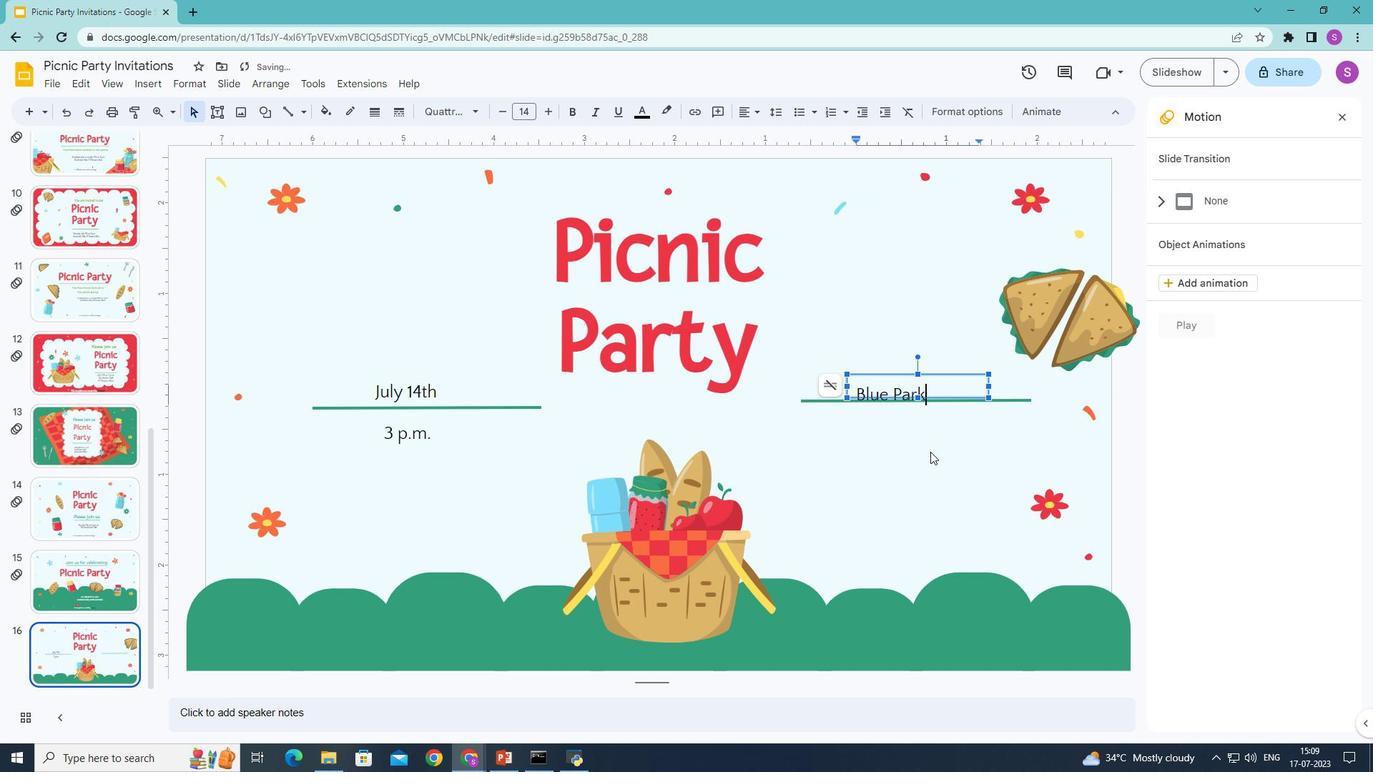 
Action: Mouse moved to (937, 392)
Screenshot: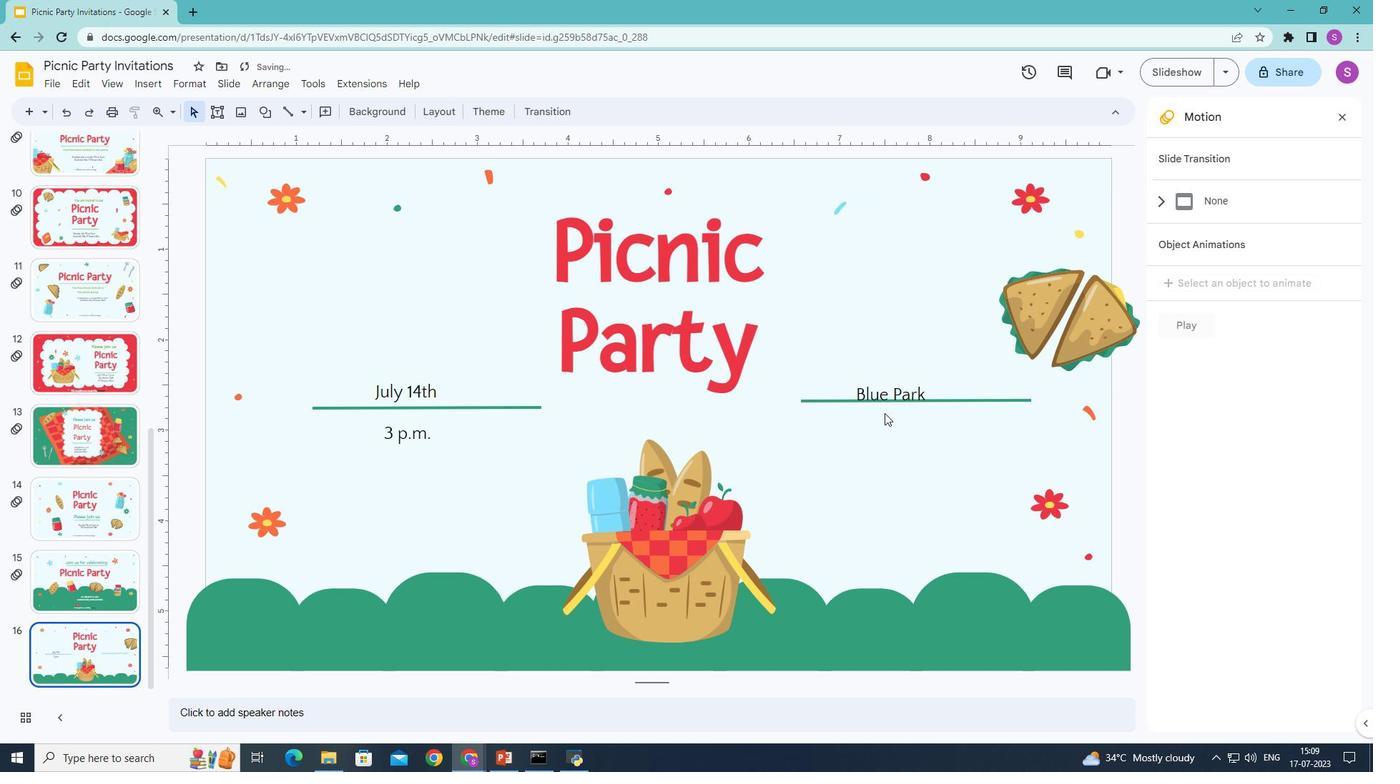 
Action: Mouse pressed left at (937, 392)
Screenshot: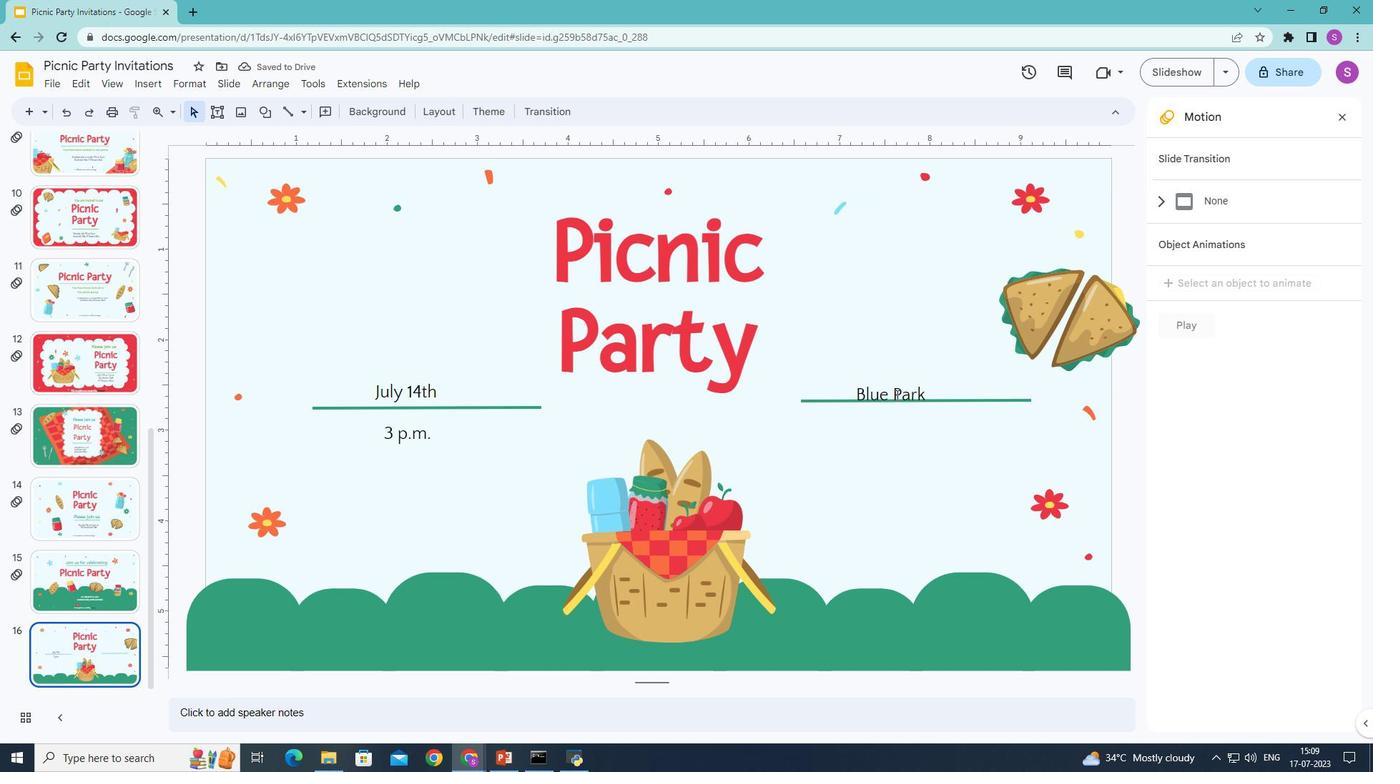 
Action: Mouse moved to (961, 371)
Screenshot: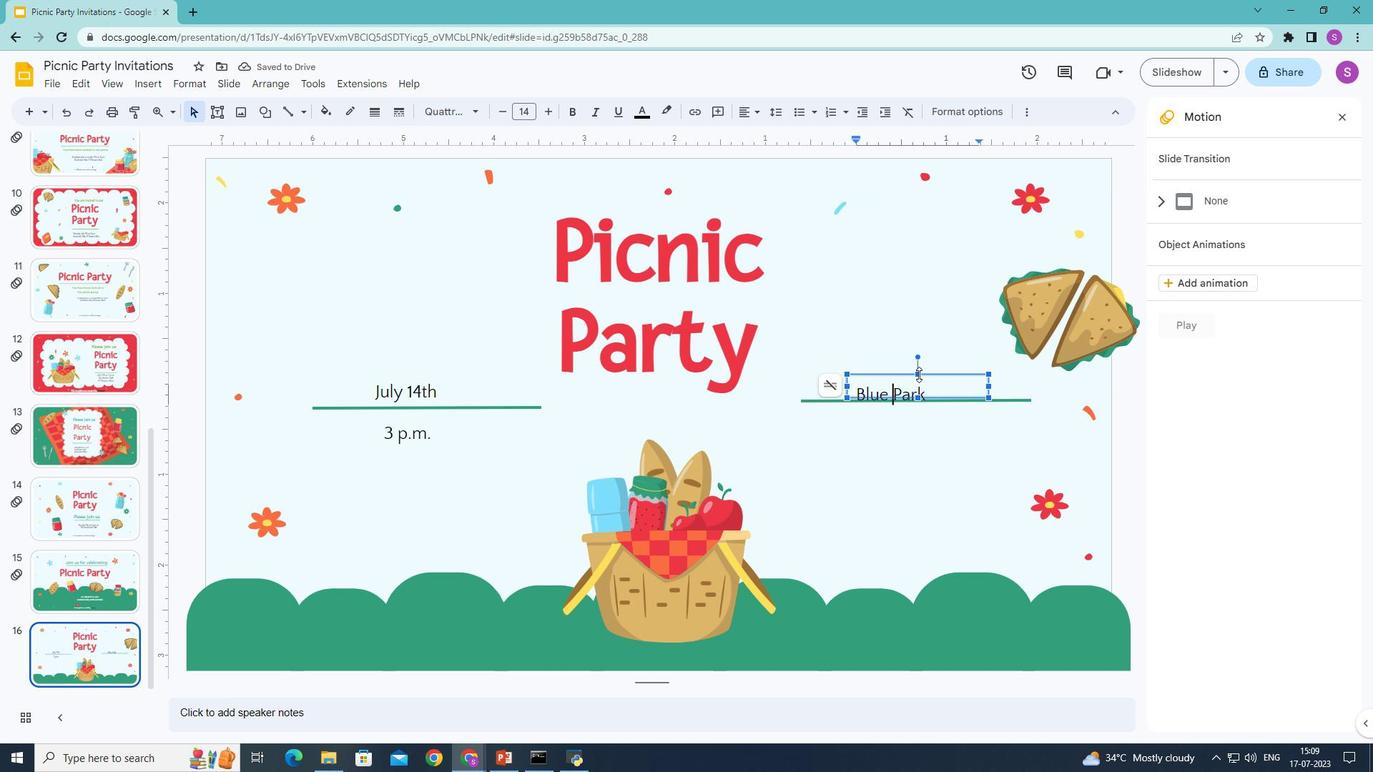 
Action: Mouse pressed left at (961, 371)
Screenshot: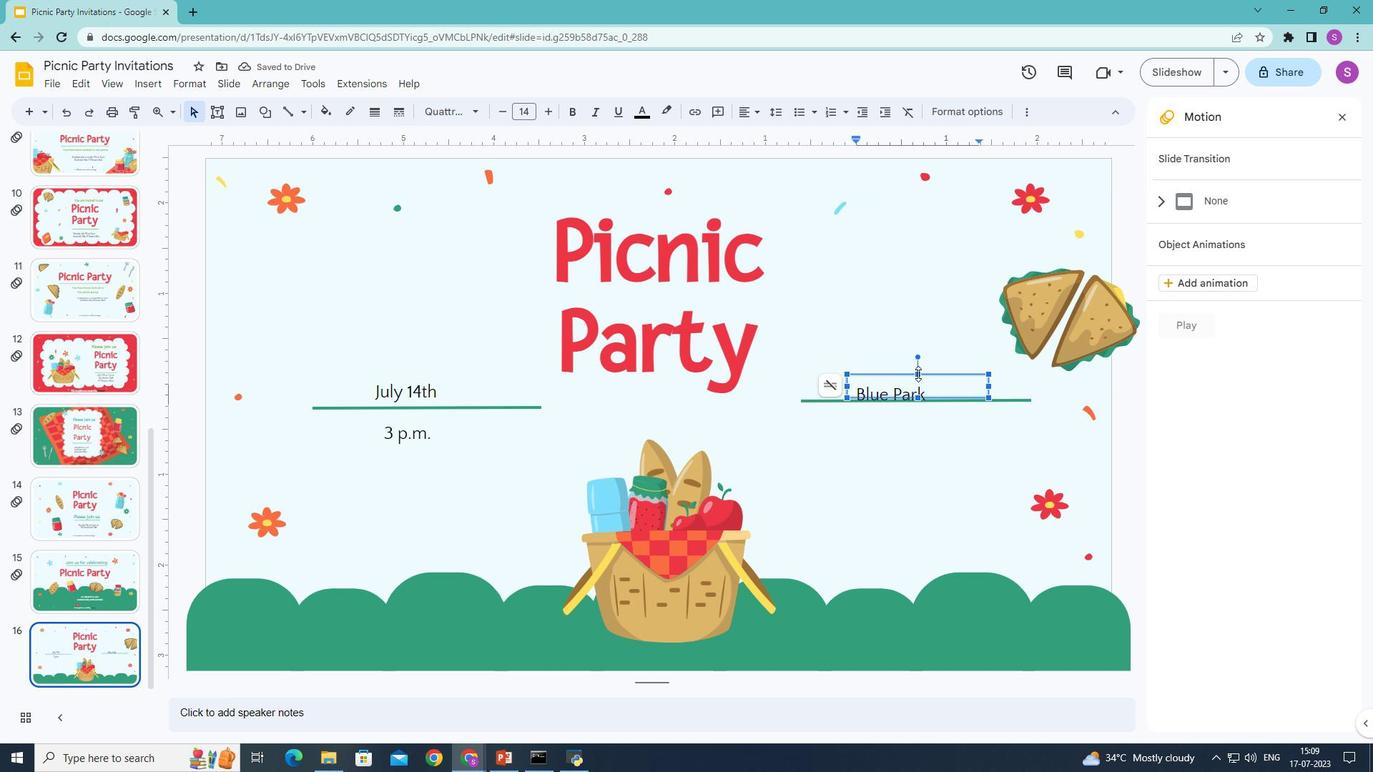 
Action: Mouse moved to (954, 454)
Screenshot: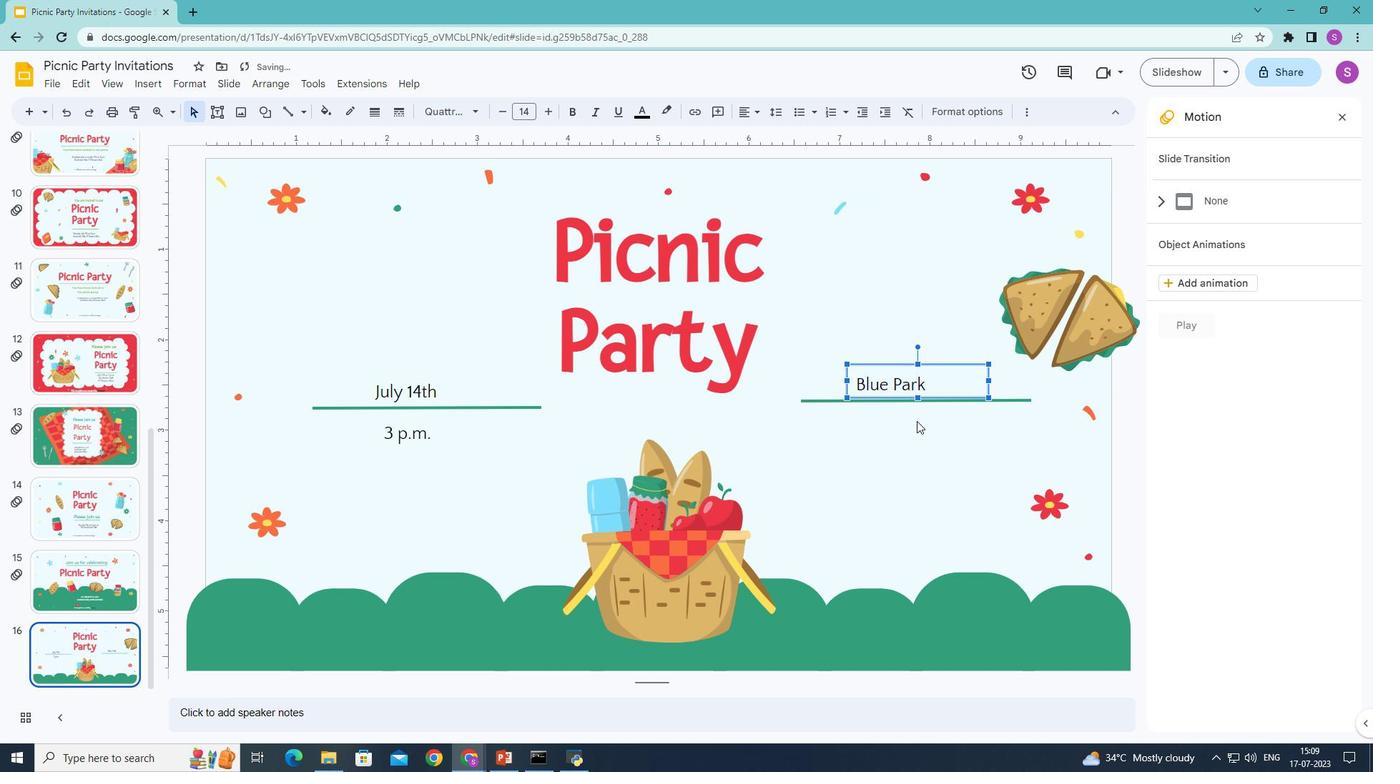 
Action: Mouse pressed left at (954, 454)
Screenshot: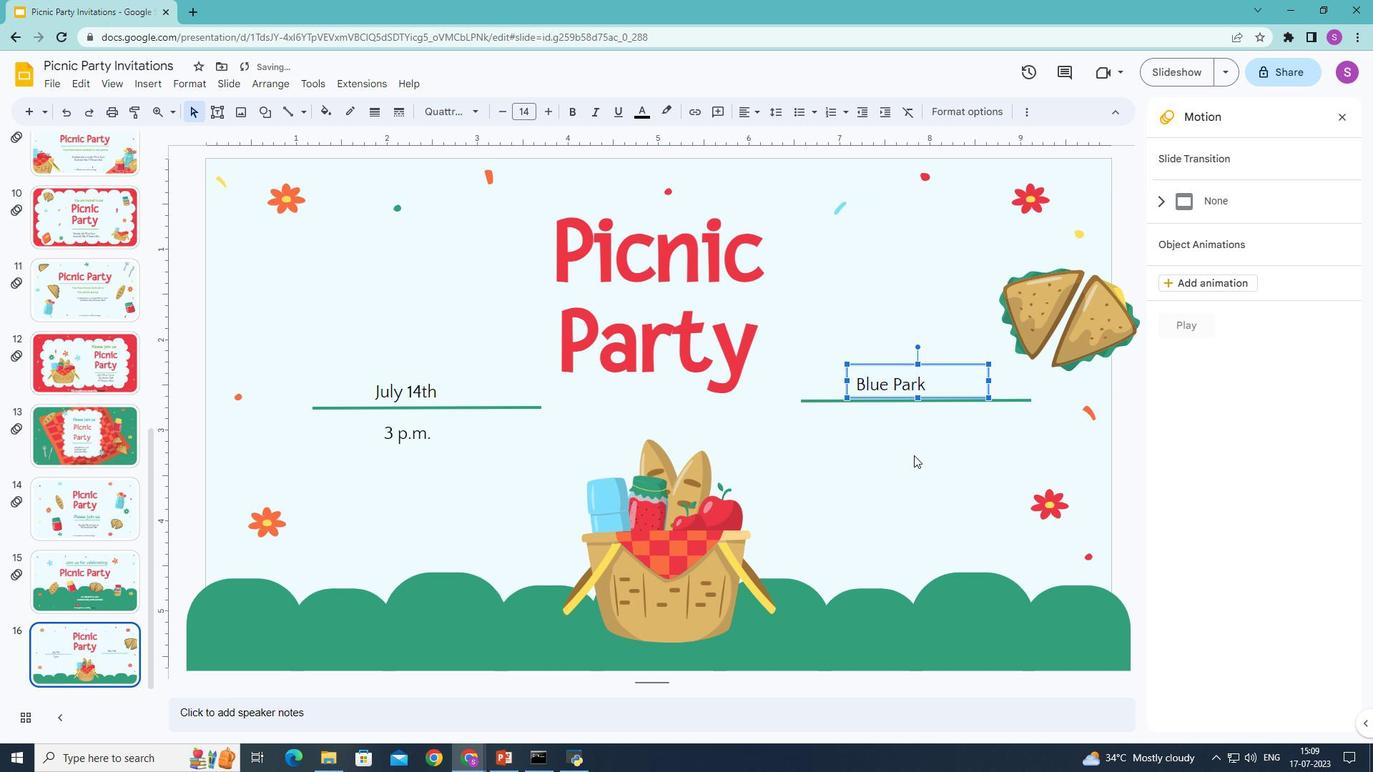 
Action: Mouse moved to (225, 103)
Screenshot: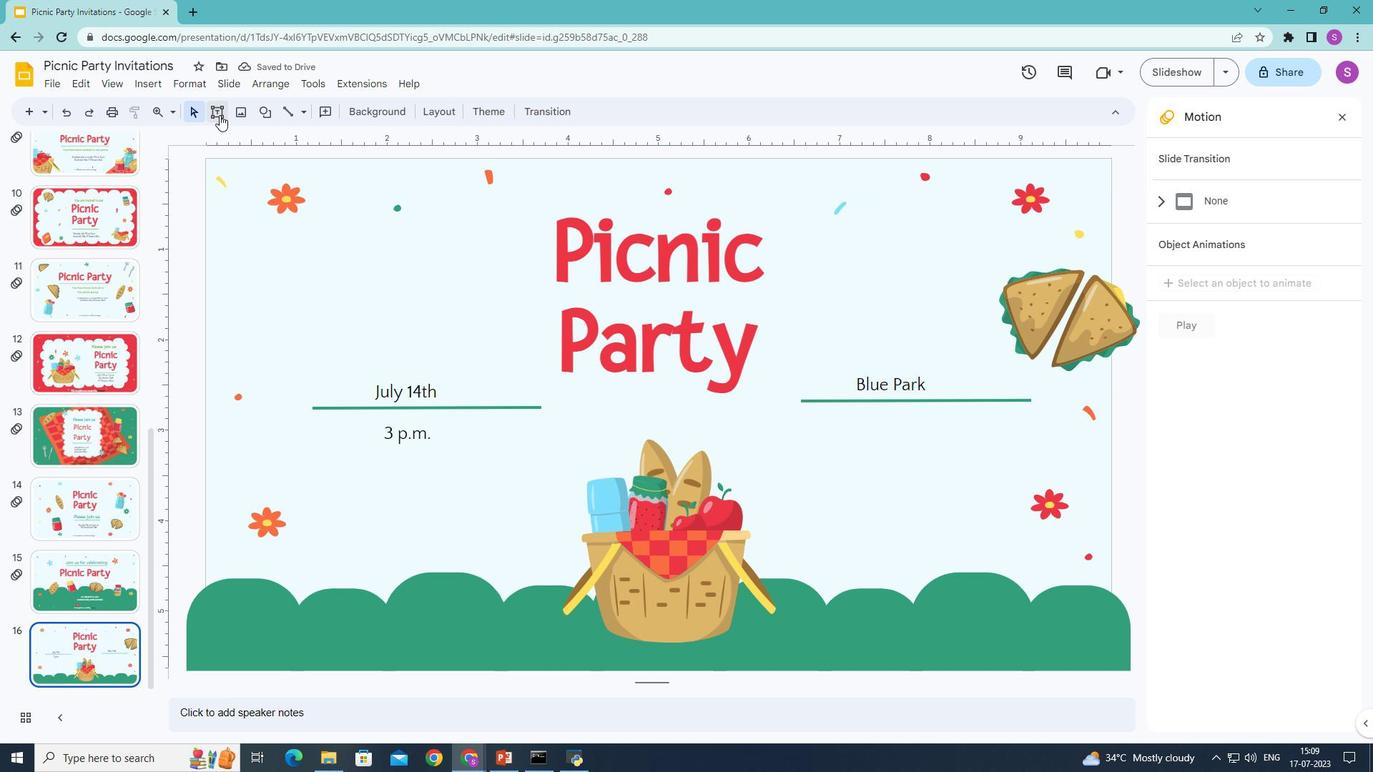 
Action: Mouse pressed left at (225, 103)
Screenshot: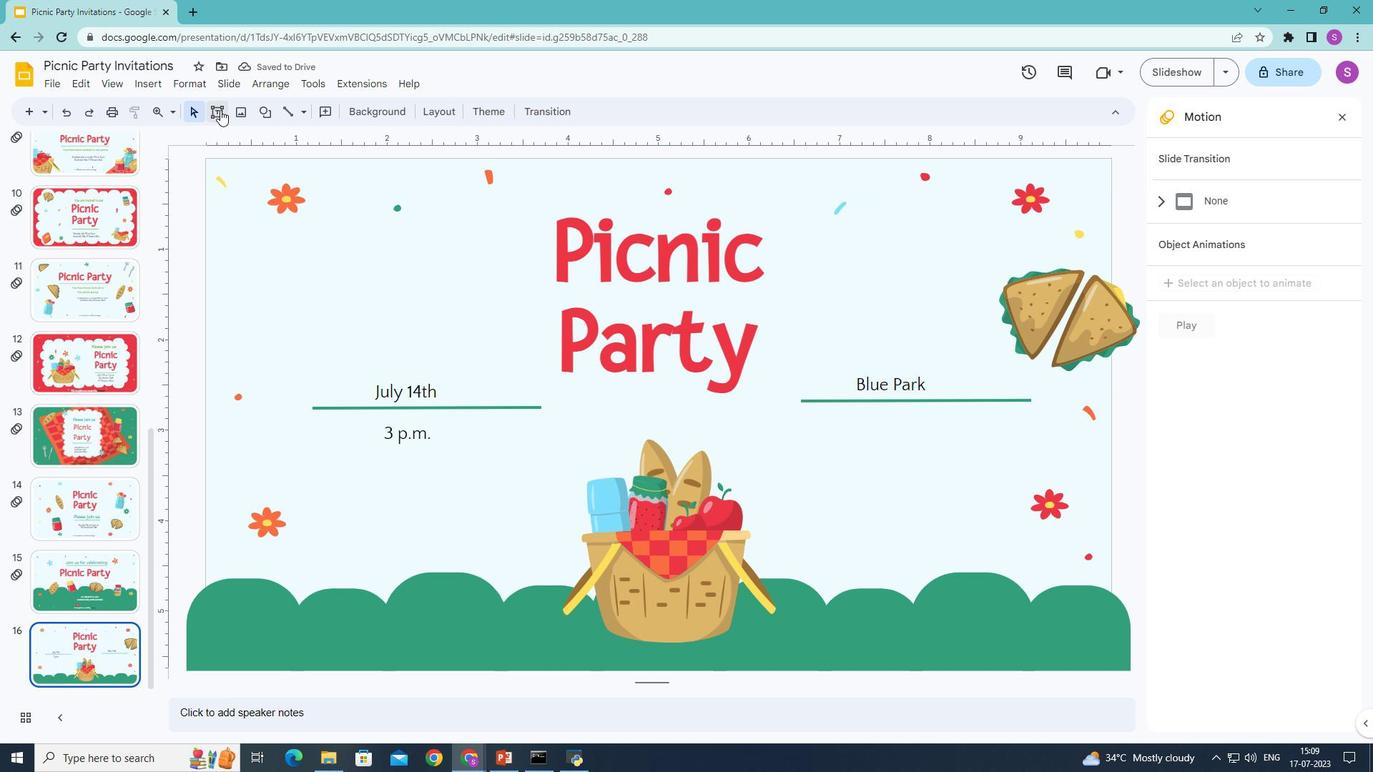 
Action: Mouse moved to (891, 406)
Screenshot: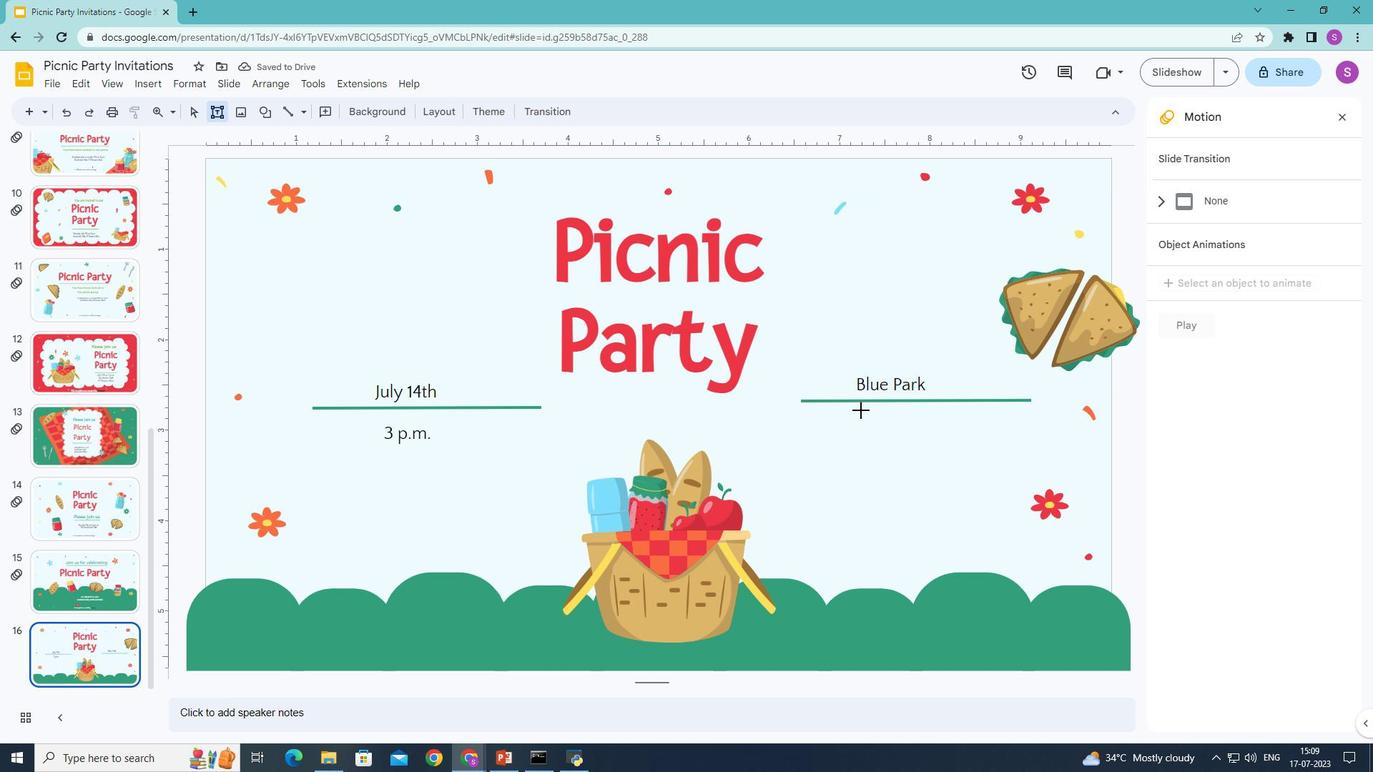 
Action: Mouse pressed left at (891, 406)
Screenshot: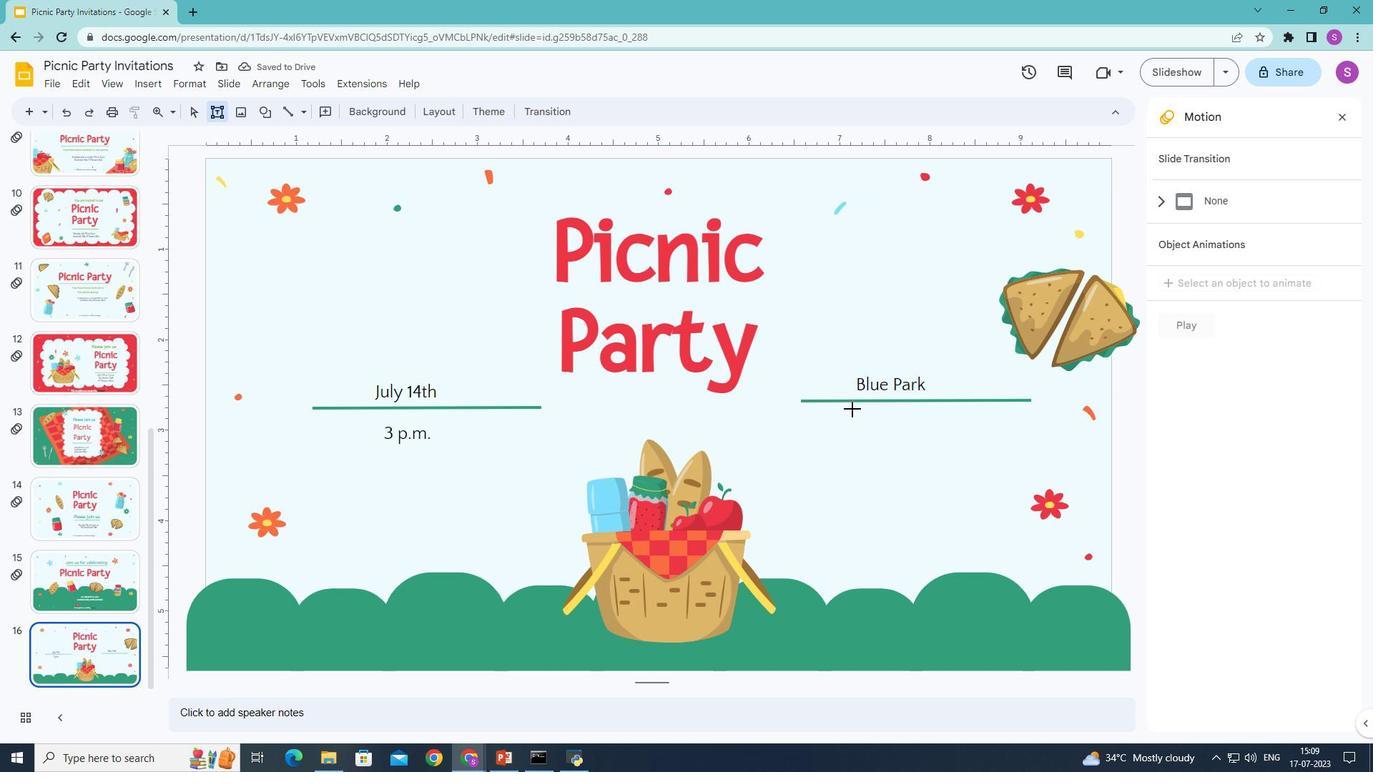 
Action: Mouse moved to (986, 436)
Screenshot: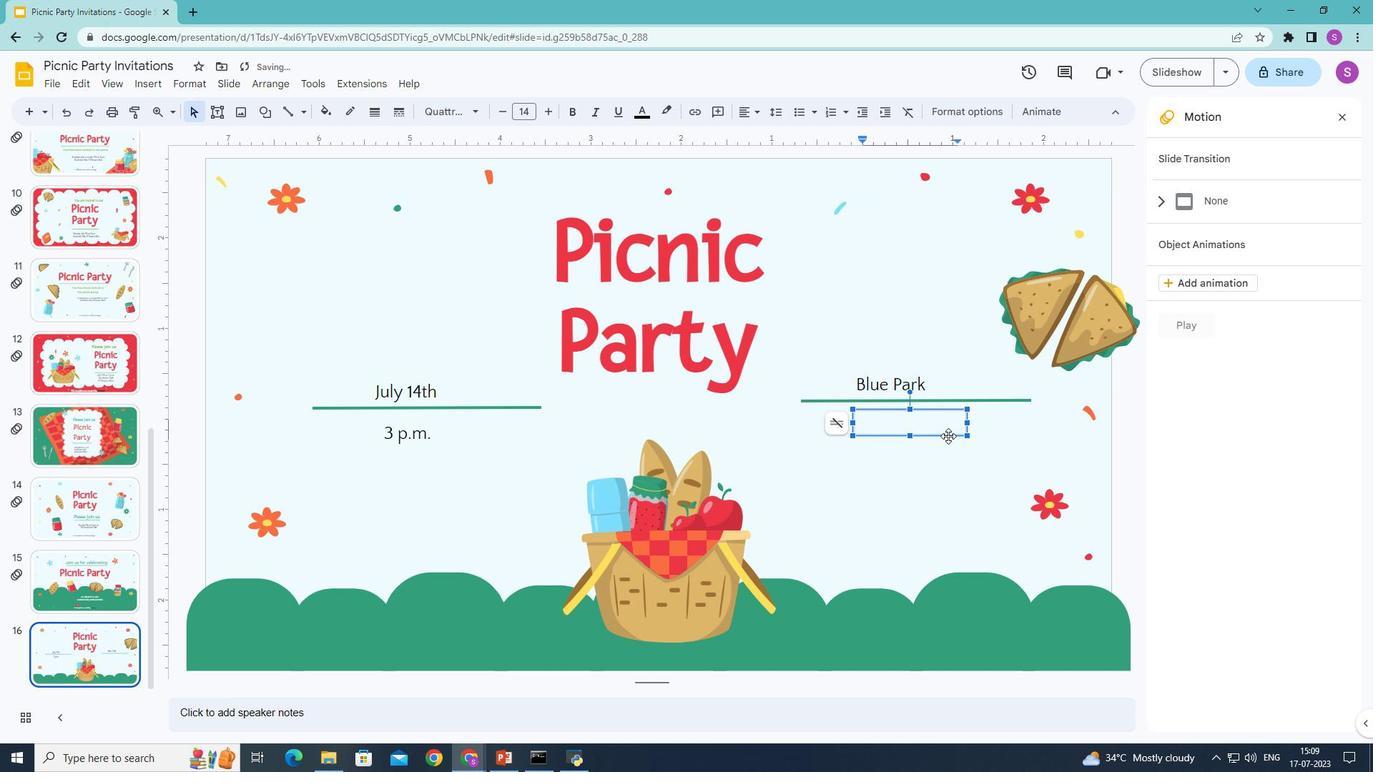 
Action: Key pressed 24<Key.space><Key.shift>Hill<Key.space><Key.shift>Blvd.
Screenshot: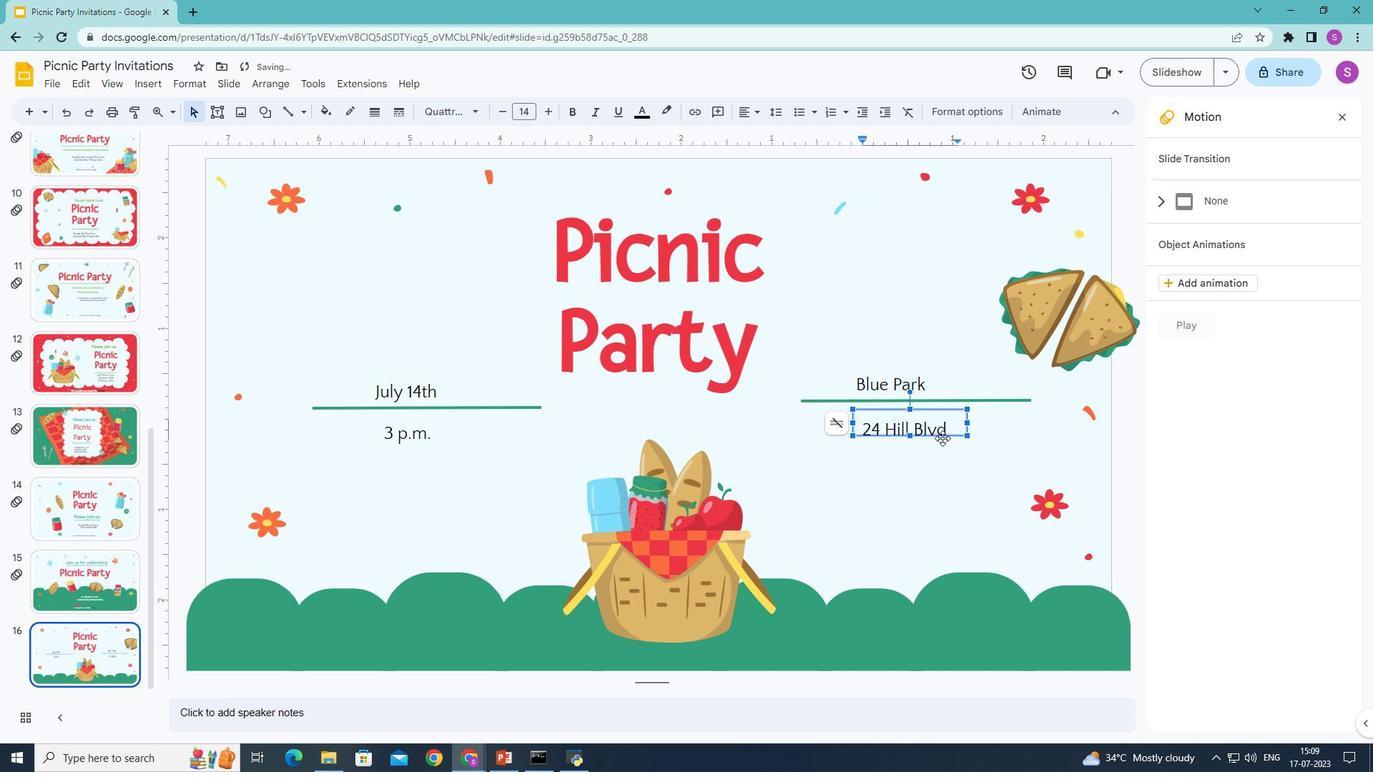 
Action: Mouse moved to (951, 465)
Screenshot: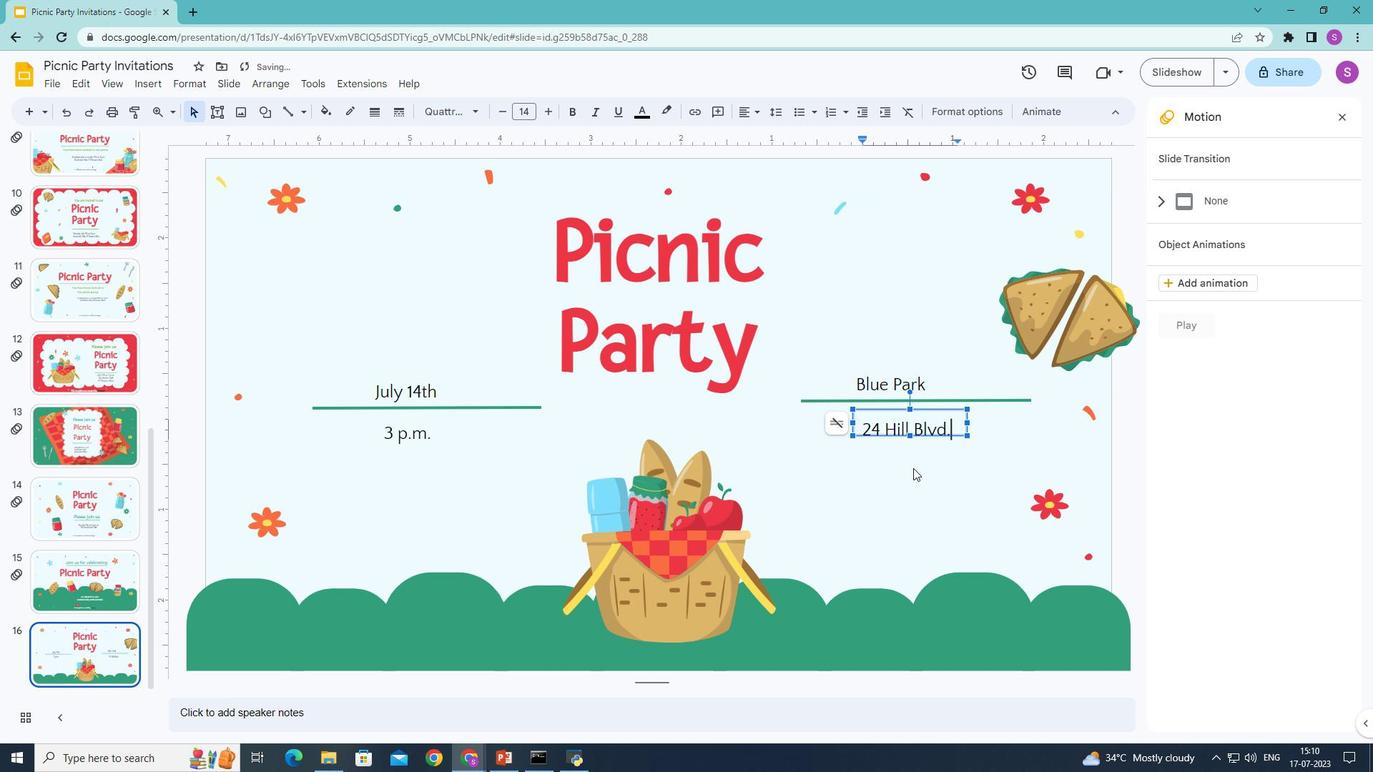 
Action: Mouse pressed left at (951, 465)
Screenshot: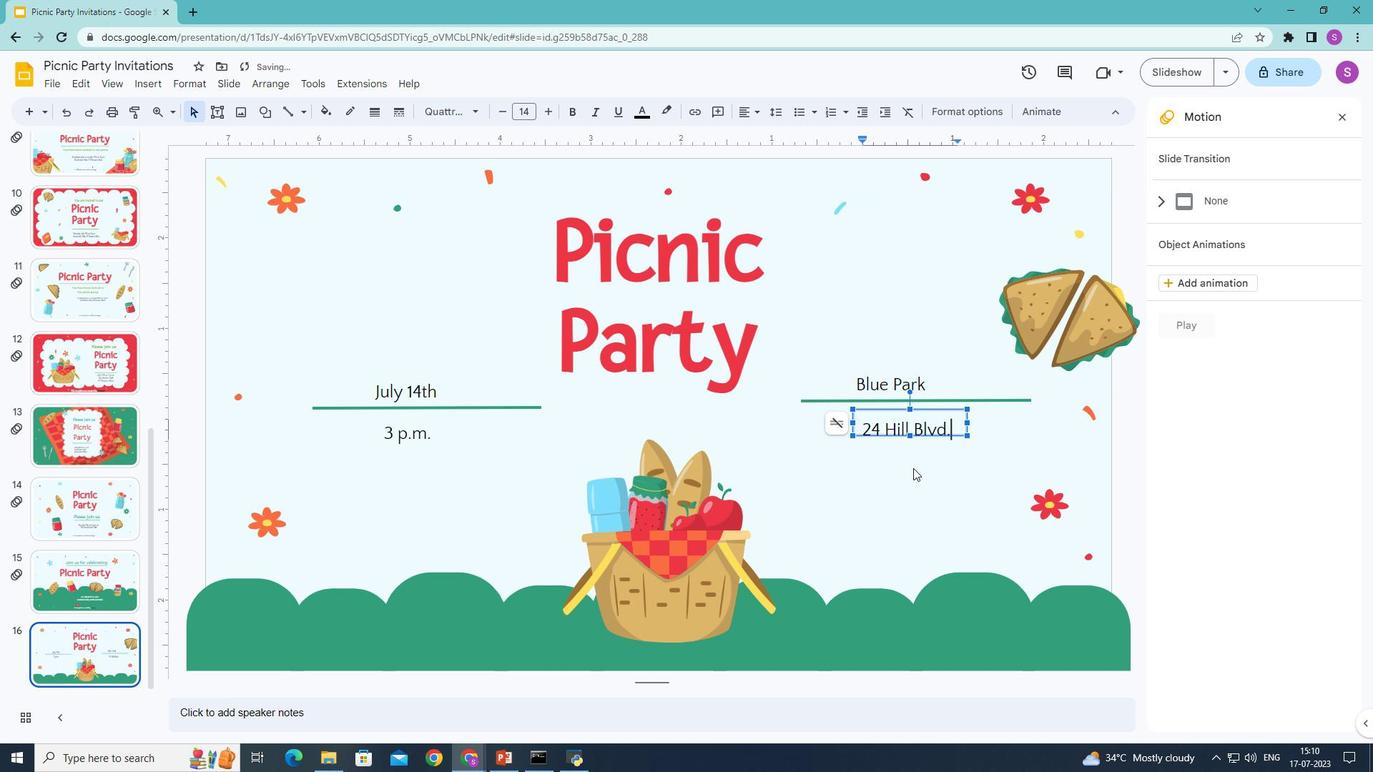 
Action: Mouse moved to (948, 422)
Screenshot: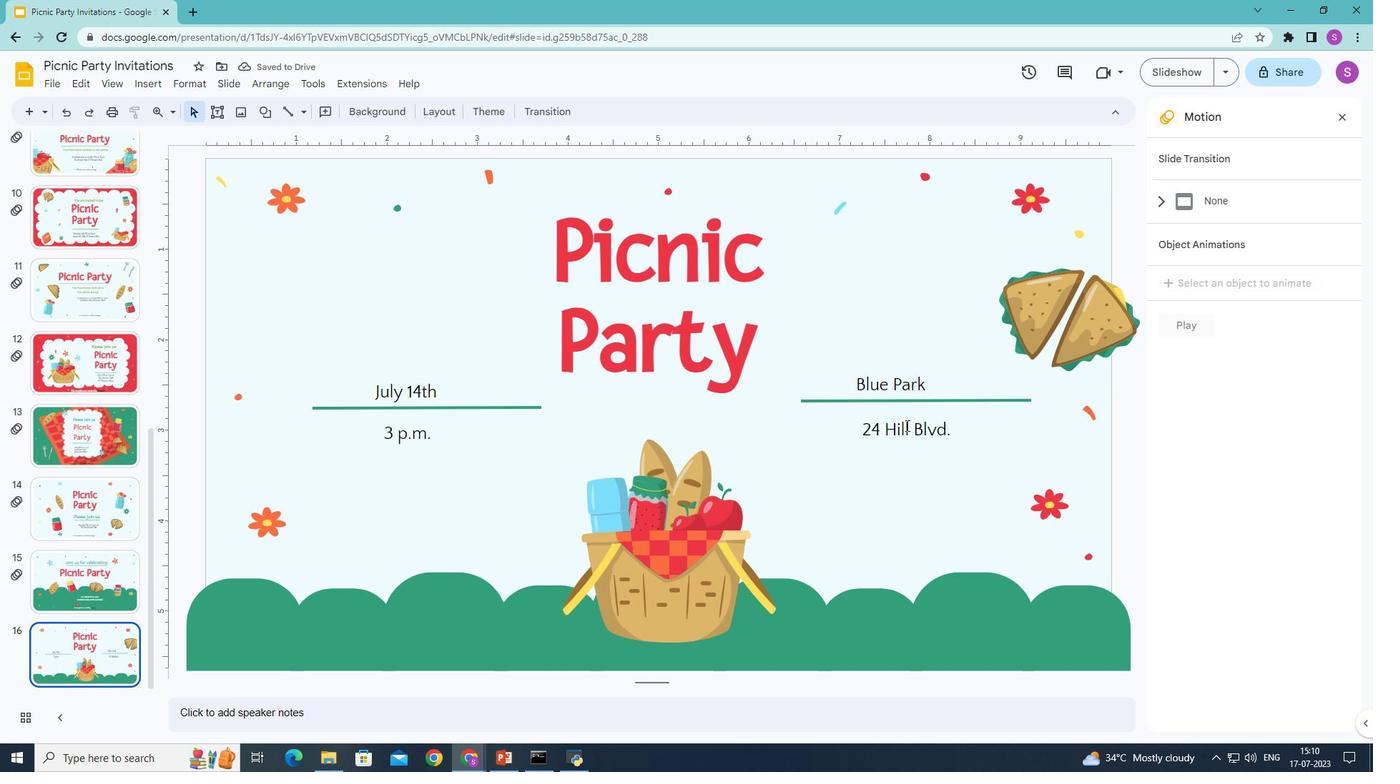 
Action: Mouse pressed left at (948, 422)
Screenshot: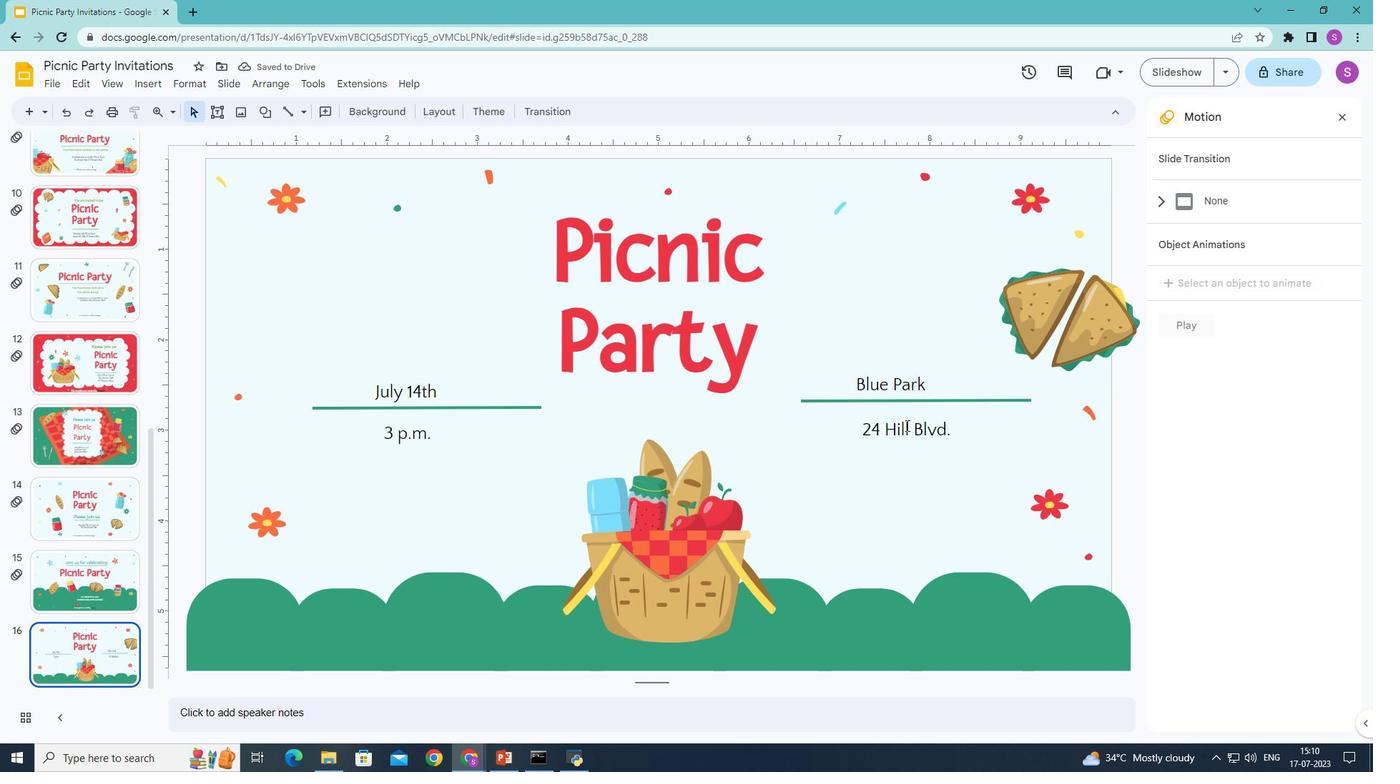 
Action: Mouse moved to (891, 421)
Screenshot: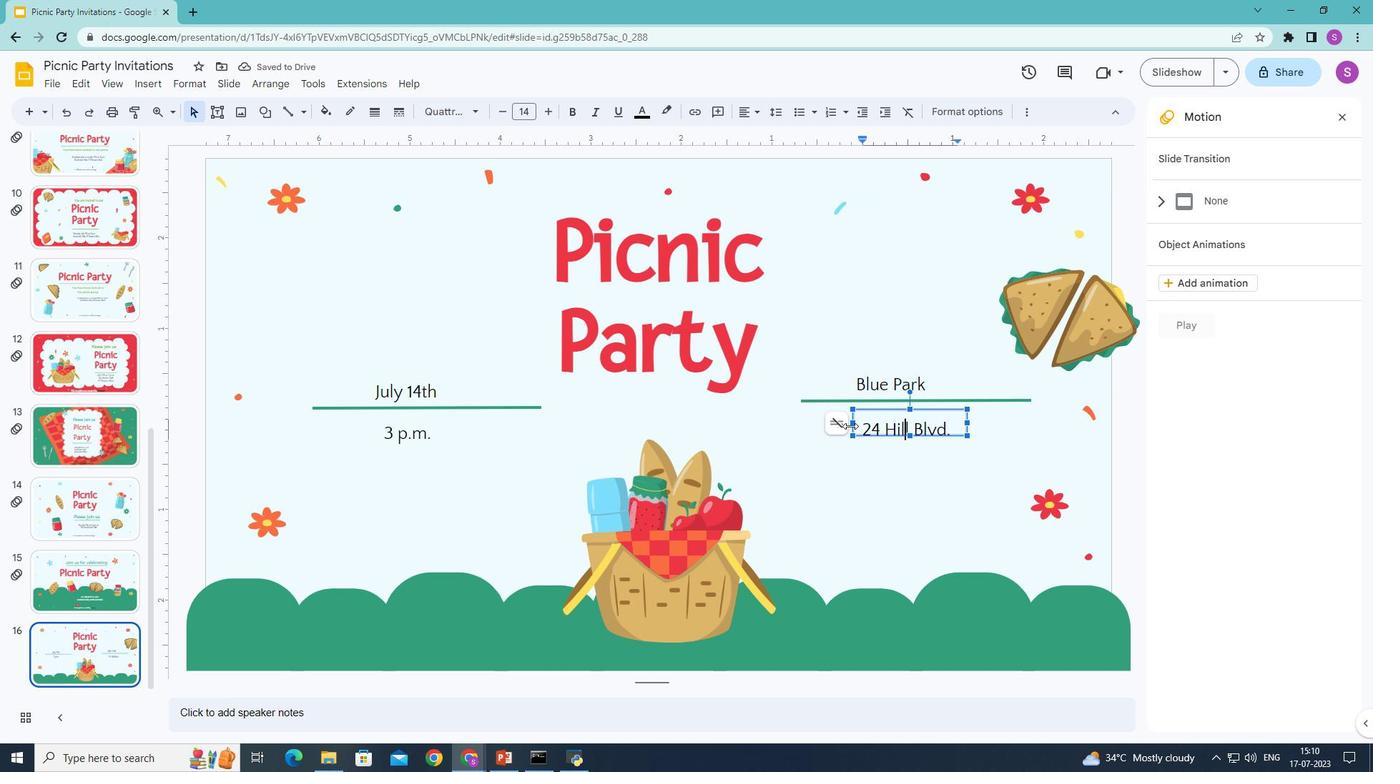 
Action: Mouse pressed left at (891, 421)
Screenshot: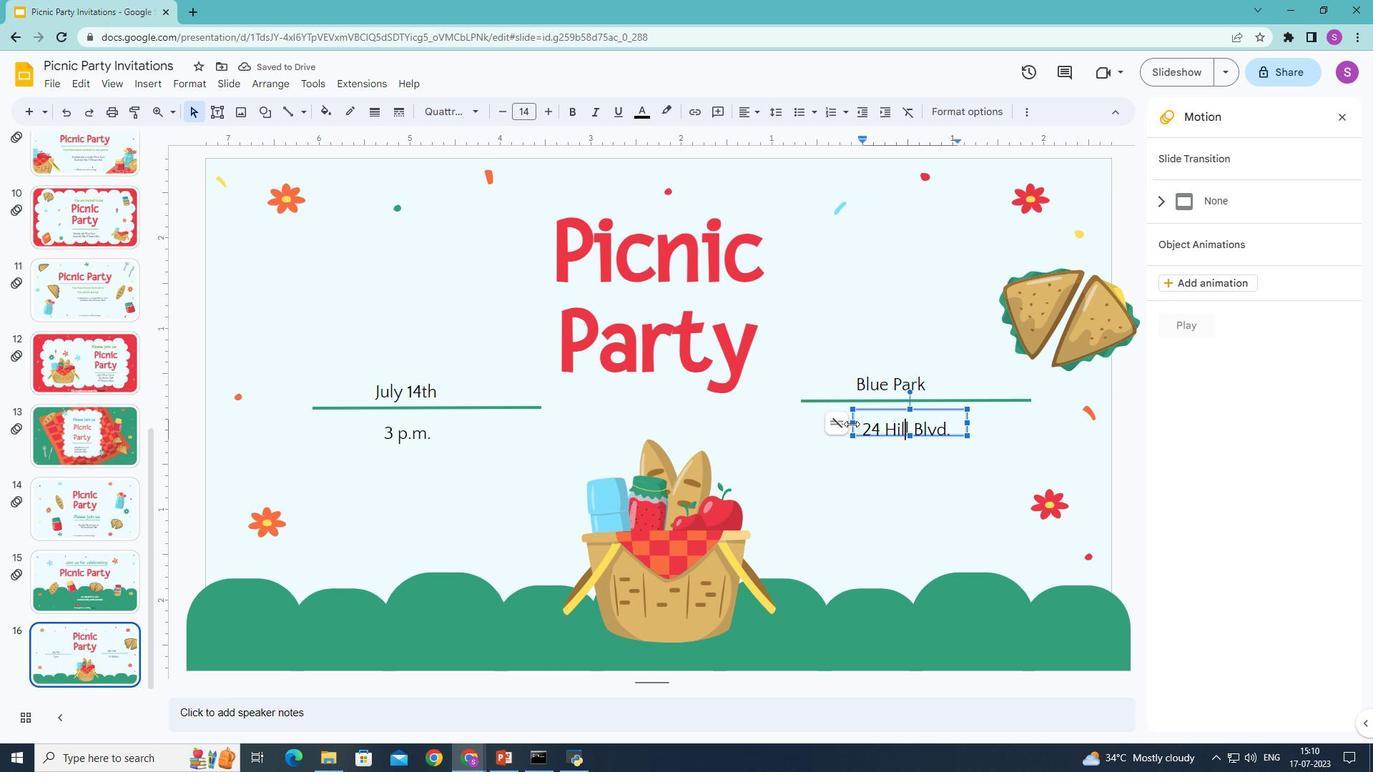 
Action: Mouse moved to (947, 407)
Screenshot: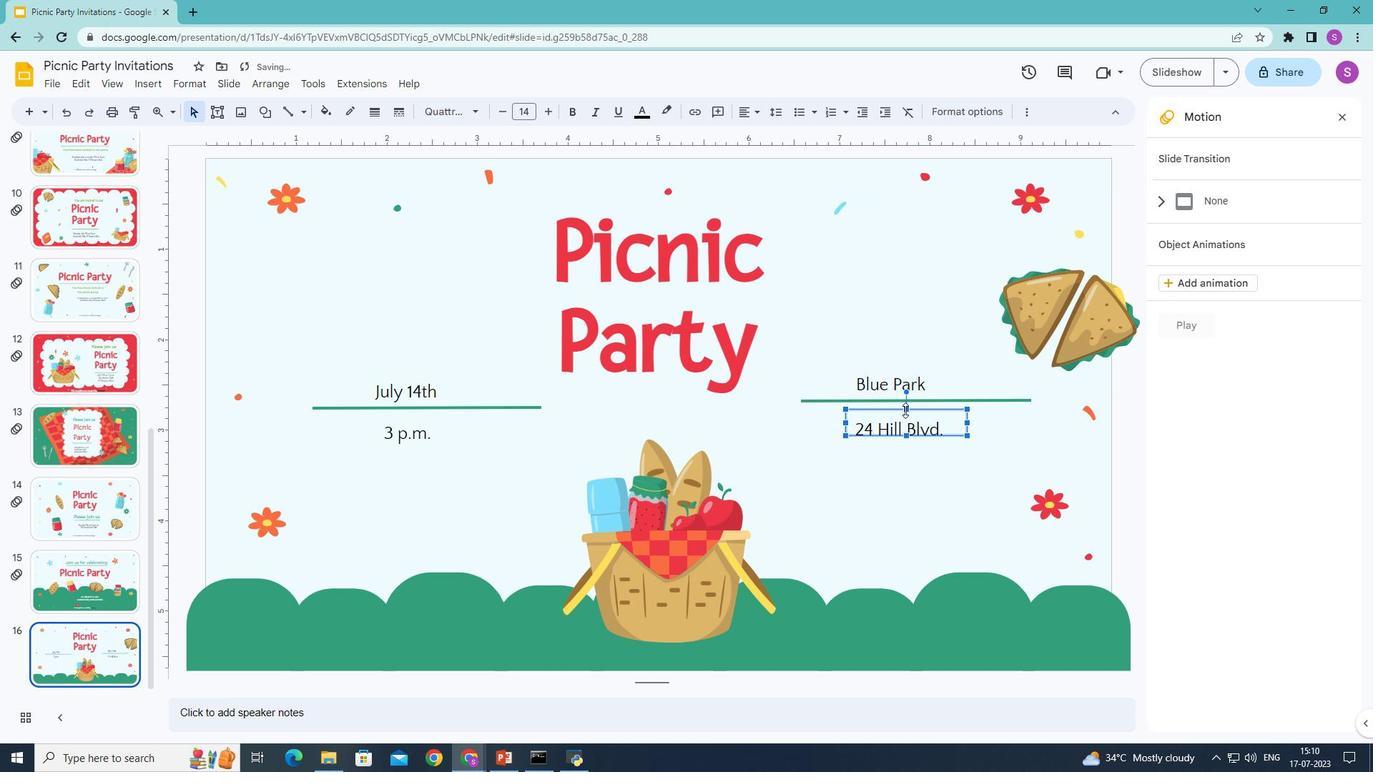
Action: Mouse pressed left at (947, 407)
Screenshot: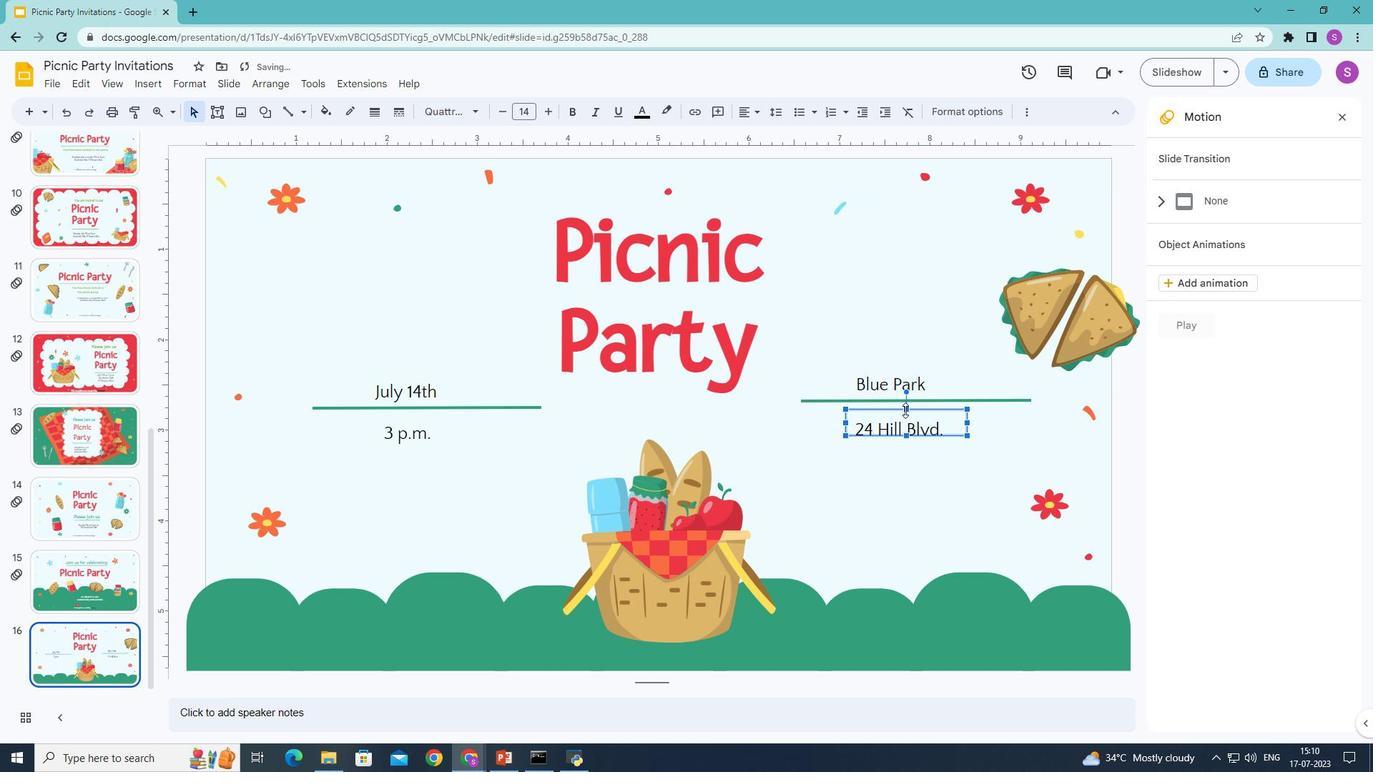 
Action: Mouse moved to (963, 489)
Screenshot: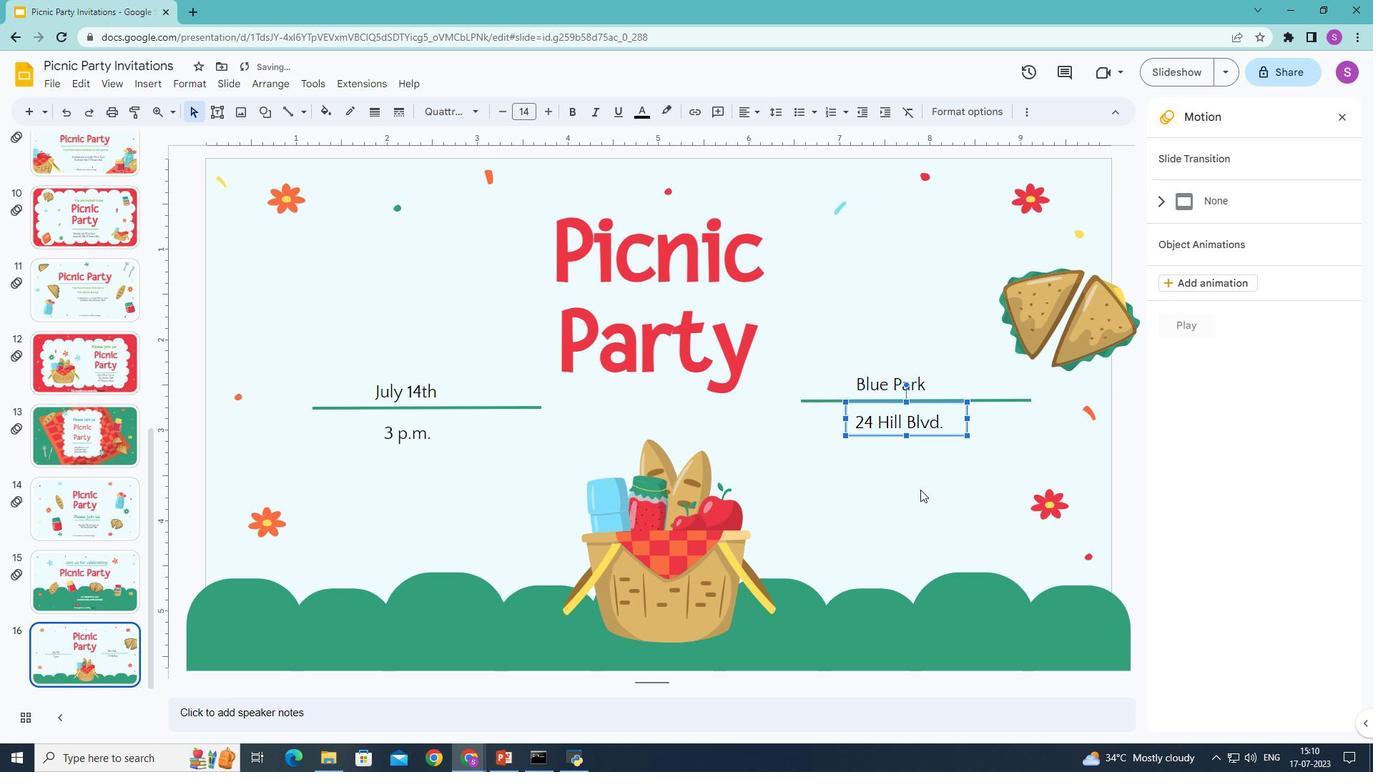 
Action: Mouse pressed left at (963, 489)
Screenshot: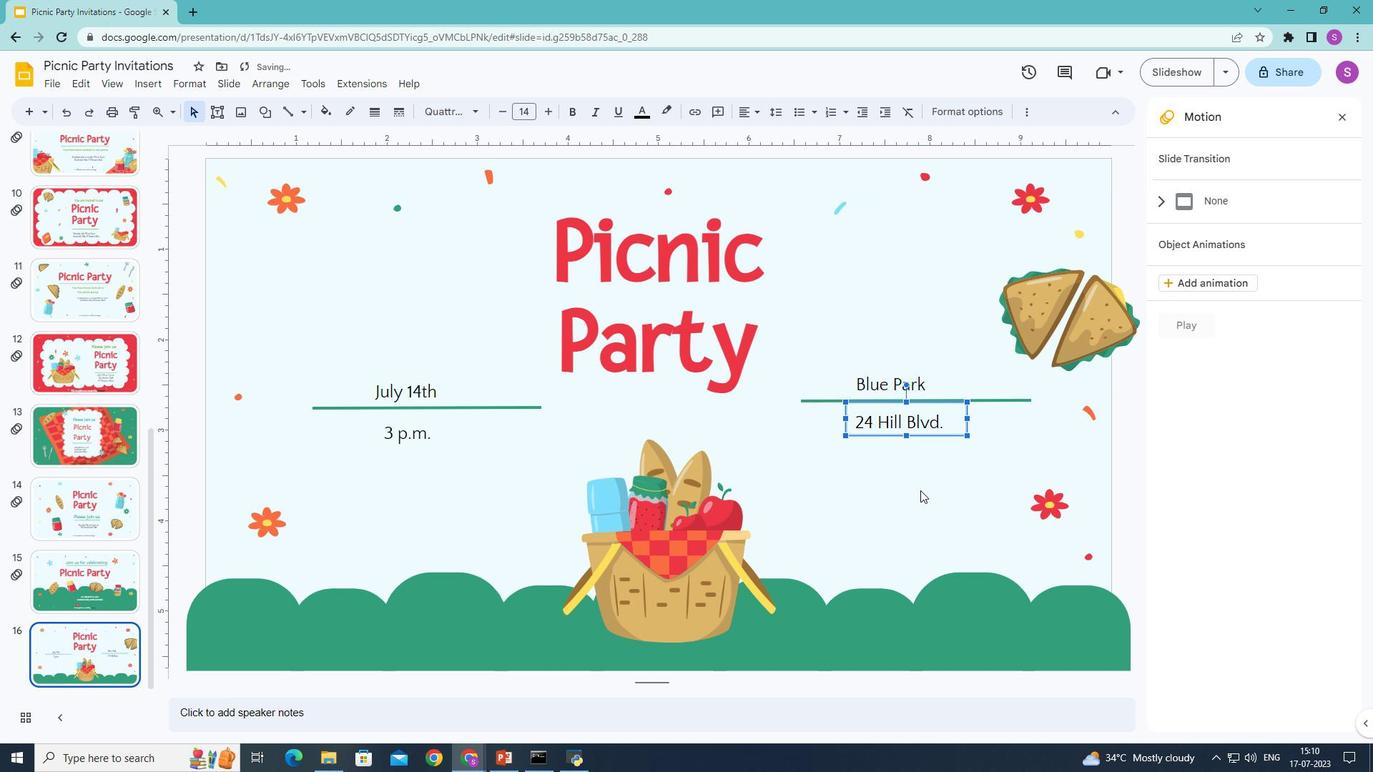 
Action: Mouse moved to (155, 77)
Screenshot: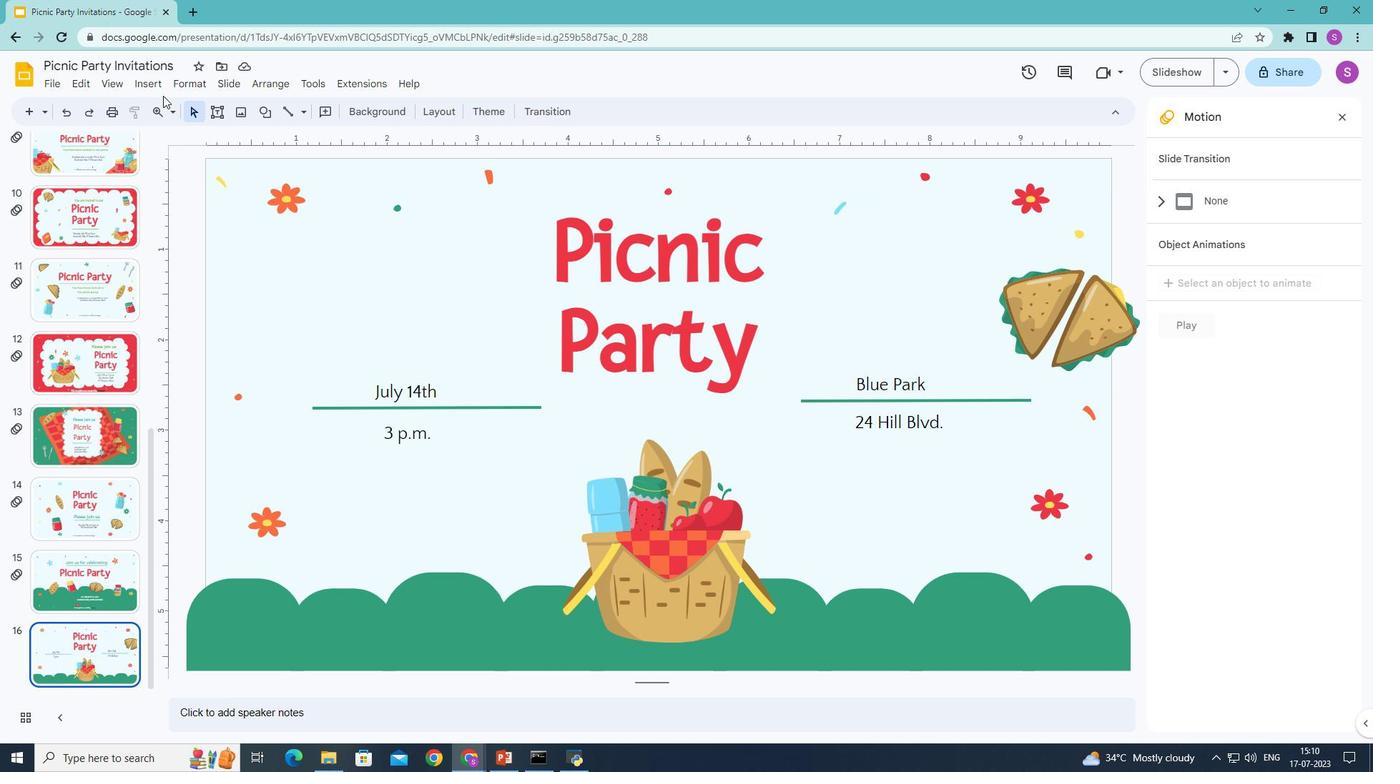 
Action: Mouse pressed left at (155, 77)
Screenshot: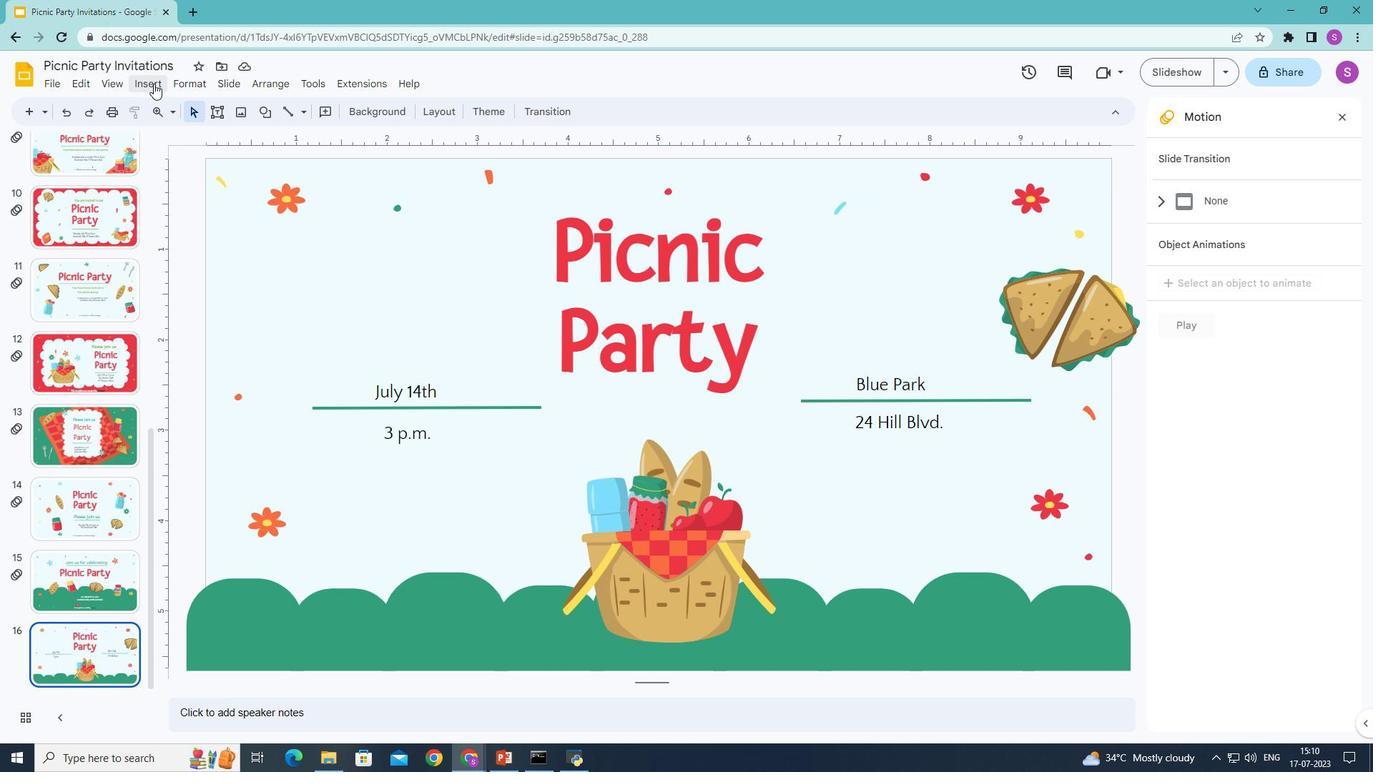 
Action: Mouse moved to (441, 97)
Screenshot: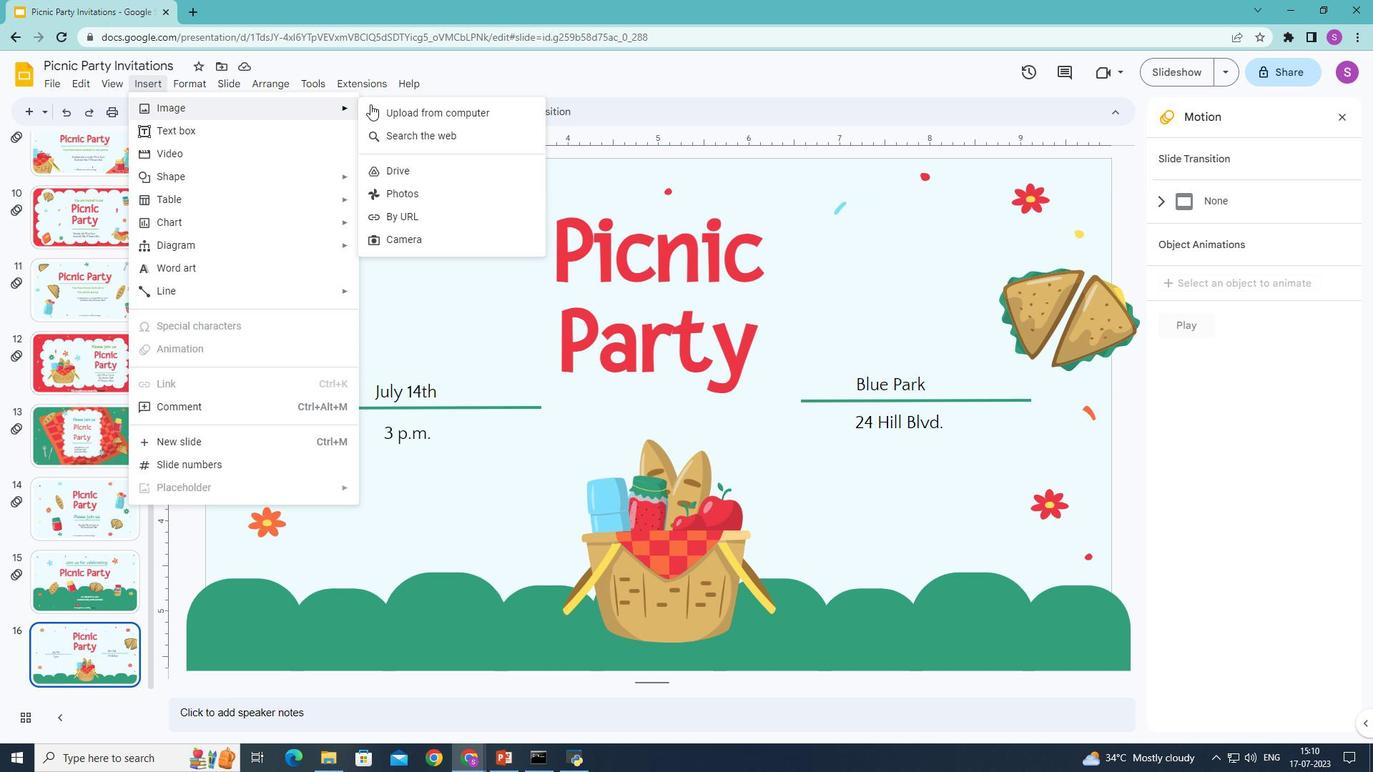 
Action: Mouse pressed left at (441, 97)
Screenshot: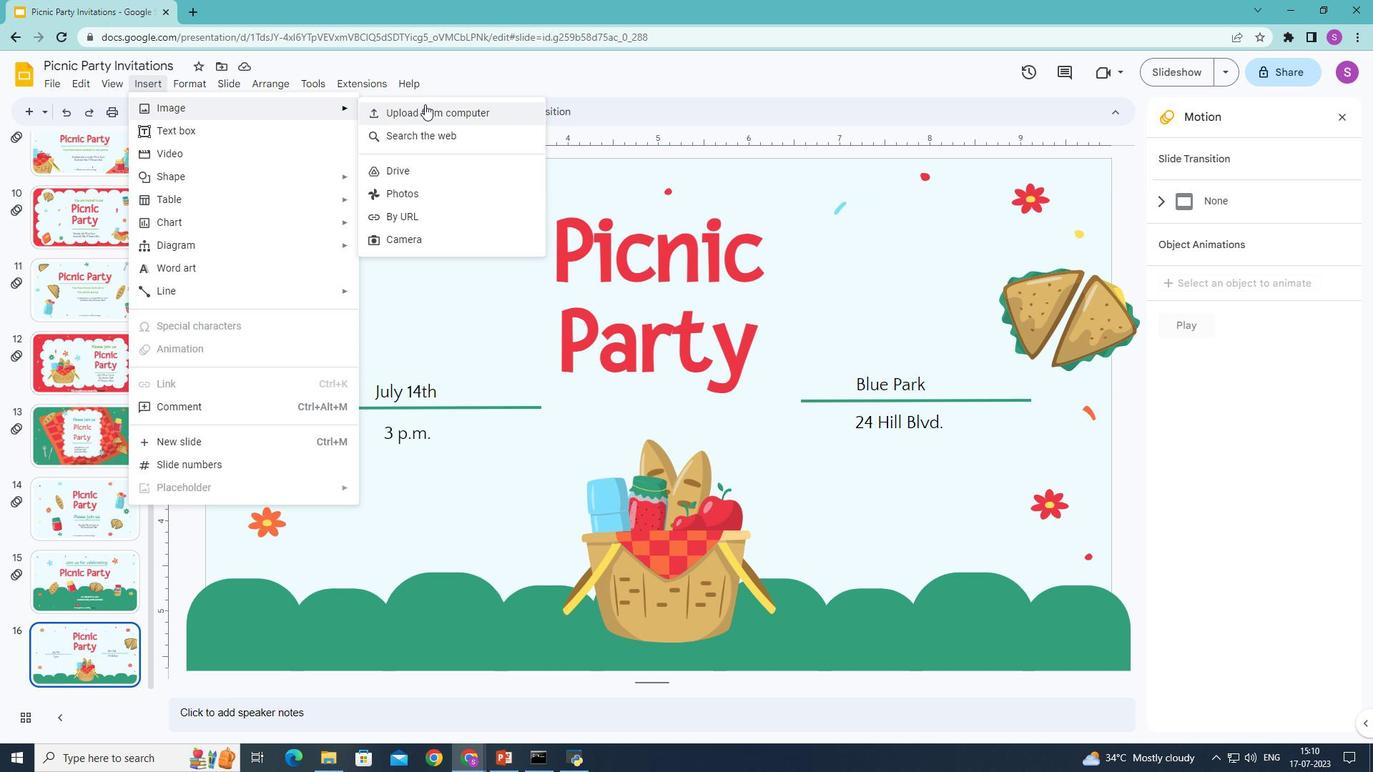 
Action: Mouse moved to (394, 257)
Screenshot: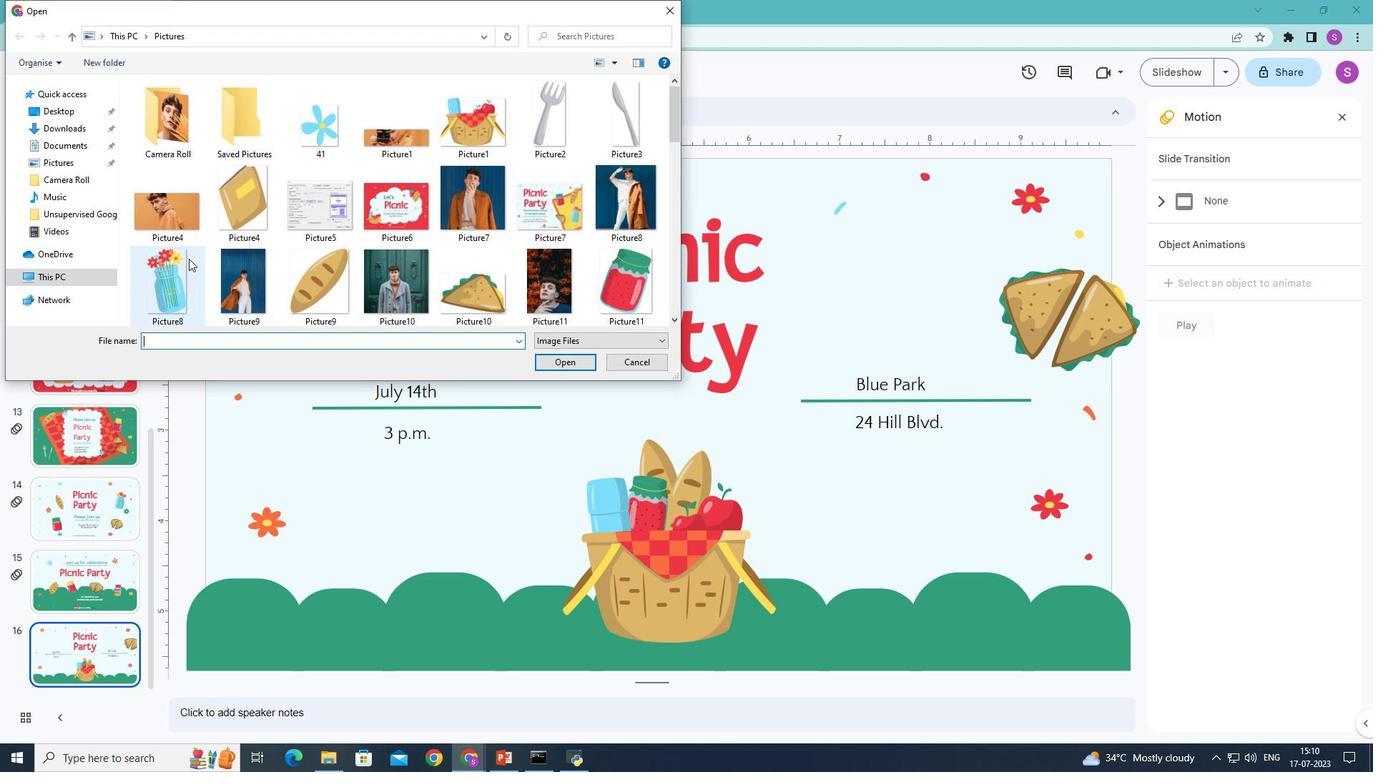 
Action: Mouse scrolled (394, 256) with delta (0, 0)
Screenshot: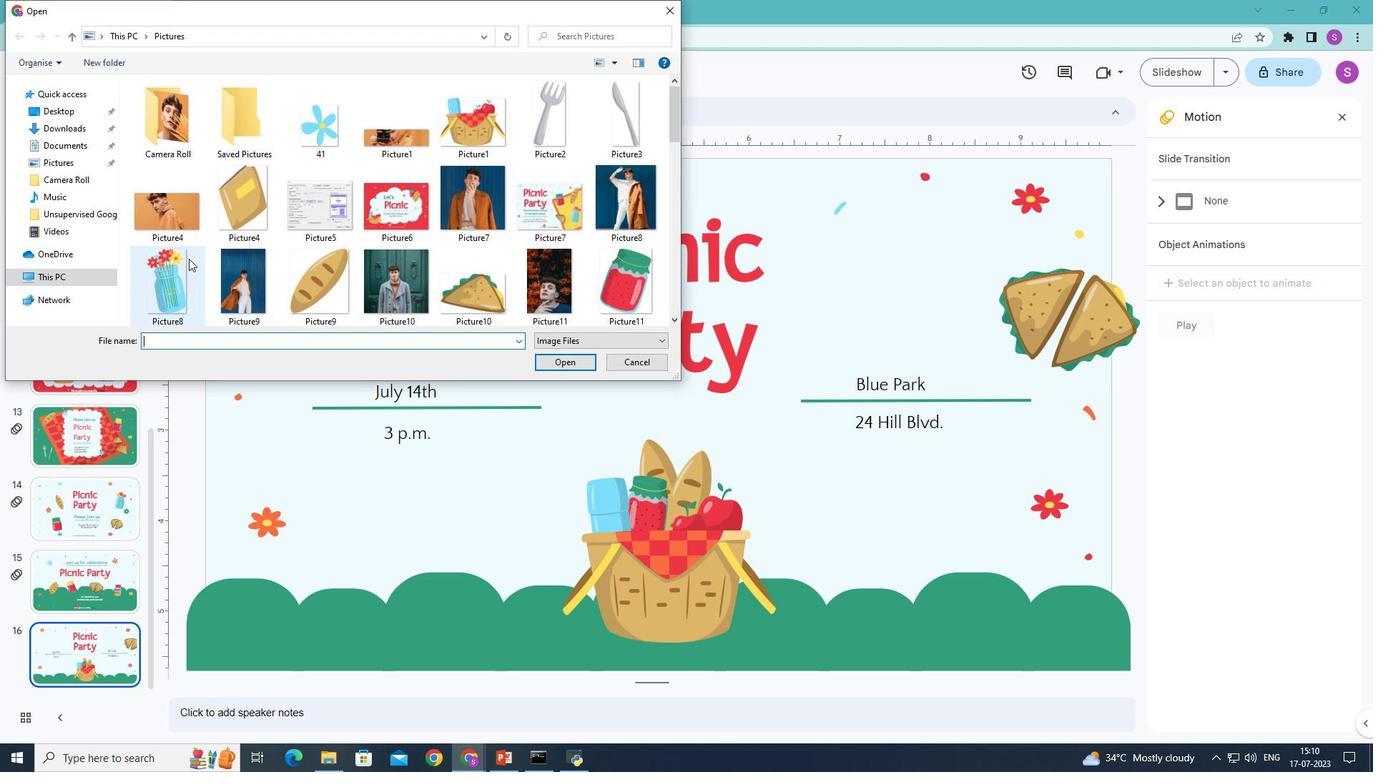 
Action: Mouse moved to (439, 264)
Screenshot: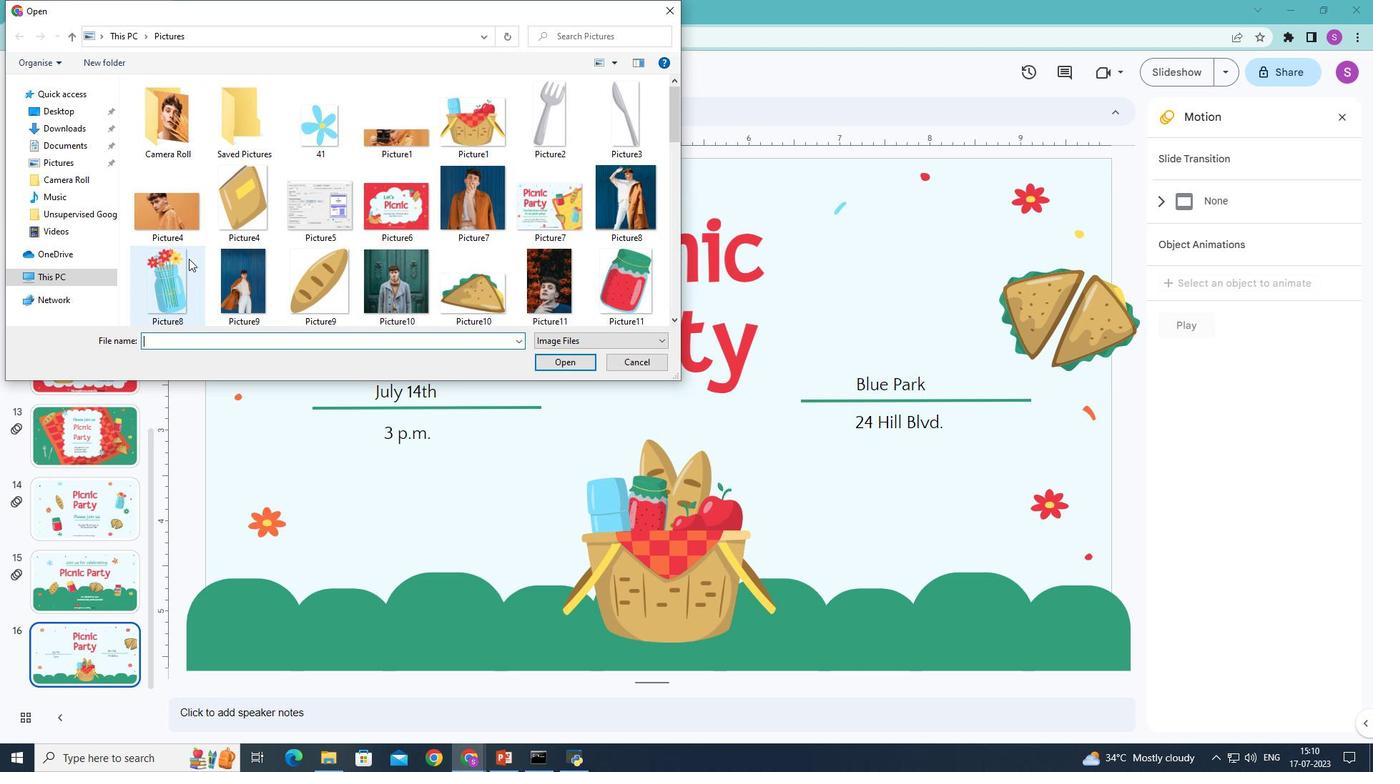 
Action: Mouse scrolled (439, 263) with delta (0, 0)
Screenshot: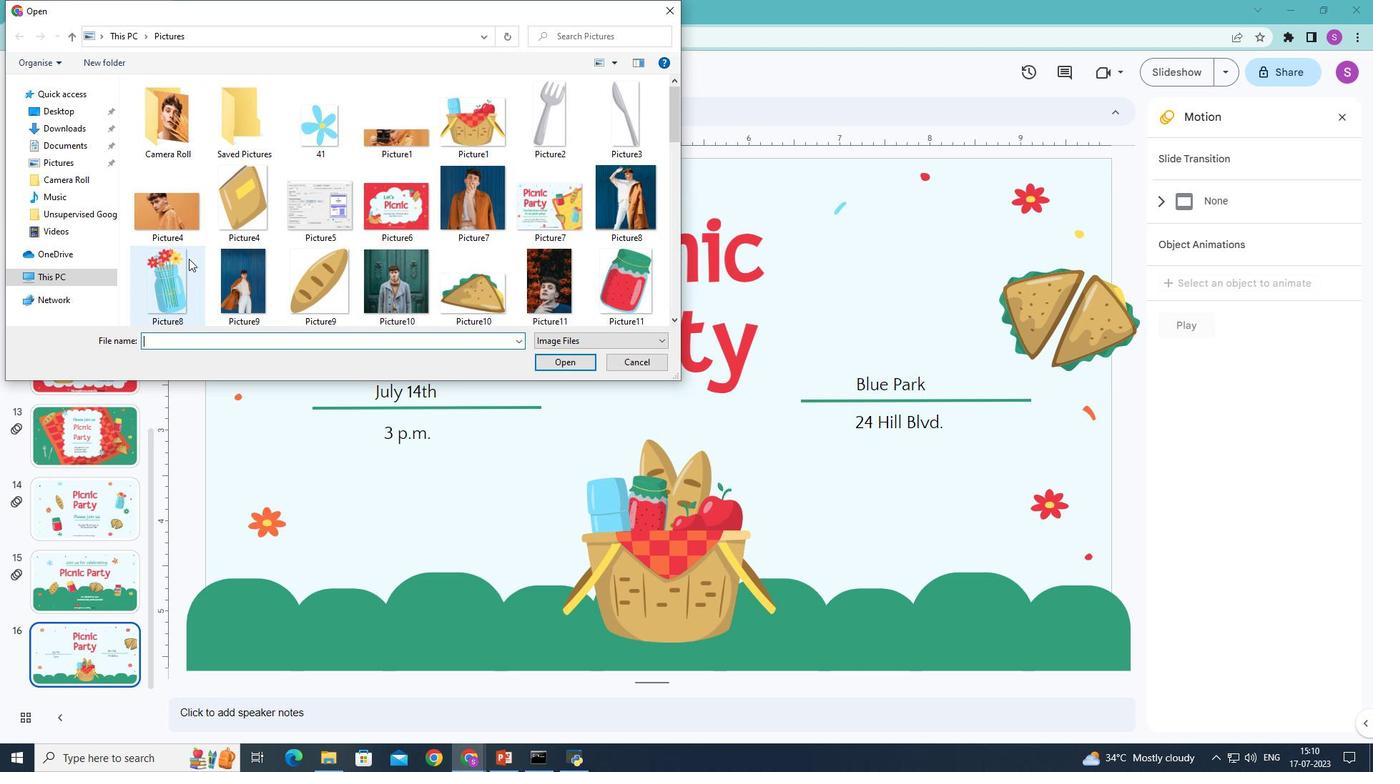 
Action: Mouse moved to (469, 268)
Screenshot: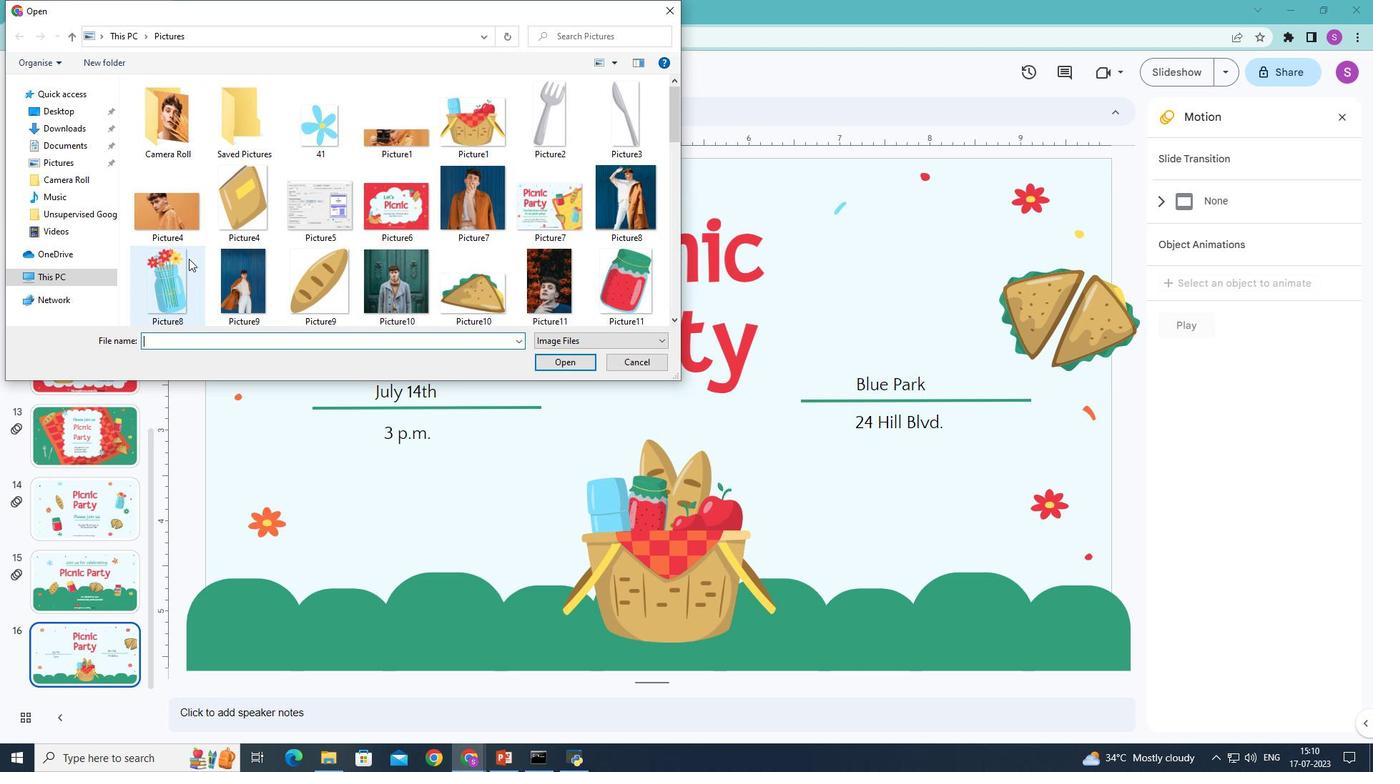 
Action: Mouse scrolled (469, 267) with delta (0, 0)
Screenshot: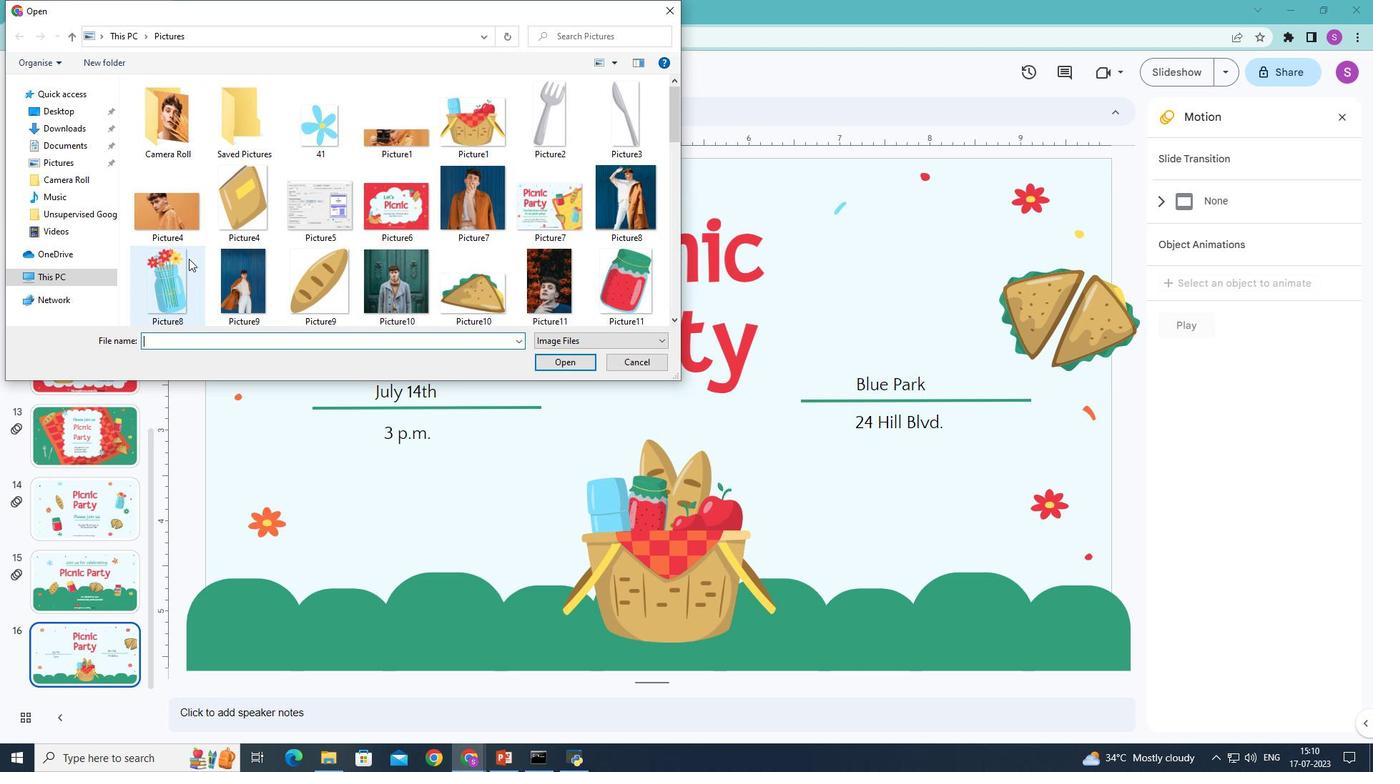 
Action: Mouse moved to (484, 269)
Screenshot: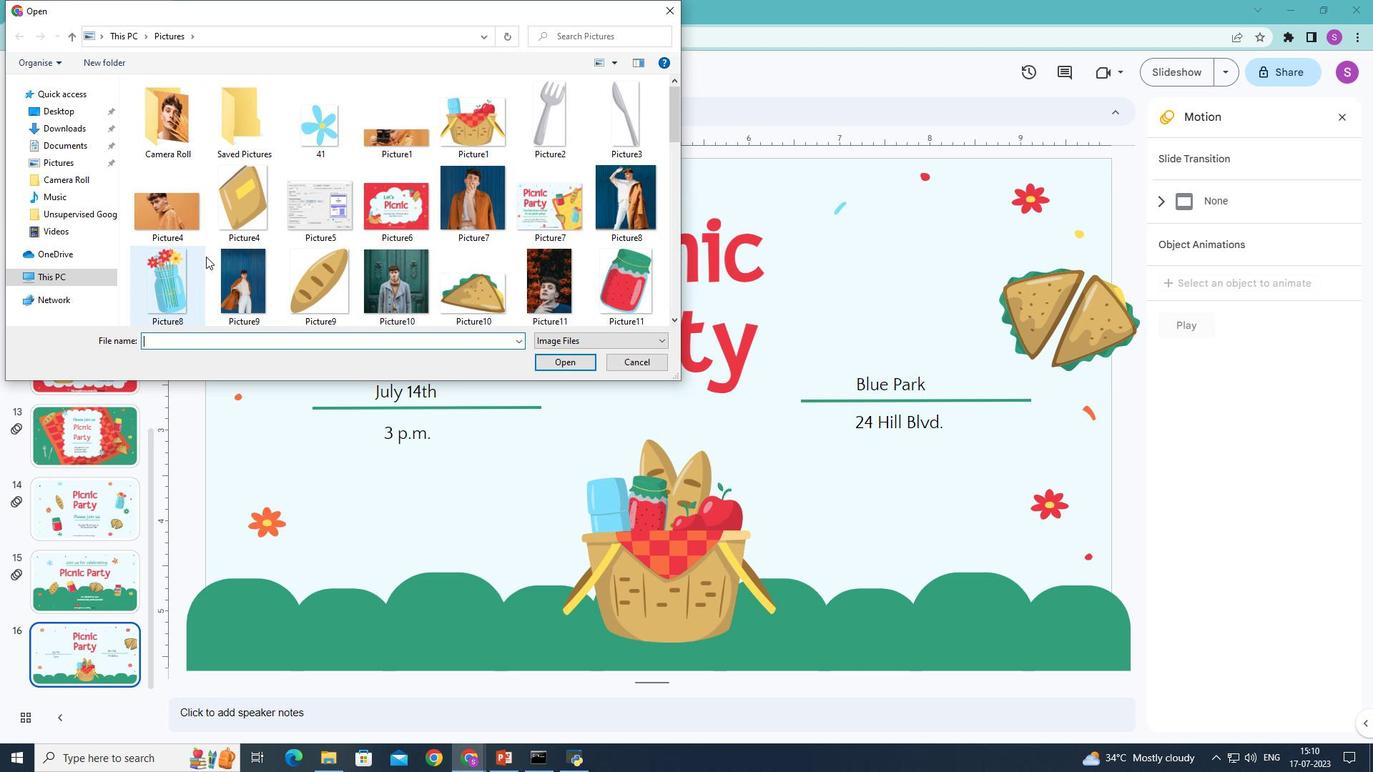 
Action: Mouse scrolled (484, 268) with delta (0, 0)
Screenshot: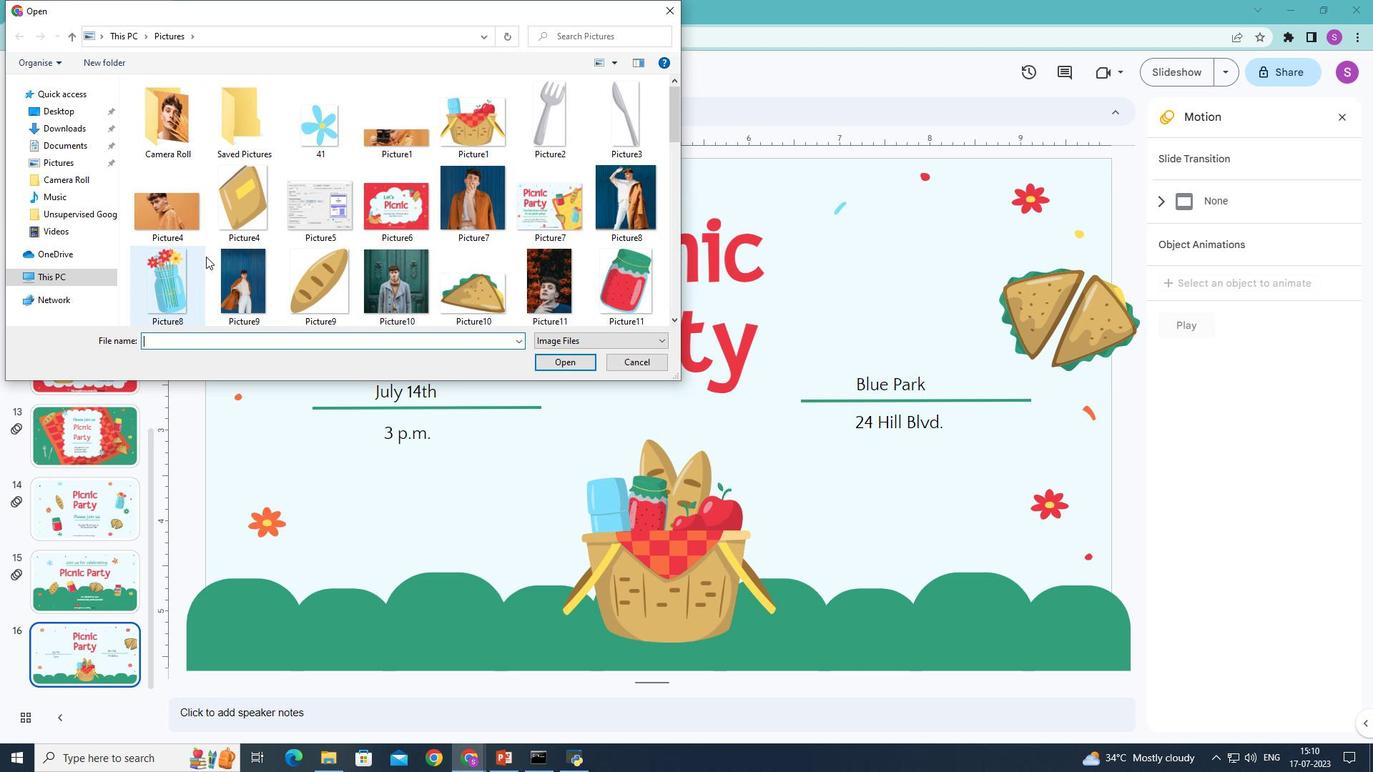 
Action: Mouse moved to (492, 269)
Screenshot: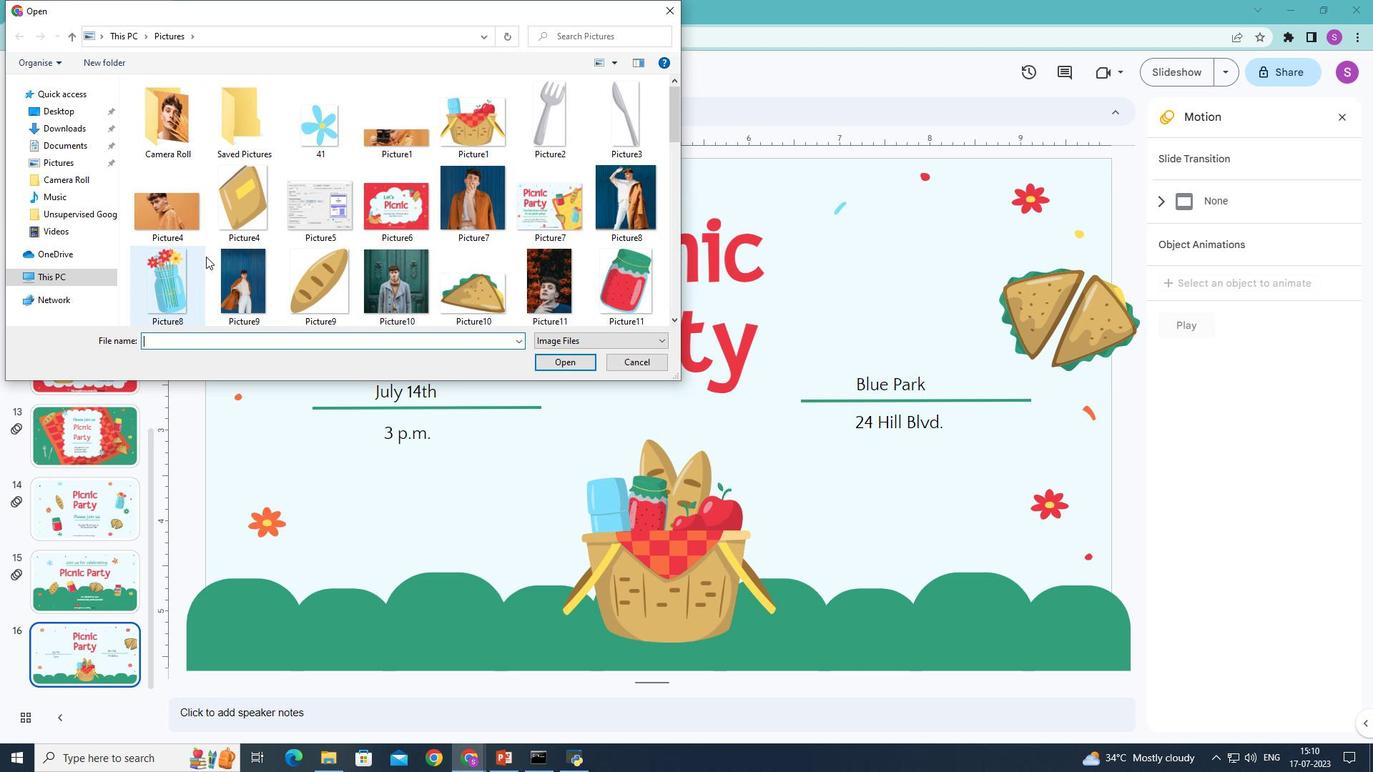 
Action: Mouse scrolled (492, 268) with delta (0, 0)
Screenshot: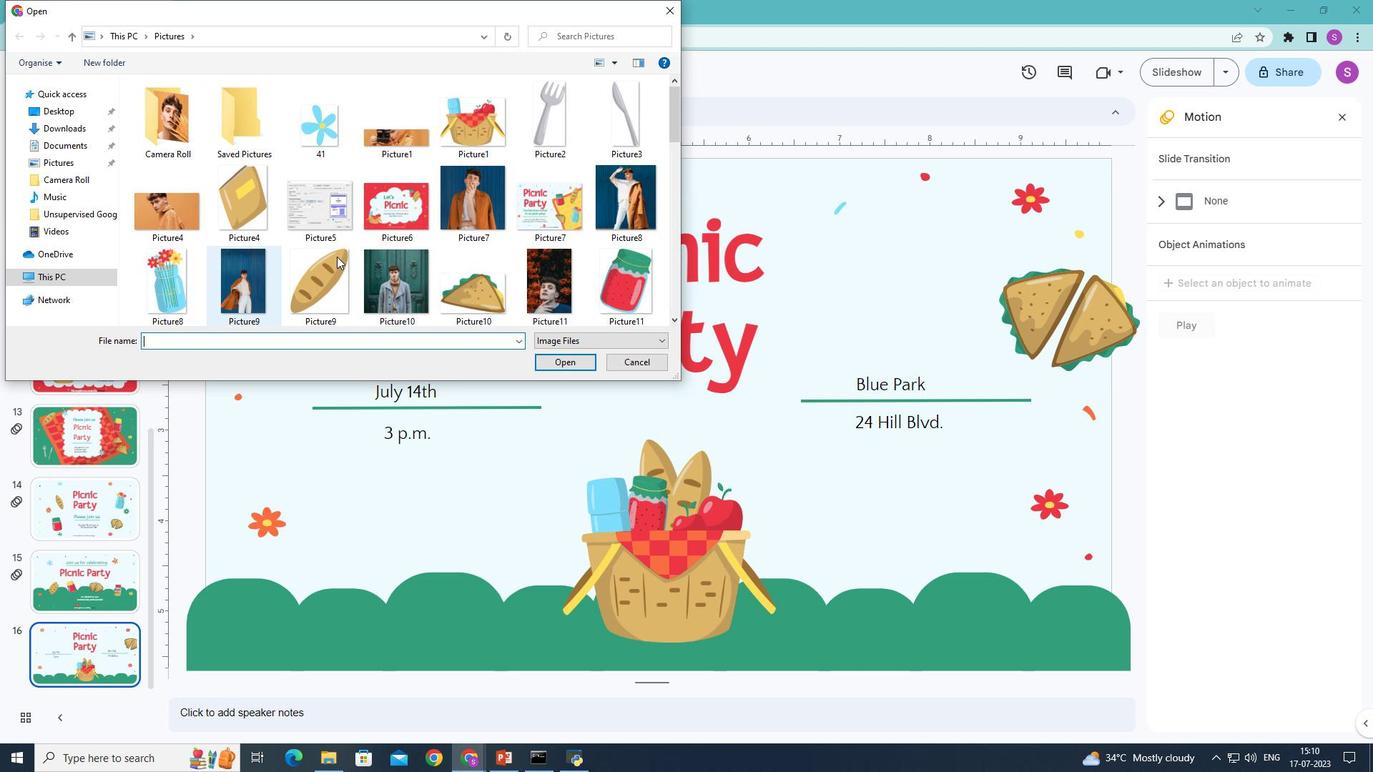 
Action: Mouse moved to (494, 269)
Screenshot: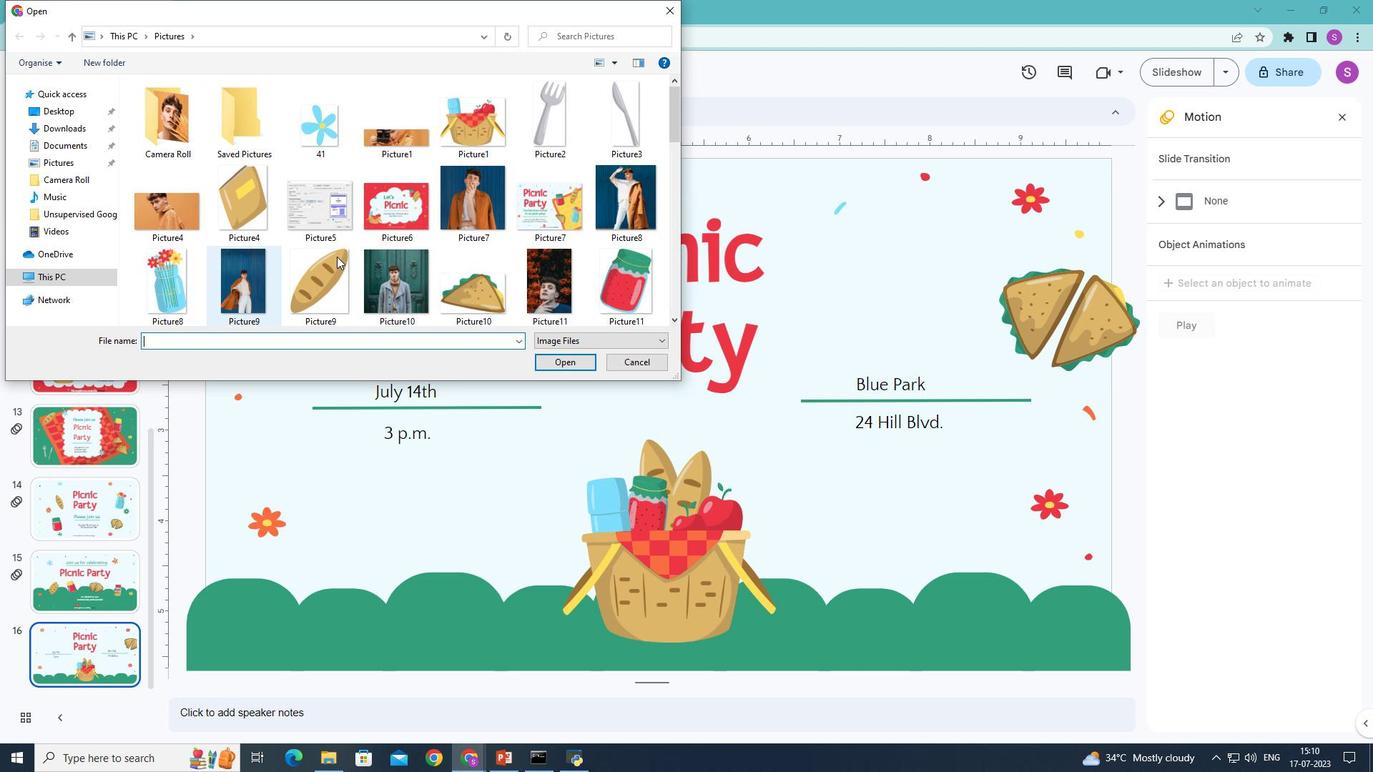 
Action: Mouse scrolled (494, 268) with delta (0, 0)
Screenshot: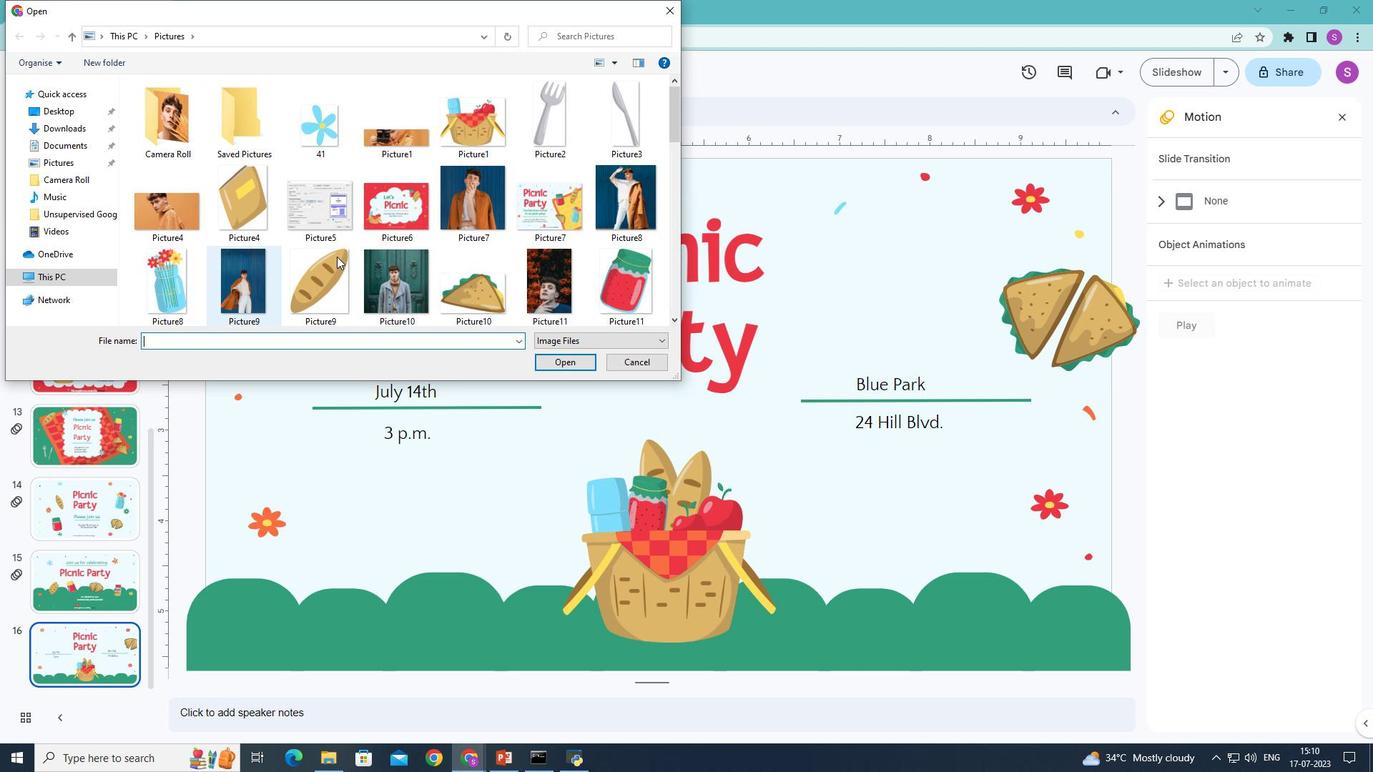 
Action: Mouse moved to (213, 225)
Screenshot: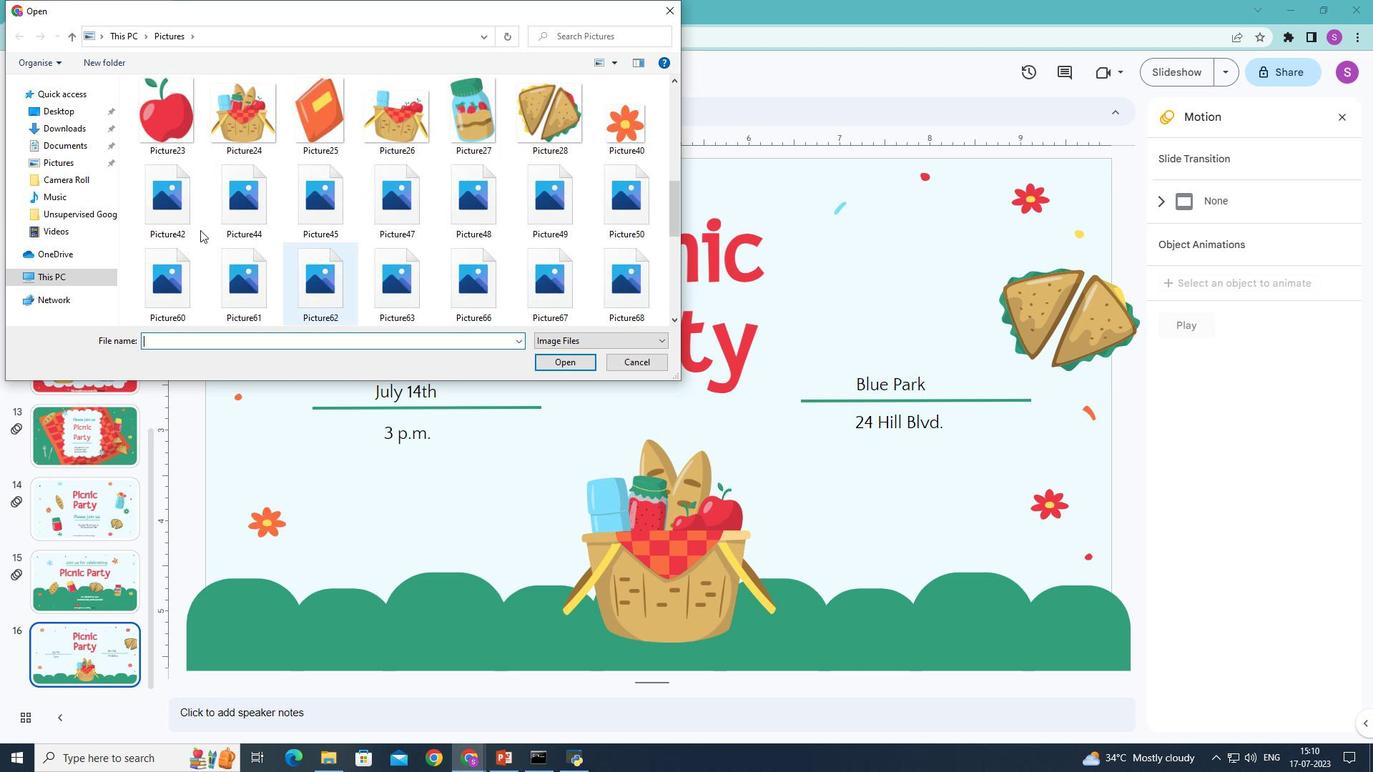 
Action: Mouse scrolled (213, 225) with delta (0, 0)
Screenshot: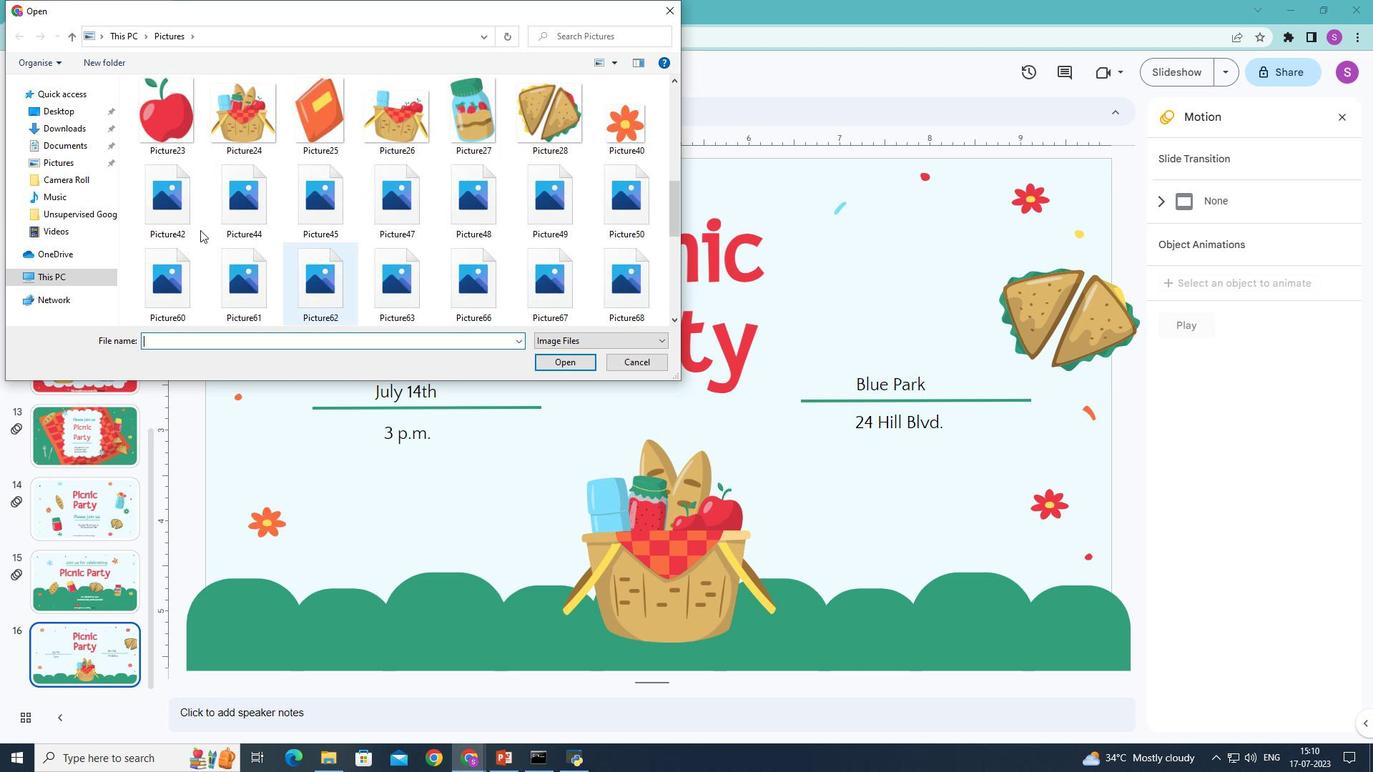 
Action: Mouse moved to (232, 228)
Screenshot: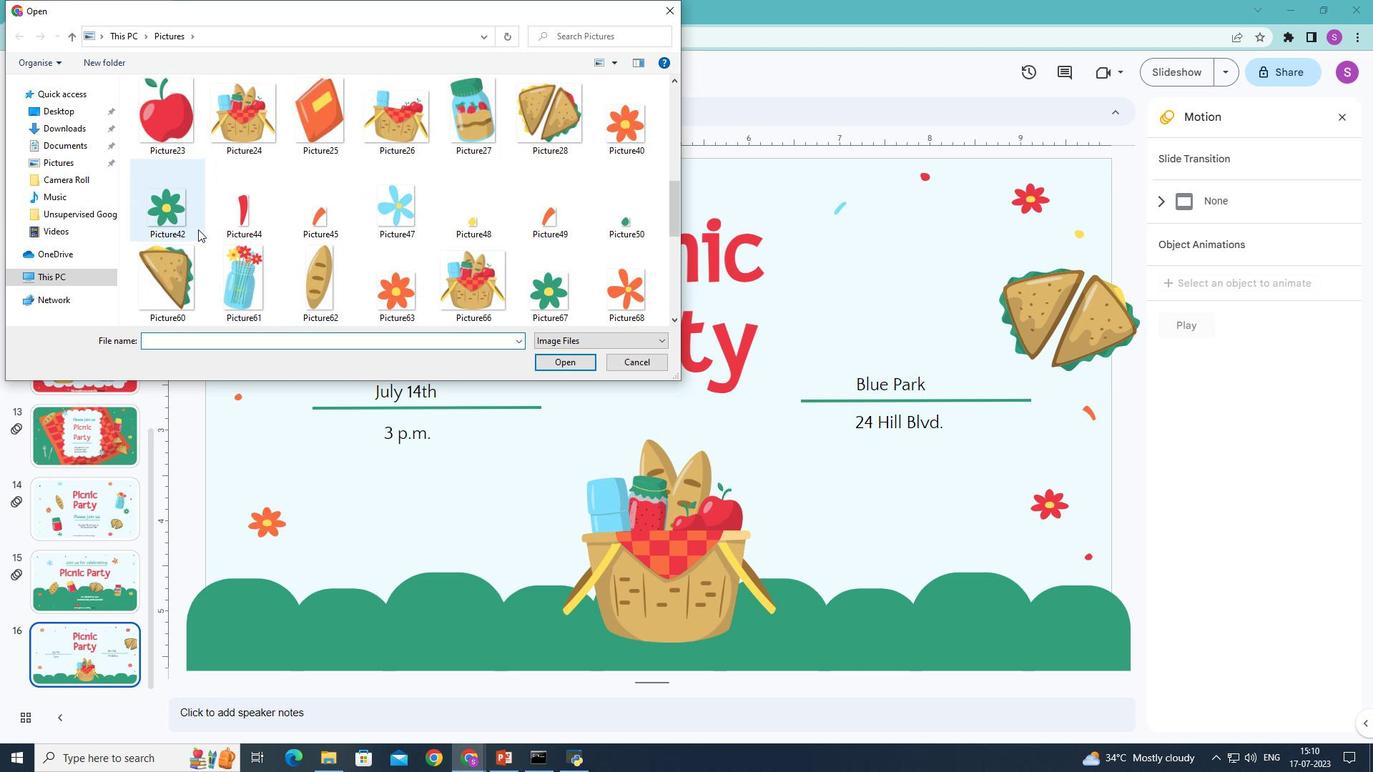 
Action: Mouse scrolled (232, 227) with delta (0, 0)
Screenshot: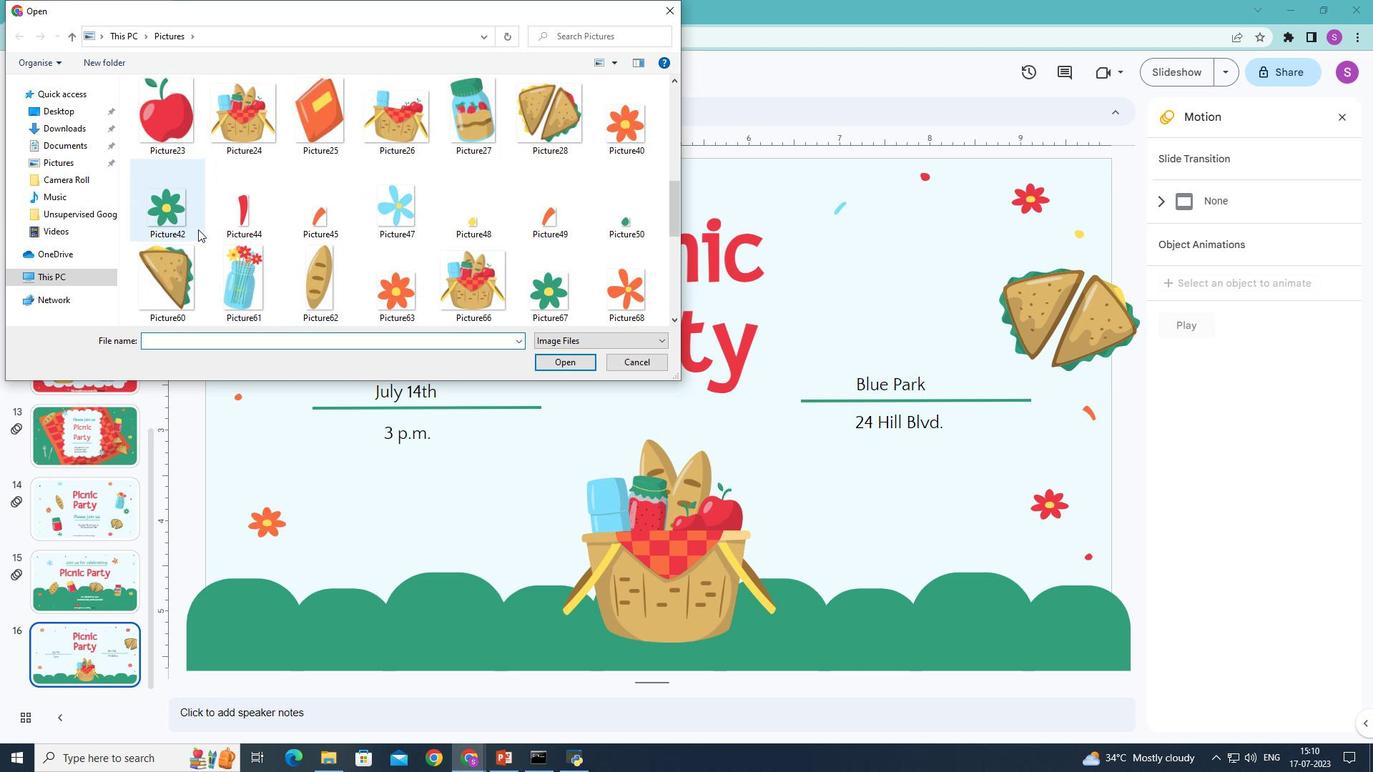 
Action: Mouse moved to (256, 229)
Screenshot: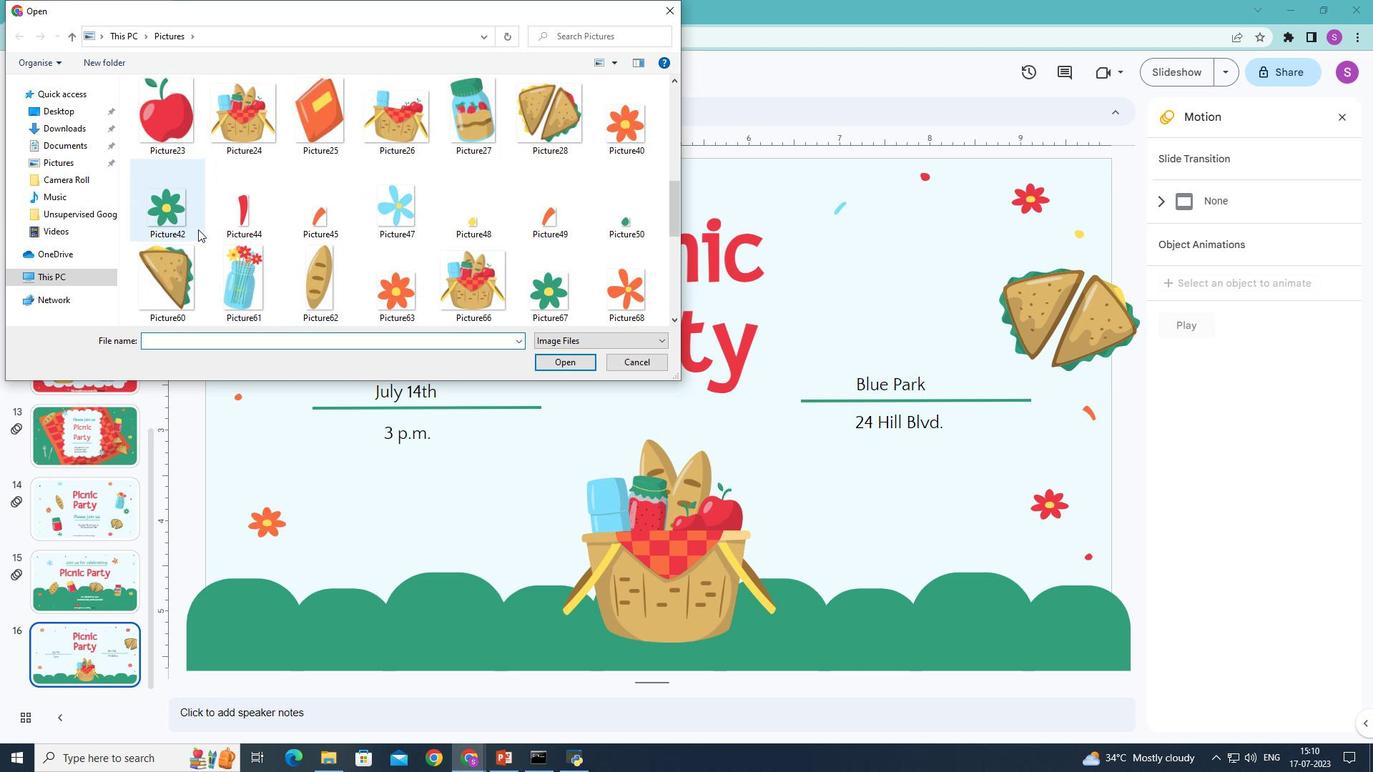 
Action: Mouse scrolled (256, 228) with delta (0, 0)
Screenshot: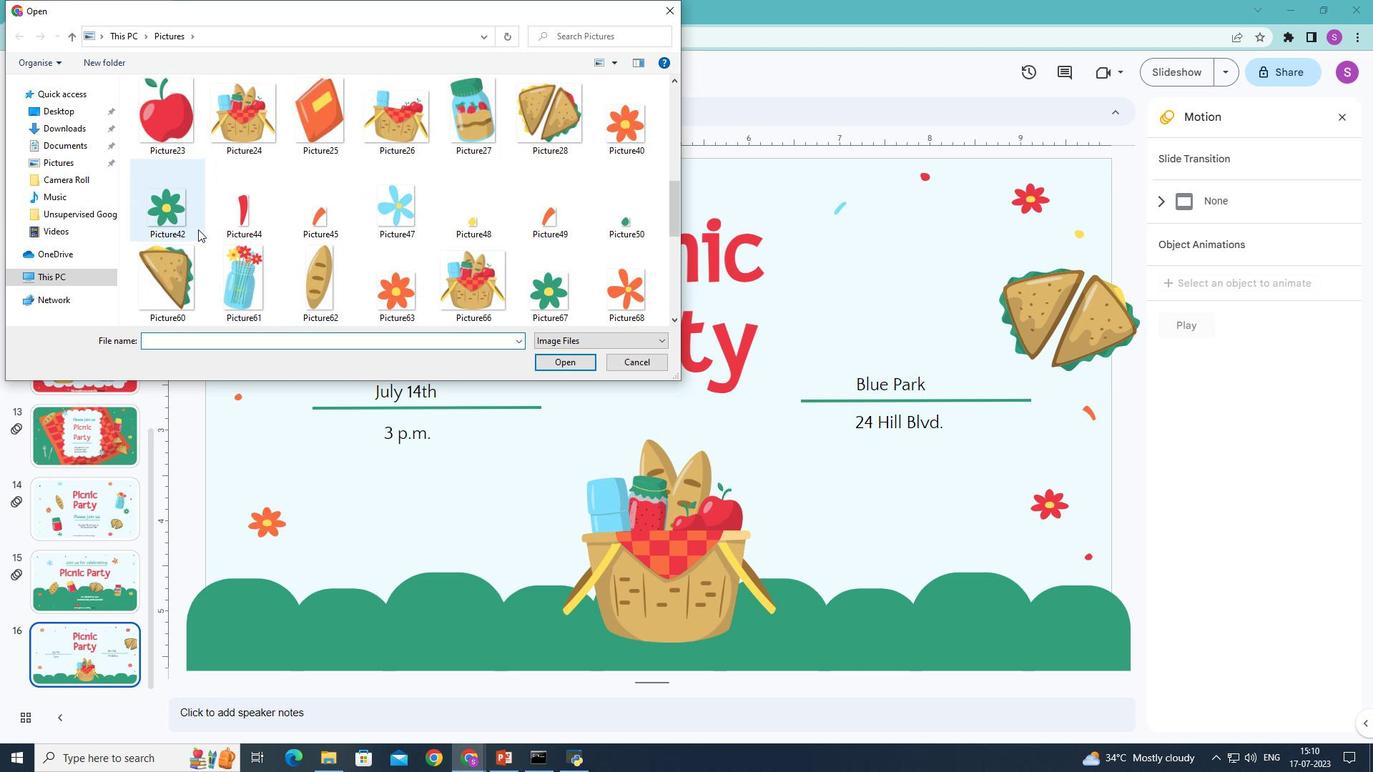 
Action: Mouse moved to (277, 231)
Screenshot: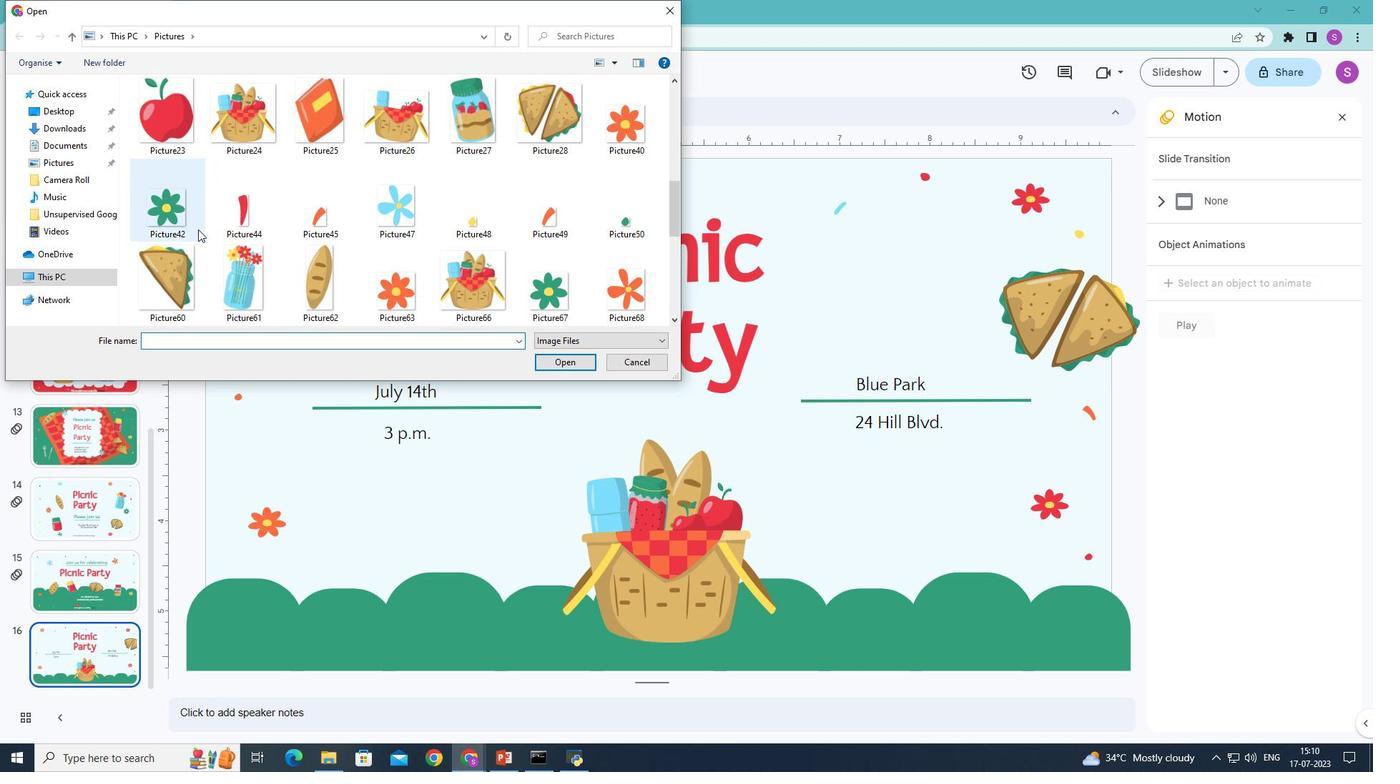 
Action: Mouse scrolled (277, 230) with delta (0, 0)
Screenshot: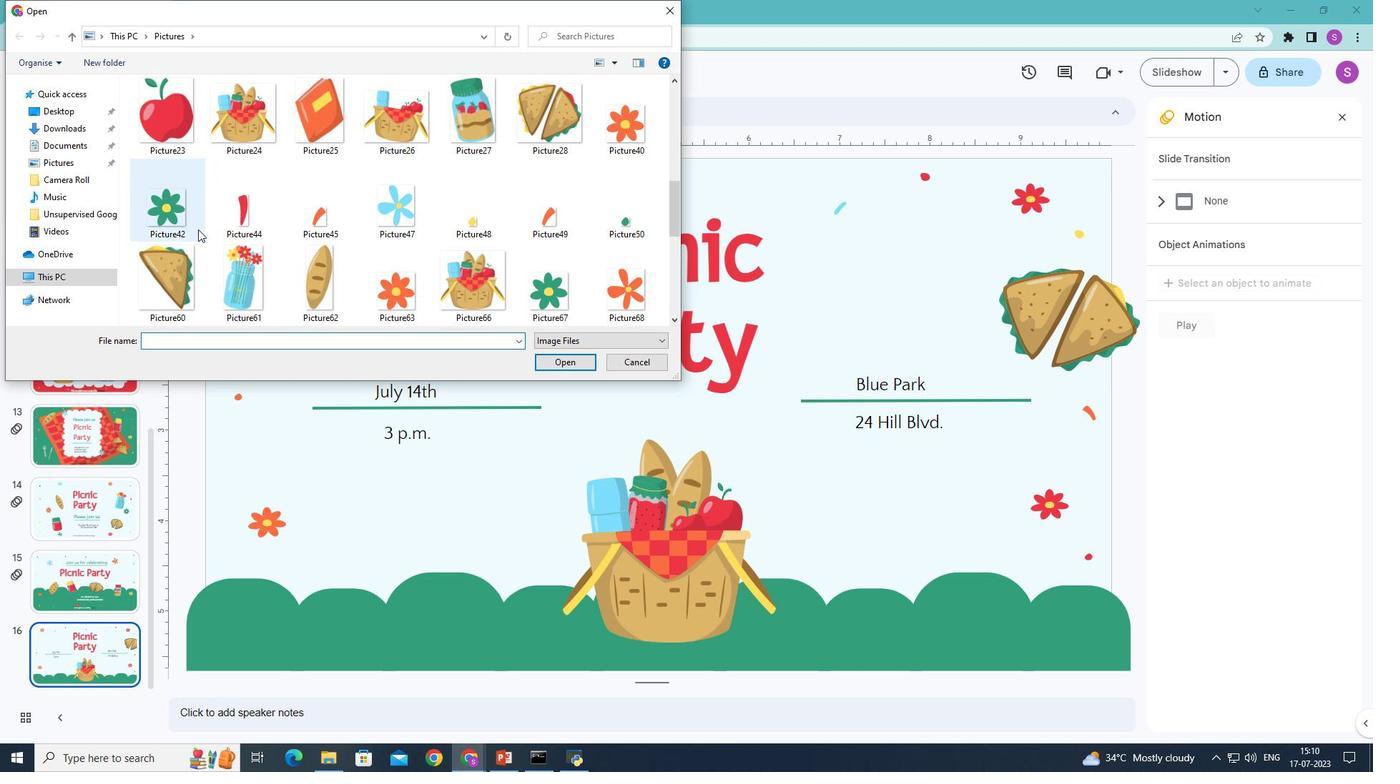 
Action: Mouse moved to (291, 231)
Screenshot: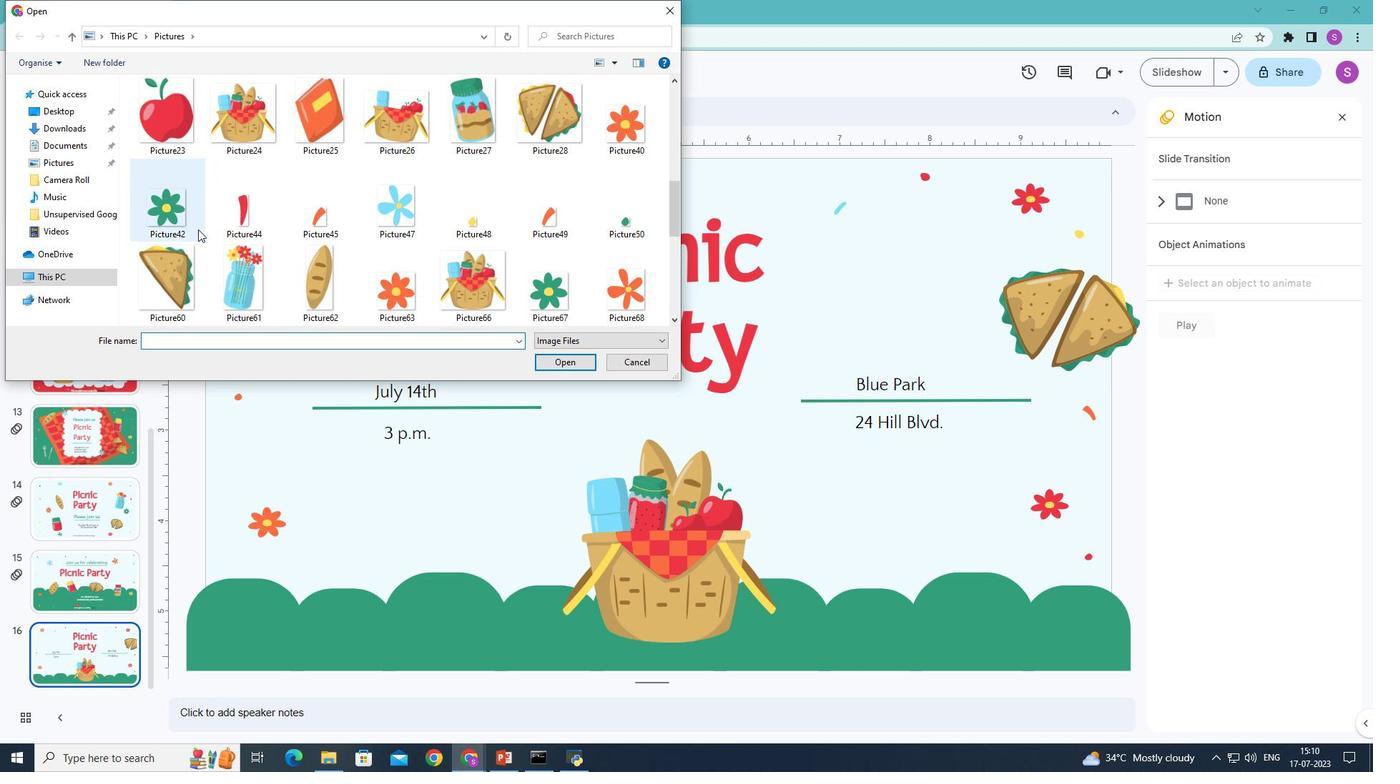 
Action: Mouse scrolled (291, 230) with delta (0, 0)
Screenshot: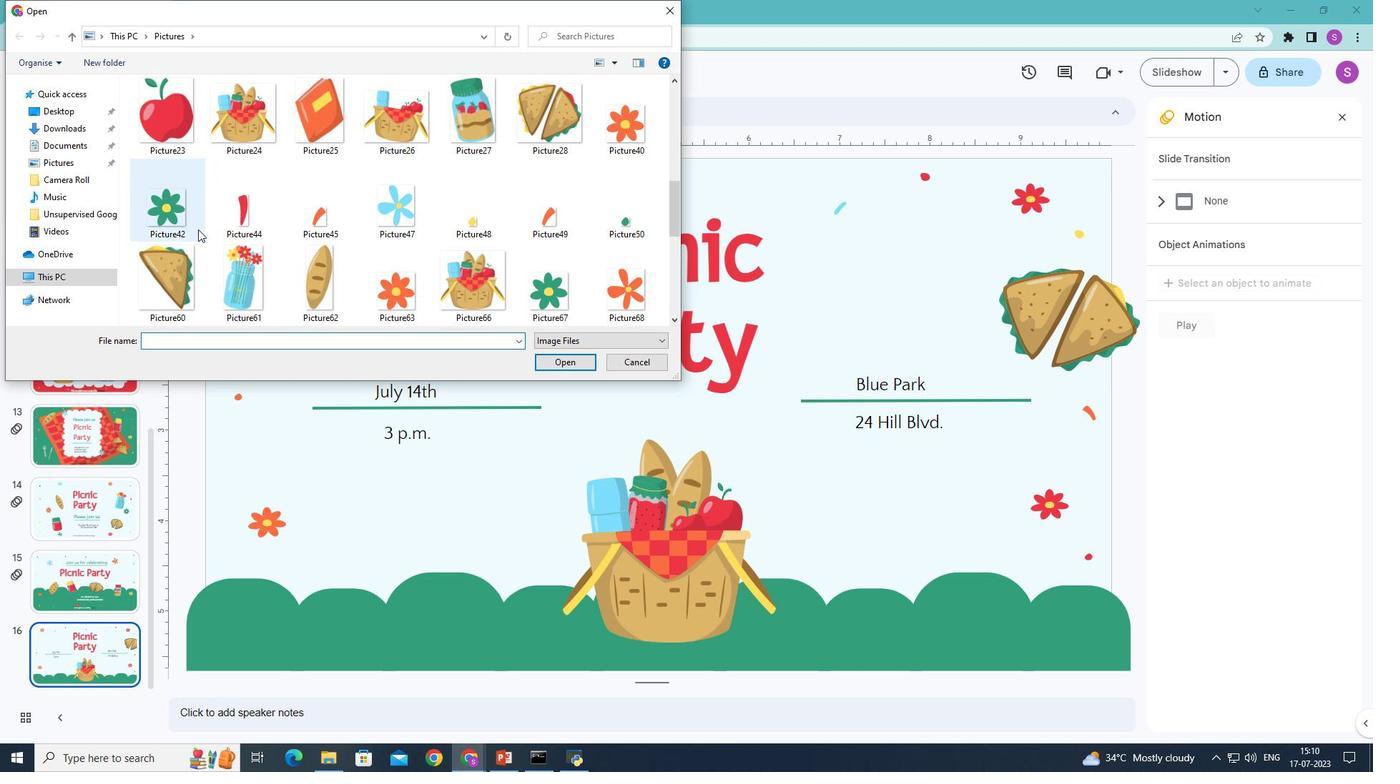 
Action: Mouse moved to (375, 238)
Screenshot: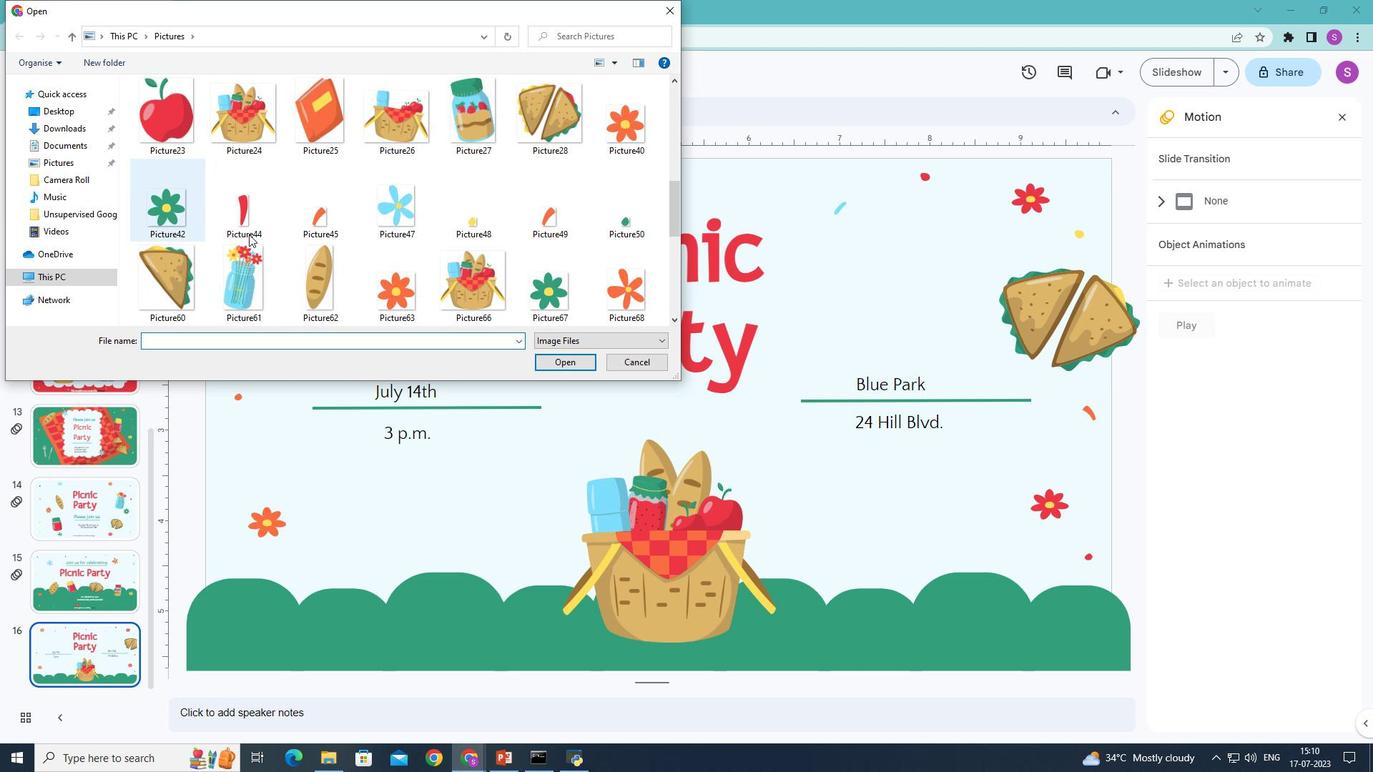 
Action: Mouse scrolled (375, 238) with delta (0, 0)
Screenshot: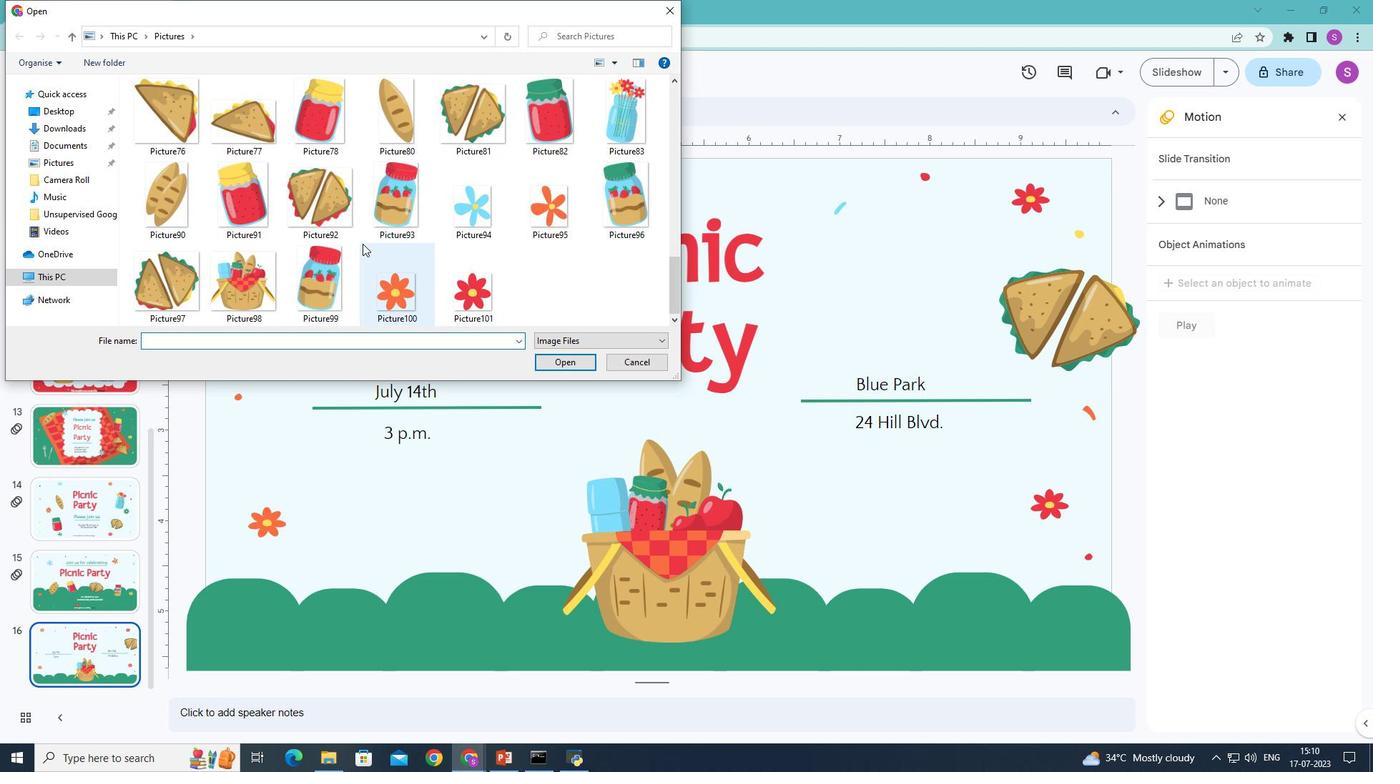 
Action: Mouse scrolled (375, 238) with delta (0, 0)
Screenshot: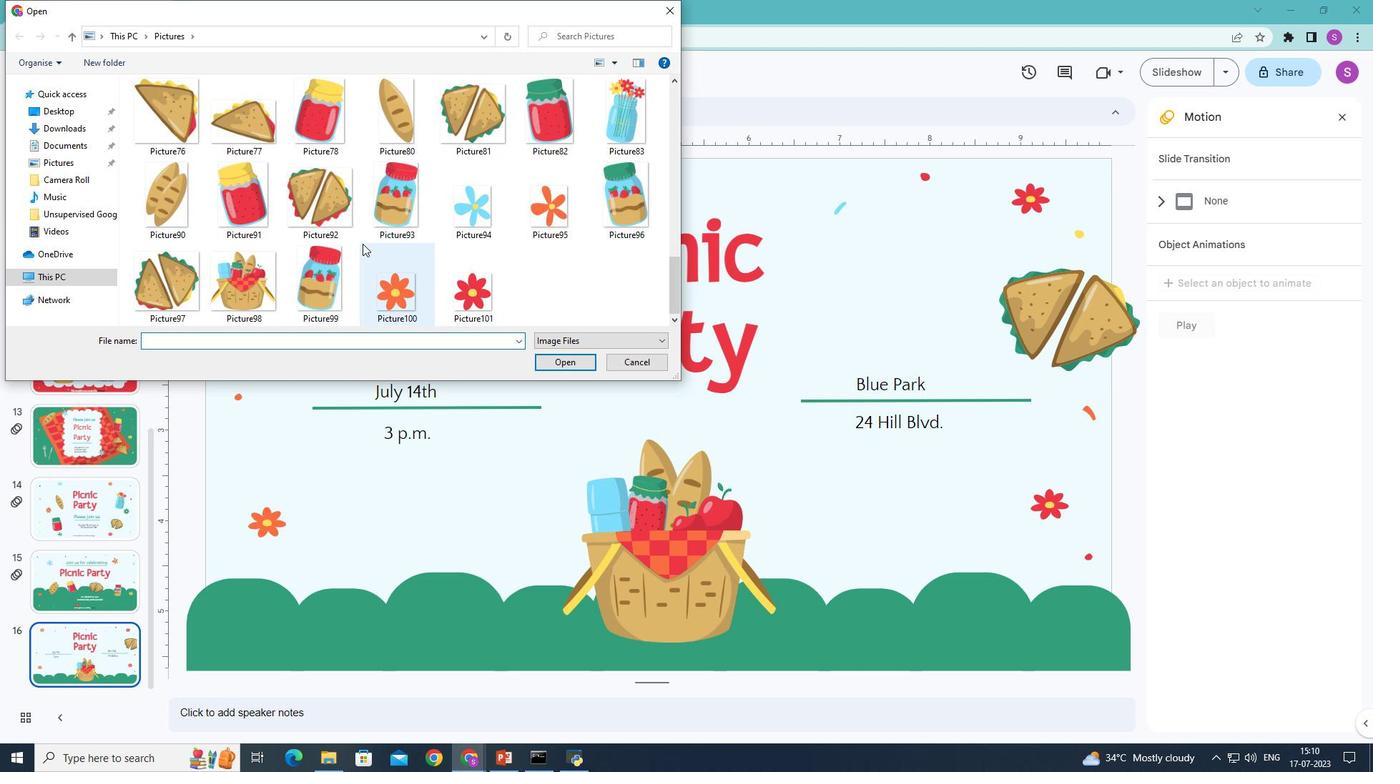 
Action: Mouse scrolled (375, 238) with delta (0, 0)
Screenshot: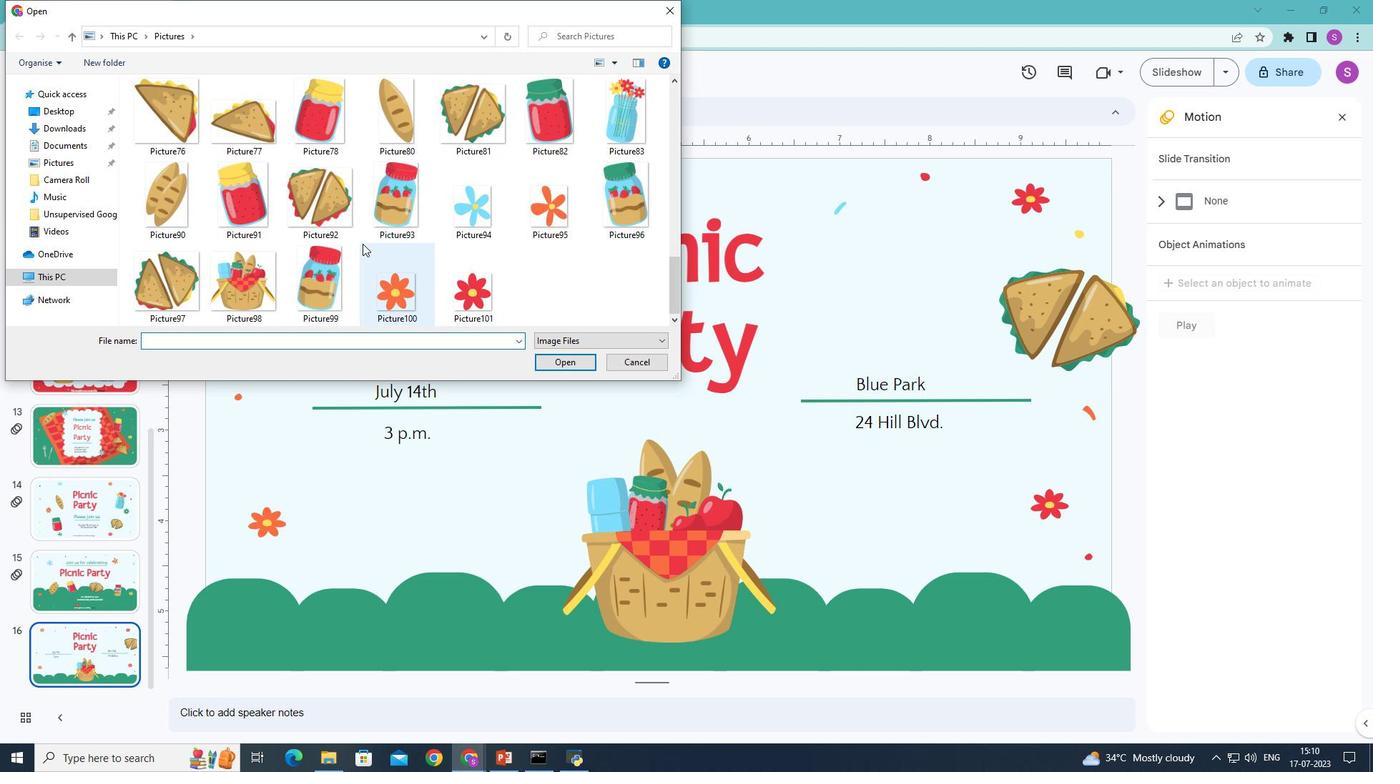 
Action: Mouse scrolled (375, 238) with delta (0, 0)
Screenshot: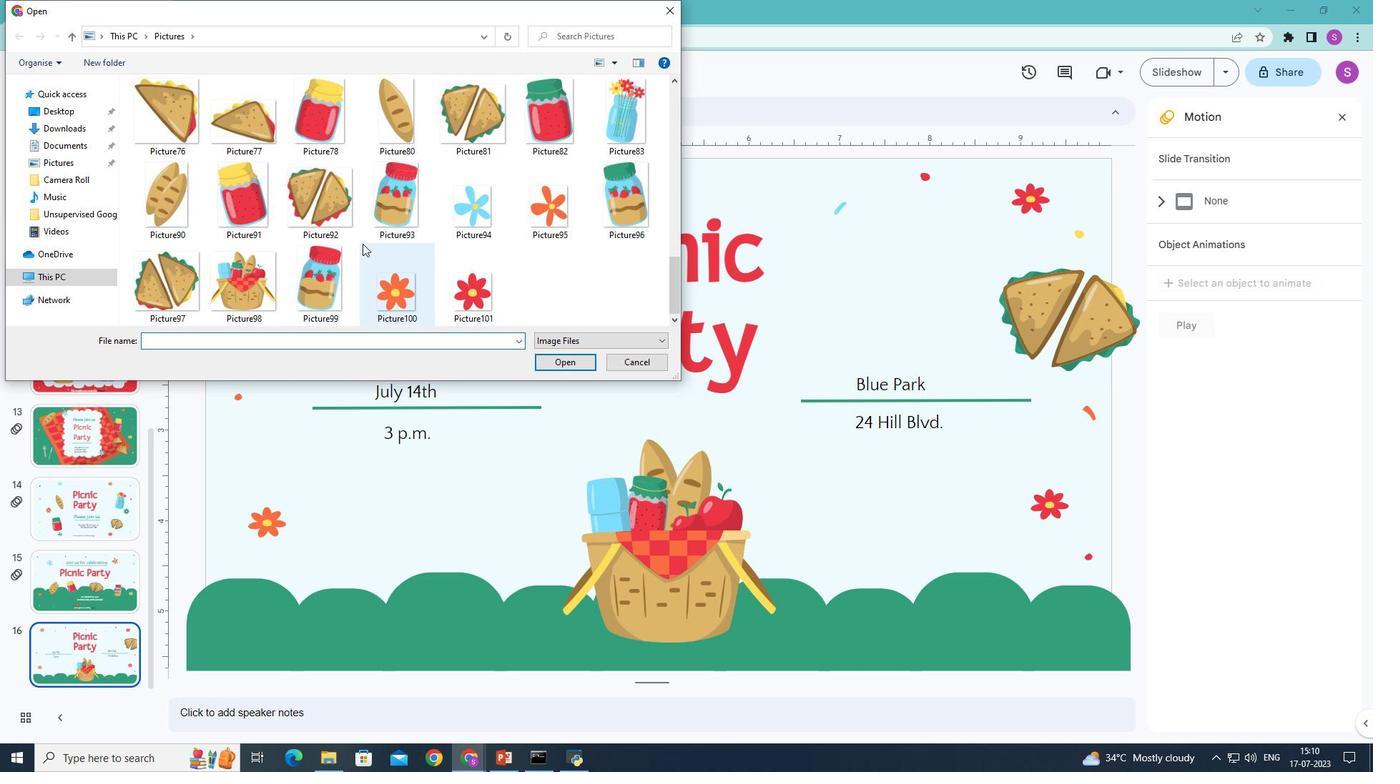 
Action: Mouse scrolled (375, 238) with delta (0, 0)
Screenshot: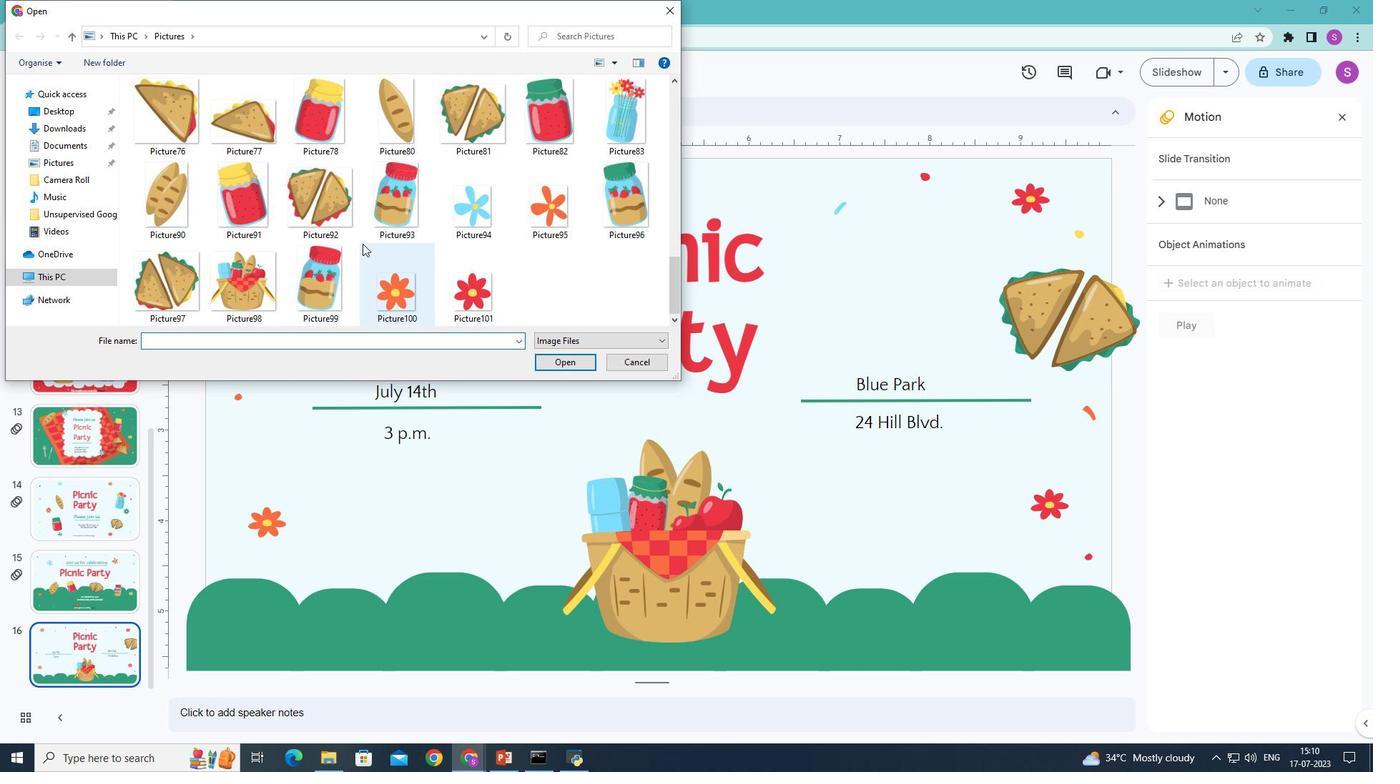 
Action: Mouse moved to (155, 278)
Screenshot: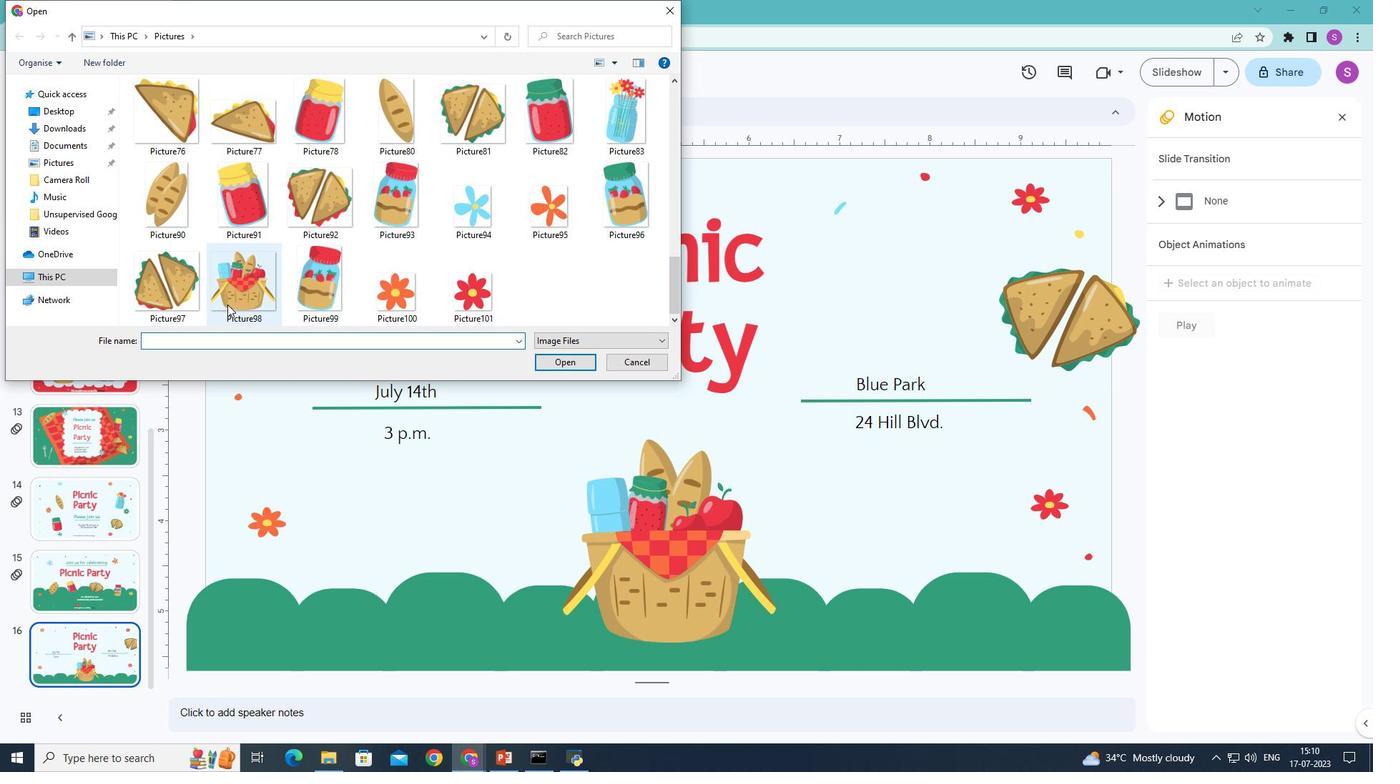 
Action: Mouse pressed left at (155, 278)
Screenshot: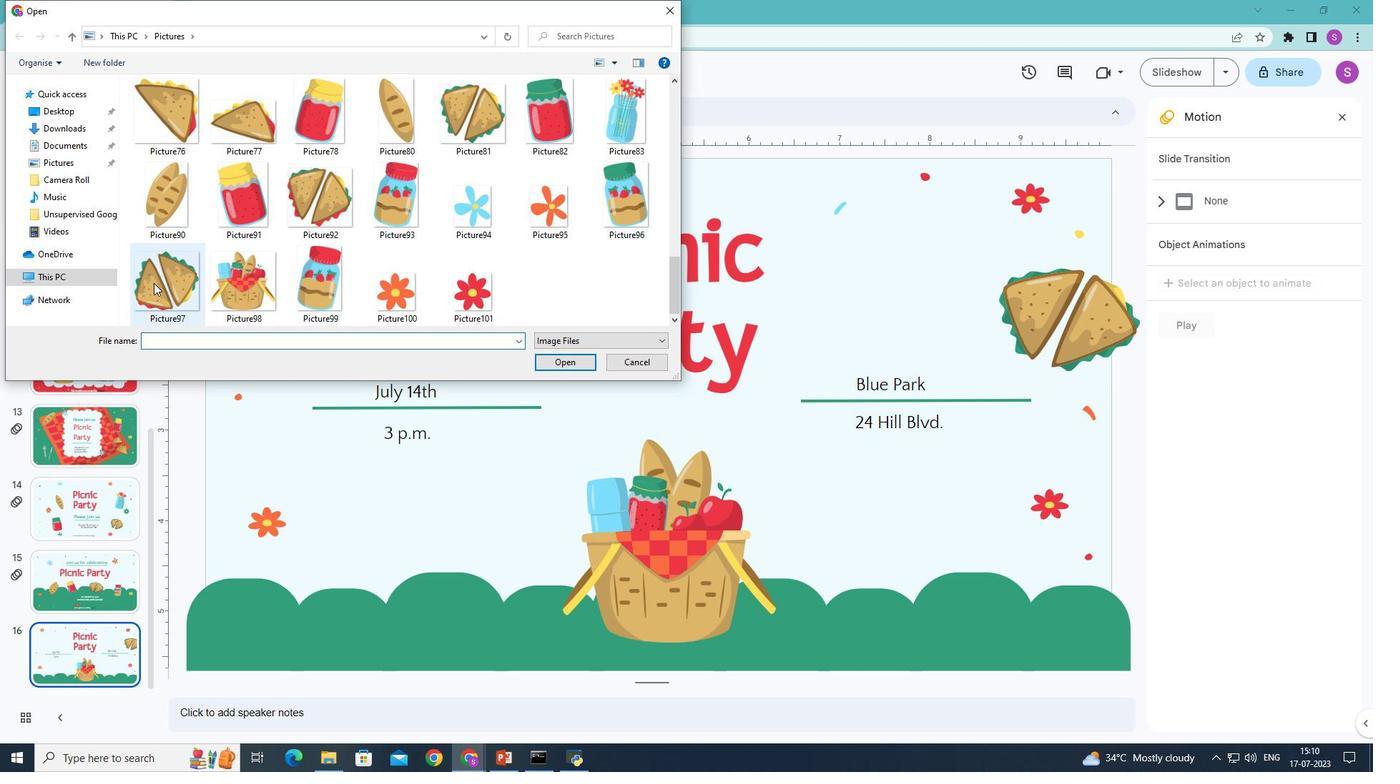 
Action: Mouse moved to (594, 355)
Screenshot: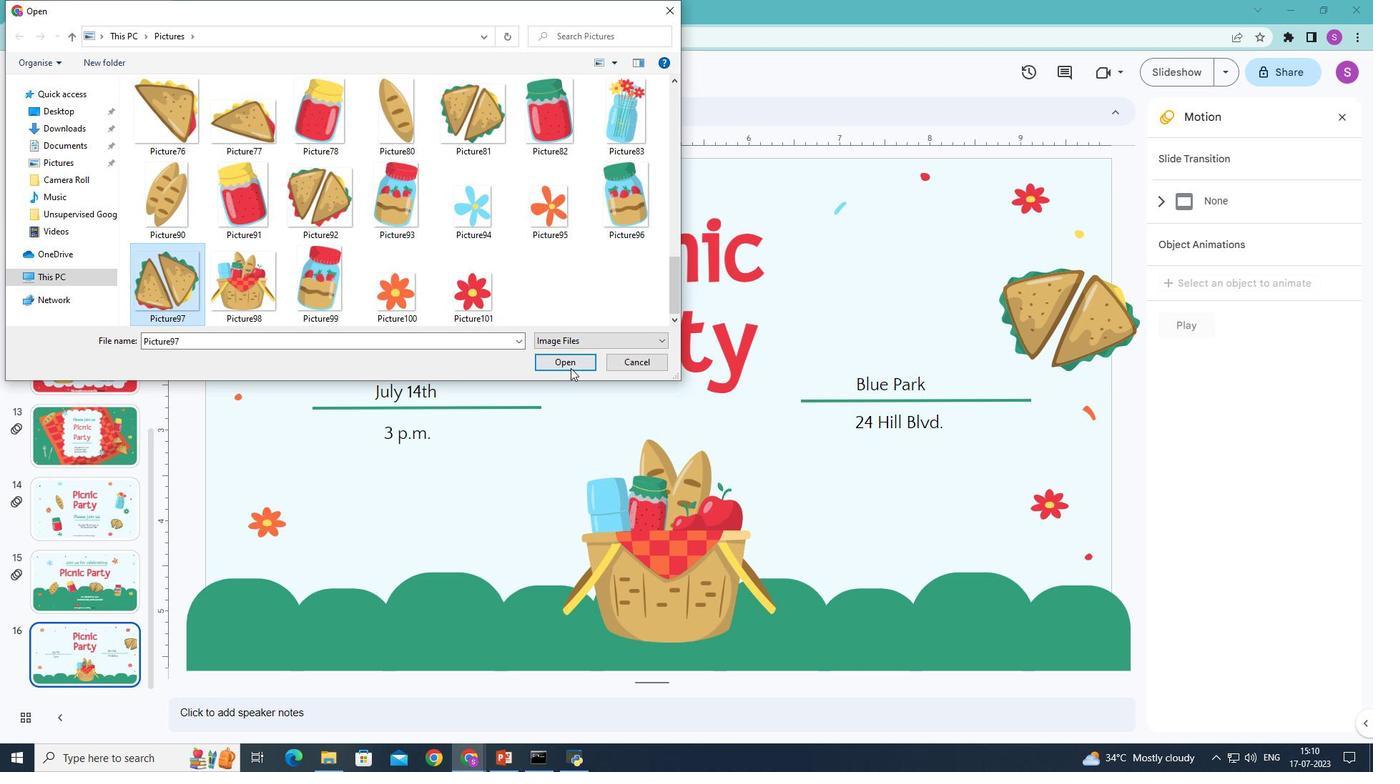 
Action: Mouse pressed left at (594, 355)
Screenshot: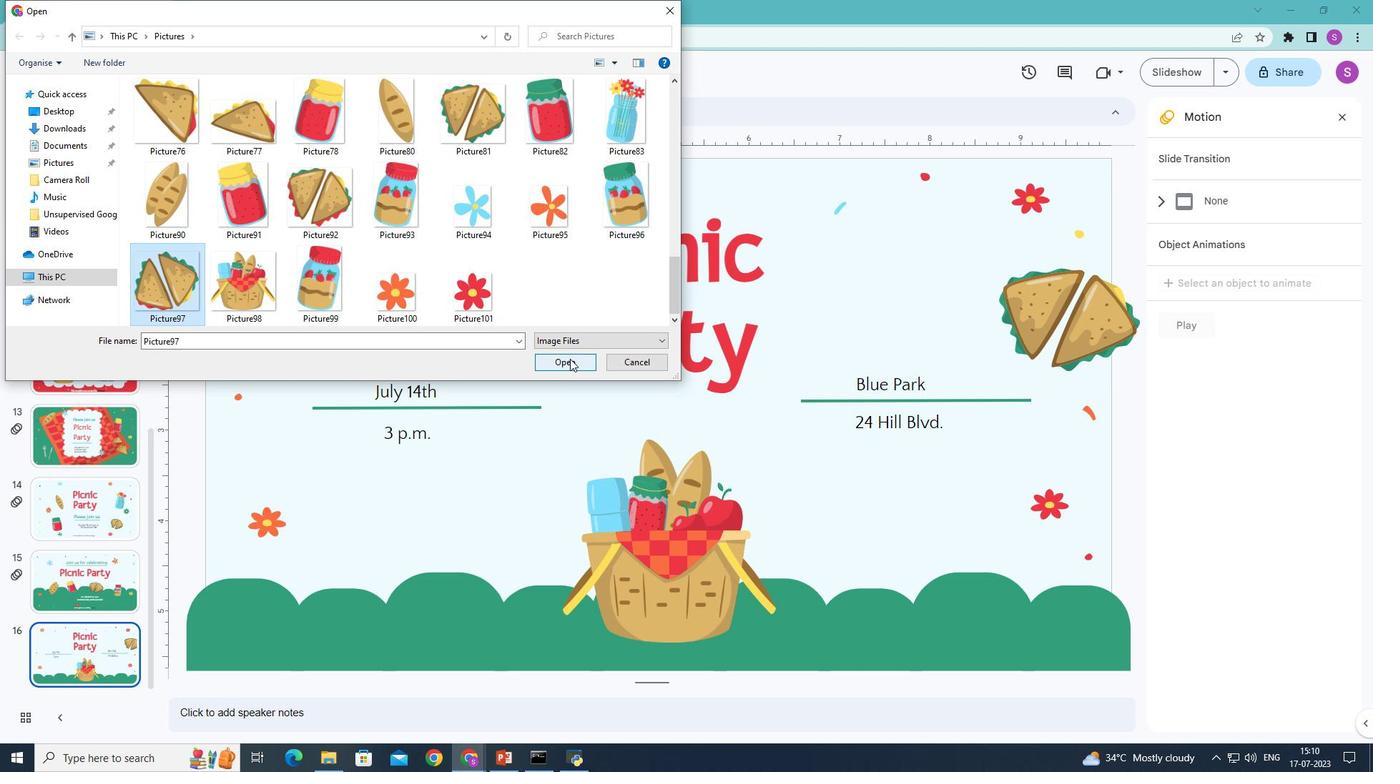 
Action: Mouse moved to (303, 547)
Screenshot: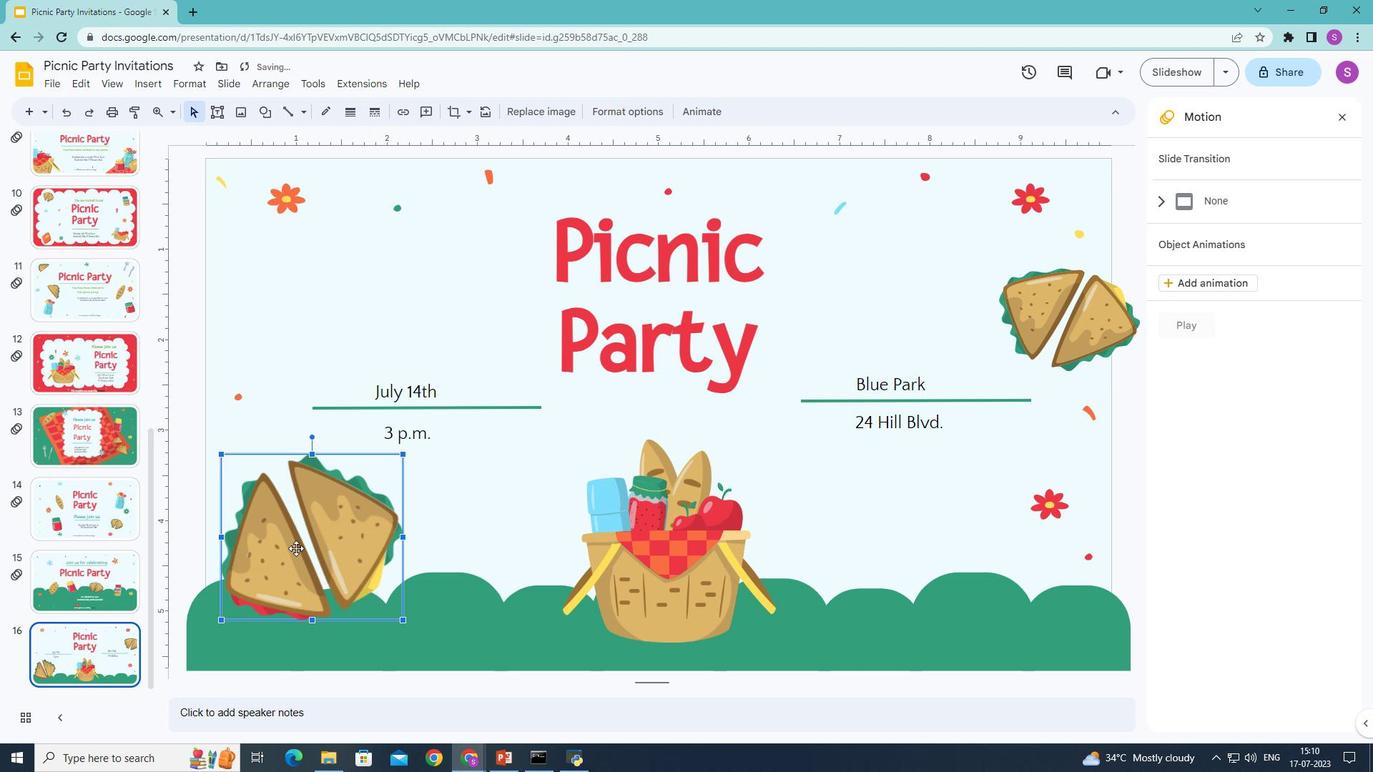 
Action: Mouse pressed left at (303, 547)
Screenshot: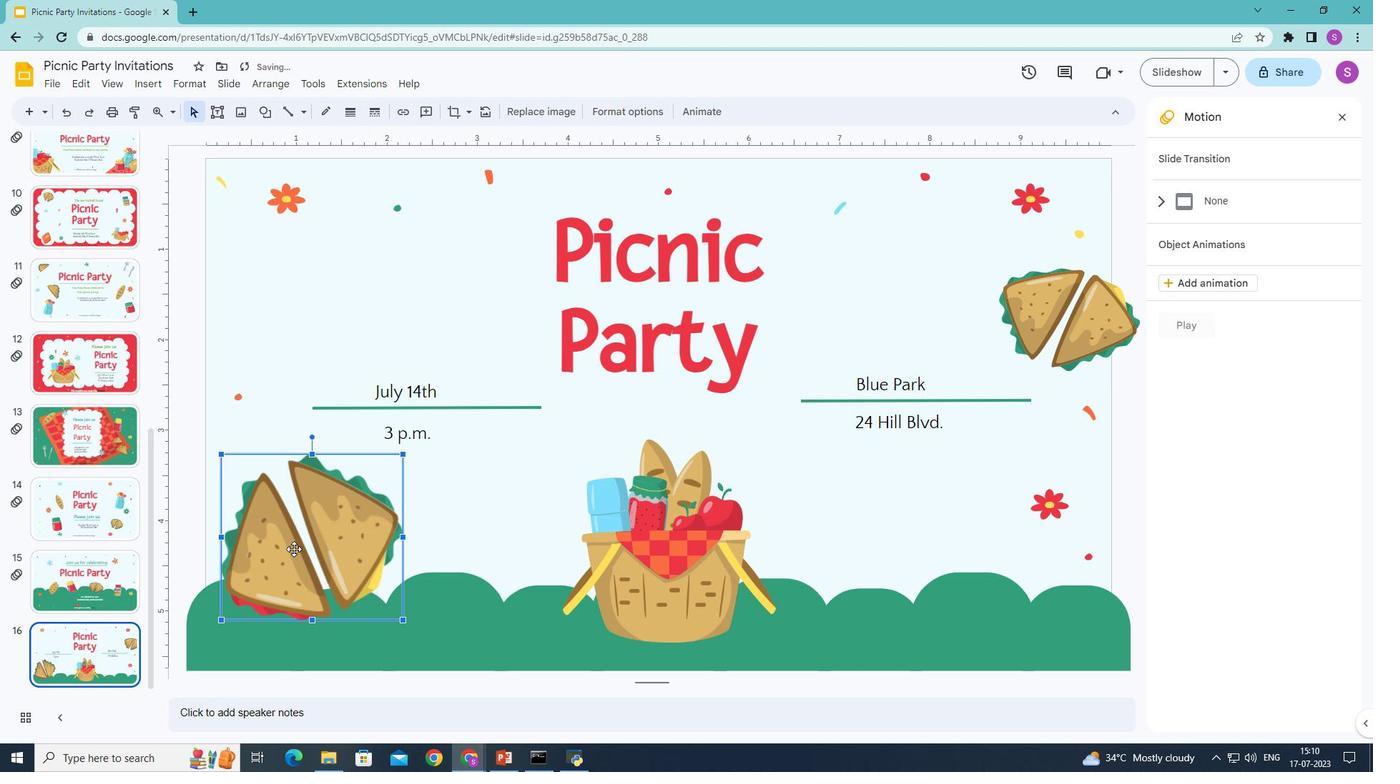 
Action: Mouse moved to (442, 569)
Screenshot: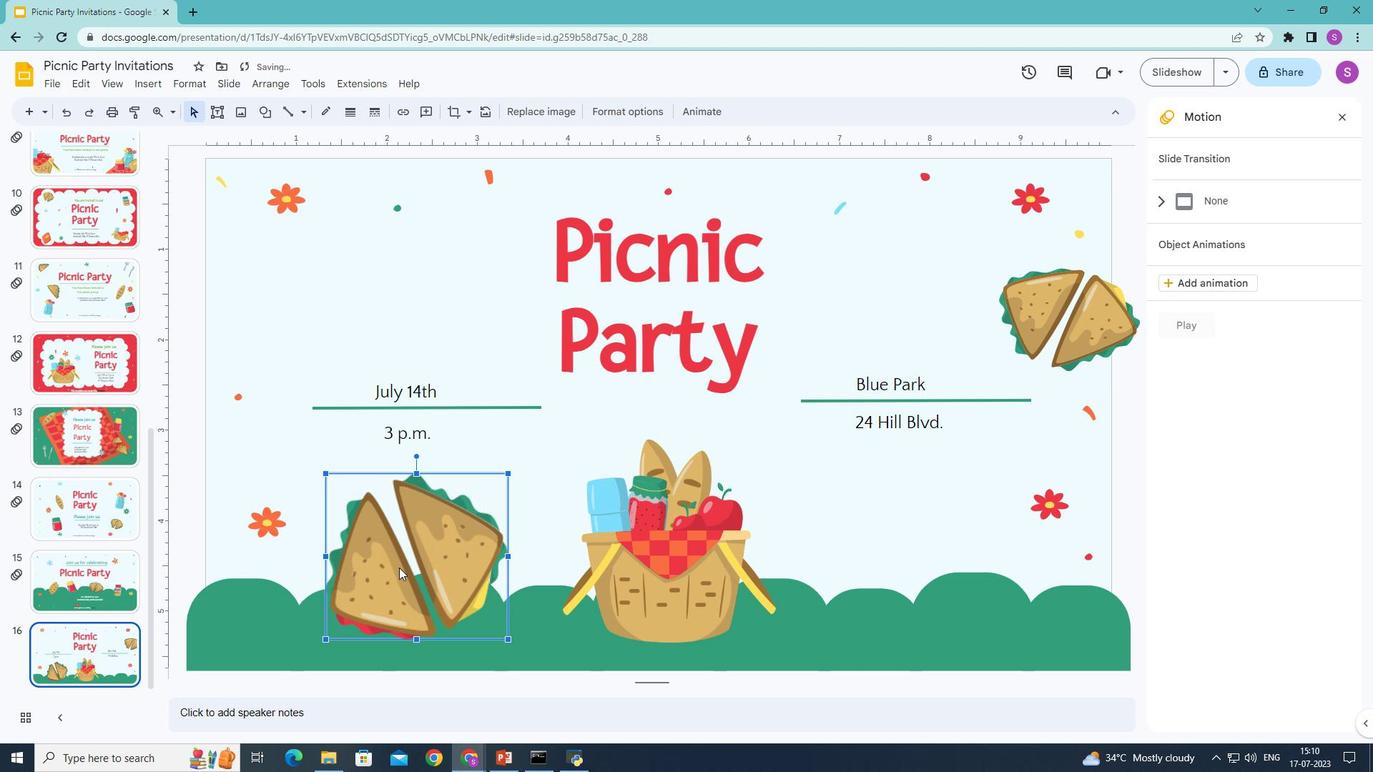 
Action: Mouse pressed left at (442, 569)
Screenshot: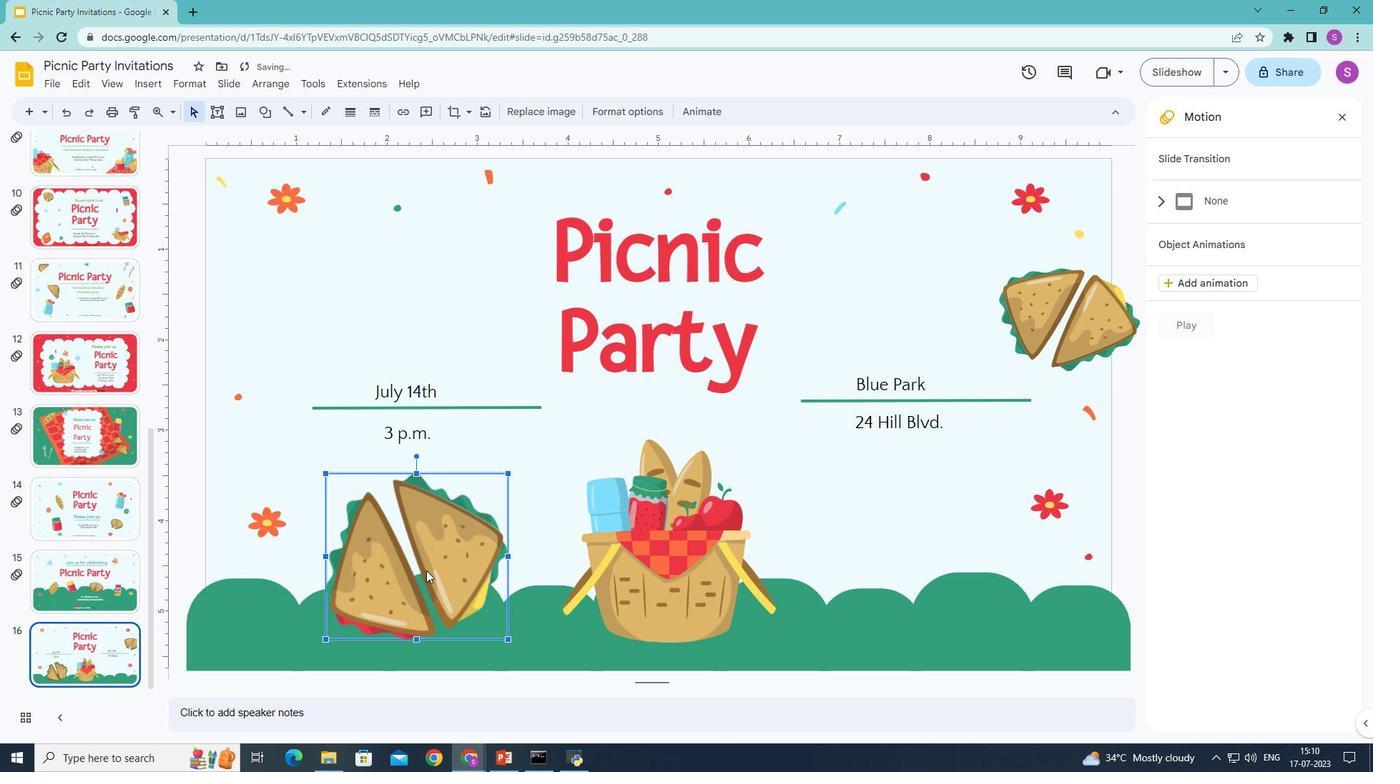 
Action: Mouse moved to (410, 467)
Screenshot: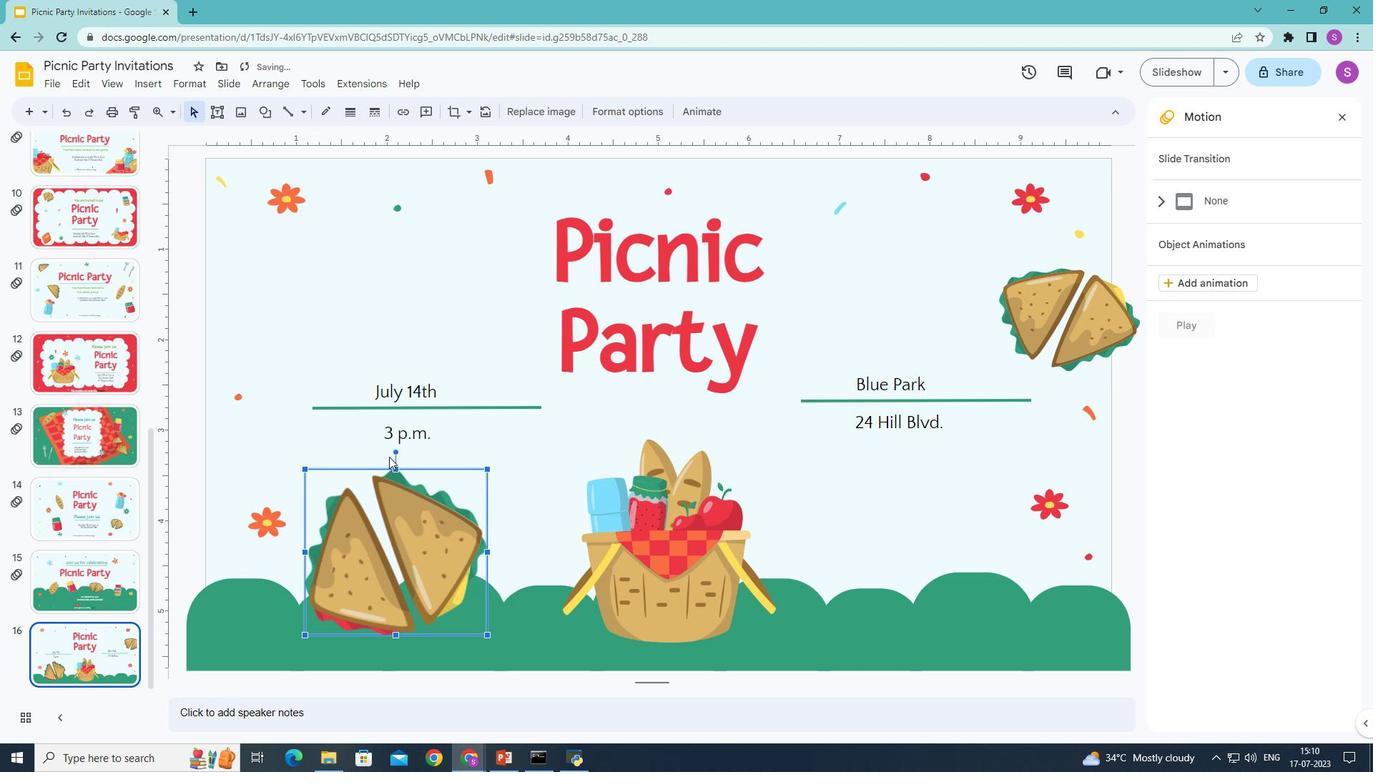 
Action: Mouse pressed left at (410, 467)
Screenshot: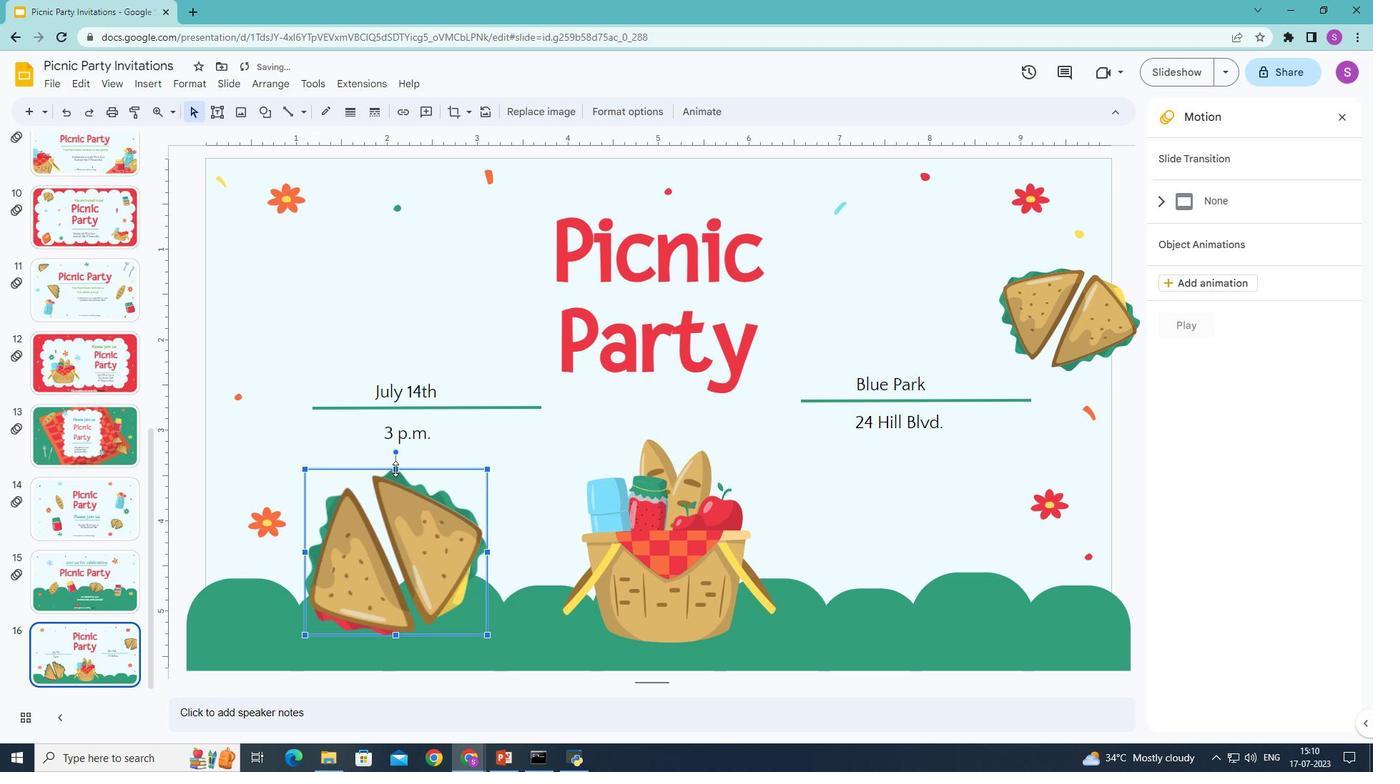 
Action: Mouse moved to (314, 564)
Screenshot: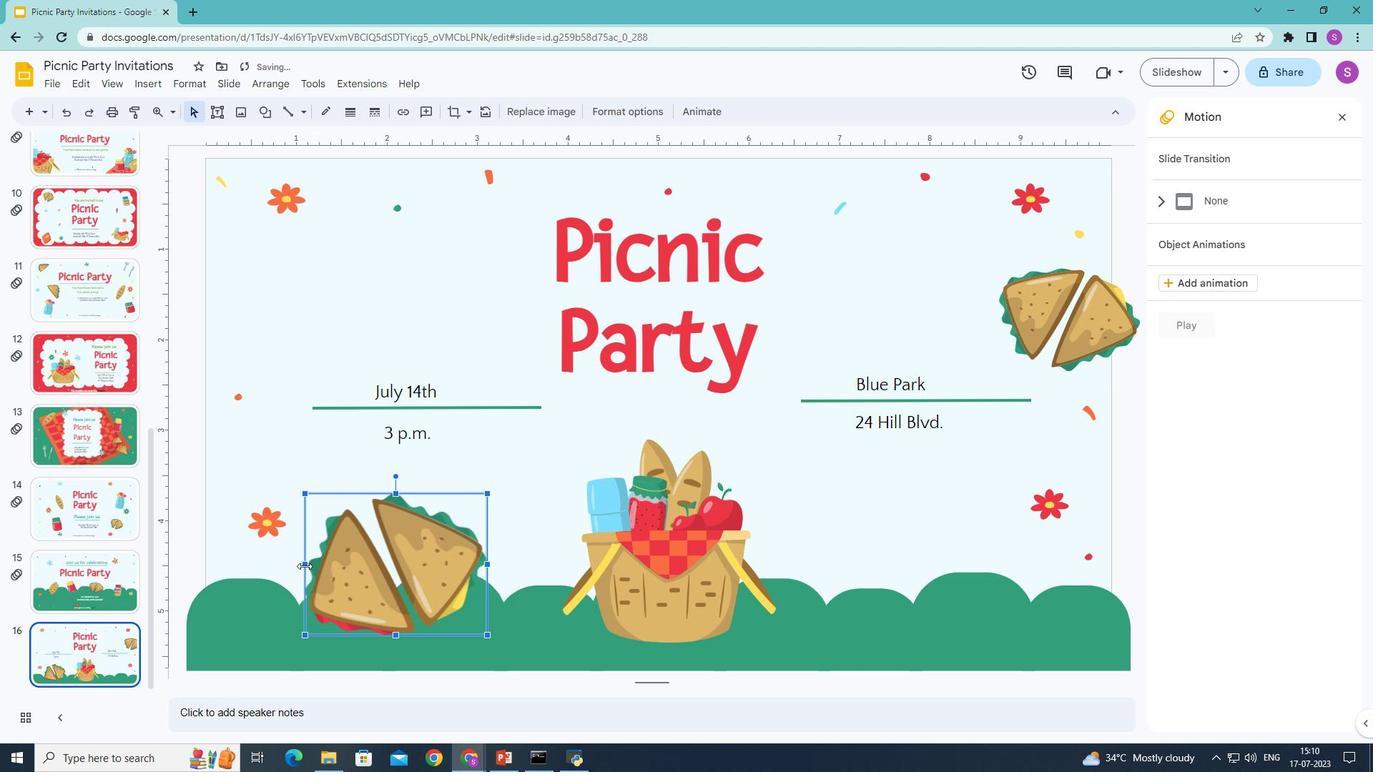 
Action: Mouse pressed left at (314, 564)
Screenshot: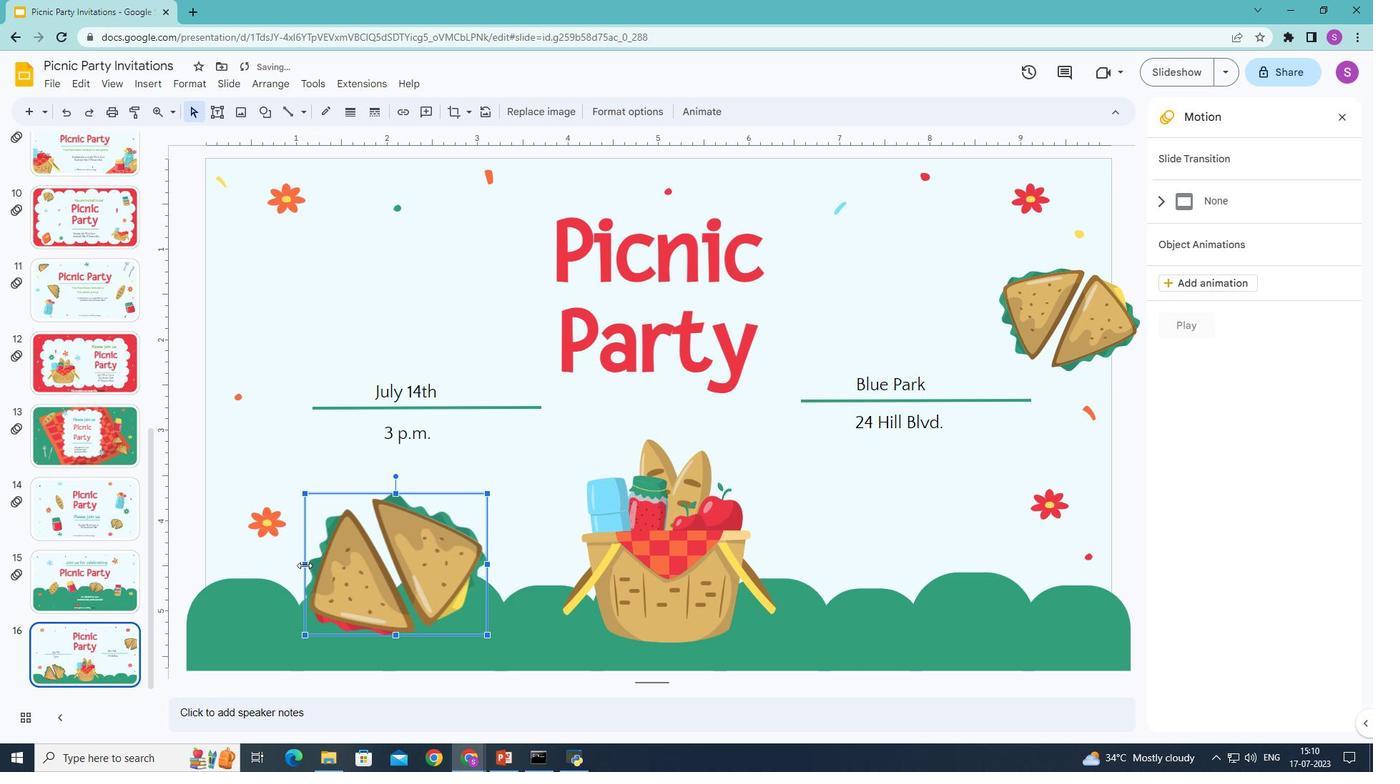 
Action: Mouse moved to (508, 563)
Screenshot: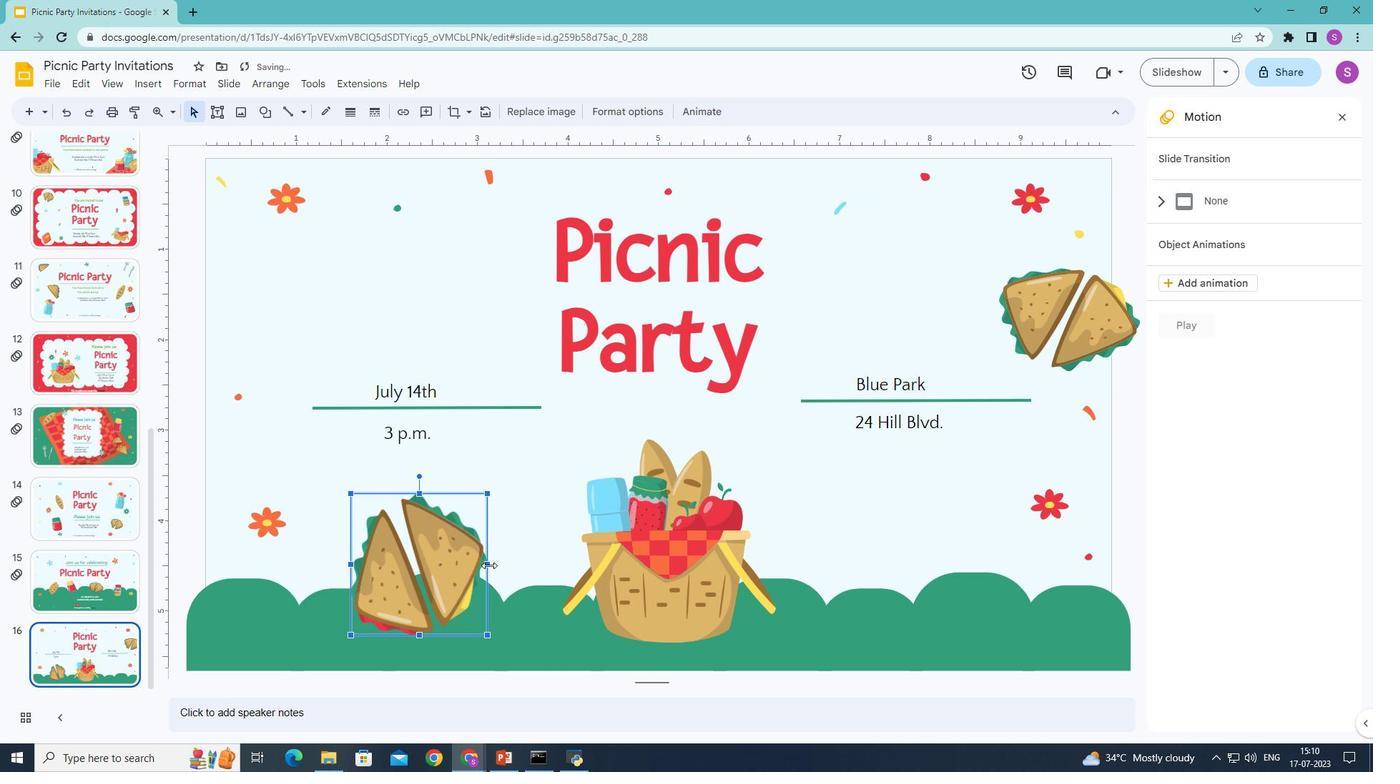 
Action: Mouse pressed left at (508, 563)
Screenshot: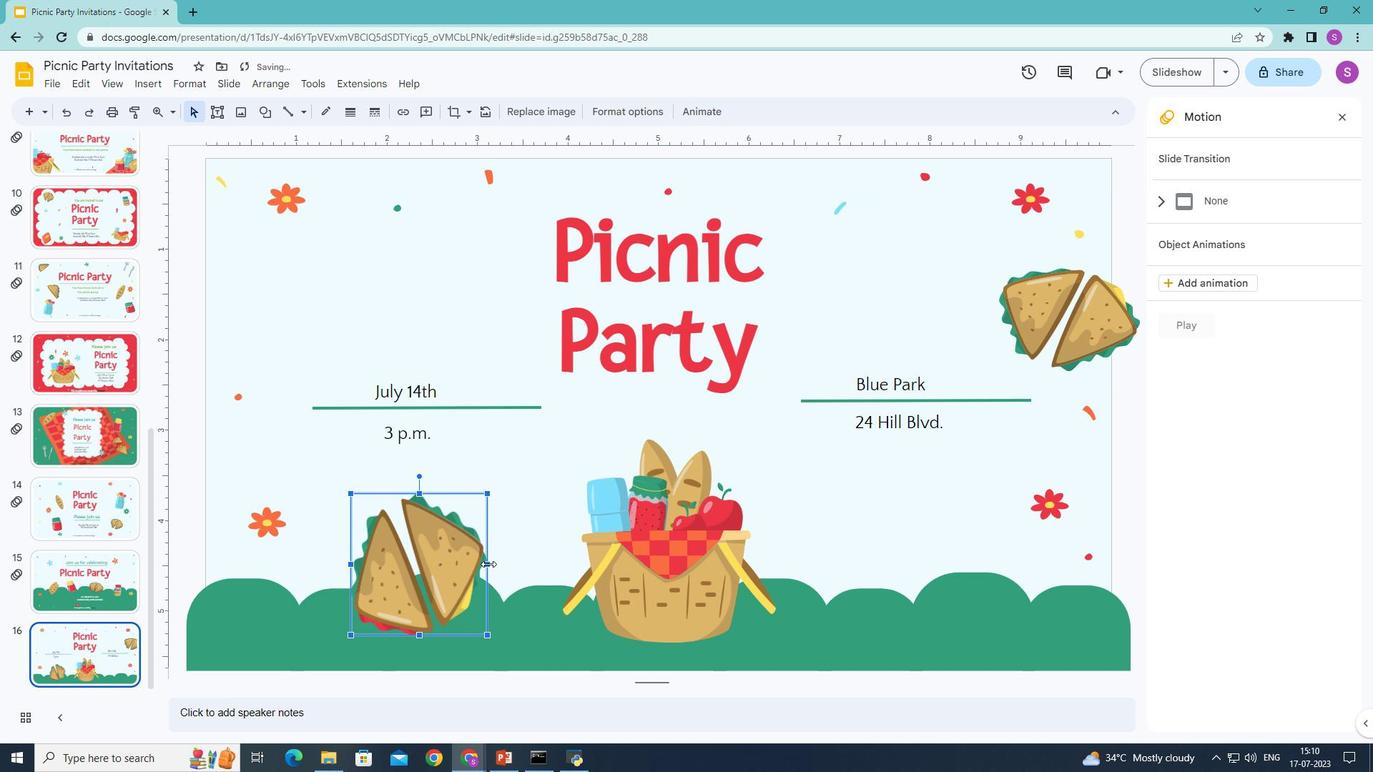 
Action: Mouse moved to (429, 633)
Screenshot: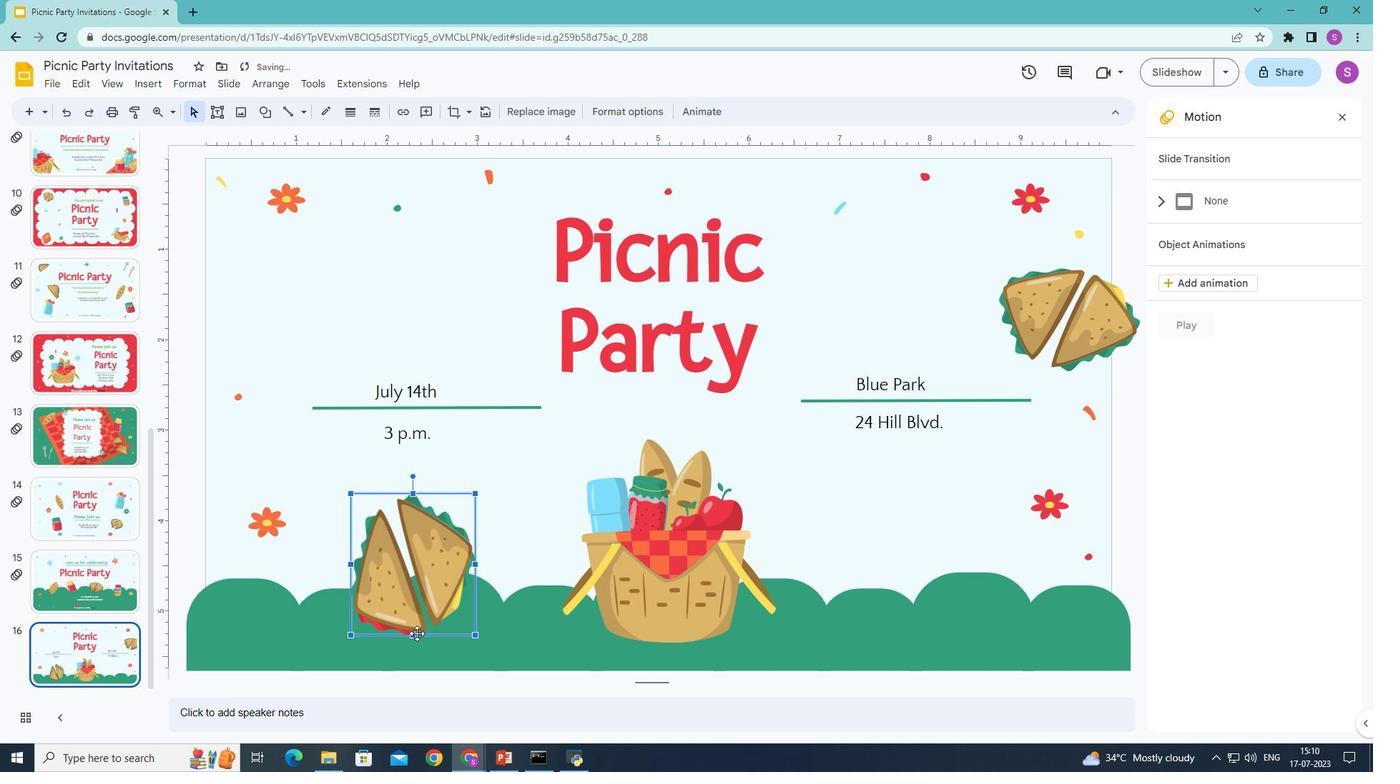 
Action: Mouse pressed left at (429, 633)
Screenshot: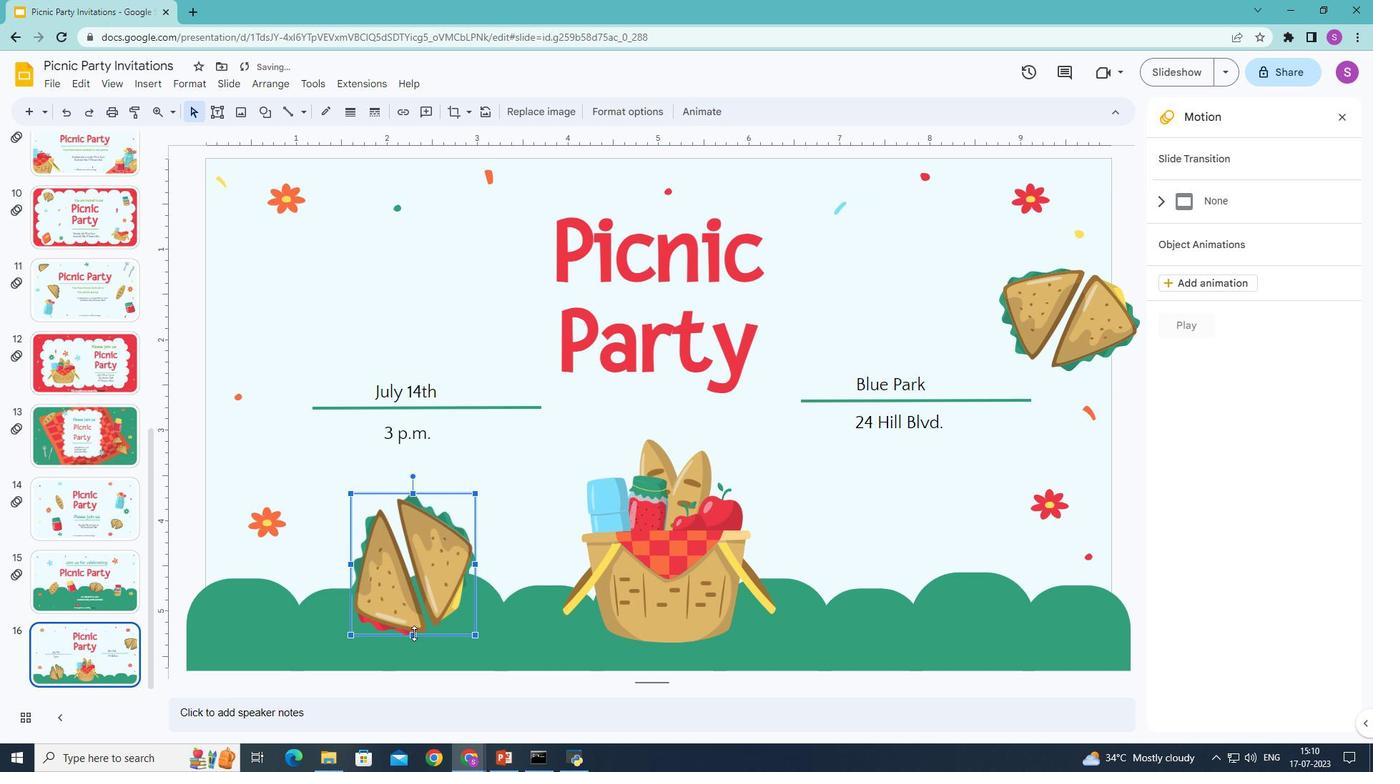 
Action: Mouse moved to (439, 539)
Screenshot: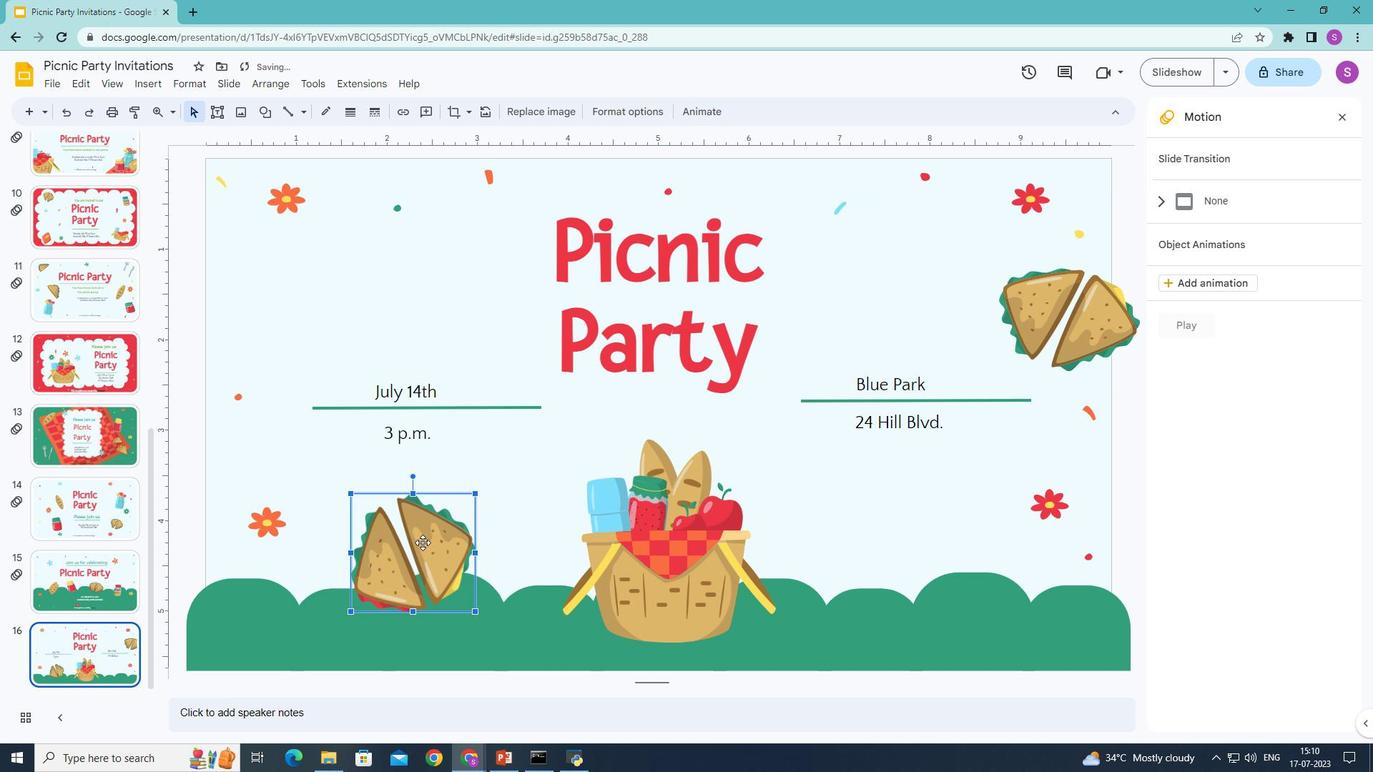 
Action: Mouse pressed left at (439, 539)
Screenshot: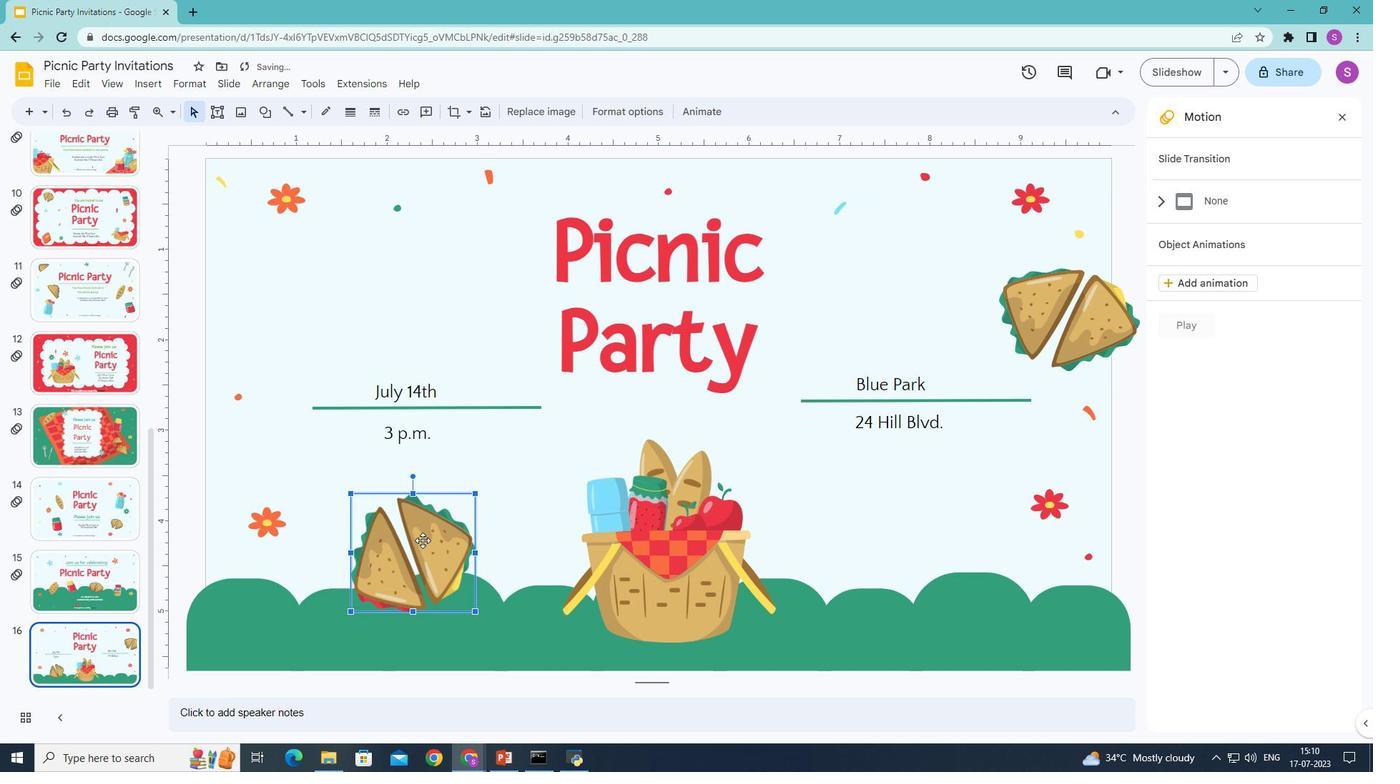 
Action: Mouse moved to (536, 495)
Screenshot: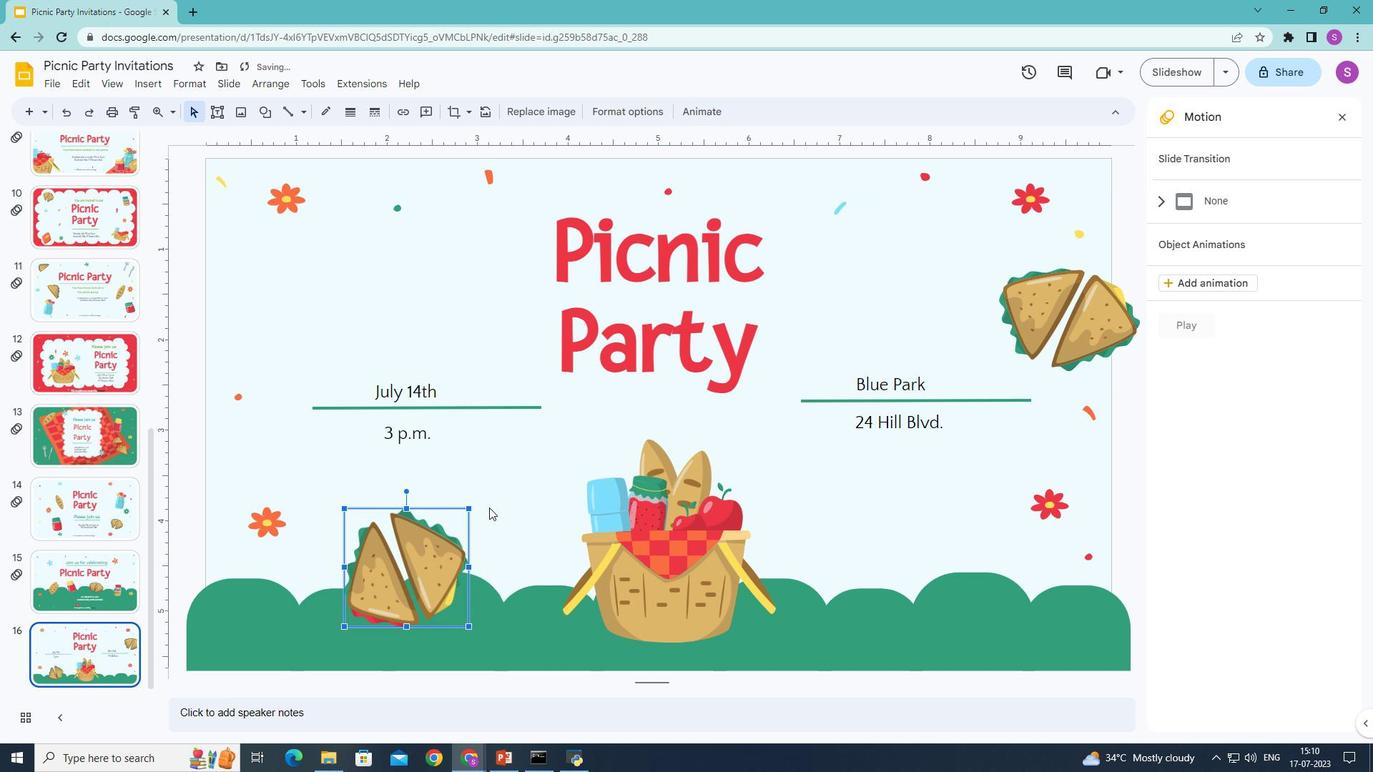 
Action: Mouse pressed left at (536, 495)
Screenshot: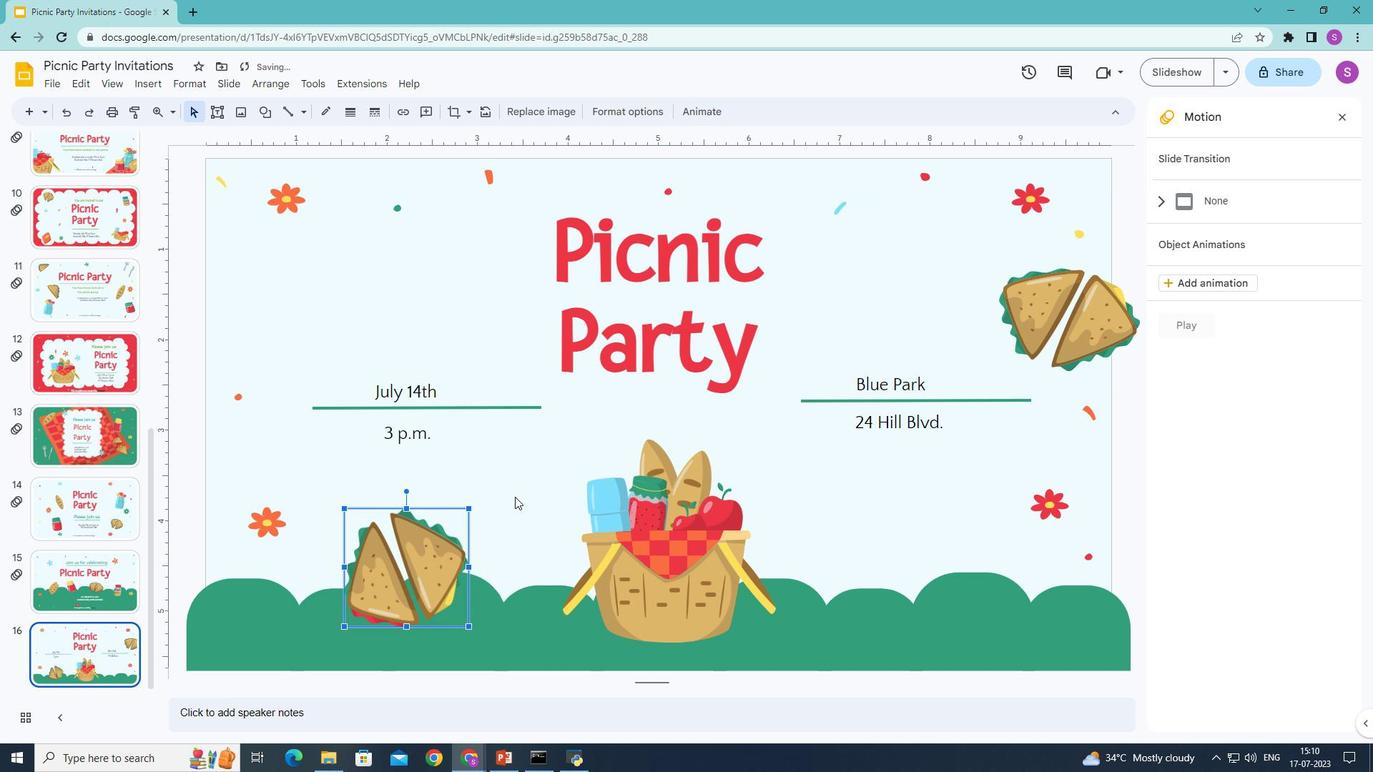 
Action: Mouse moved to (433, 585)
Screenshot: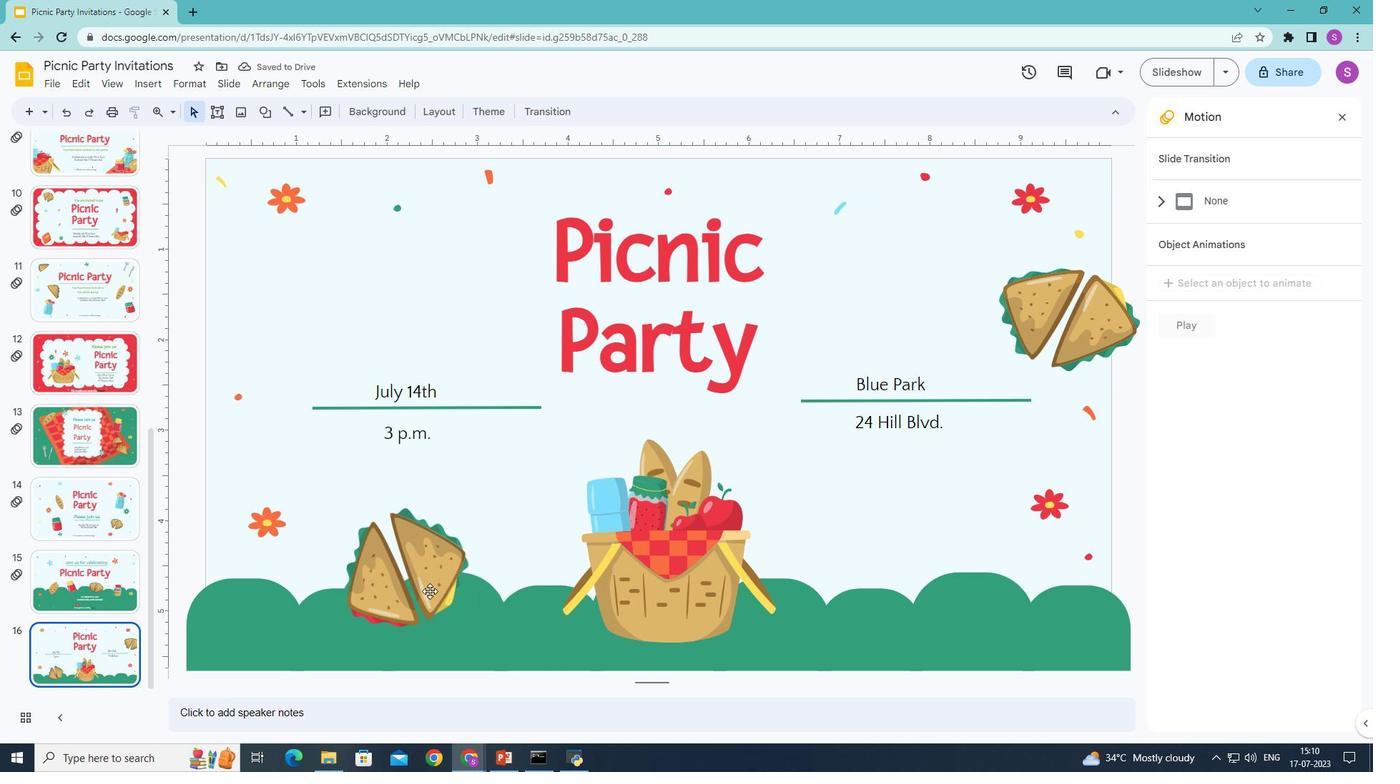 
Action: Mouse pressed left at (433, 585)
Screenshot: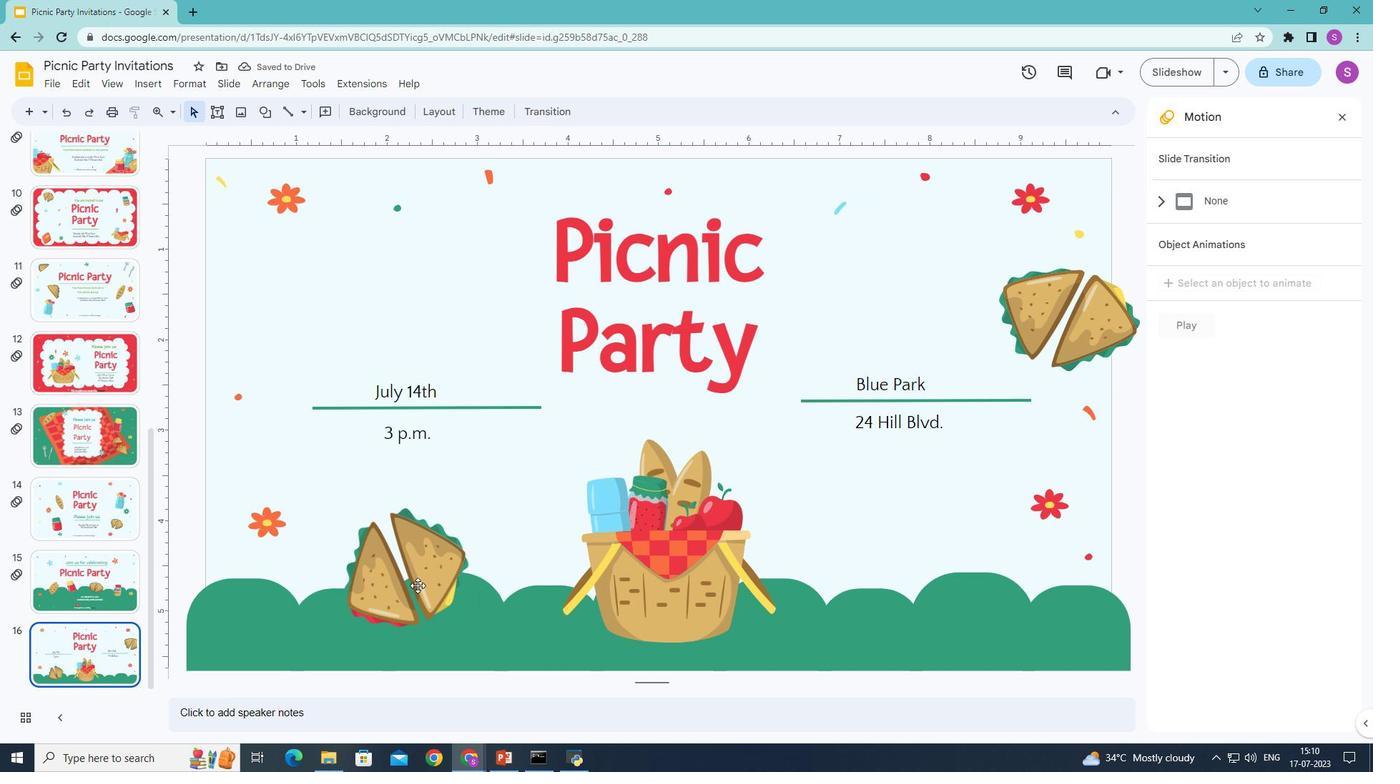 
Action: Mouse moved to (422, 490)
Screenshot: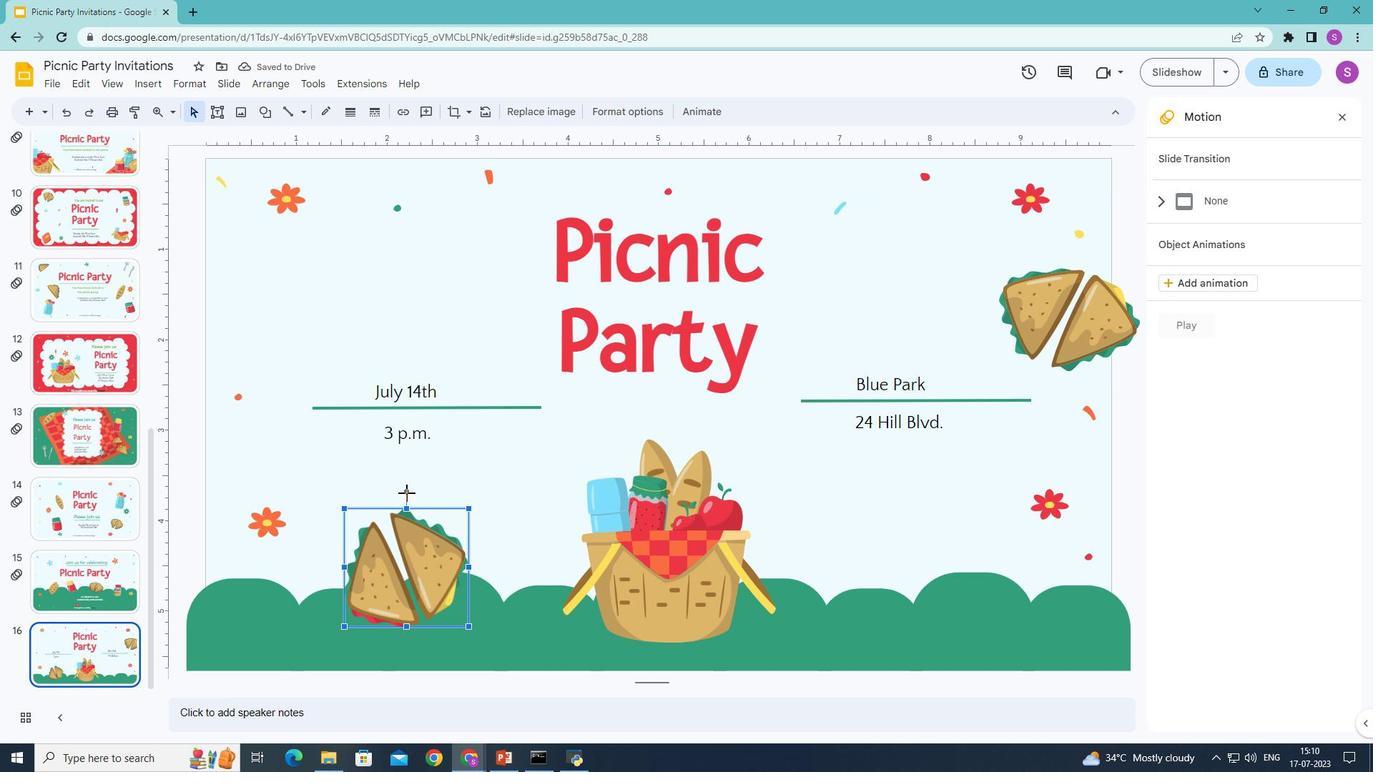 
Action: Mouse pressed left at (422, 490)
Screenshot: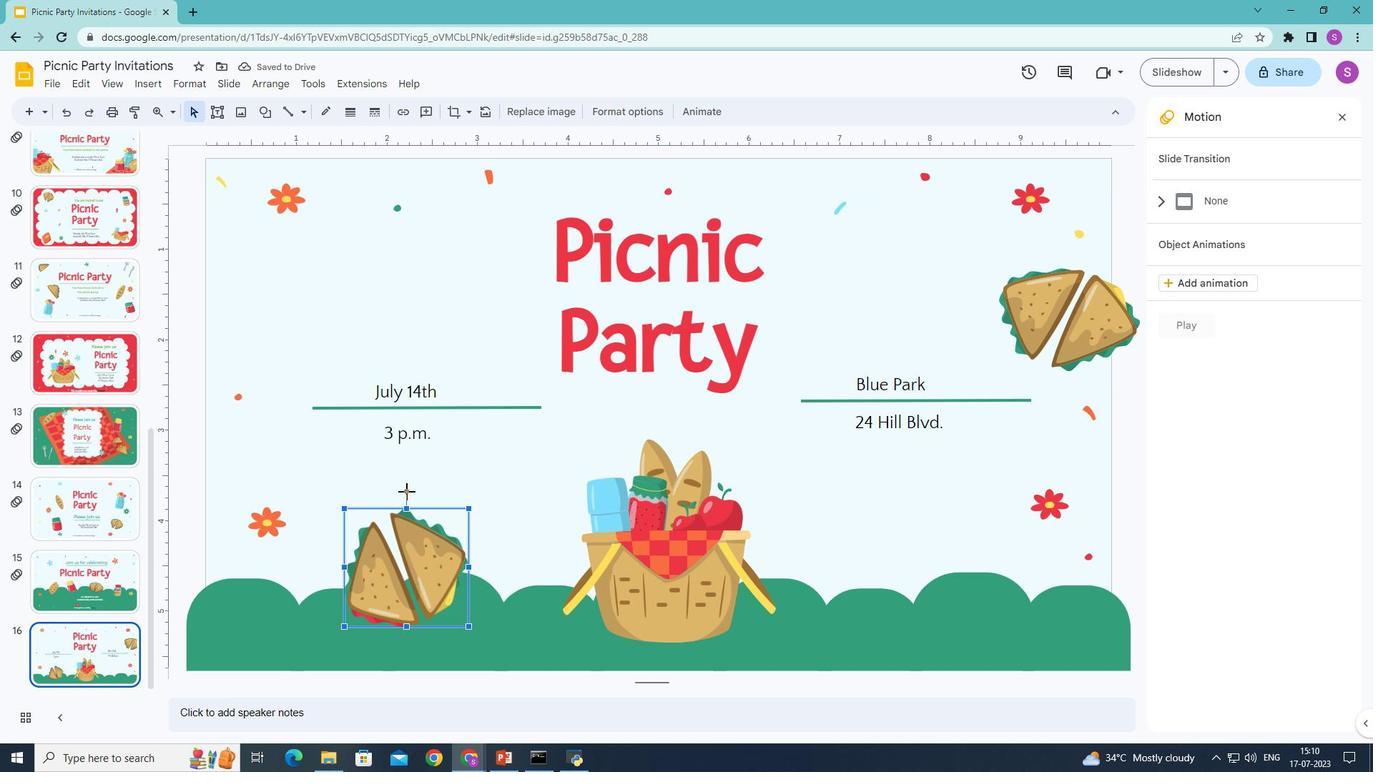 
Action: Mouse moved to (544, 472)
Screenshot: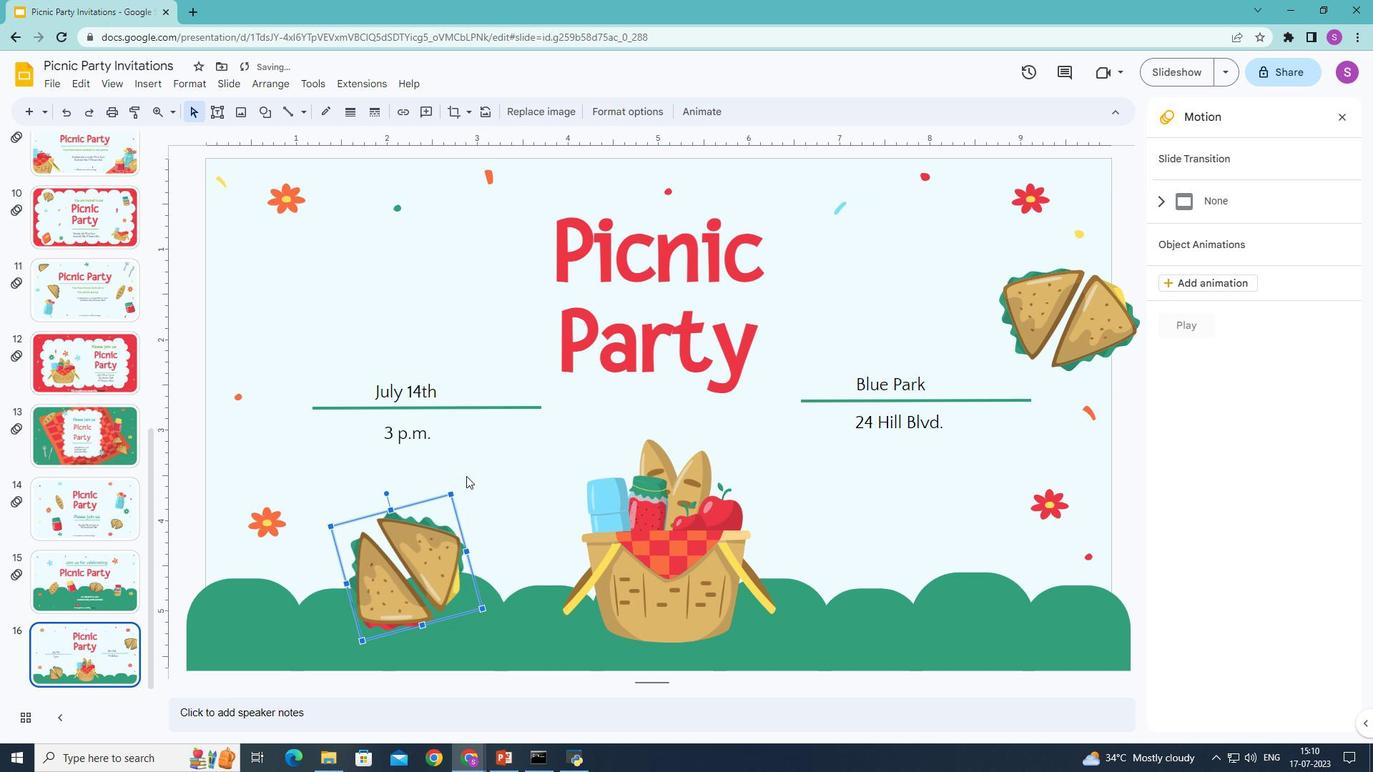
Action: Mouse pressed left at (544, 472)
Screenshot: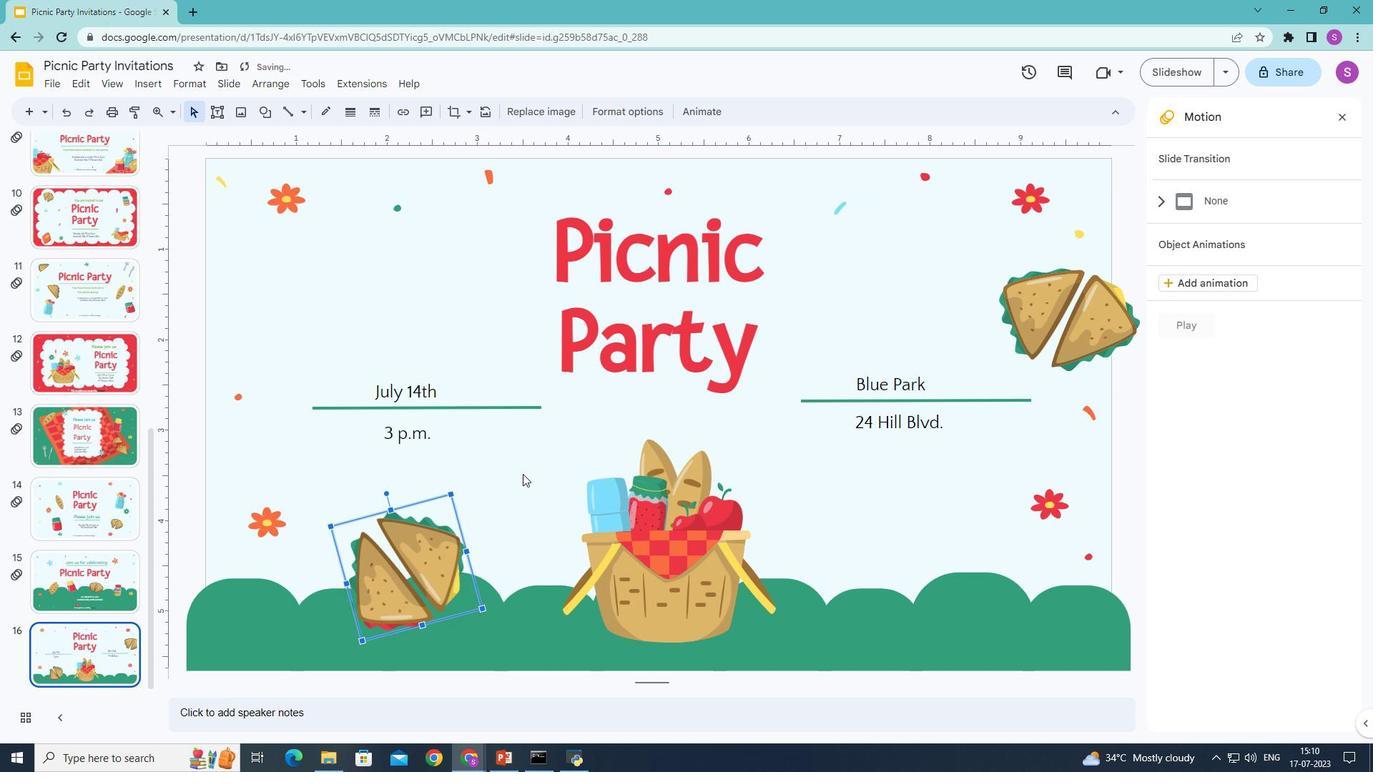 
Action: Mouse moved to (425, 573)
Screenshot: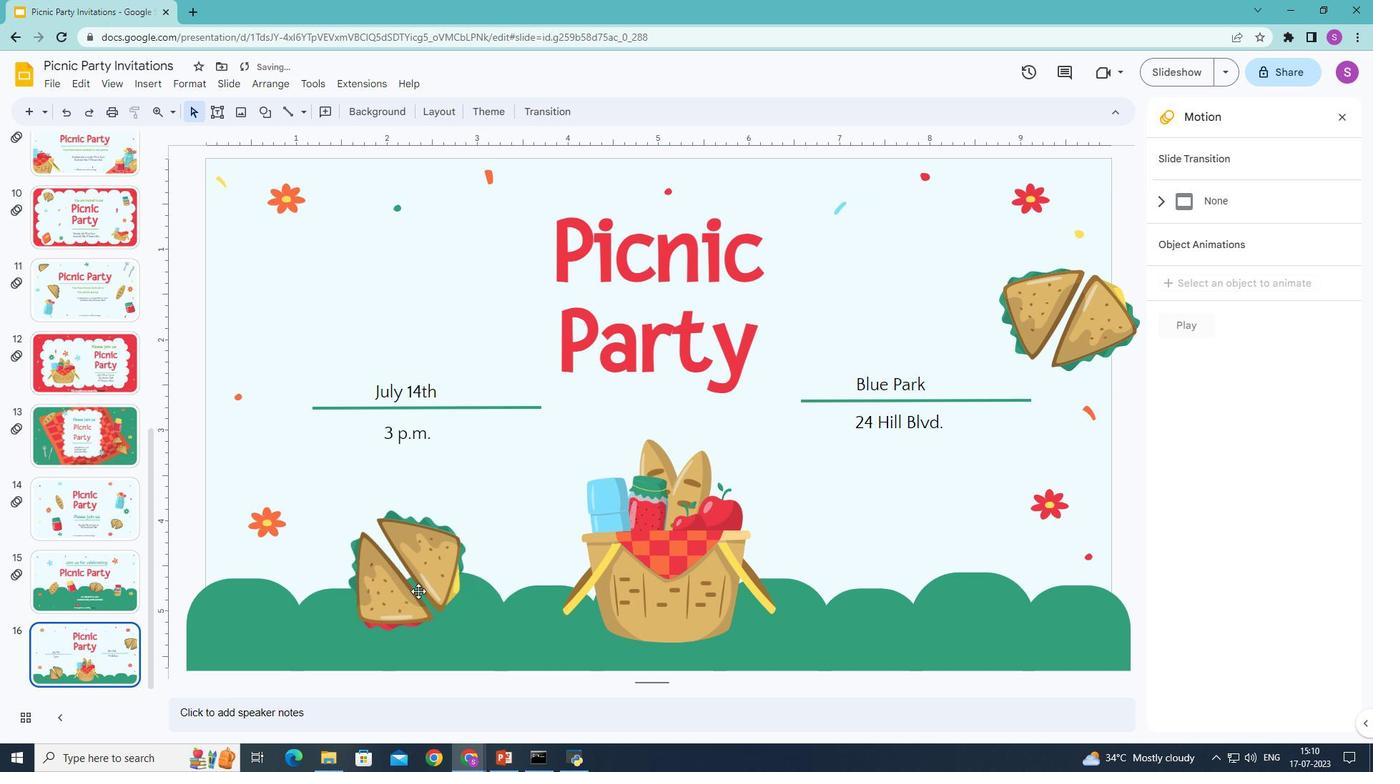 
Action: Mouse pressed left at (425, 573)
Screenshot: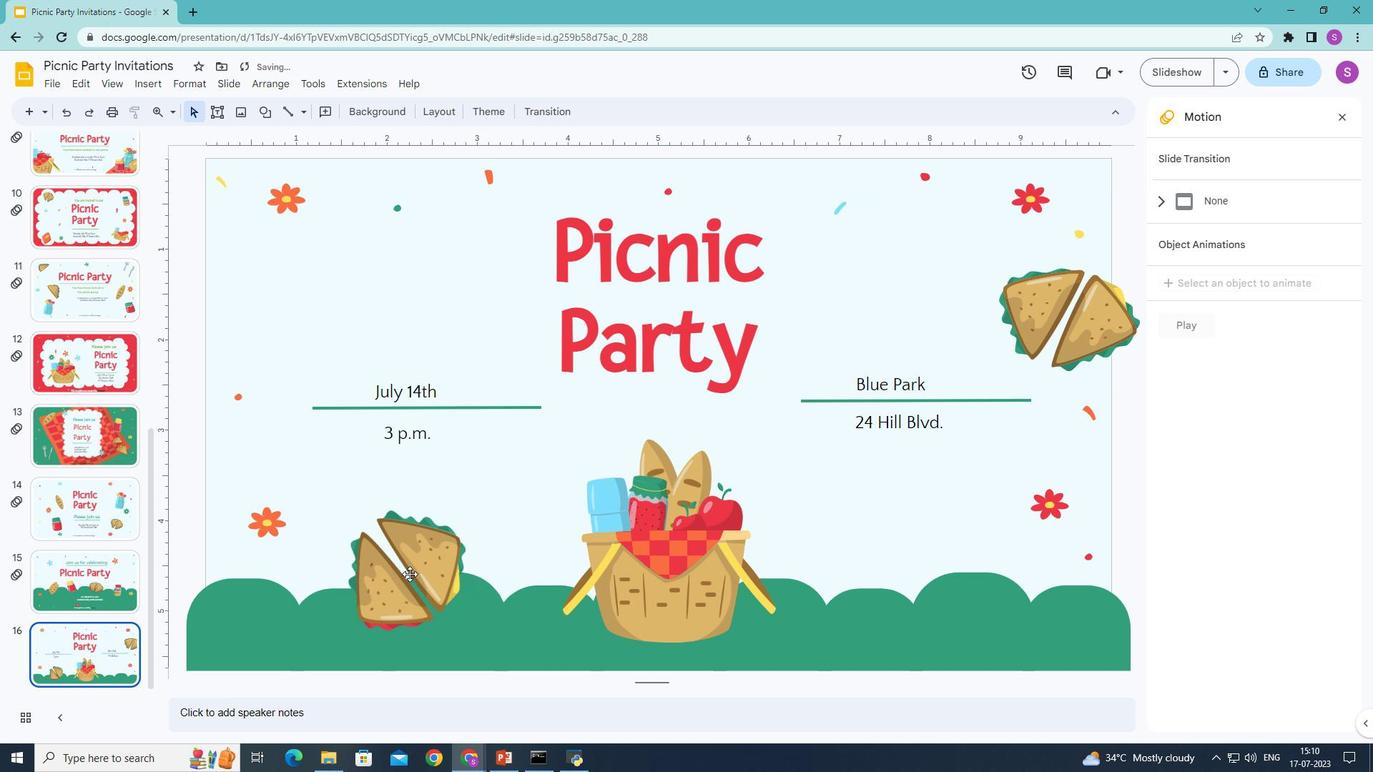 
Action: Mouse moved to (399, 491)
Screenshot: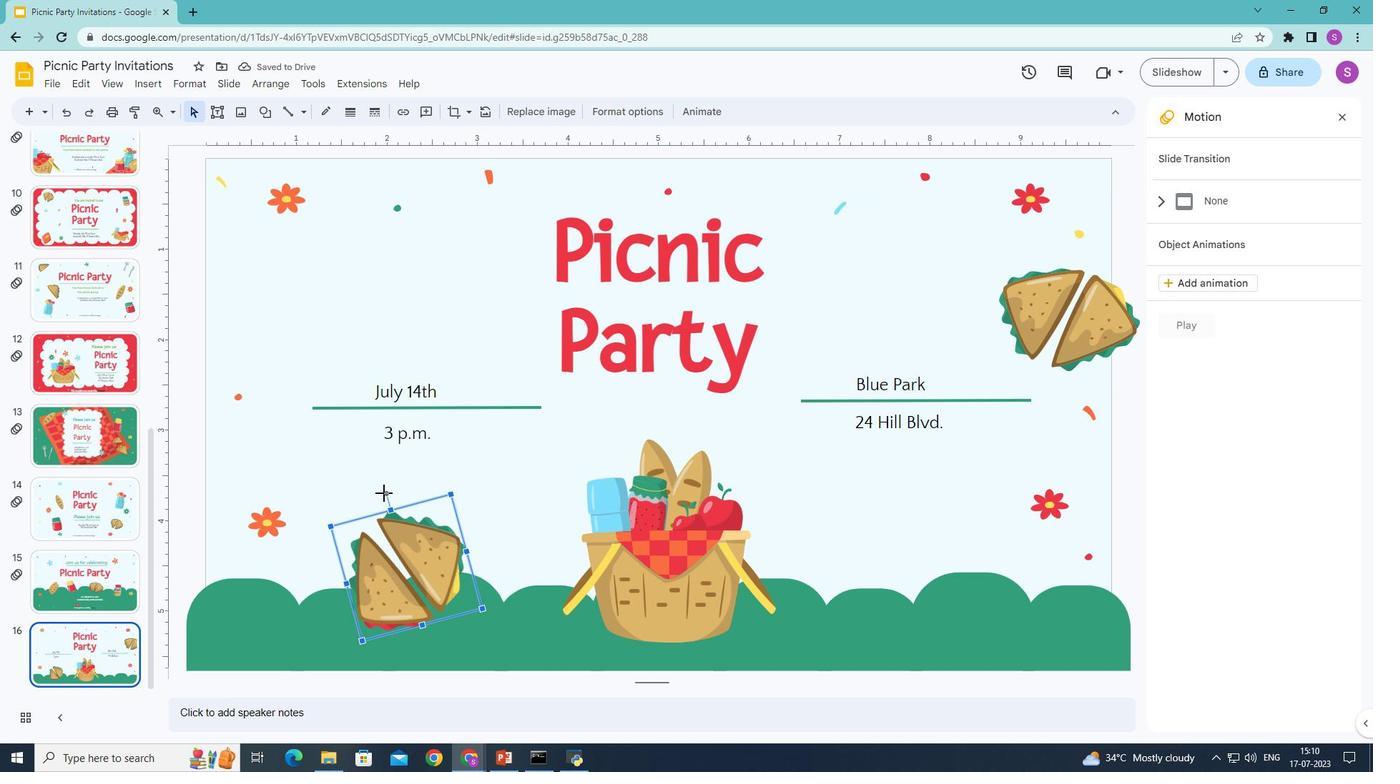 
Action: Mouse pressed left at (399, 491)
Screenshot: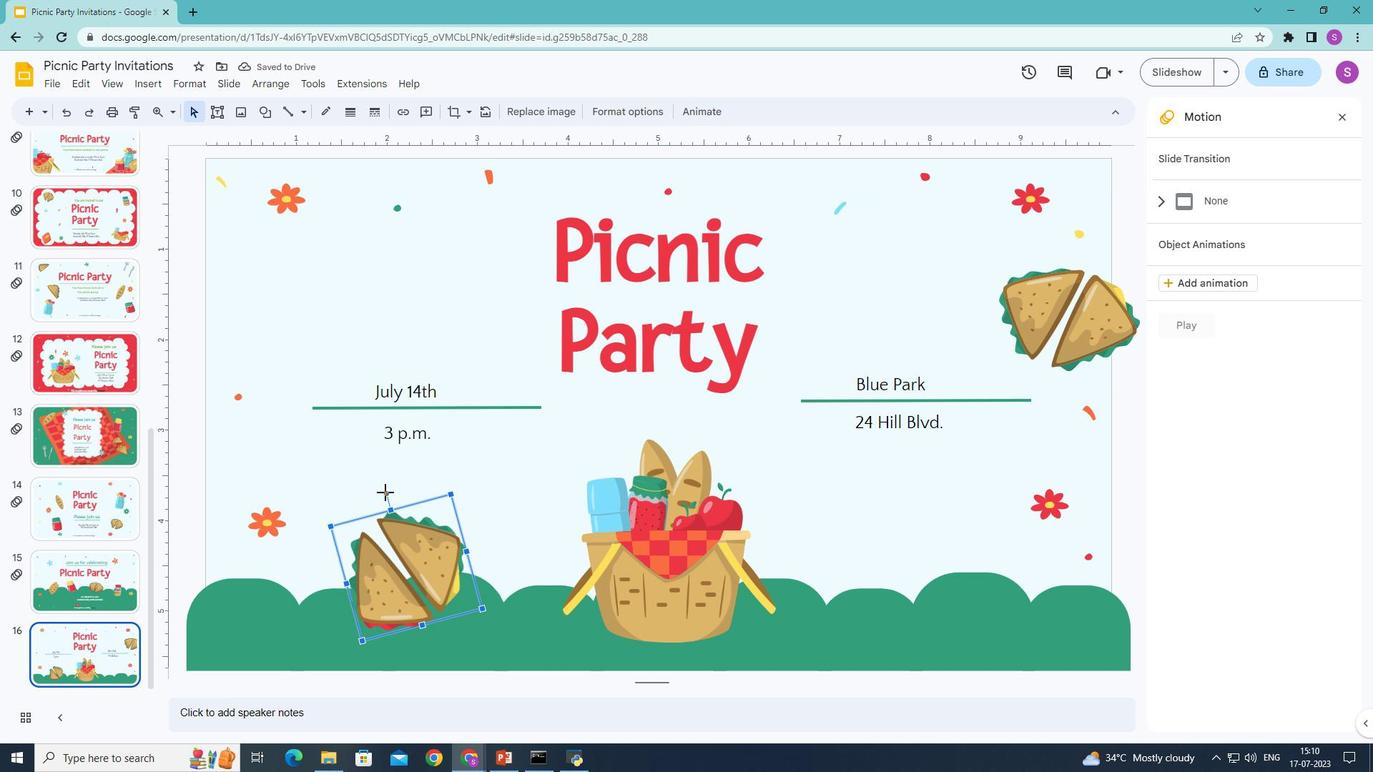 
Action: Mouse moved to (520, 499)
Screenshot: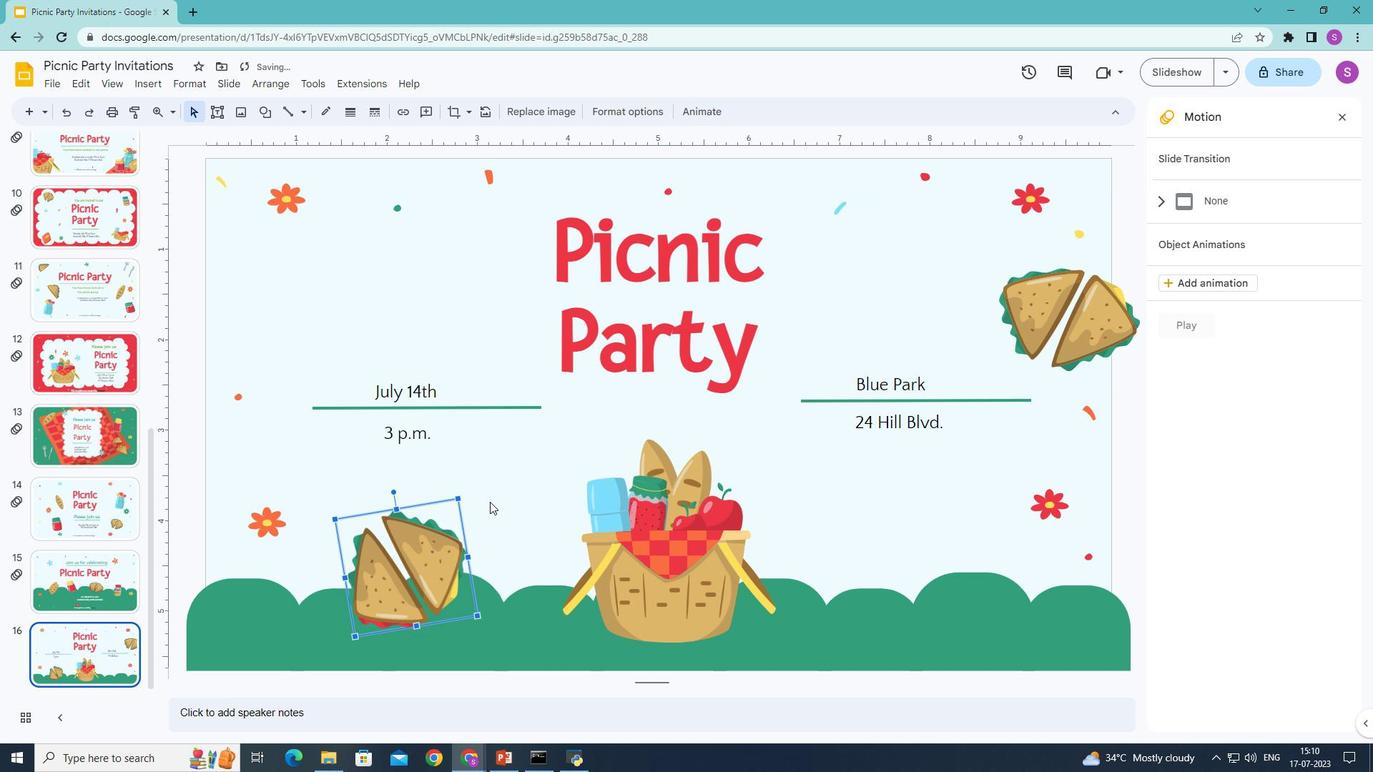 
Action: Mouse pressed left at (520, 499)
Screenshot: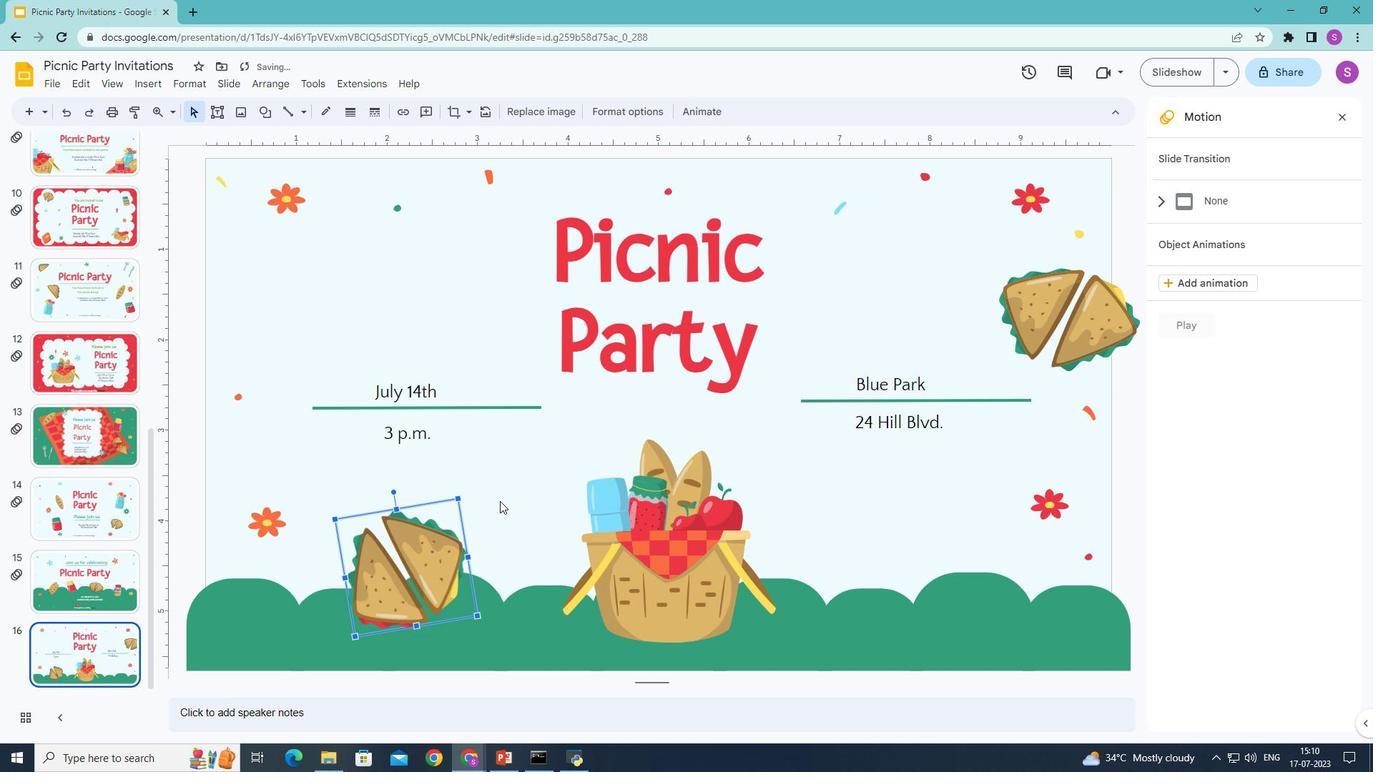 
Action: Mouse moved to (150, 76)
Screenshot: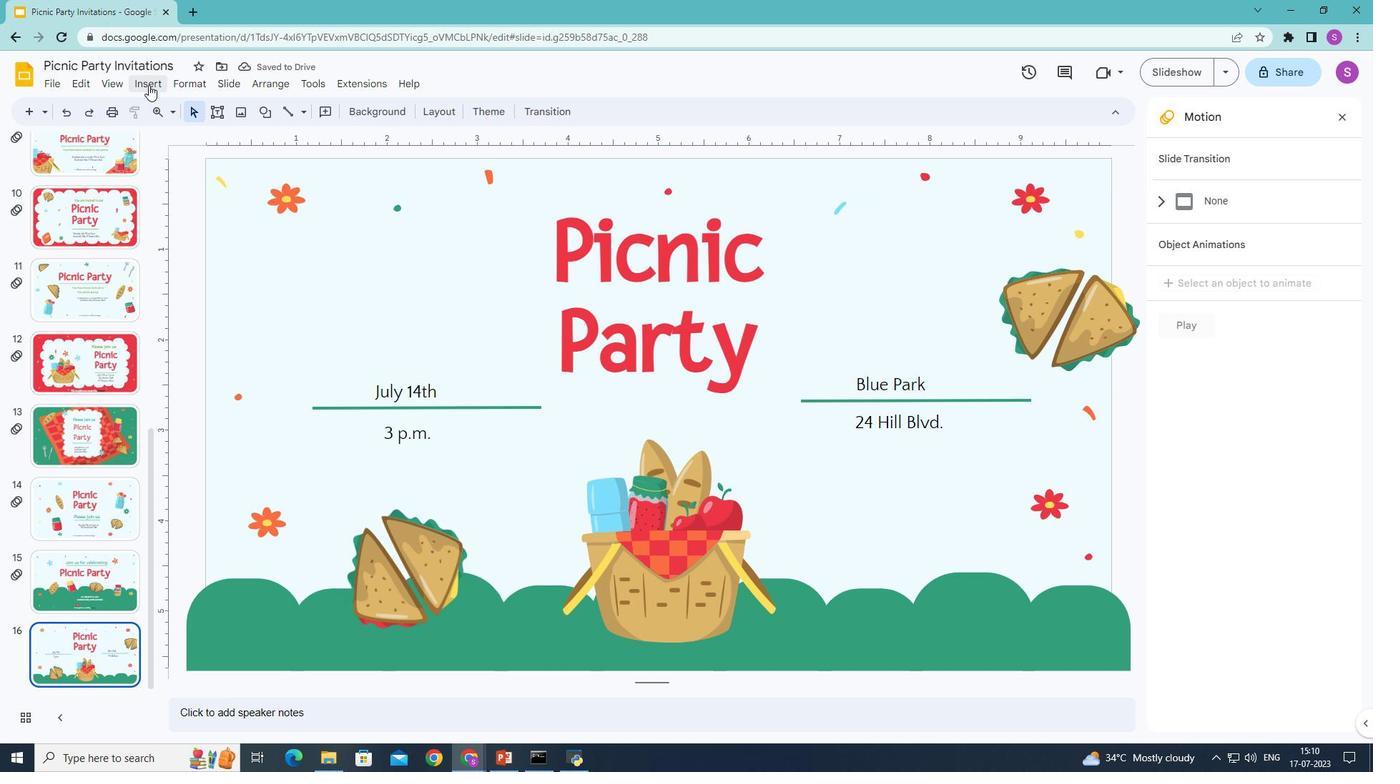 
Action: Mouse pressed left at (150, 76)
Screenshot: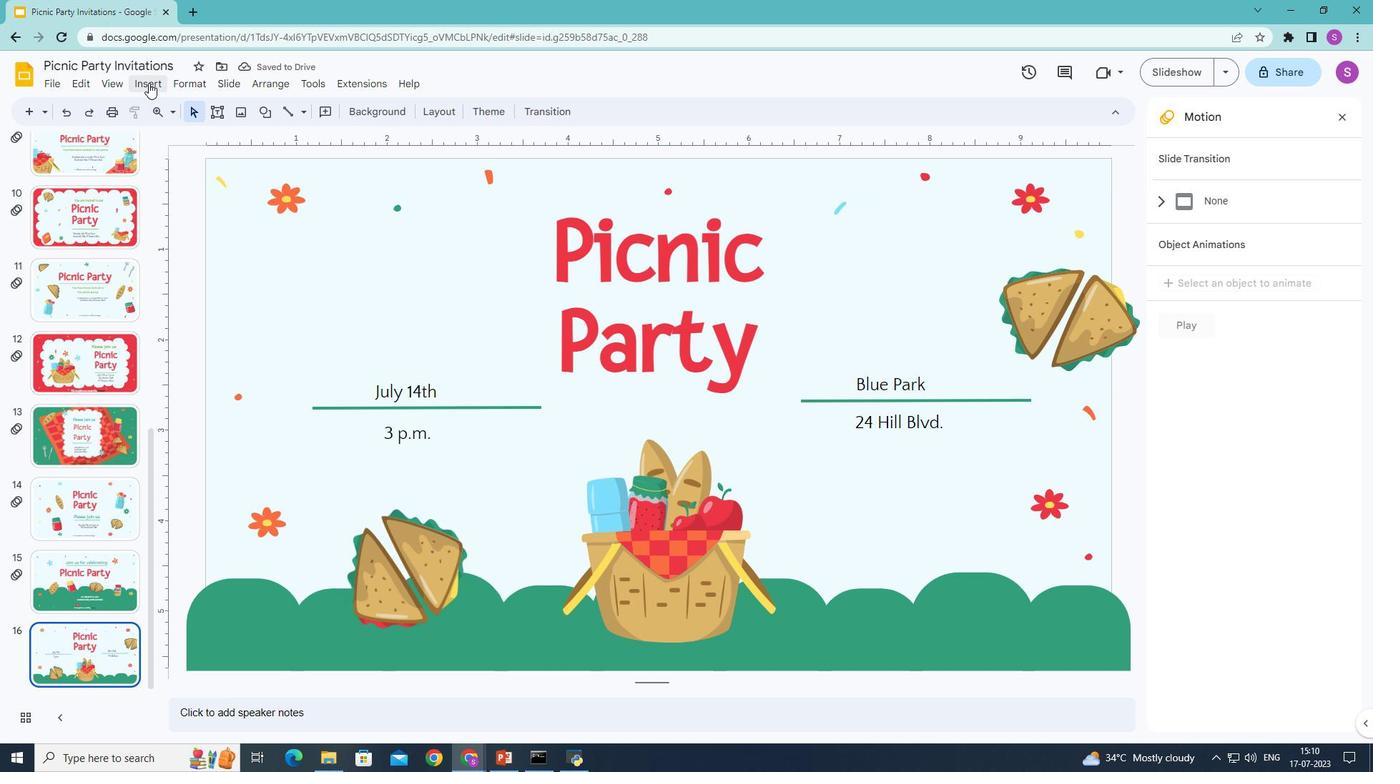 
Action: Mouse moved to (437, 97)
Screenshot: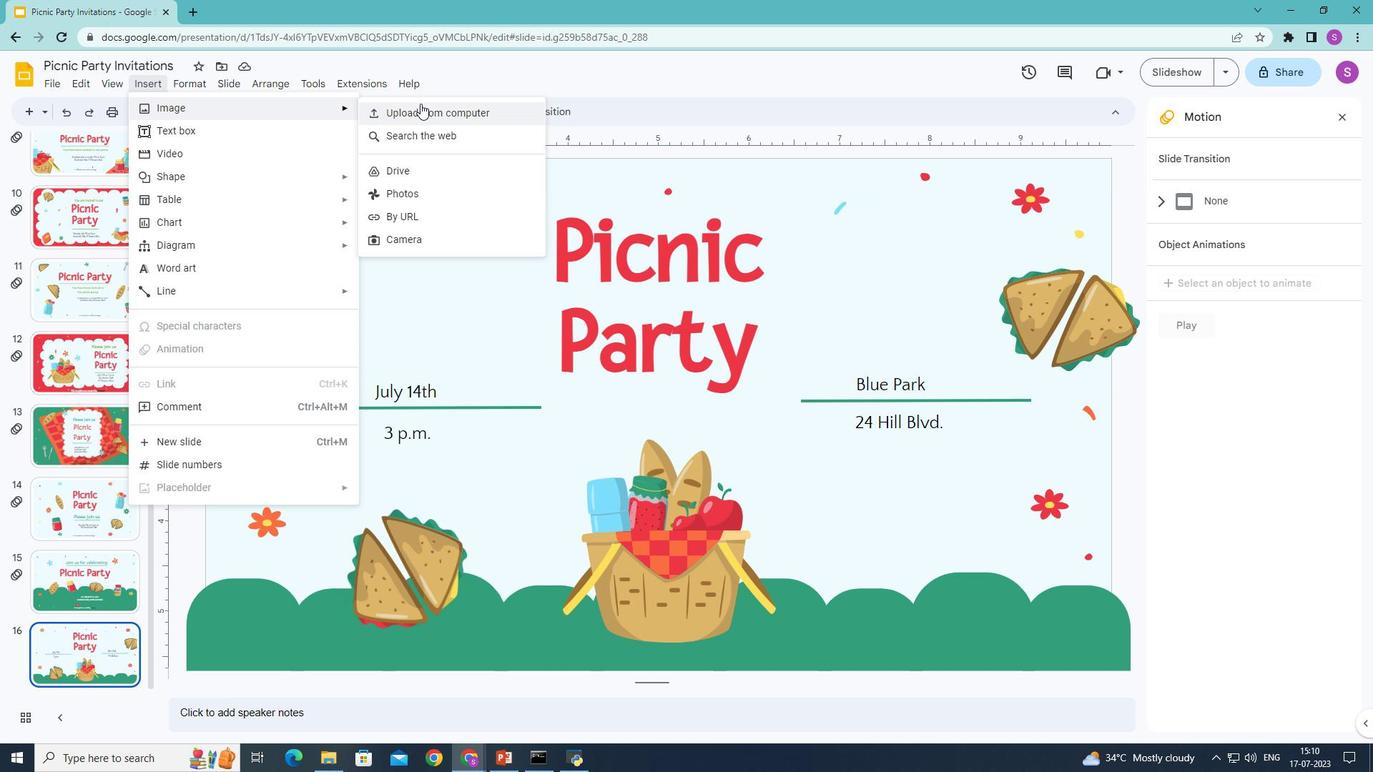 
Action: Mouse pressed left at (437, 97)
Screenshot: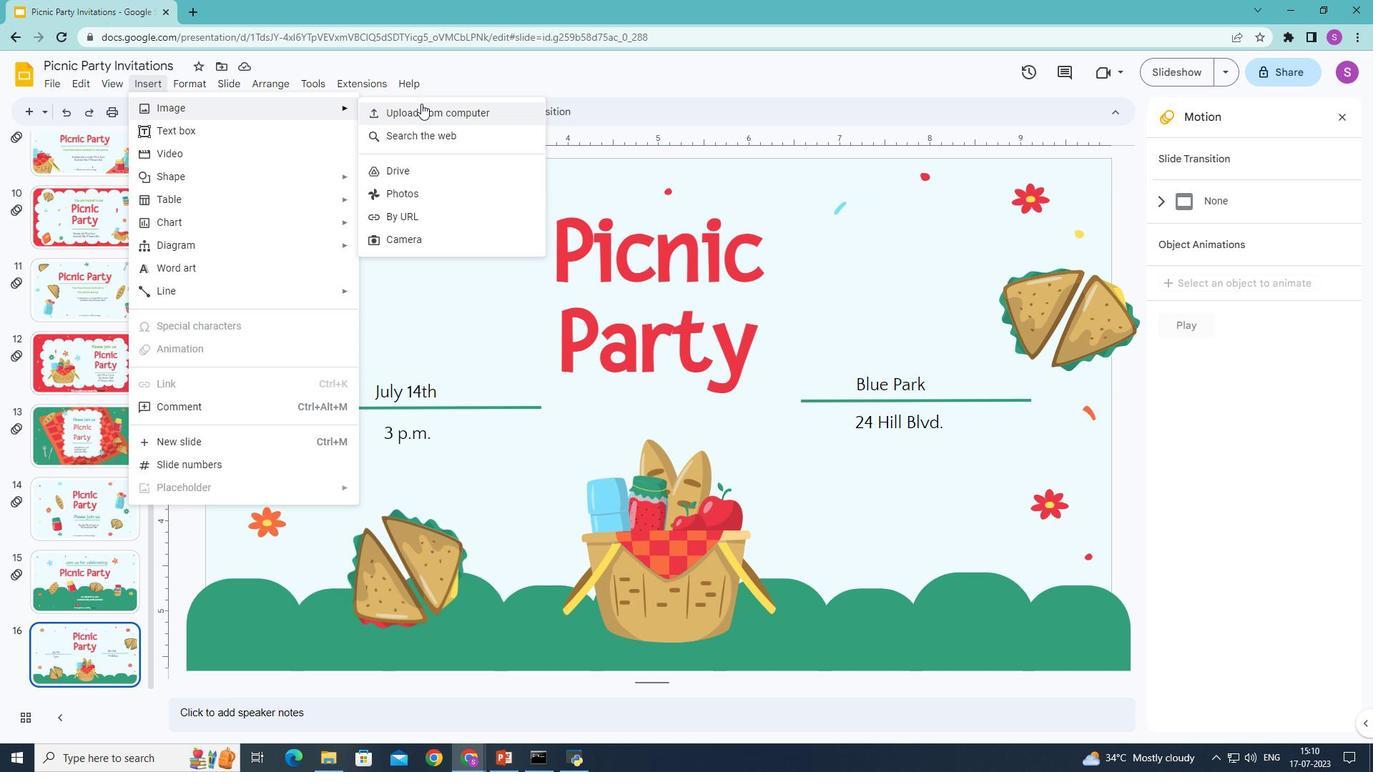 
Action: Mouse moved to (506, 166)
Screenshot: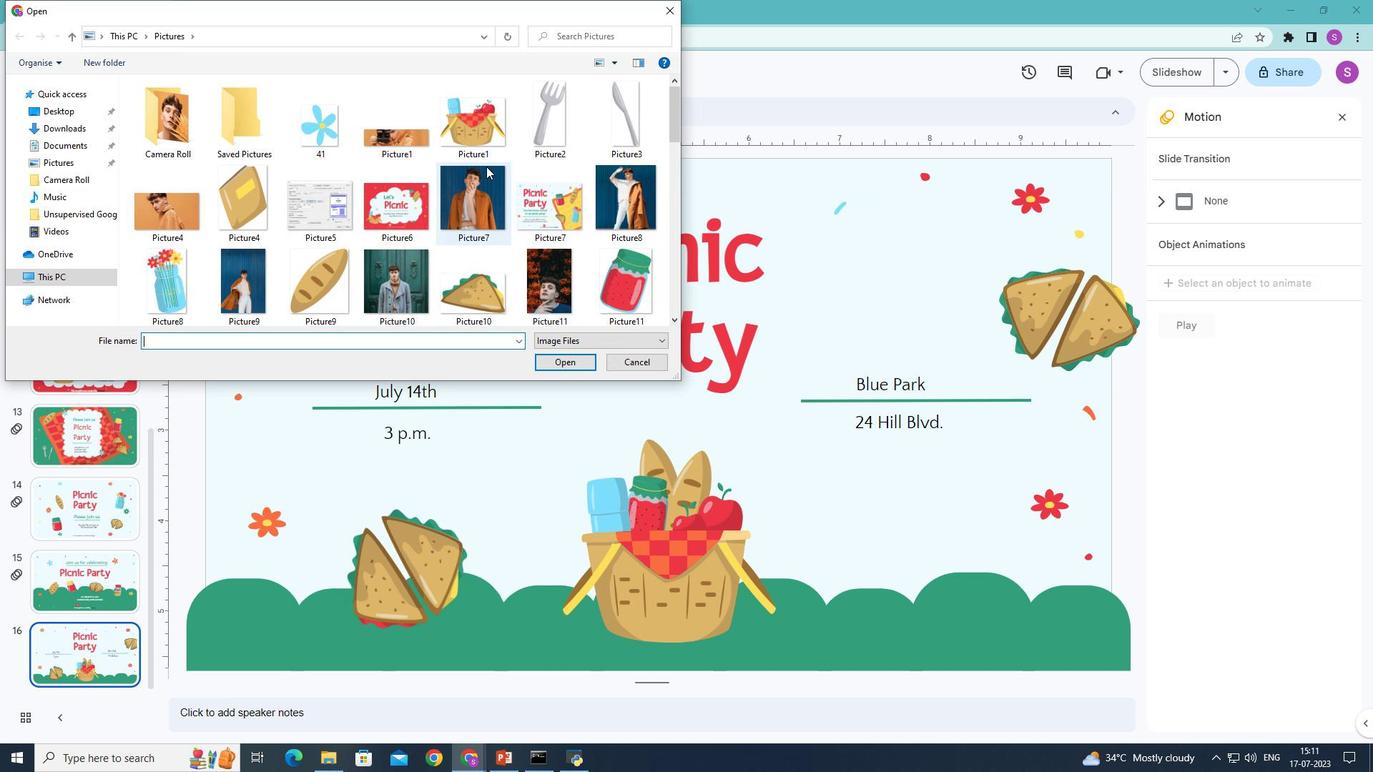 
Action: Mouse scrolled (506, 165) with delta (0, 0)
Screenshot: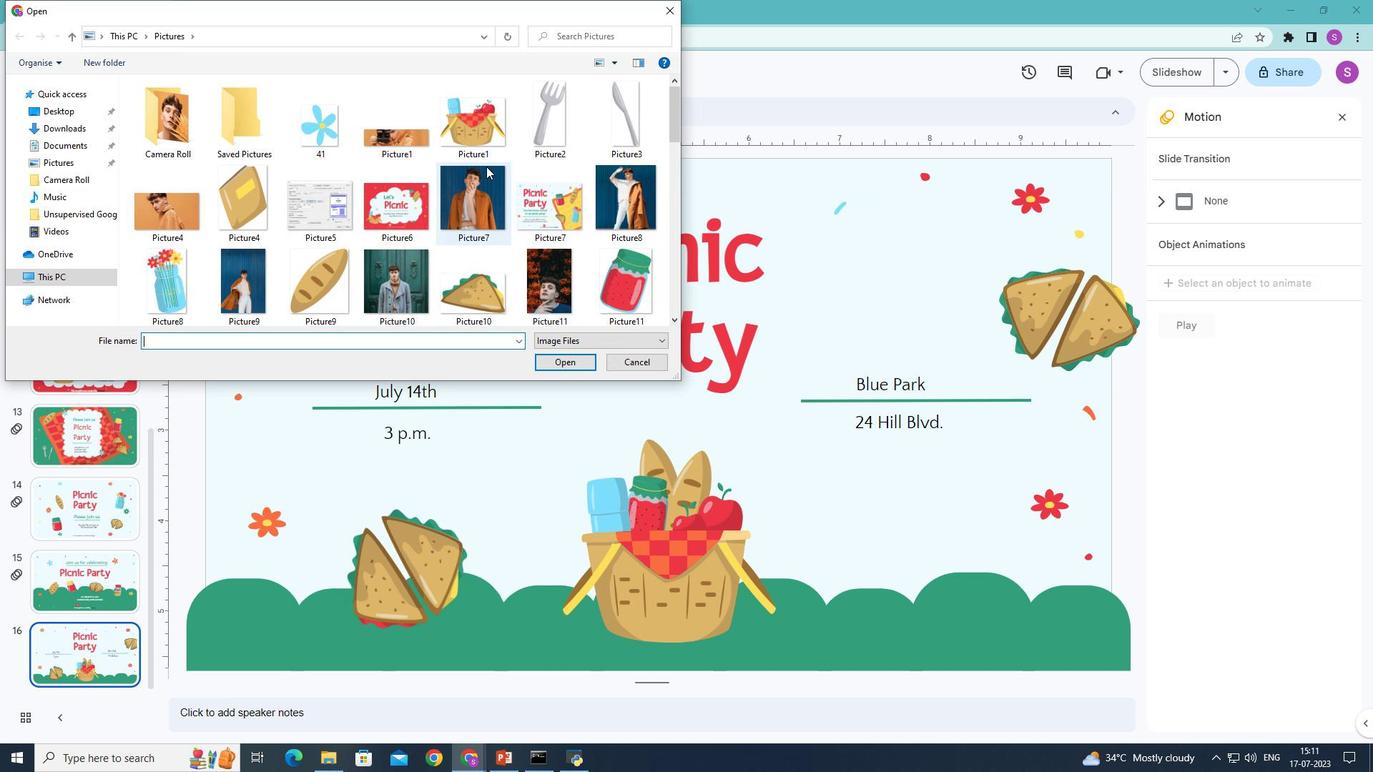 
Action: Mouse moved to (505, 168)
Screenshot: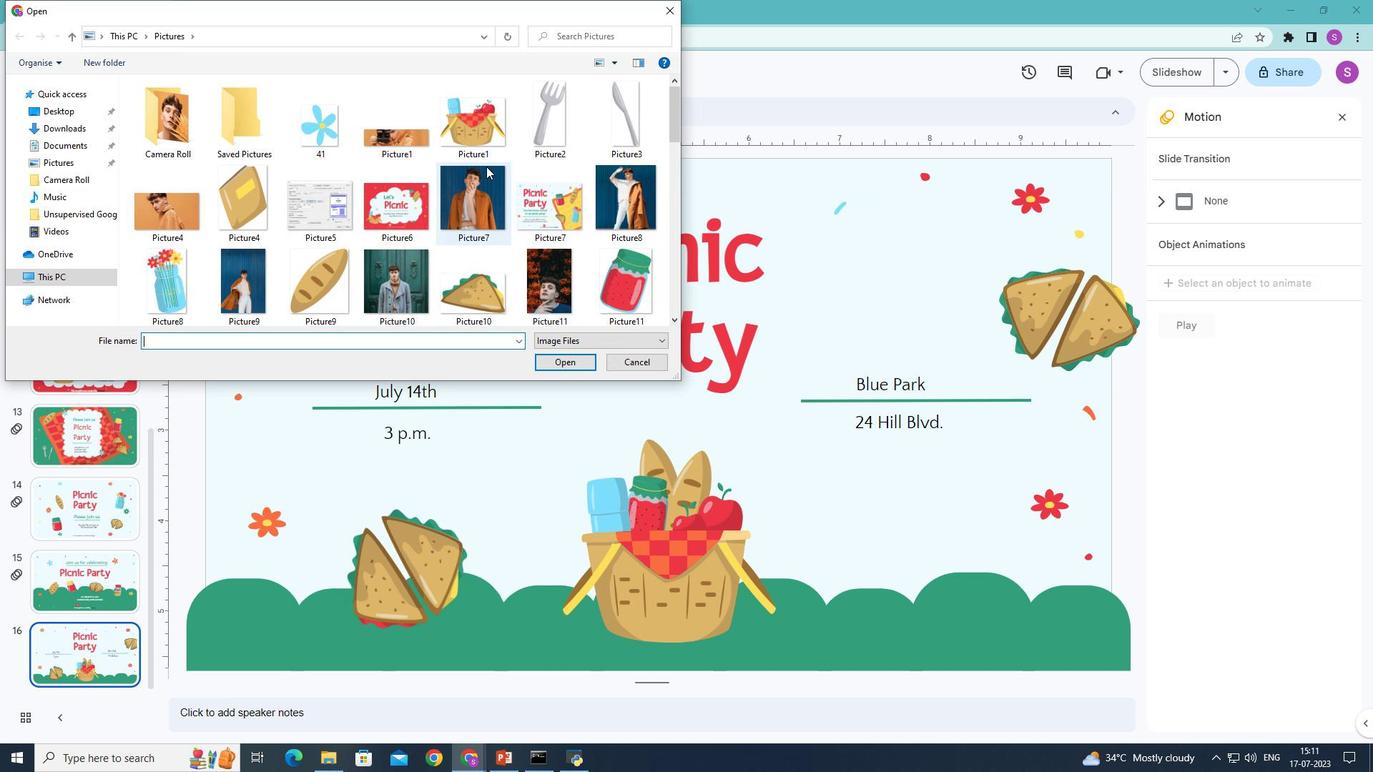 
Action: Mouse scrolled (505, 167) with delta (0, 0)
Screenshot: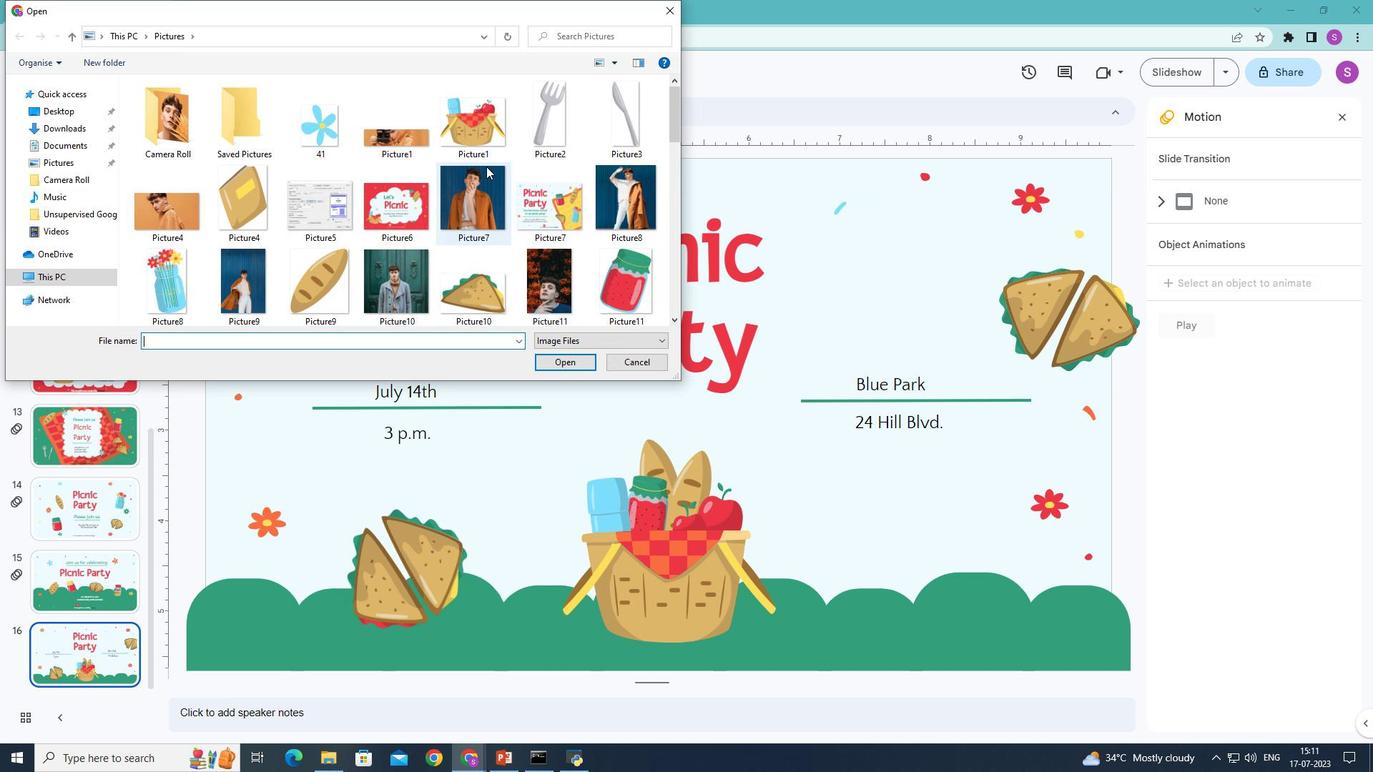 
Action: Mouse moved to (504, 169)
Screenshot: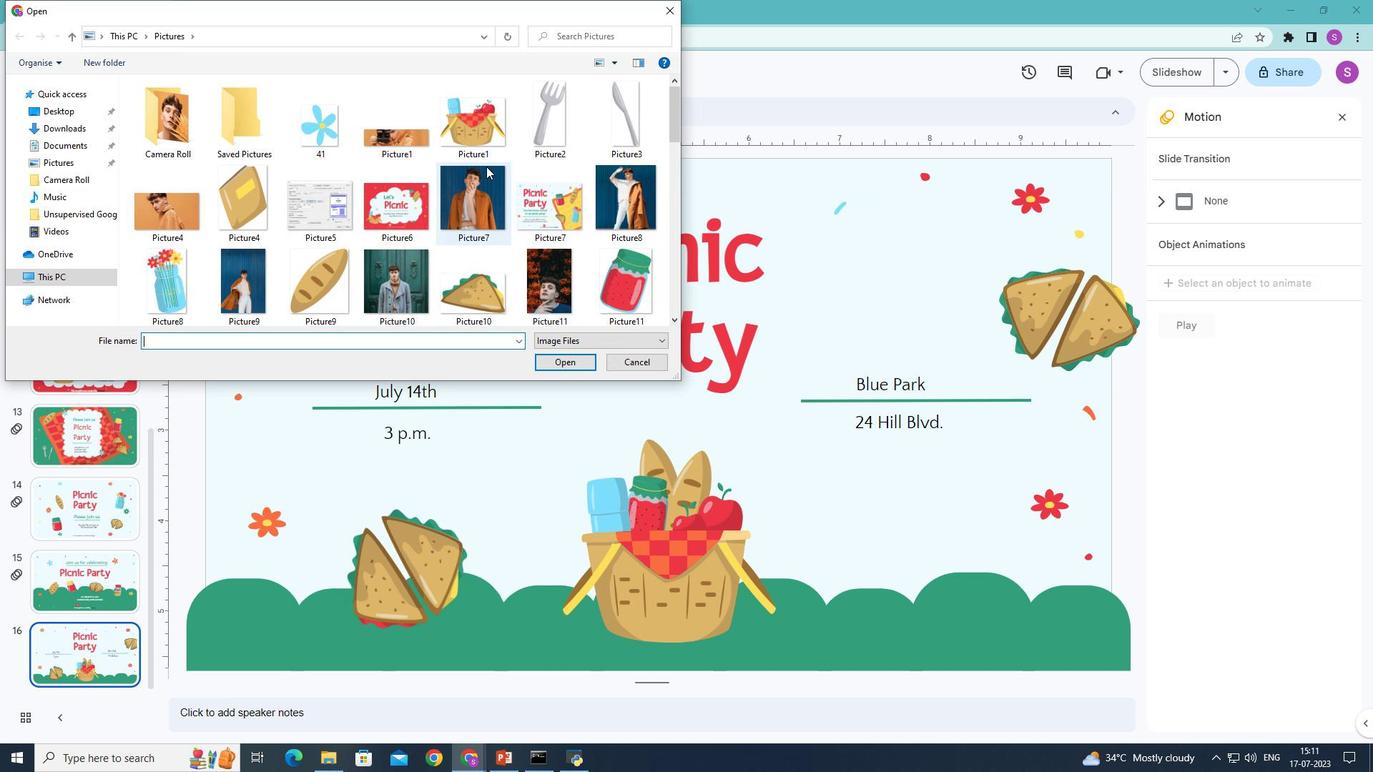 
Action: Mouse scrolled (504, 168) with delta (0, 0)
Screenshot: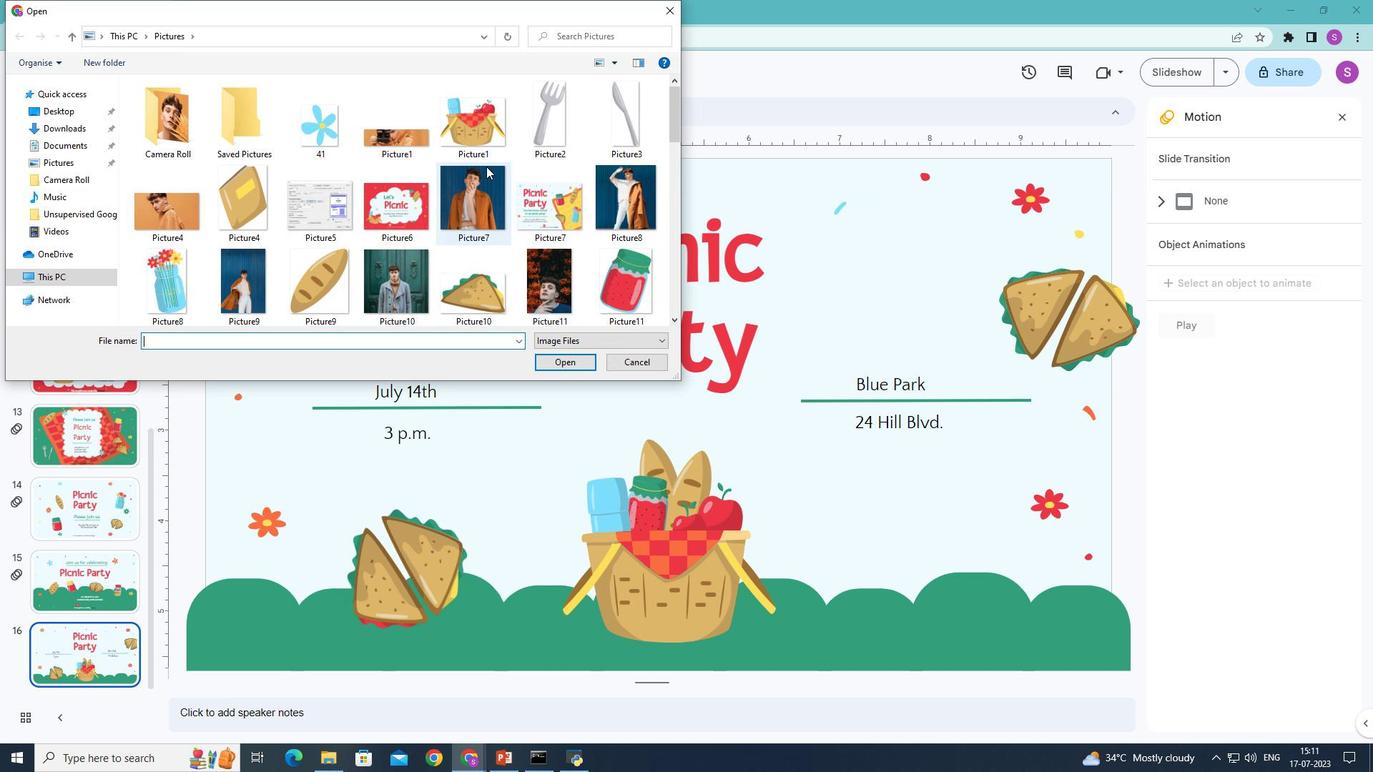 
Action: Mouse moved to (504, 170)
Screenshot: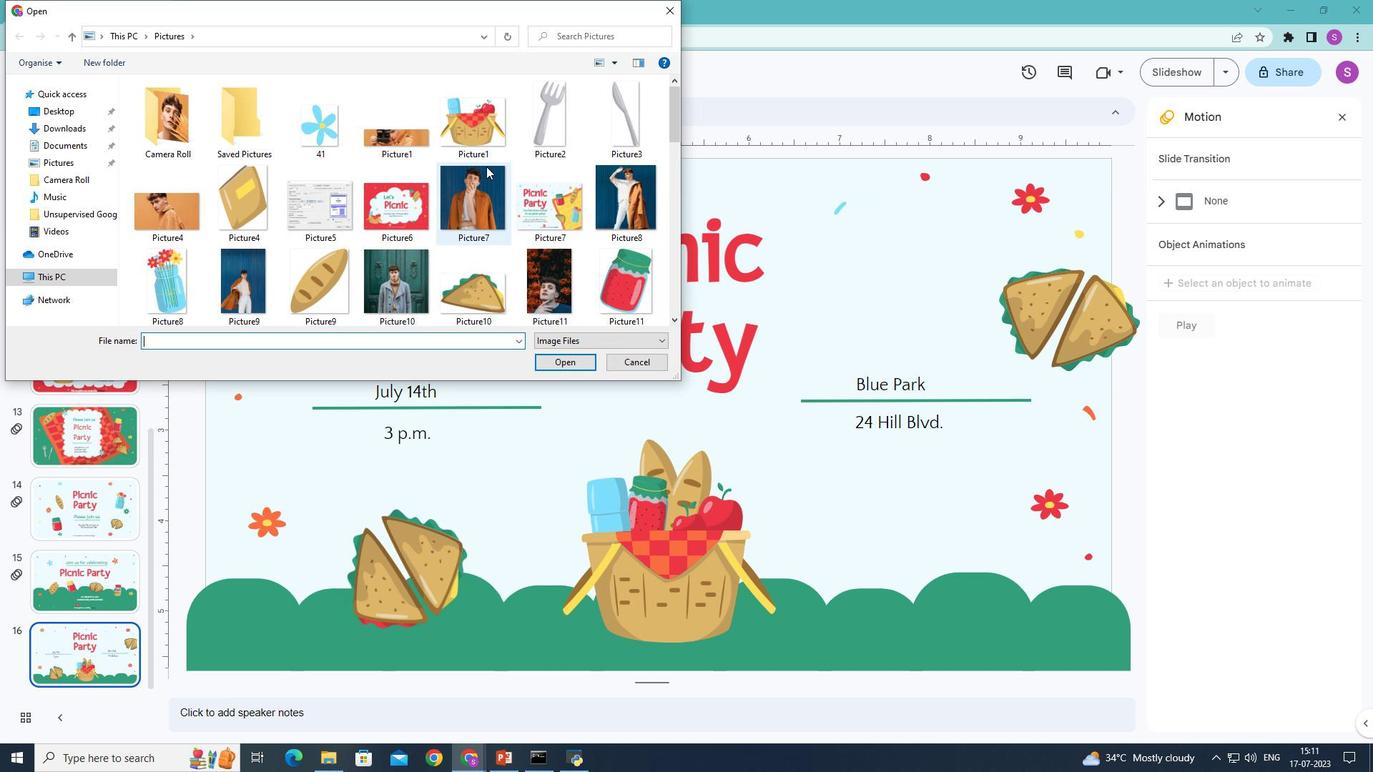 
Action: Mouse scrolled (504, 169) with delta (0, 0)
Screenshot: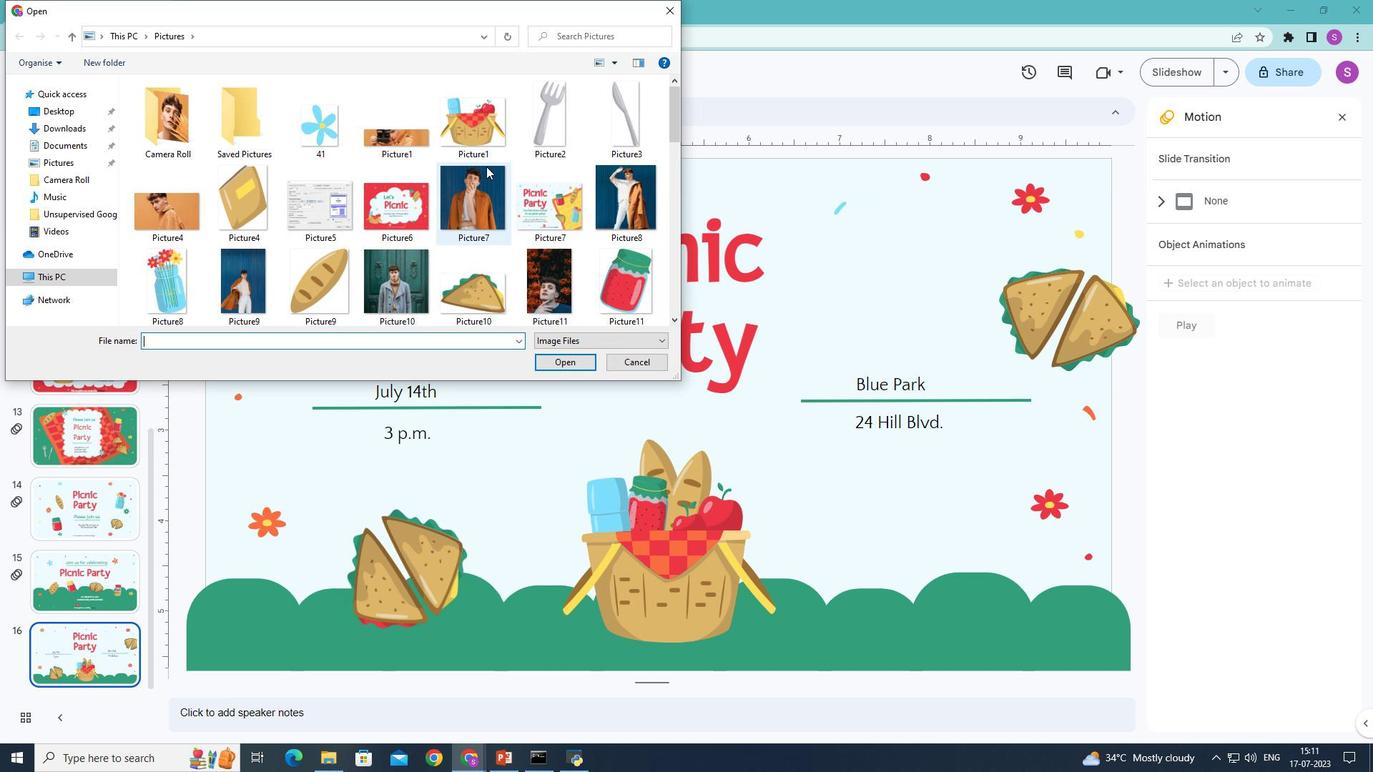 
Action: Mouse moved to (501, 193)
Screenshot: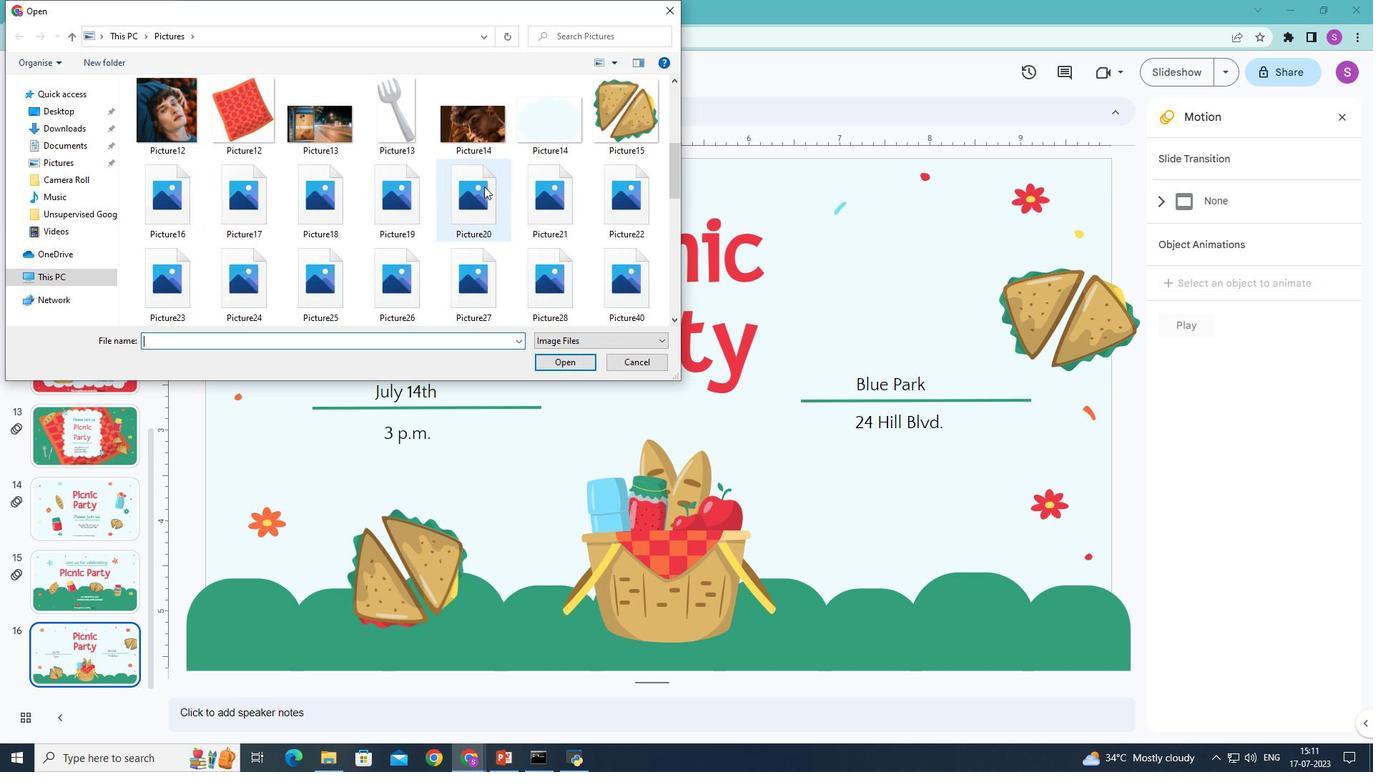 
Action: Mouse scrolled (501, 193) with delta (0, 0)
Screenshot: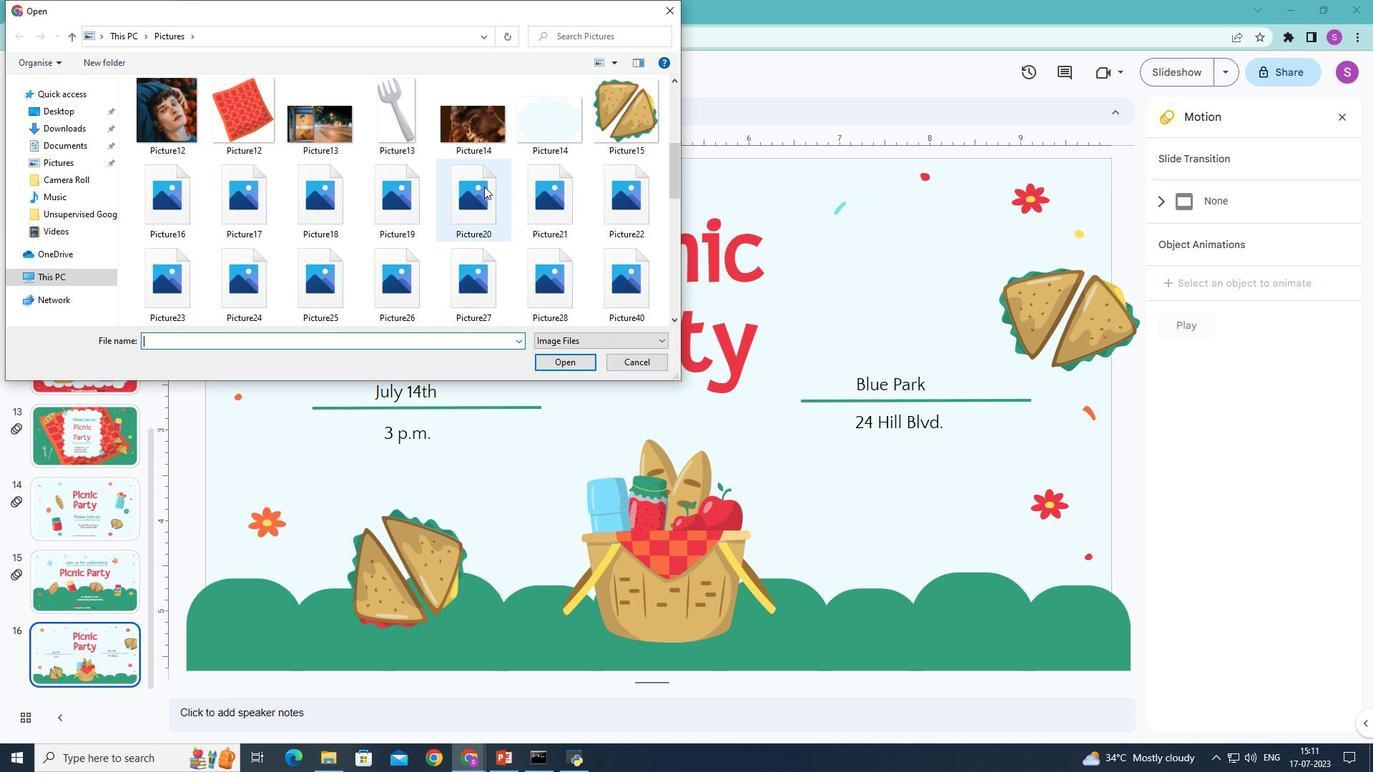 
Action: Mouse moved to (500, 195)
Screenshot: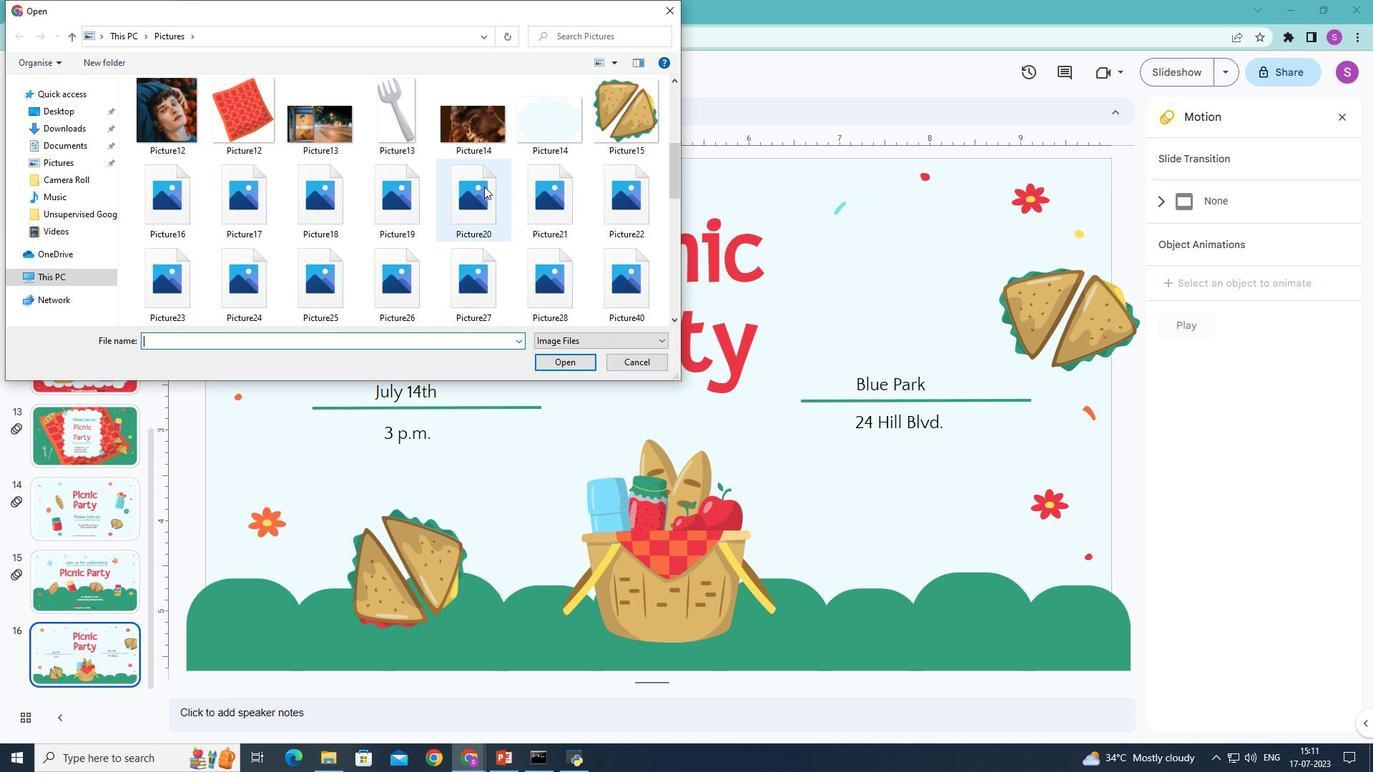
Action: Mouse scrolled (500, 194) with delta (0, 0)
Screenshot: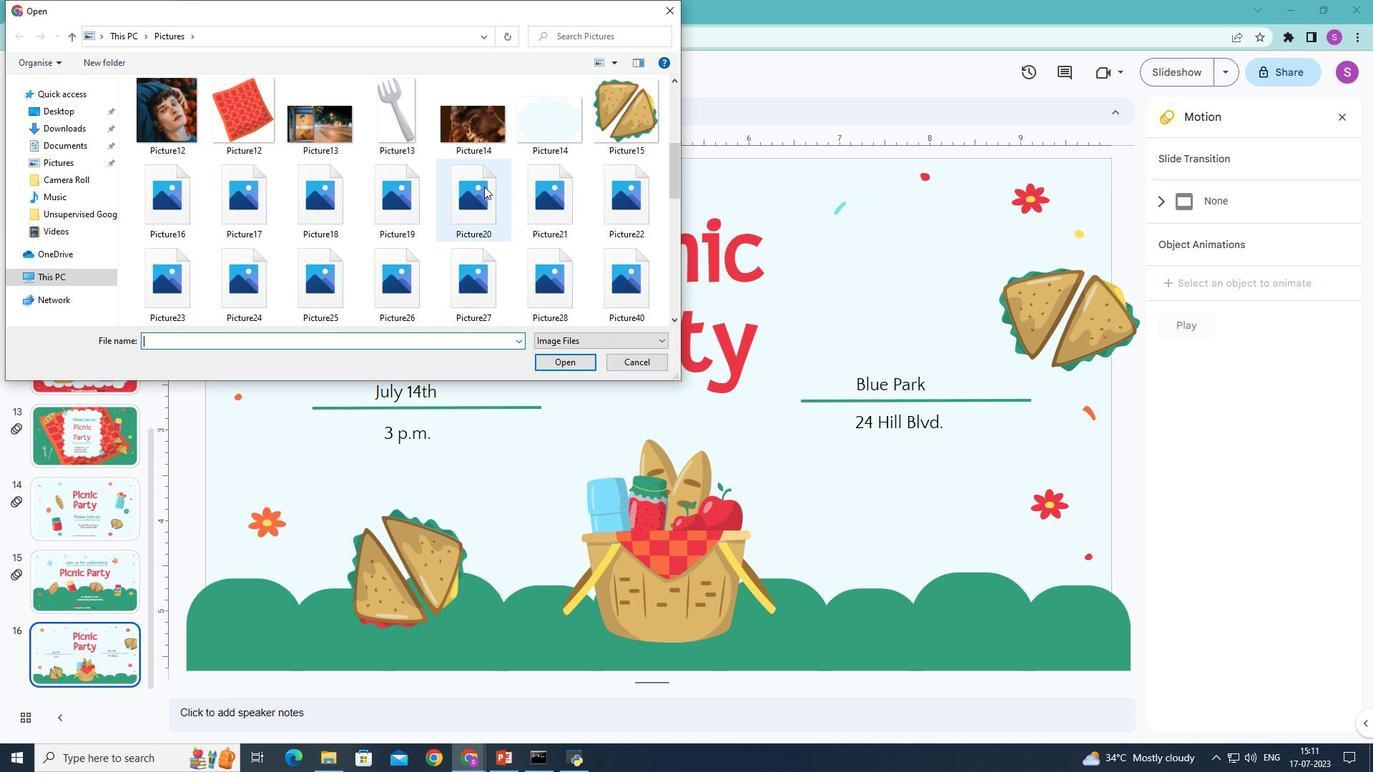 
Action: Mouse scrolled (500, 194) with delta (0, 0)
Screenshot: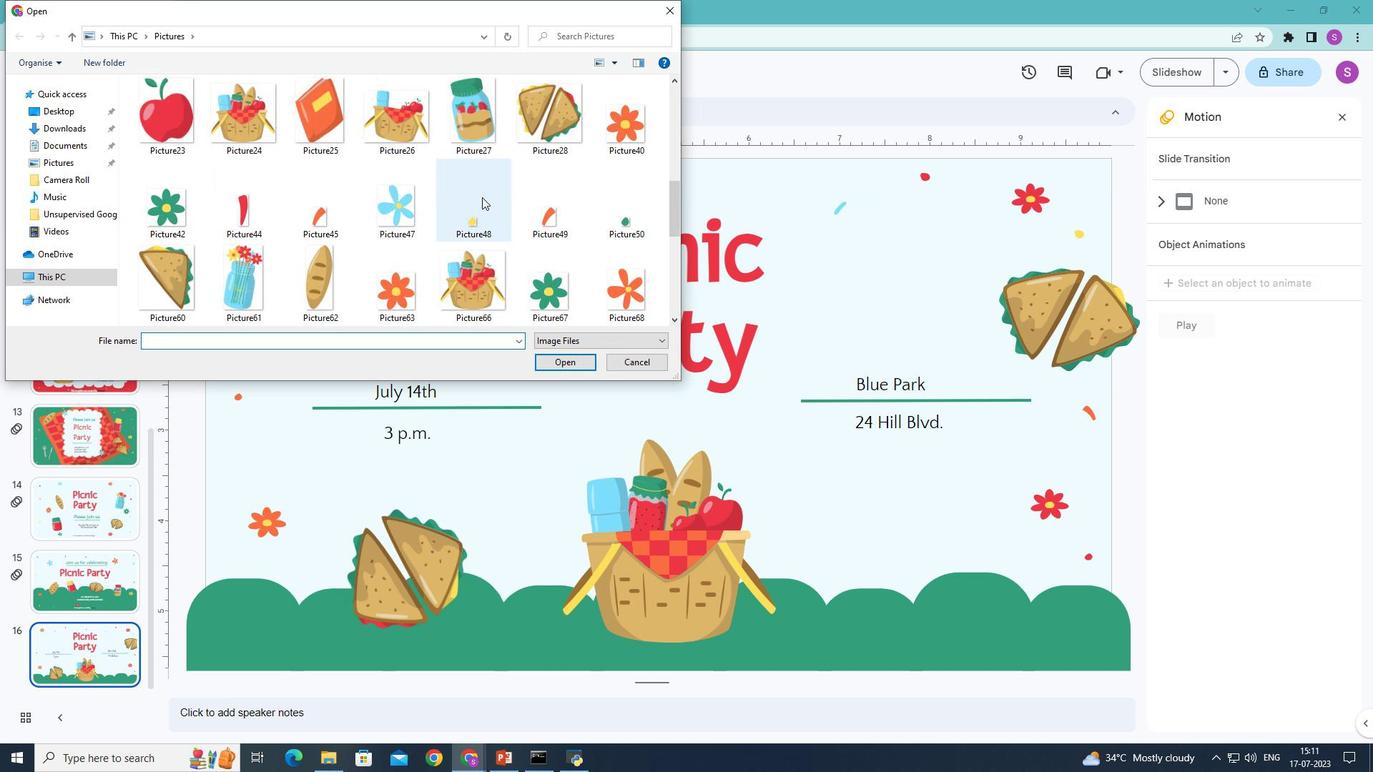 
Action: Mouse scrolled (500, 194) with delta (0, 0)
Screenshot: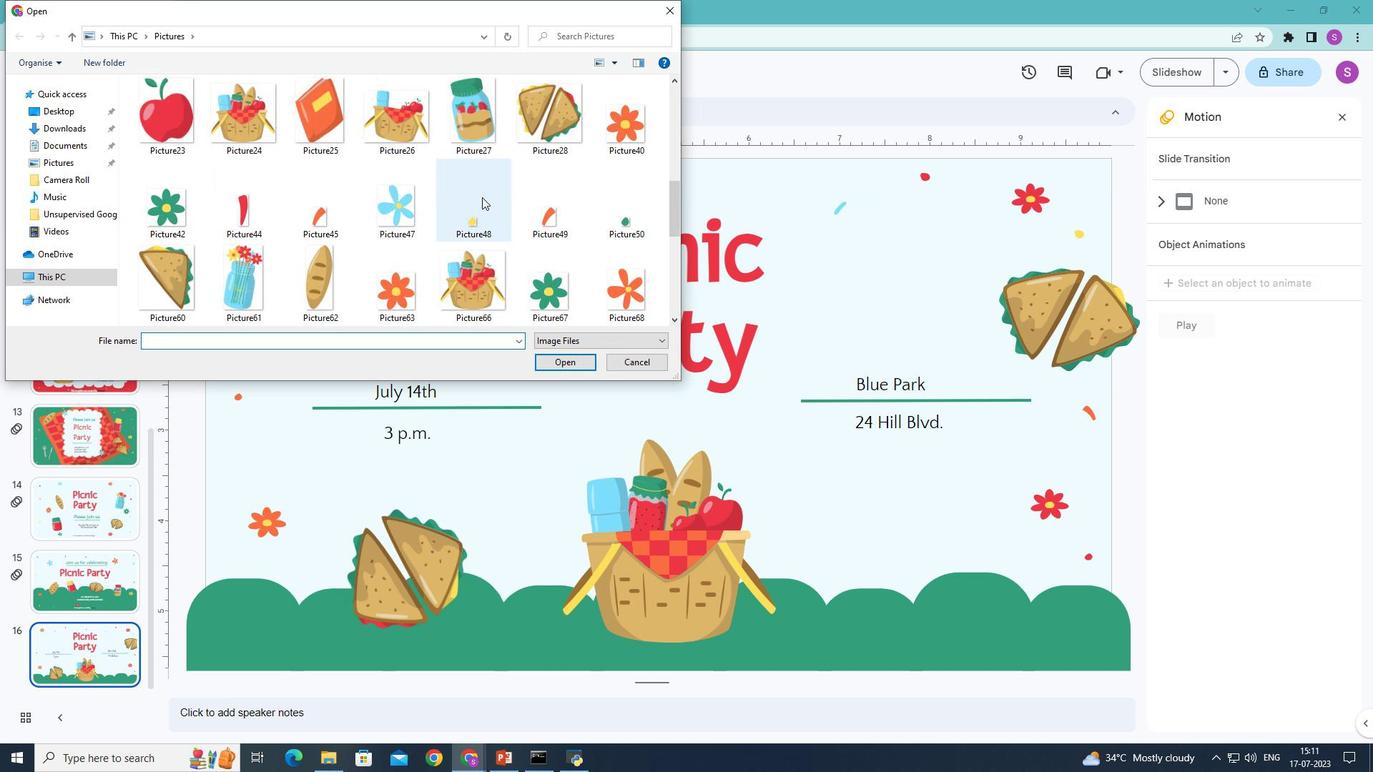 
Action: Mouse scrolled (500, 194) with delta (0, 0)
Screenshot: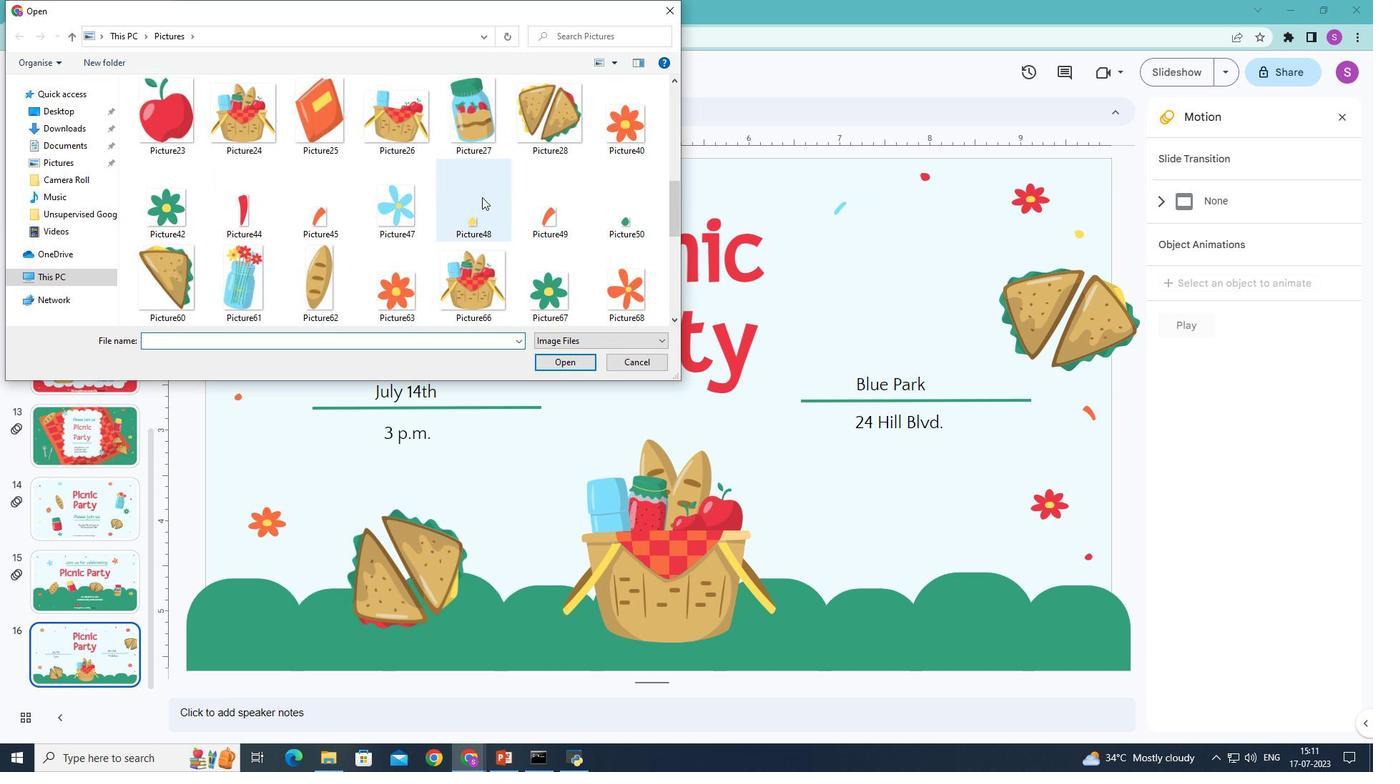 
Action: Mouse moved to (500, 195)
Screenshot: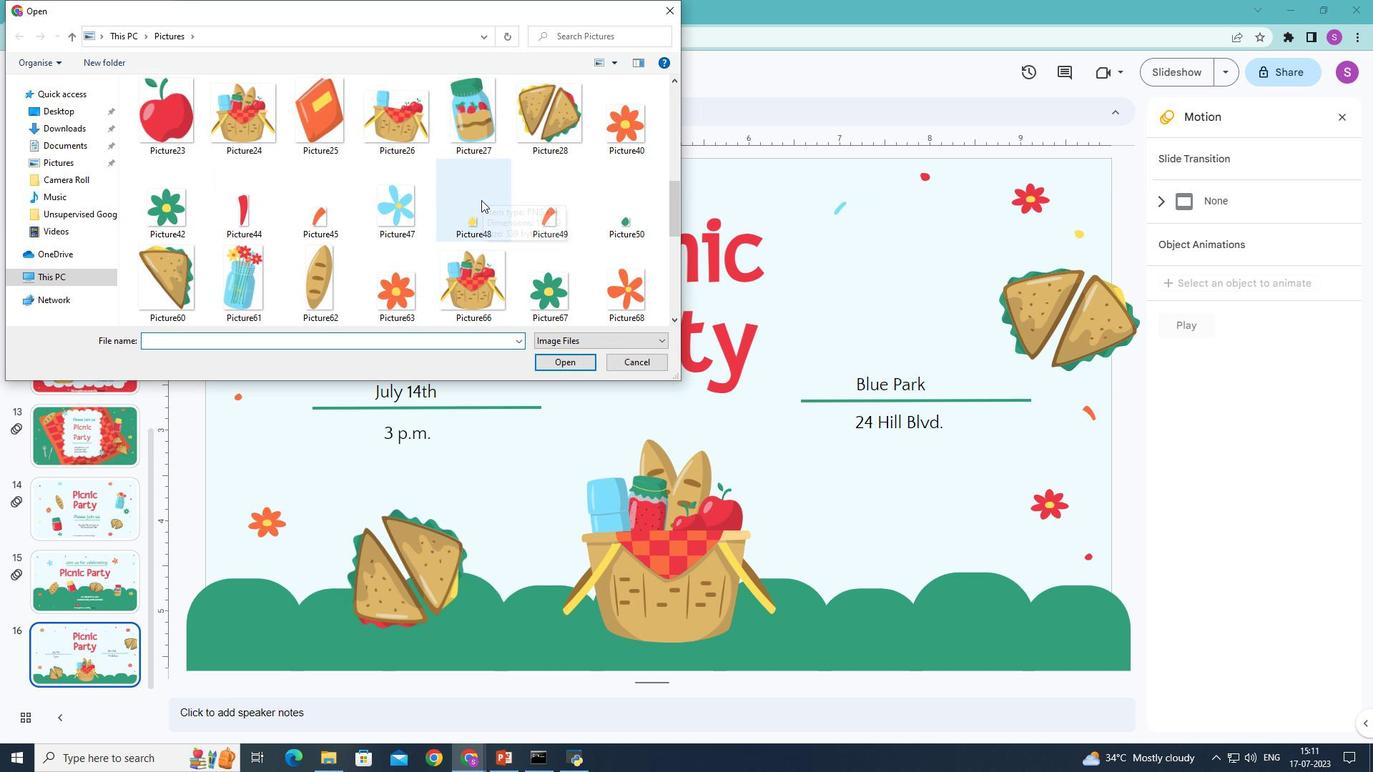 
Action: Mouse scrolled (500, 194) with delta (0, 0)
Screenshot: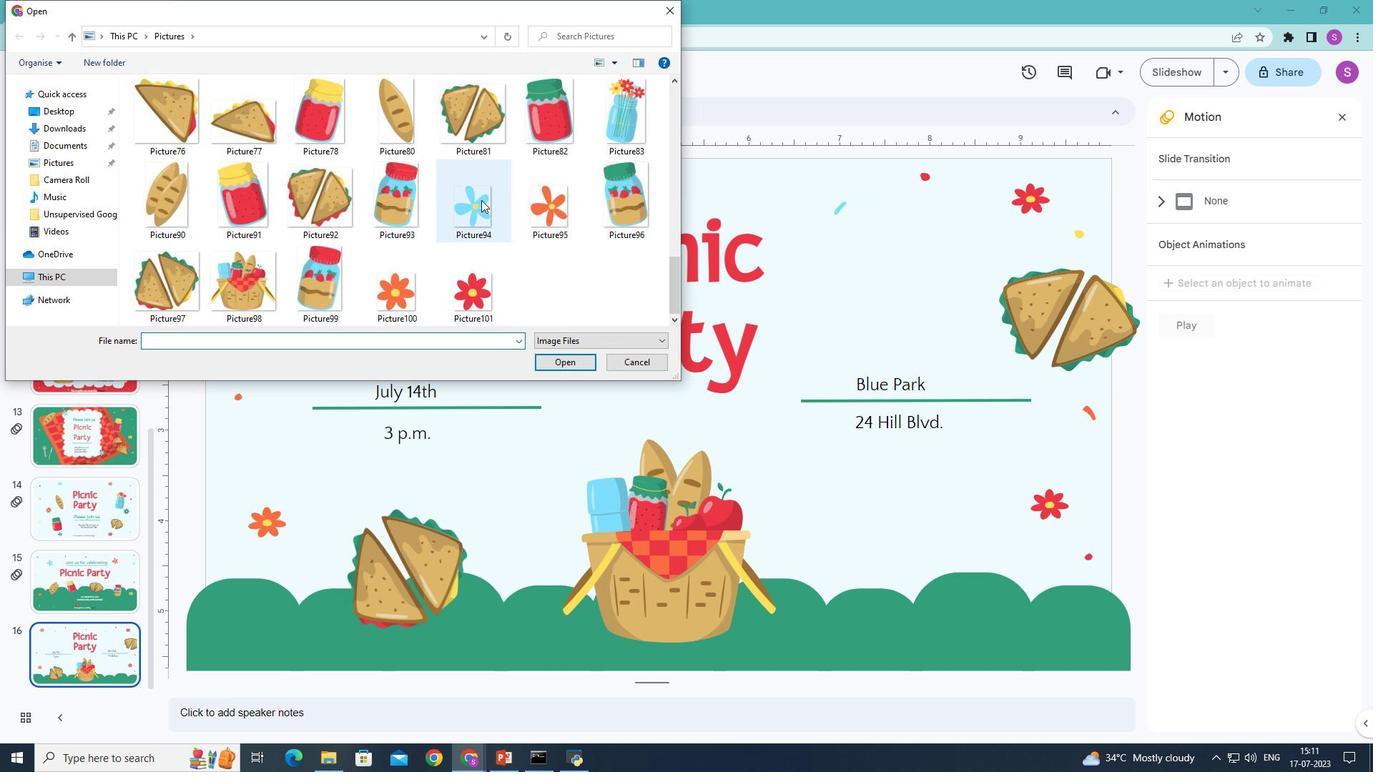 
Action: Mouse scrolled (500, 194) with delta (0, 0)
Screenshot: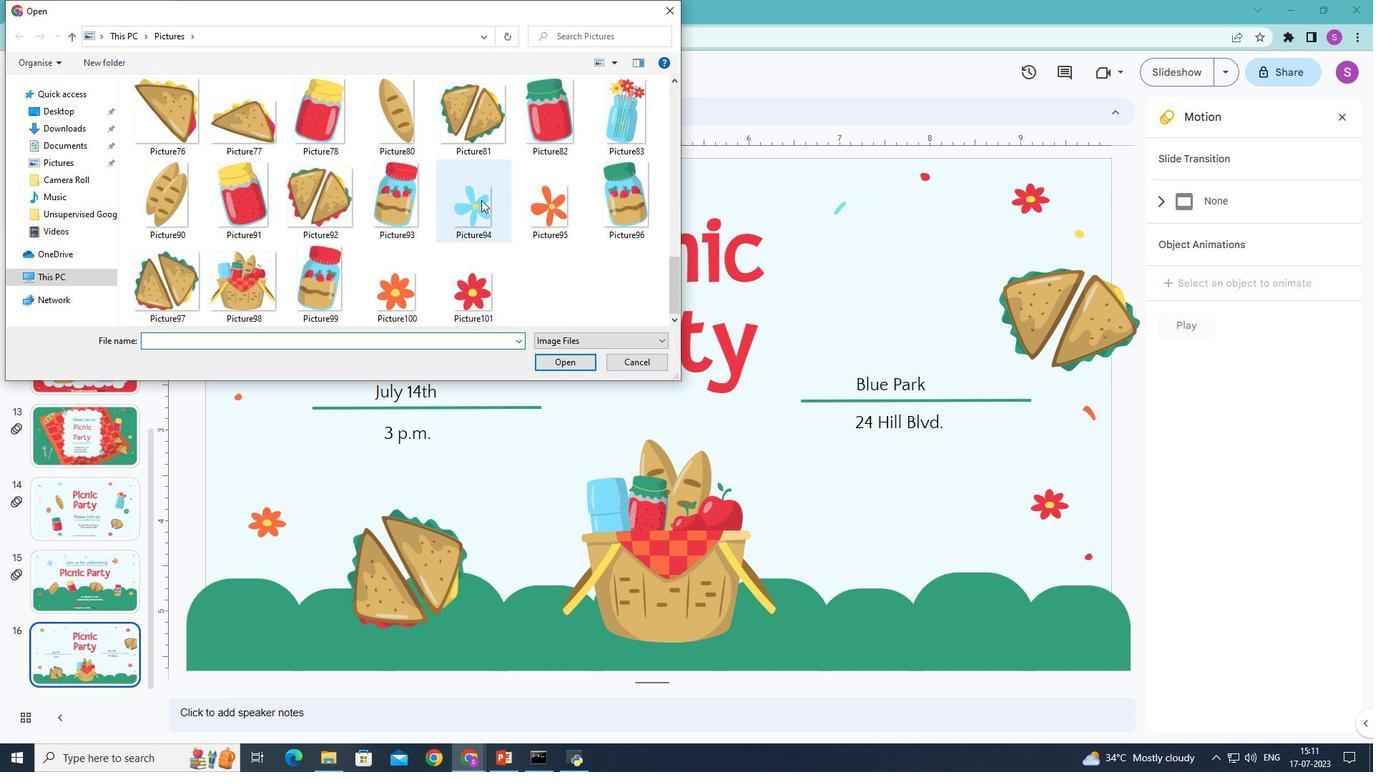 
Action: Mouse scrolled (500, 194) with delta (0, 0)
Screenshot: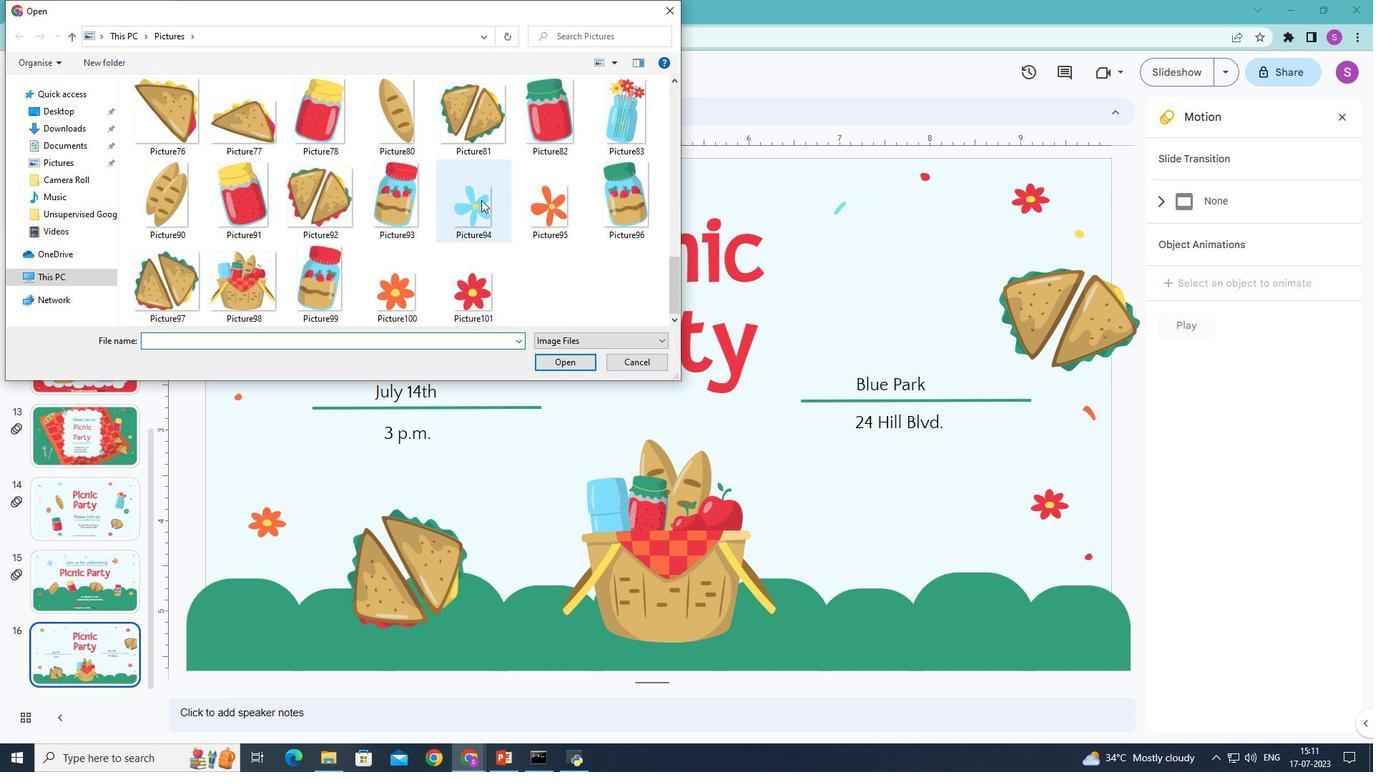 
Action: Mouse scrolled (500, 194) with delta (0, 0)
Screenshot: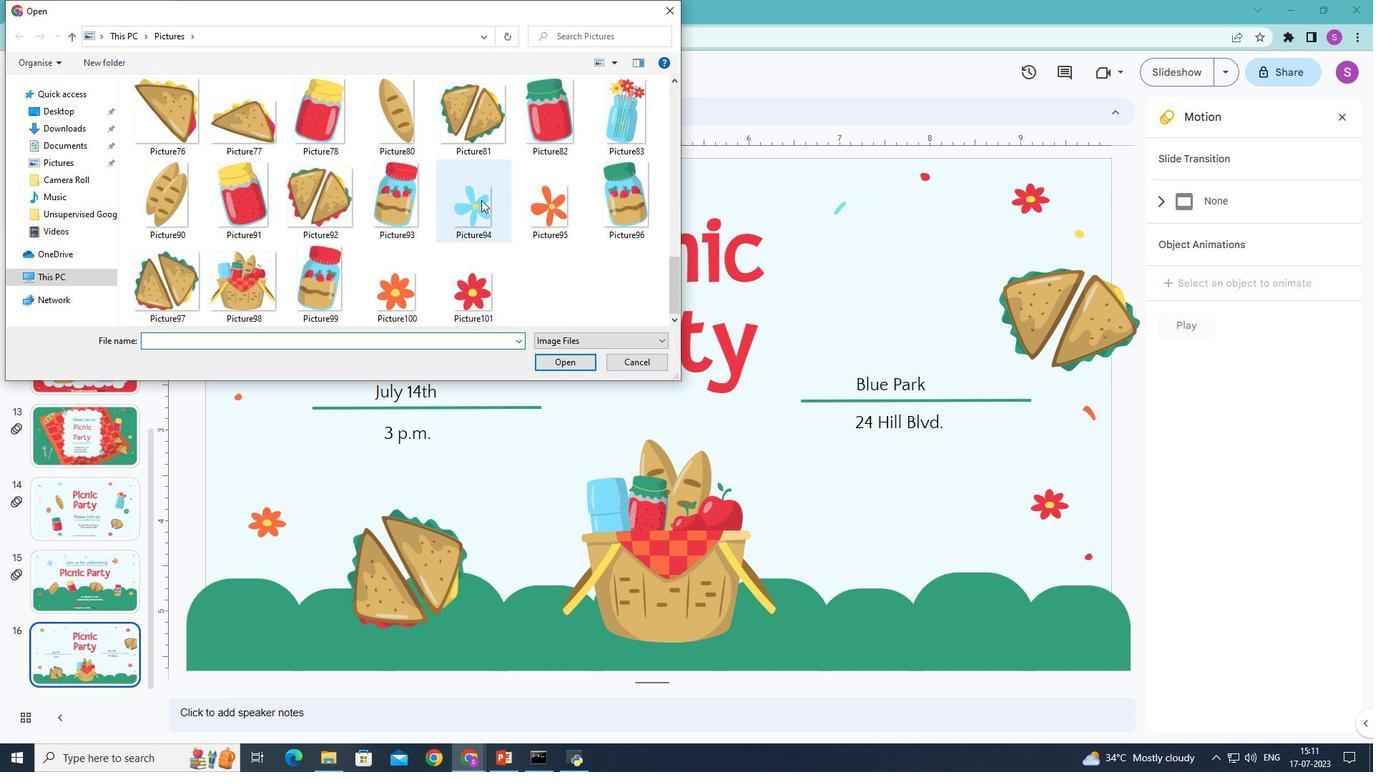 
Action: Mouse scrolled (500, 194) with delta (0, 0)
Screenshot: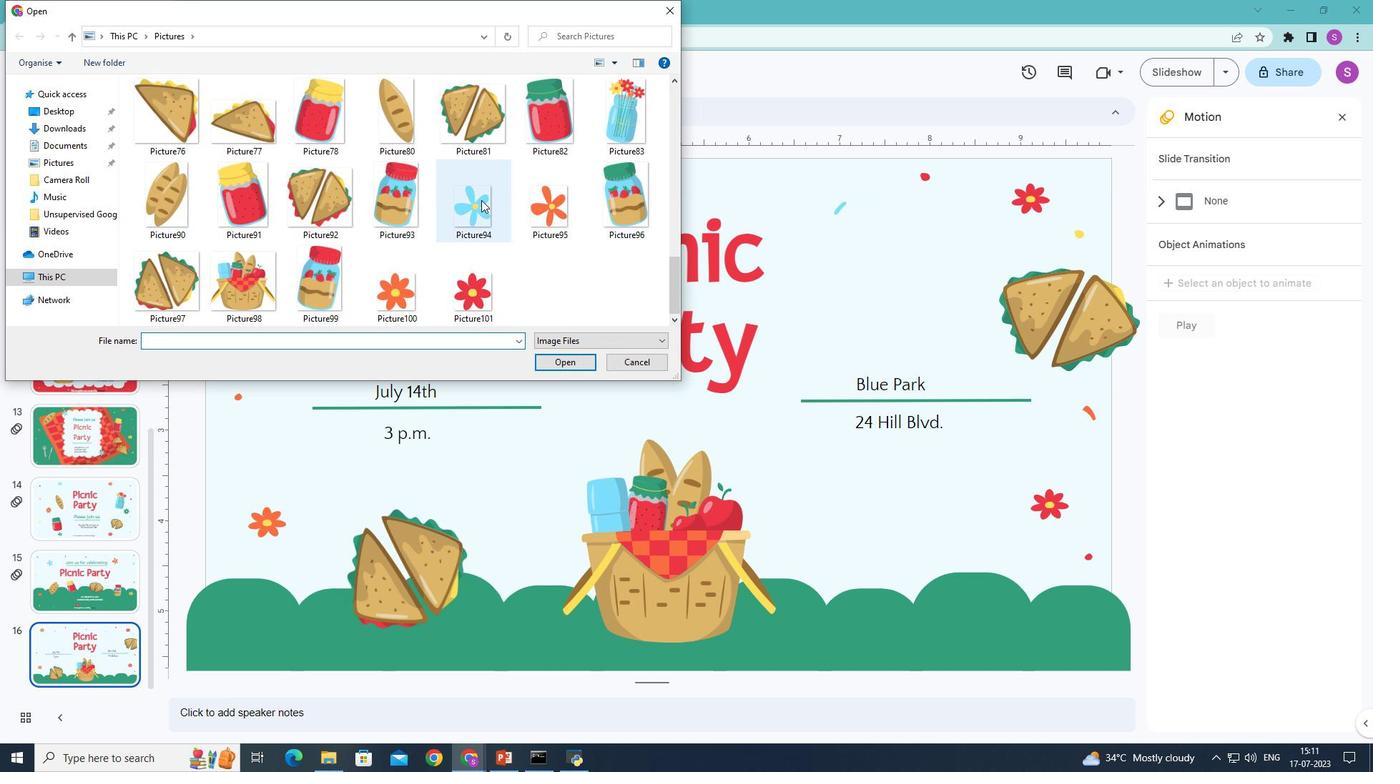 
Action: Mouse moved to (324, 281)
Screenshot: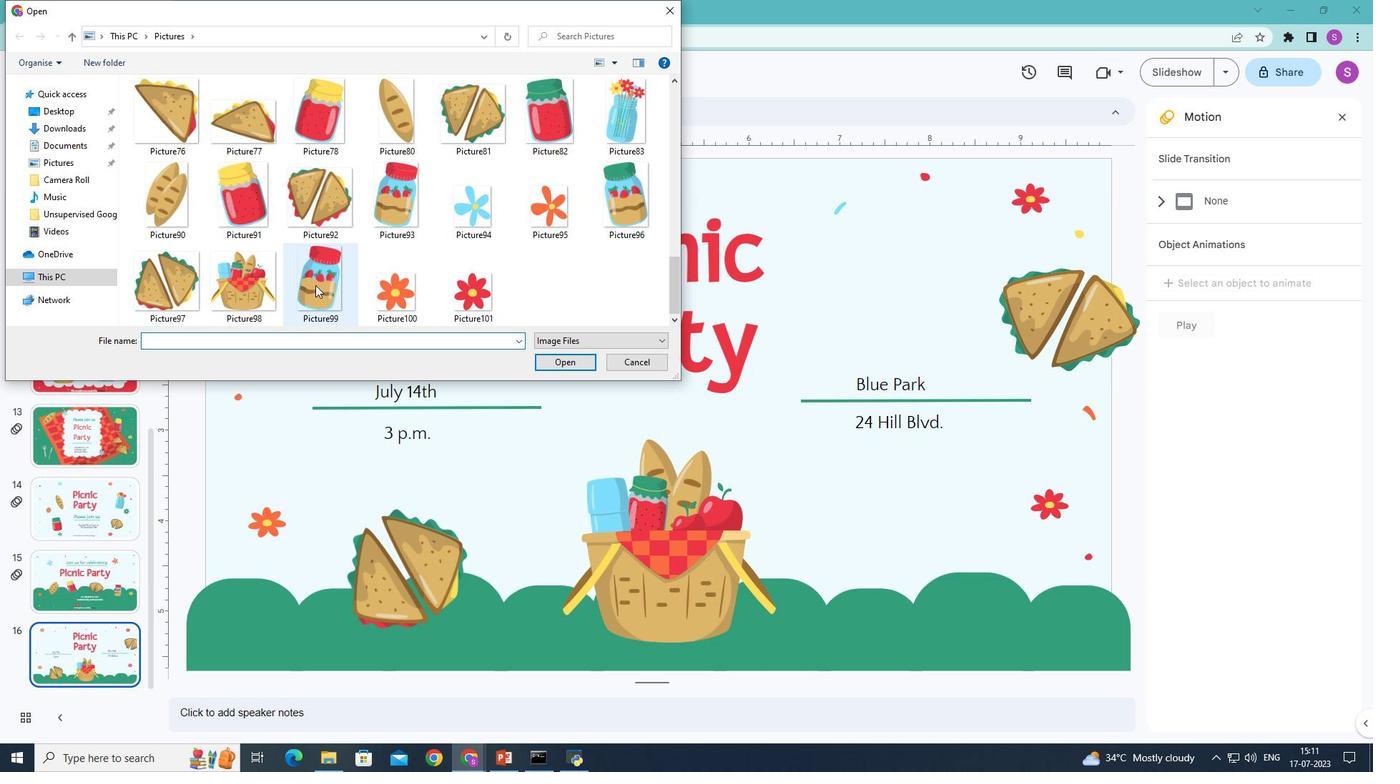 
Action: Mouse pressed left at (324, 281)
Screenshot: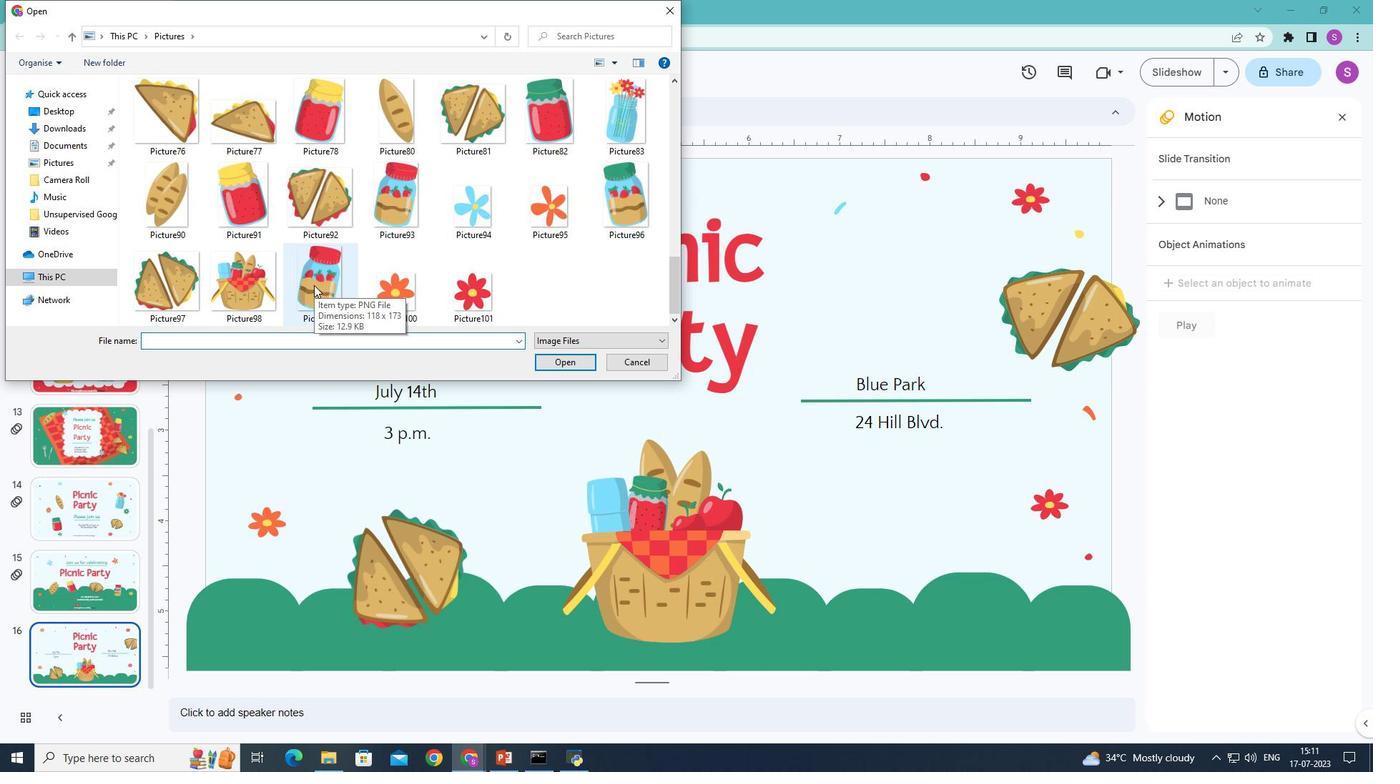 
Action: Mouse moved to (595, 358)
Screenshot: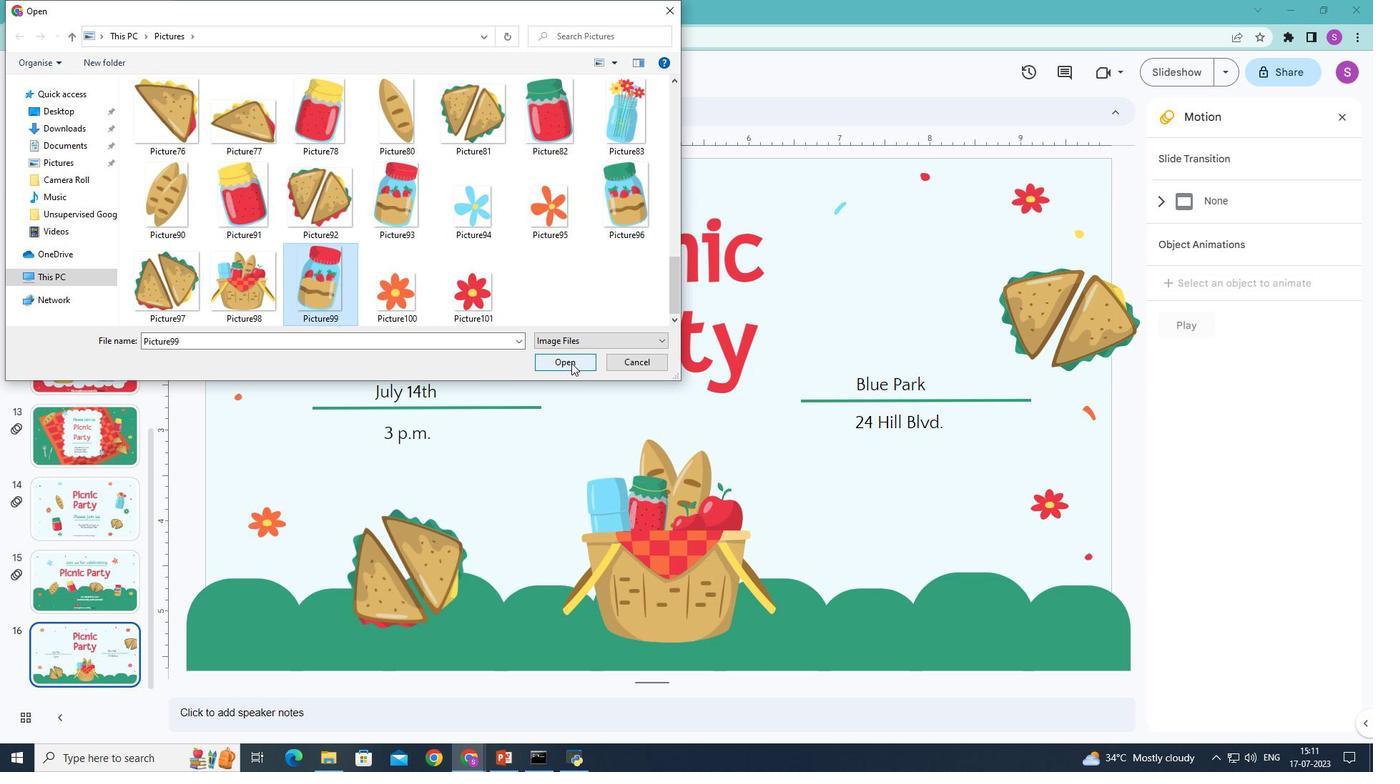
Action: Mouse pressed left at (595, 358)
Screenshot: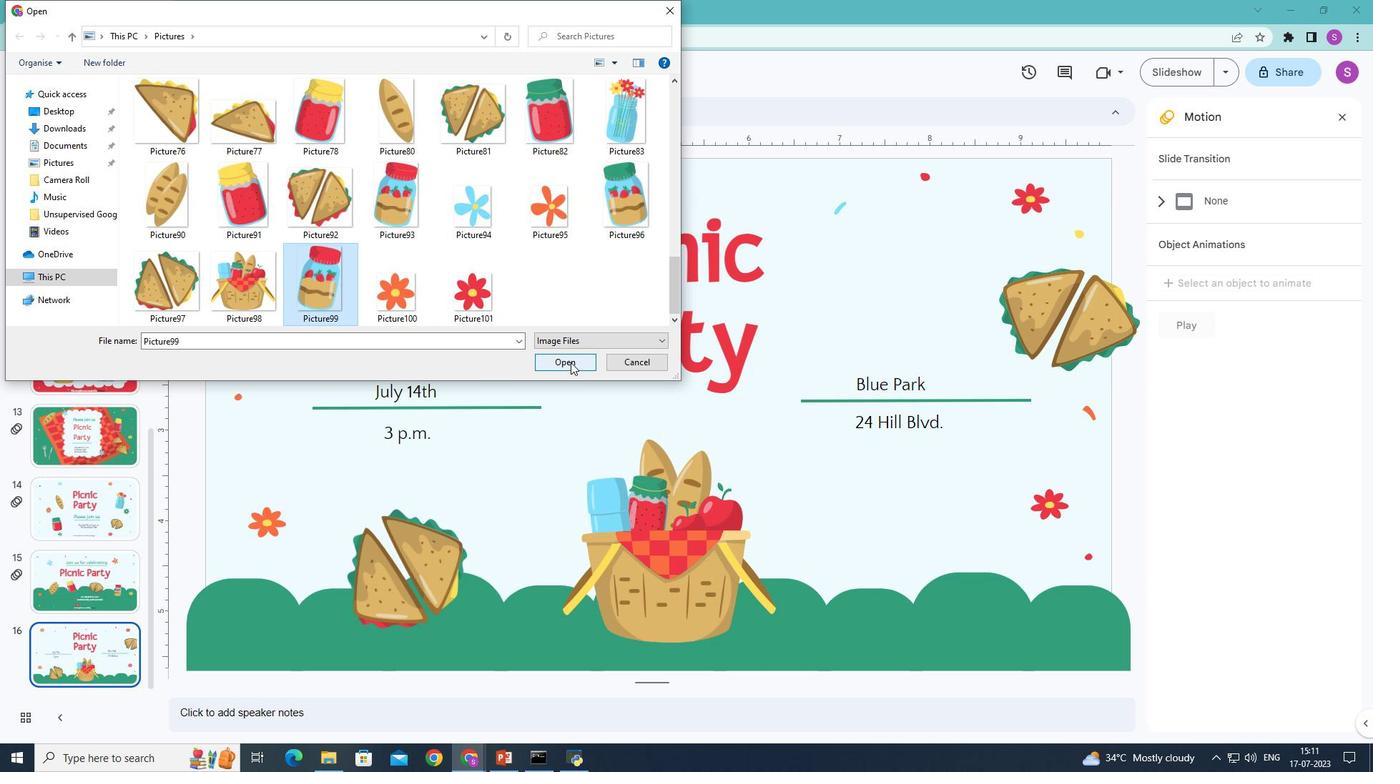 
Action: Mouse moved to (900, 535)
Screenshot: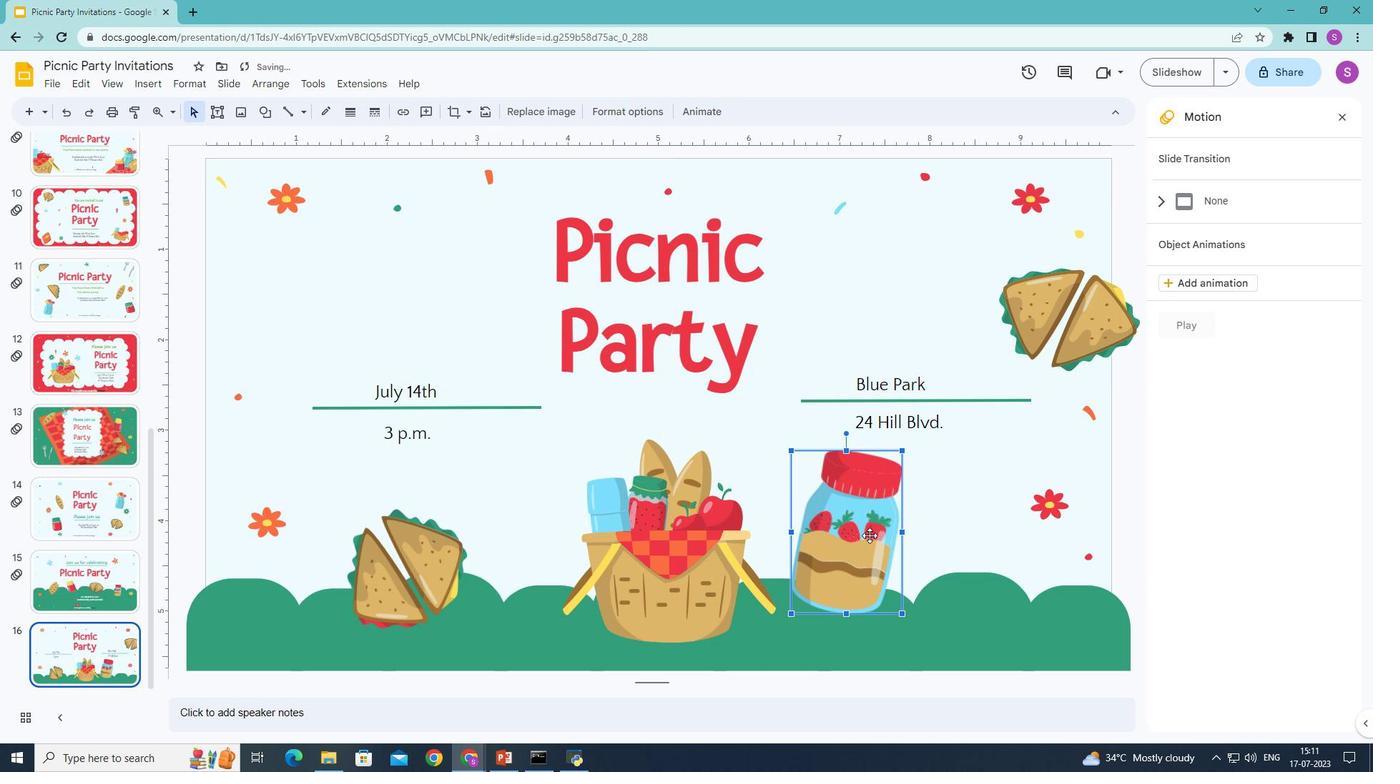 
Action: Mouse pressed left at (900, 535)
